 Task: Find connections with filter location Osijek with filter topic #managementwith filter profile language French with filter current company Persistent Systems with filter school Ryan International School, Noida with filter industry Wholesale Petroleum and Petroleum Products with filter service category Healthcare Consulting with filter keywords title Executive
Action: Mouse moved to (582, 81)
Screenshot: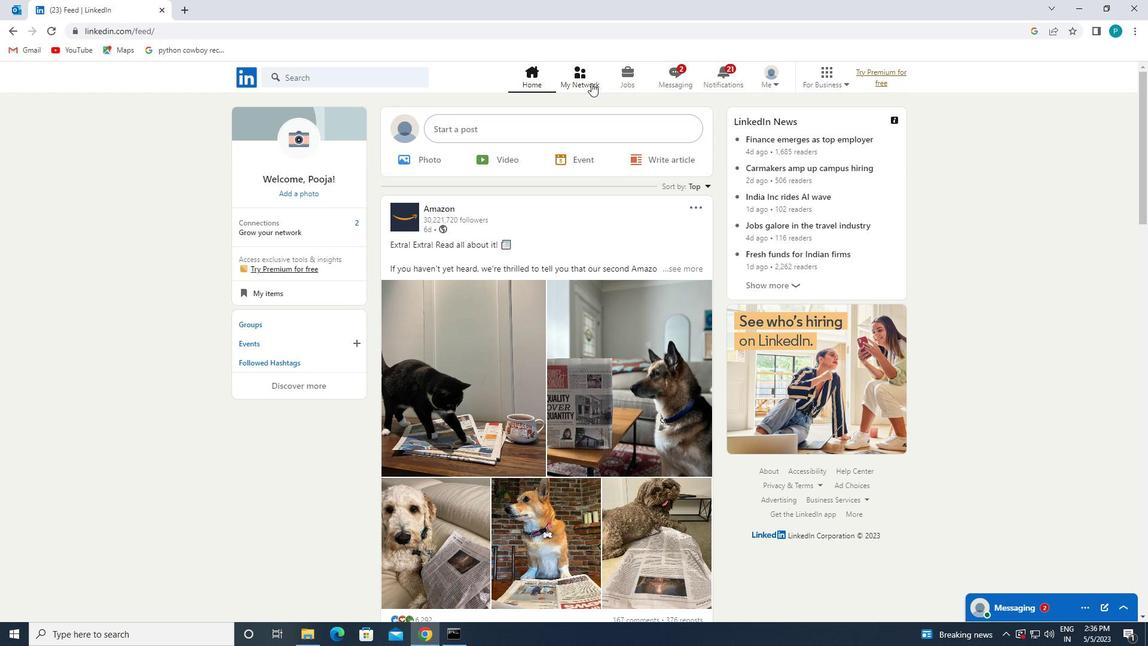 
Action: Mouse pressed left at (582, 81)
Screenshot: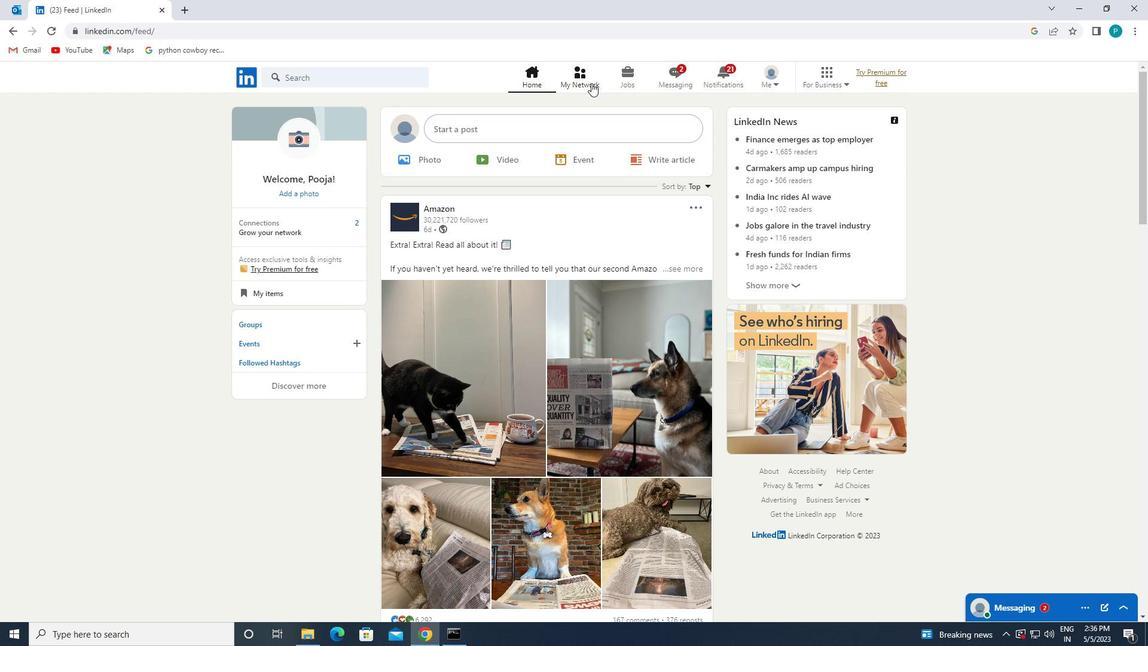 
Action: Mouse moved to (285, 149)
Screenshot: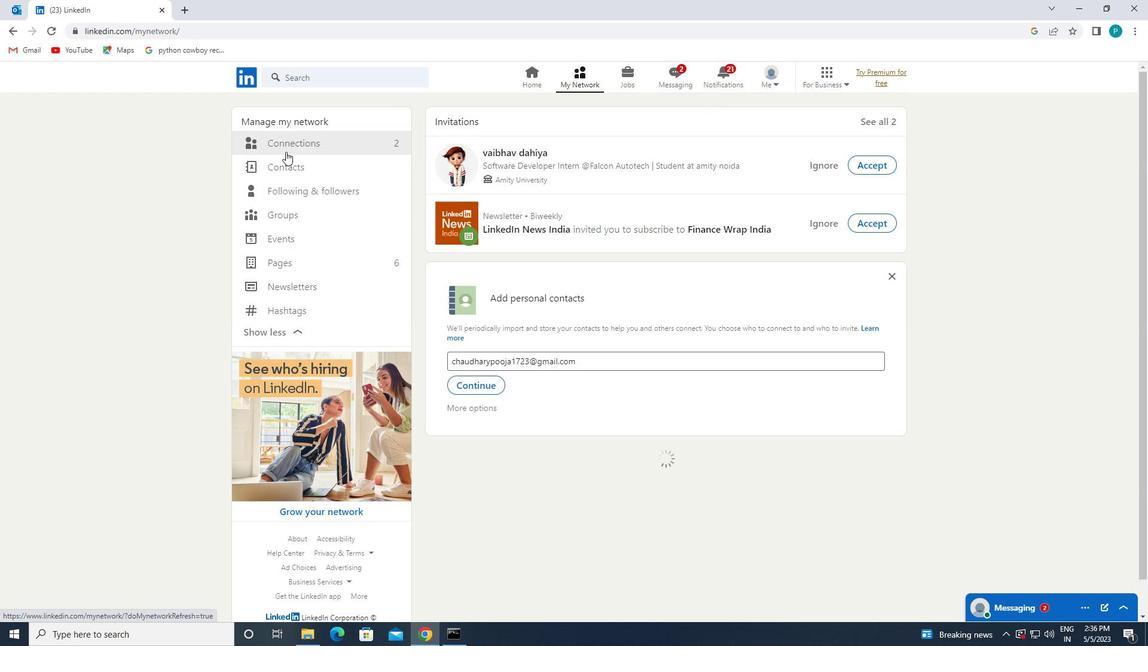 
Action: Mouse pressed left at (285, 149)
Screenshot: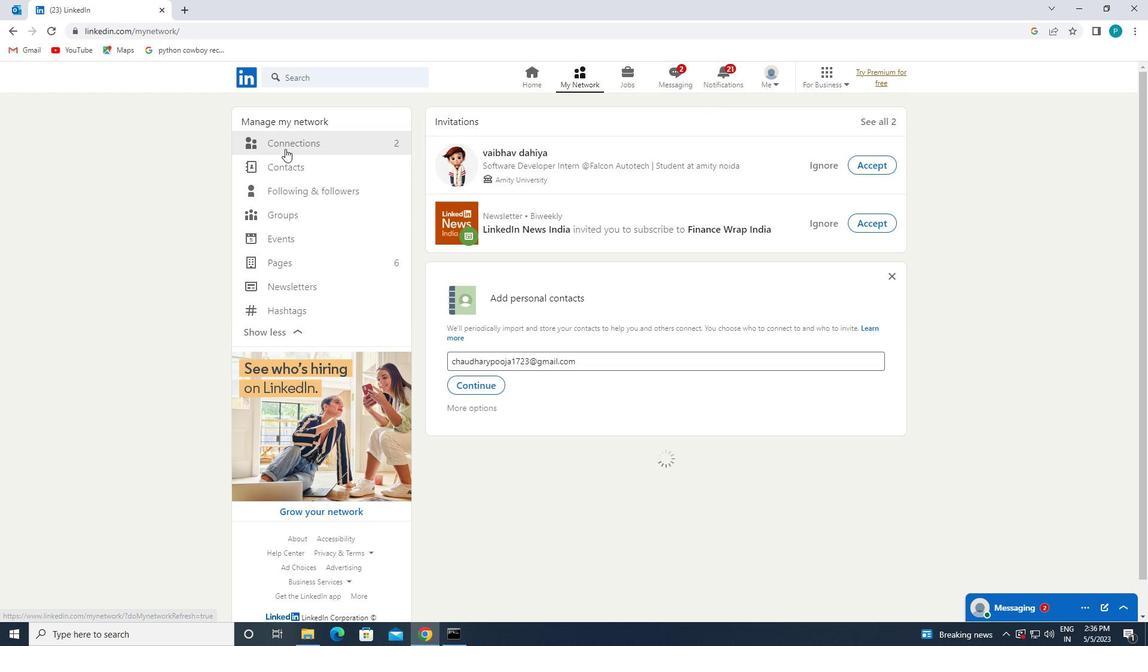 
Action: Mouse moved to (647, 146)
Screenshot: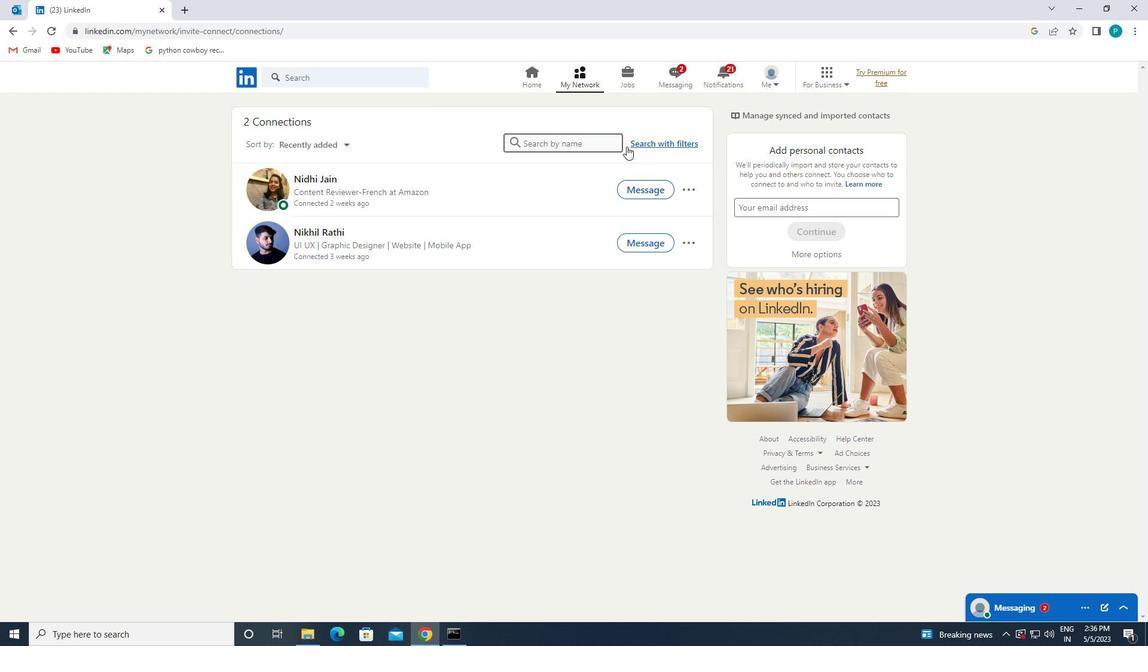 
Action: Mouse pressed left at (647, 146)
Screenshot: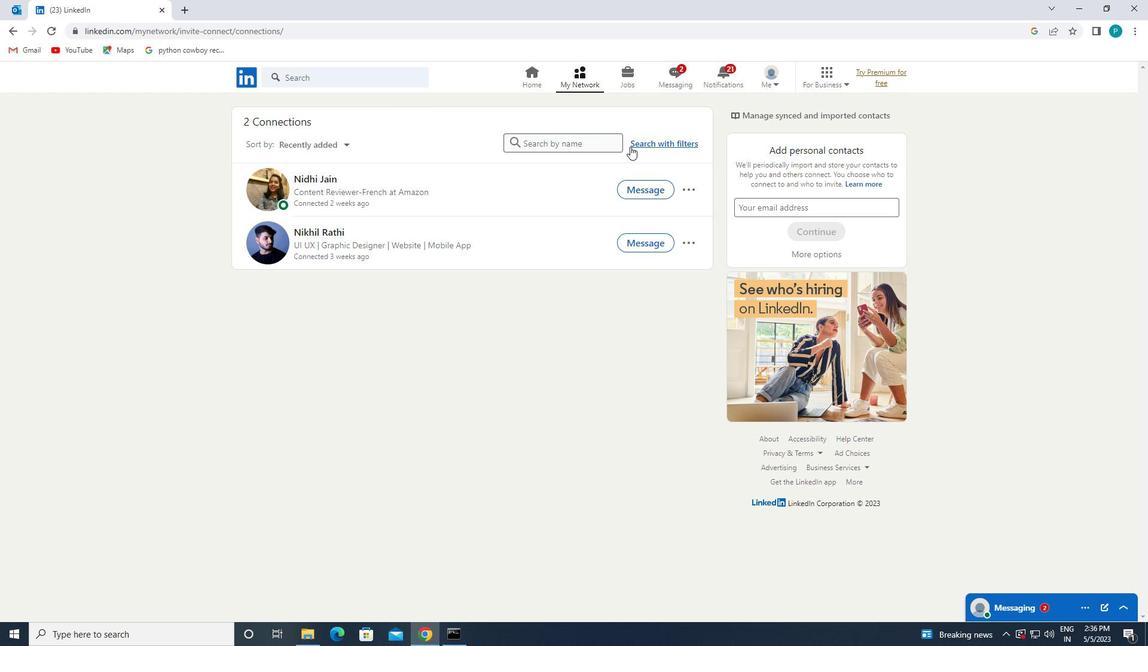 
Action: Mouse moved to (611, 117)
Screenshot: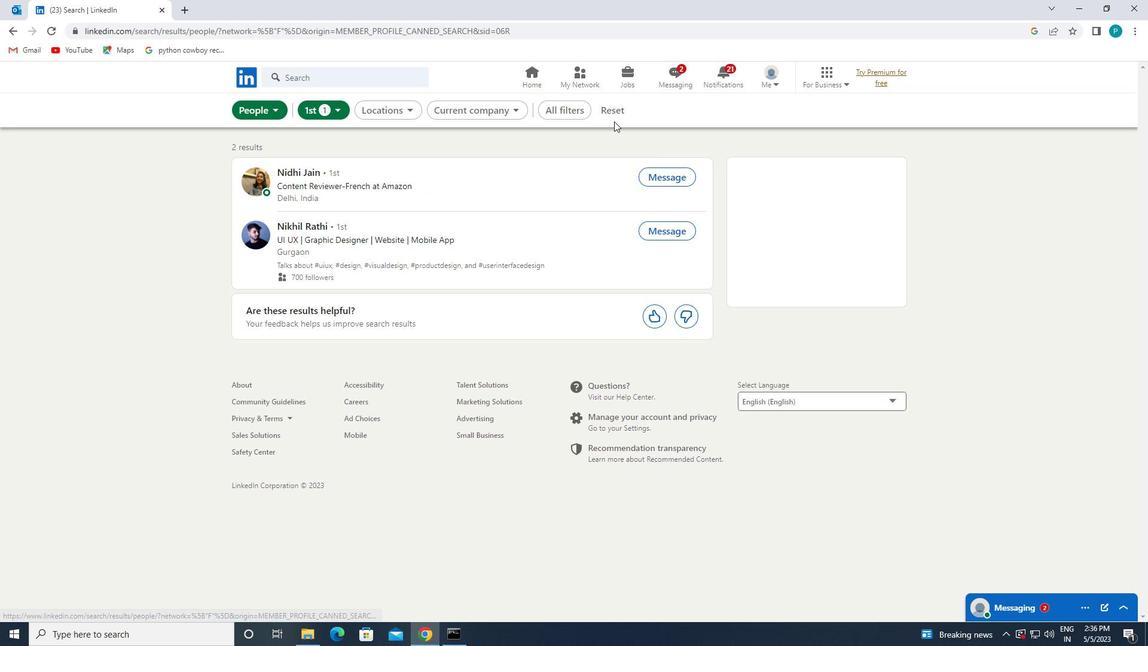 
Action: Mouse pressed left at (611, 117)
Screenshot: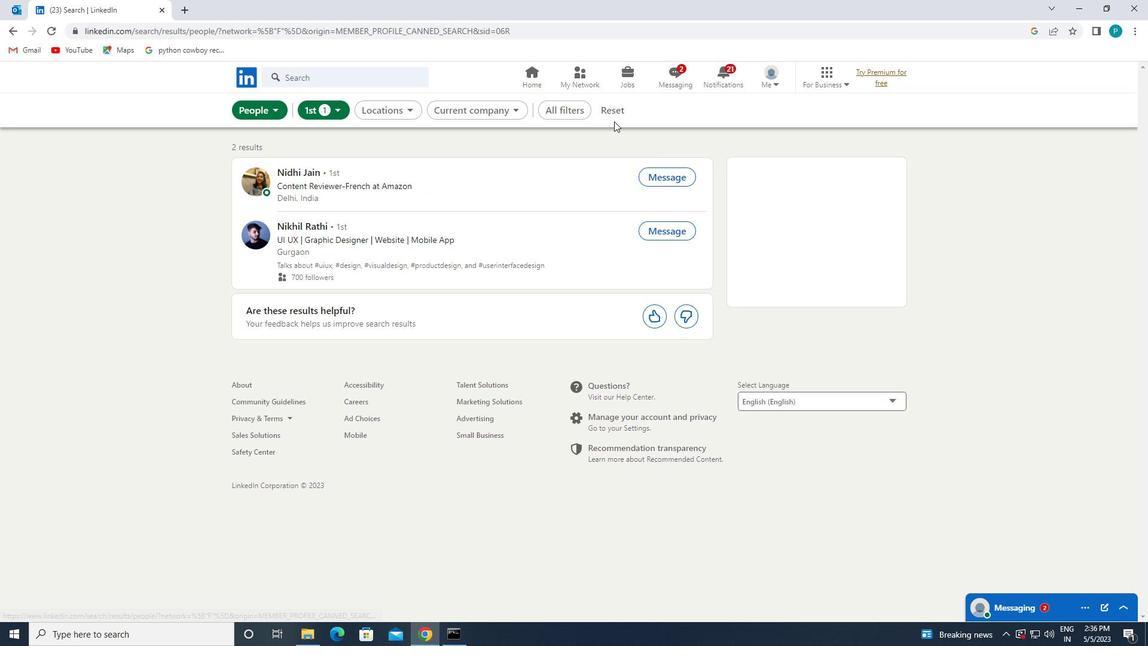 
Action: Mouse moved to (598, 113)
Screenshot: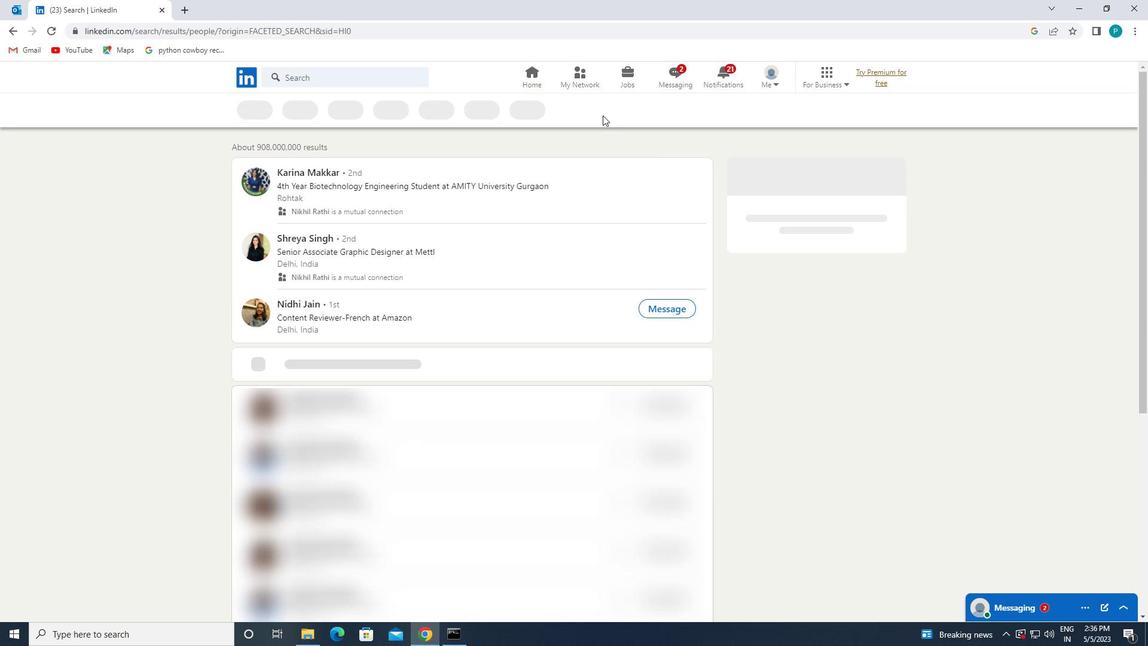 
Action: Mouse pressed left at (598, 113)
Screenshot: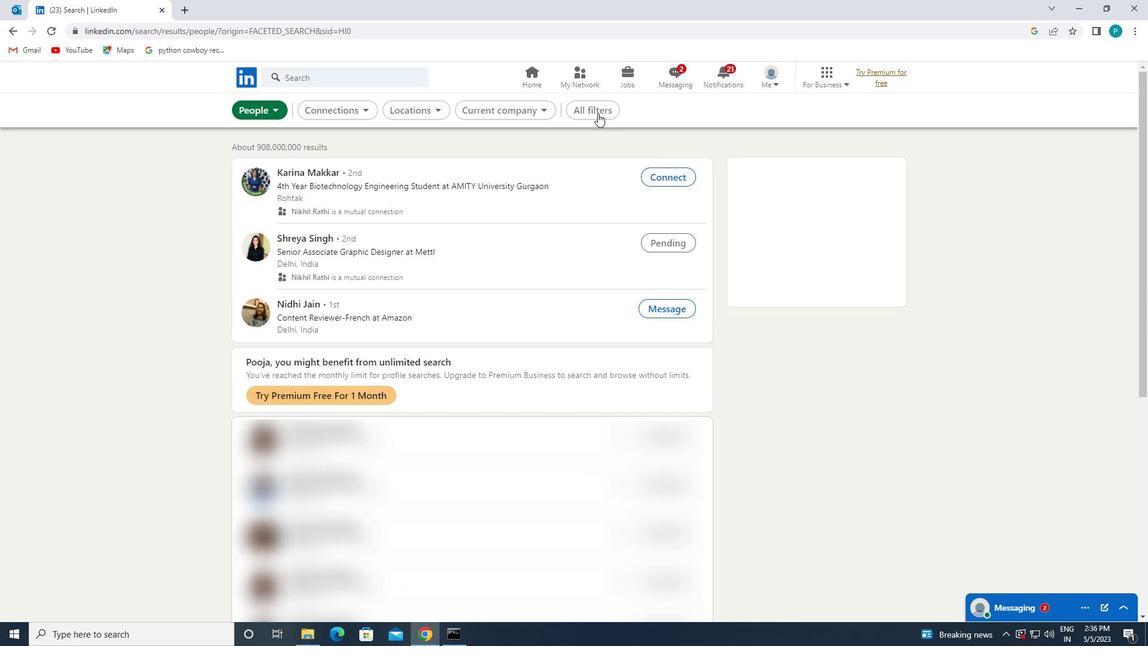 
Action: Mouse moved to (1137, 341)
Screenshot: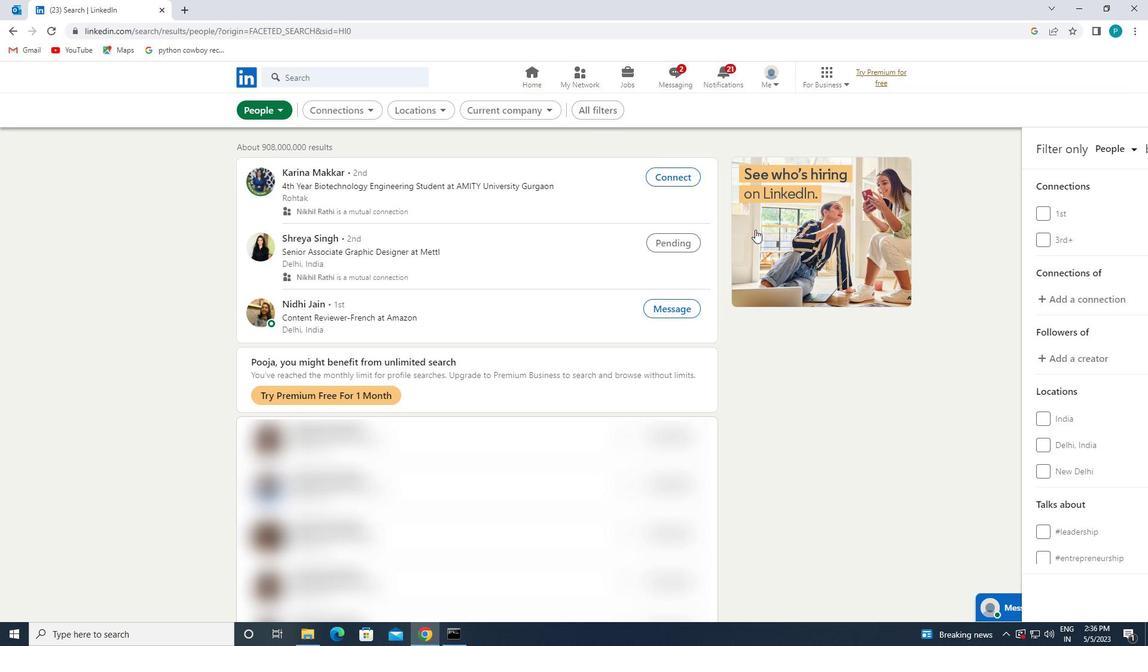 
Action: Mouse scrolled (1137, 340) with delta (0, 0)
Screenshot: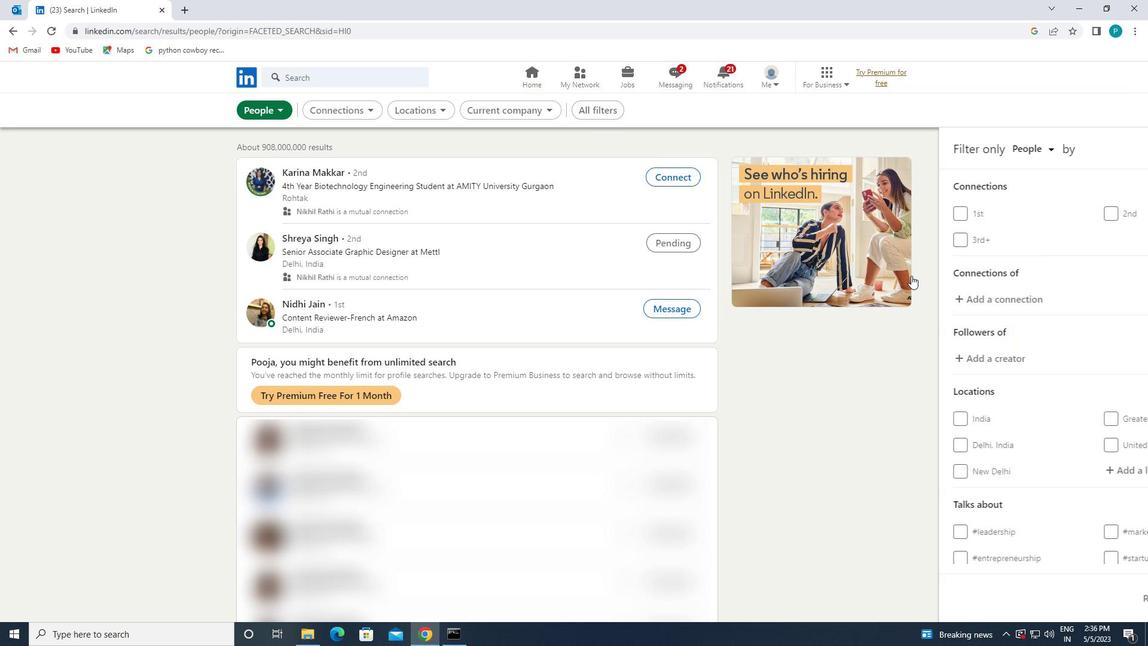 
Action: Mouse moved to (1053, 419)
Screenshot: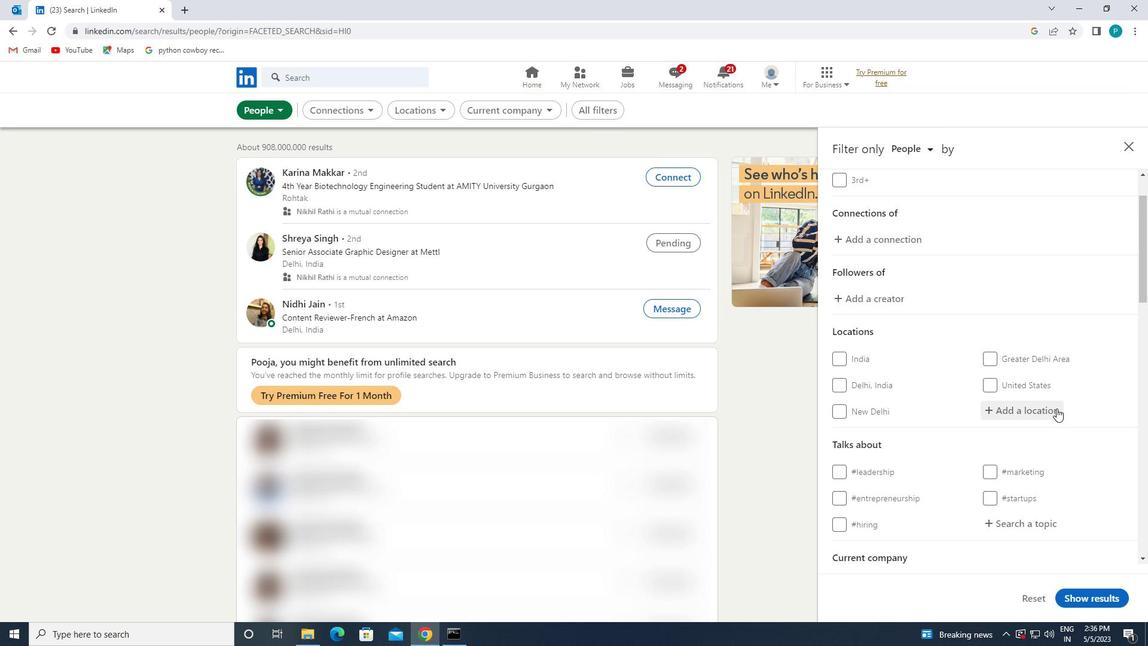 
Action: Mouse pressed left at (1053, 419)
Screenshot: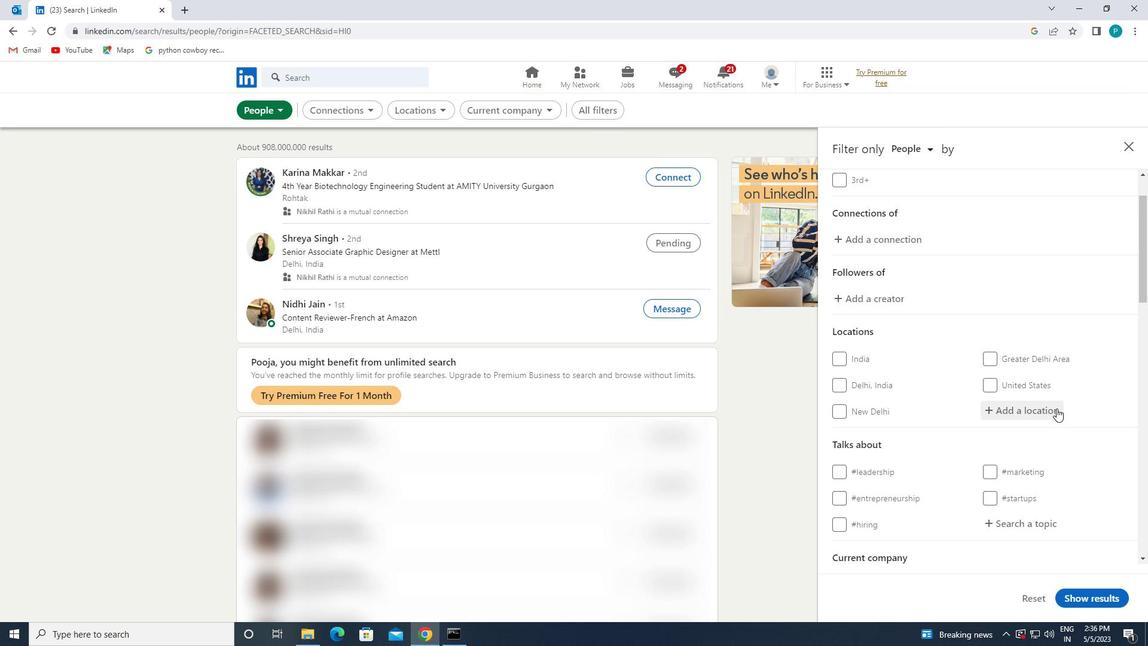 
Action: Key pressed <Key.caps_lock>o<Key.caps_lock>sijek
Screenshot: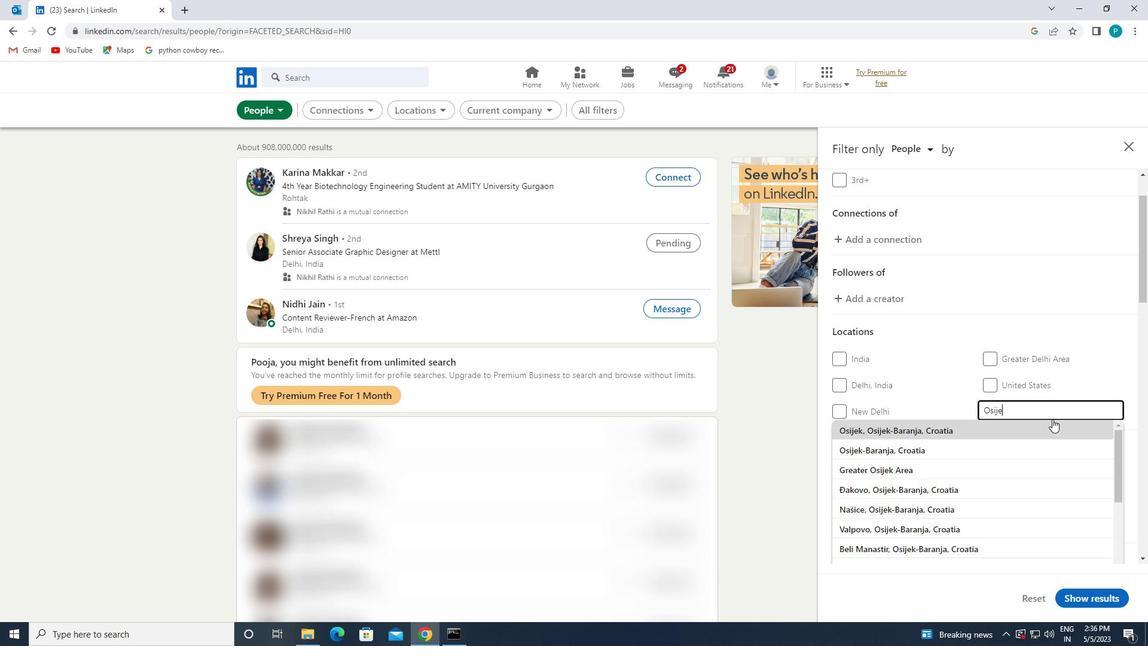 
Action: Mouse moved to (1050, 425)
Screenshot: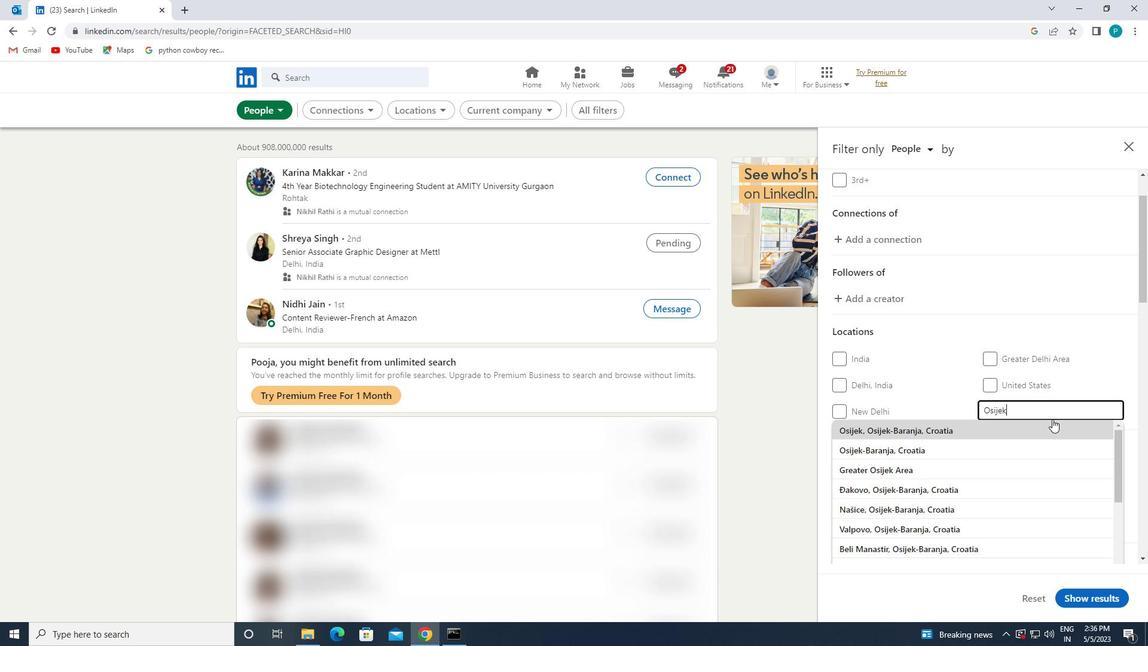 
Action: Mouse pressed left at (1050, 425)
Screenshot: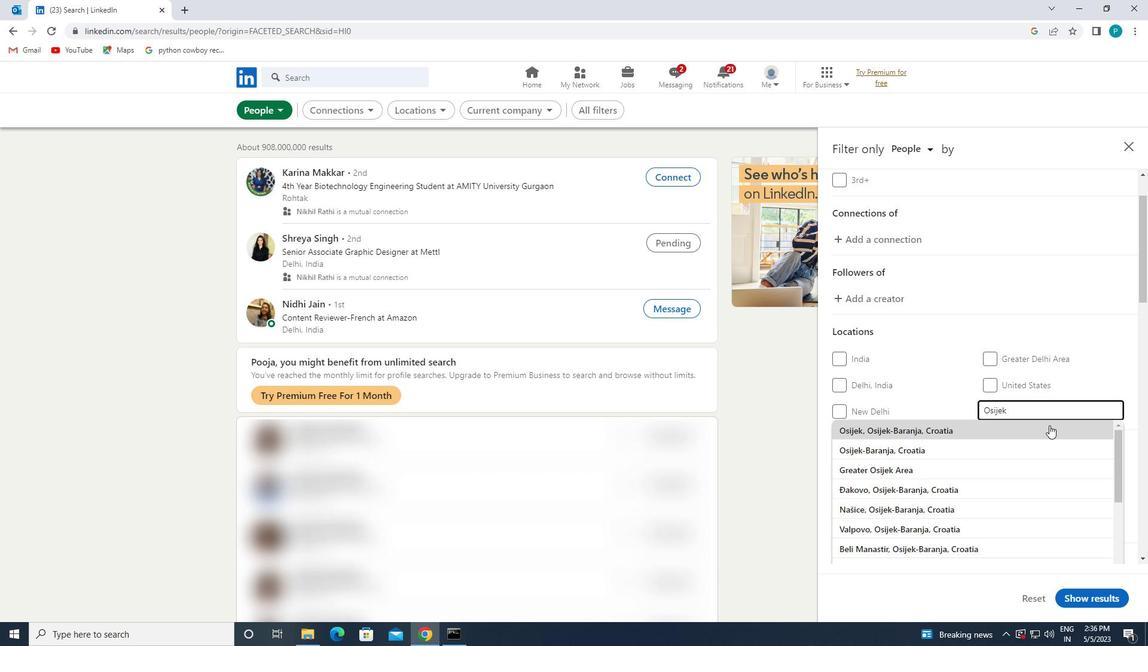 
Action: Mouse scrolled (1050, 424) with delta (0, 0)
Screenshot: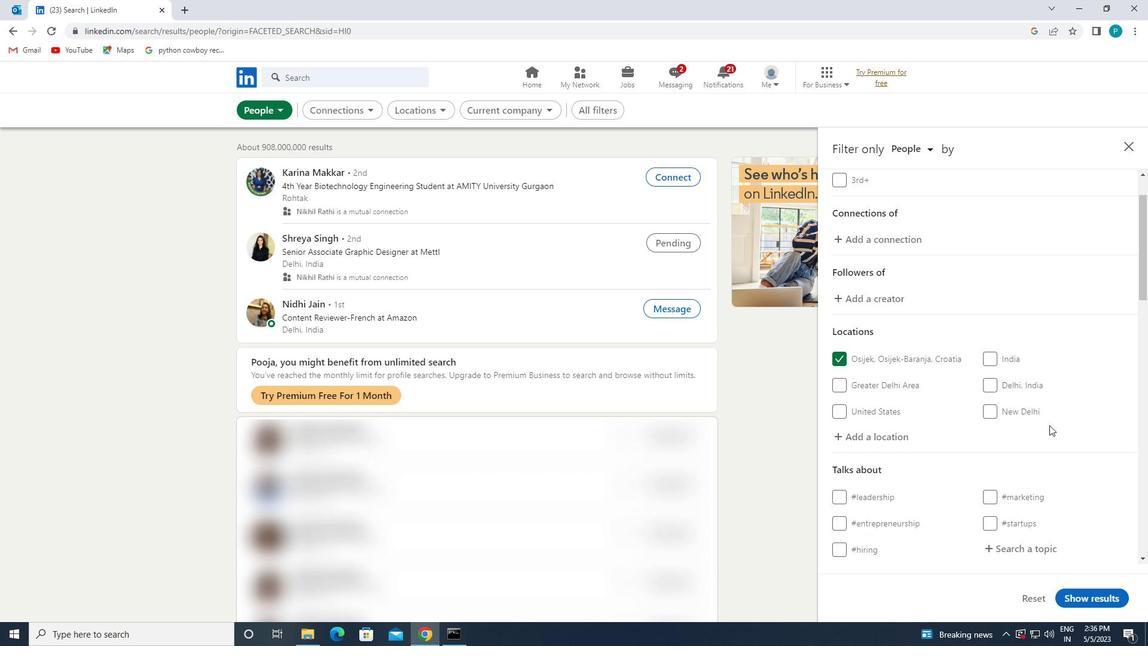 
Action: Mouse scrolled (1050, 424) with delta (0, 0)
Screenshot: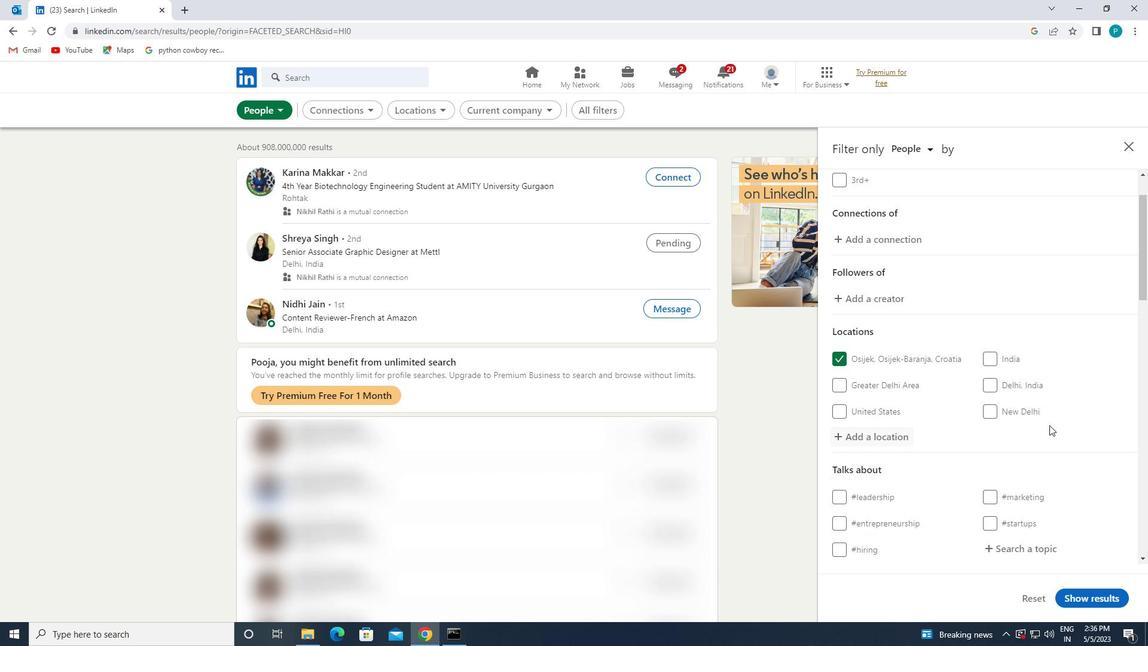 
Action: Mouse scrolled (1050, 424) with delta (0, 0)
Screenshot: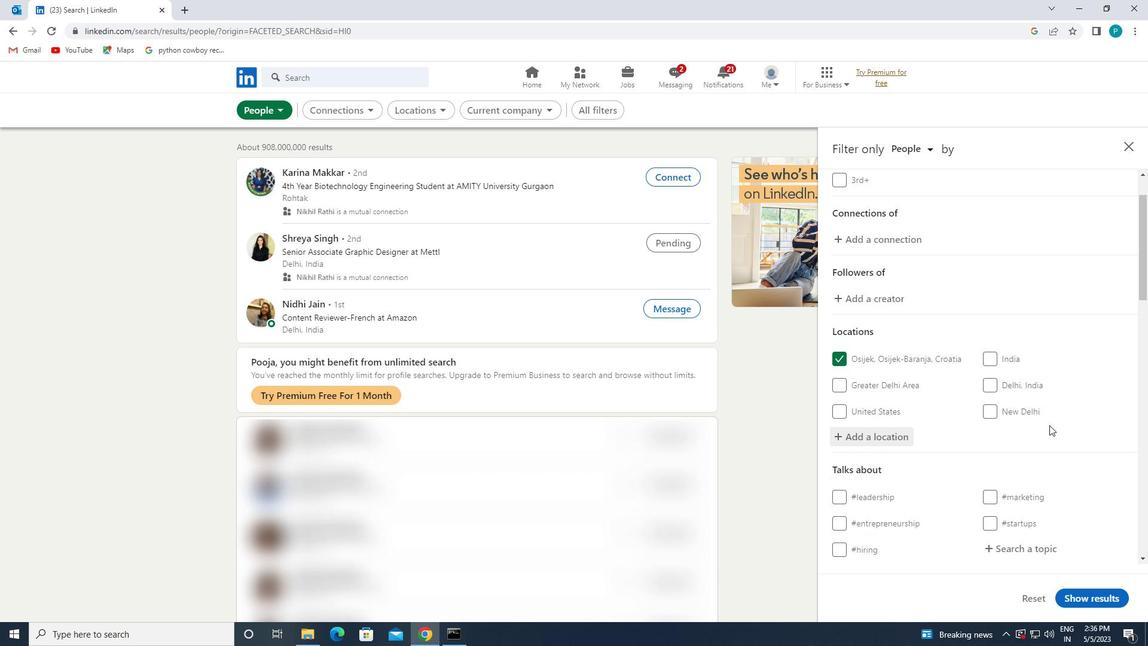 
Action: Mouse moved to (1001, 380)
Screenshot: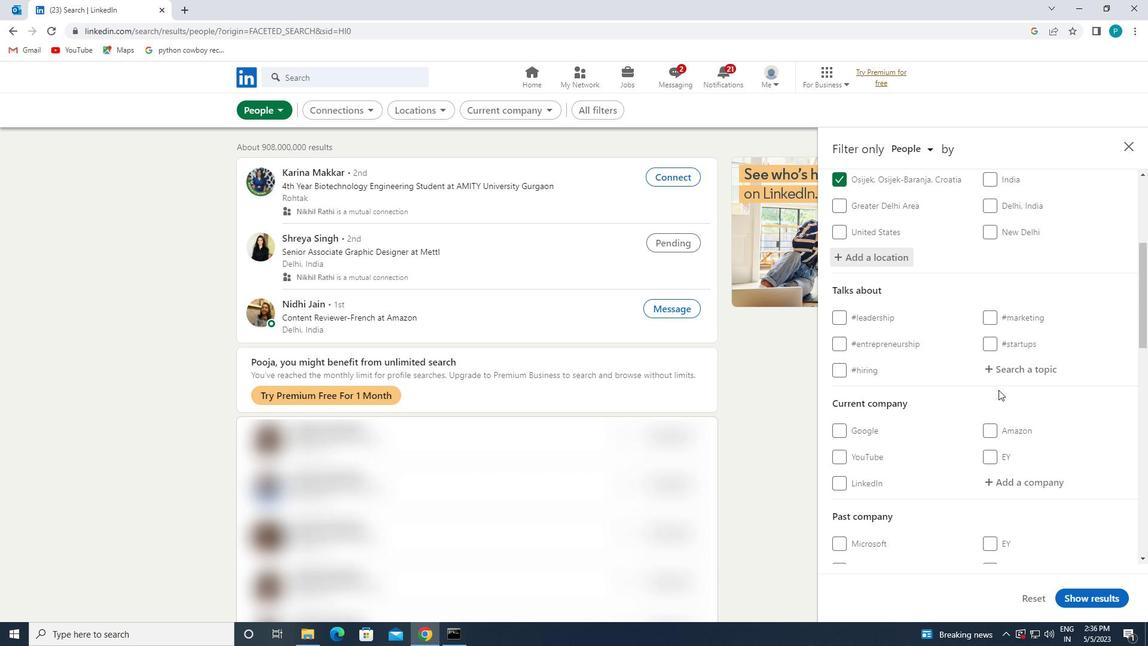 
Action: Mouse pressed left at (1001, 380)
Screenshot: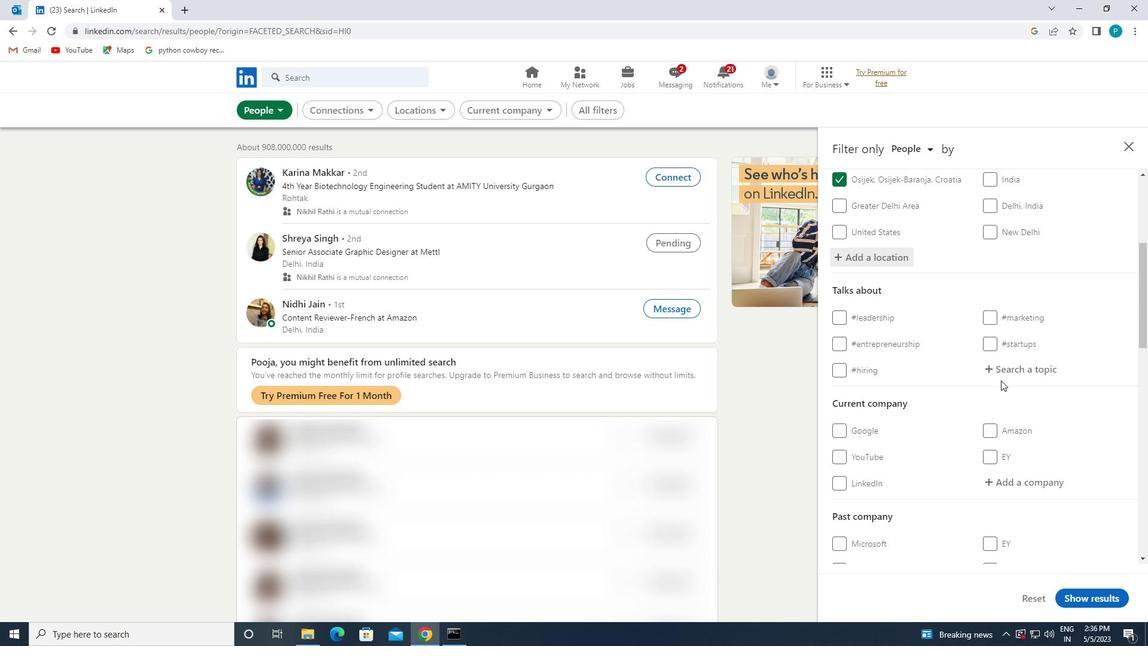 
Action: Mouse moved to (1001, 378)
Screenshot: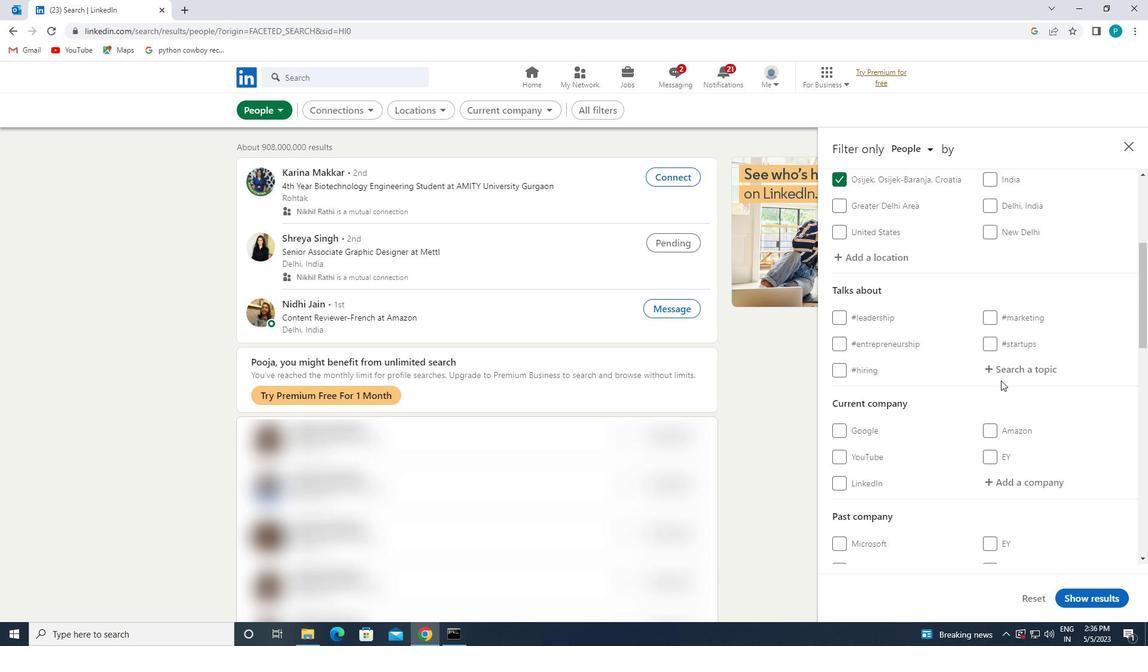 
Action: Mouse pressed left at (1001, 378)
Screenshot: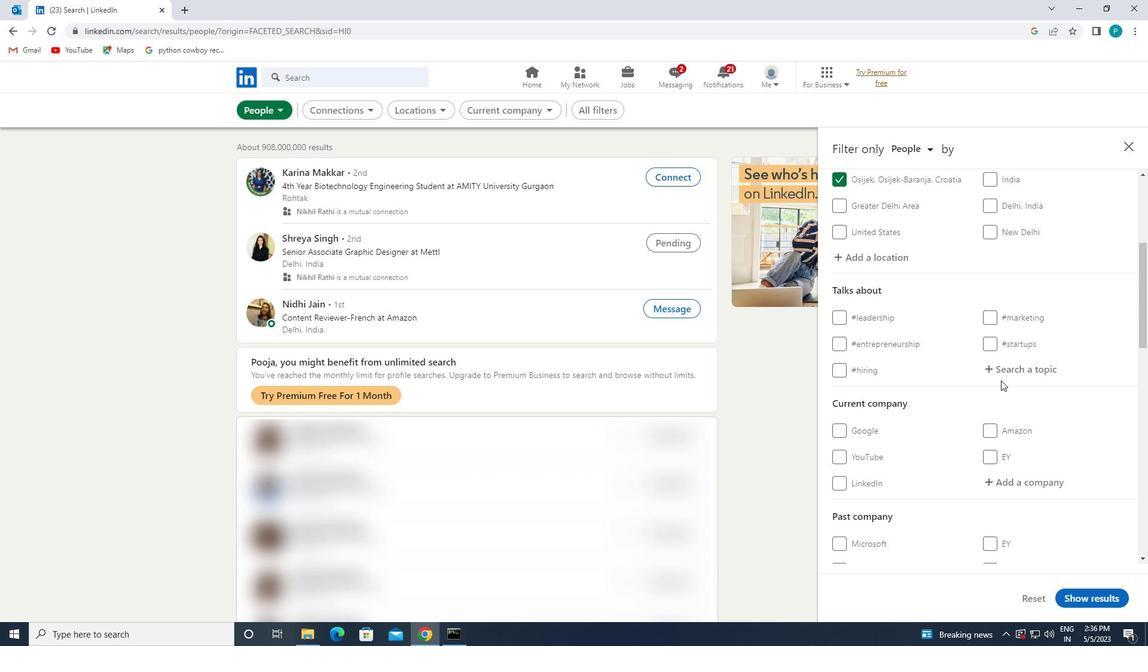 
Action: Mouse moved to (1013, 385)
Screenshot: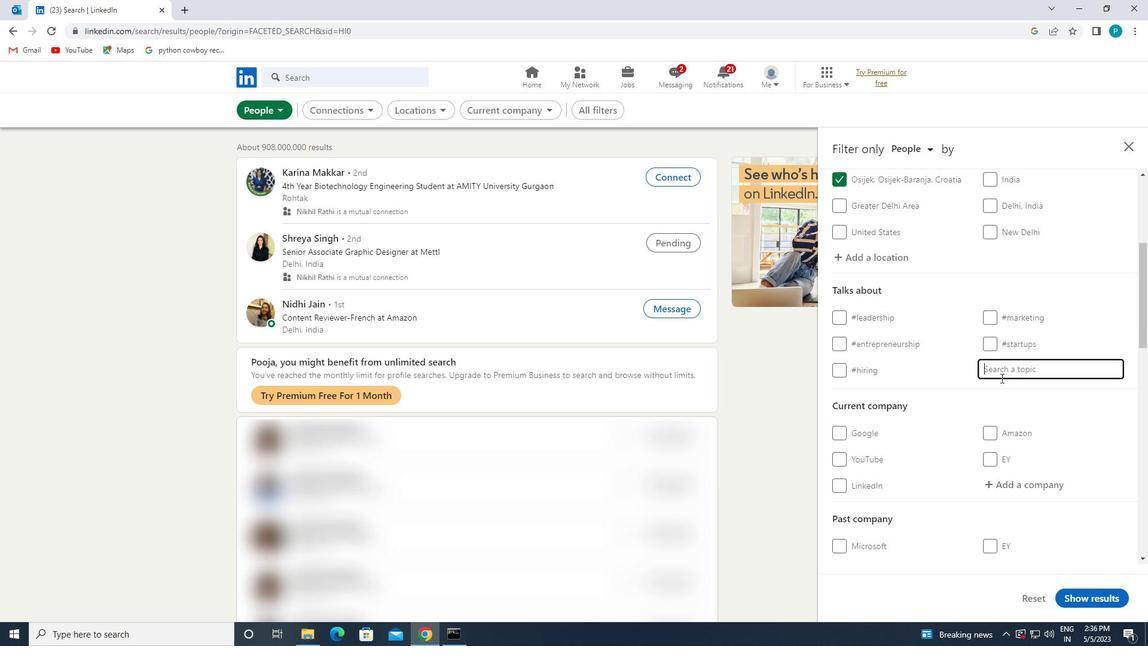
Action: Key pressed <Key.shift>#MANAGEMENT
Screenshot: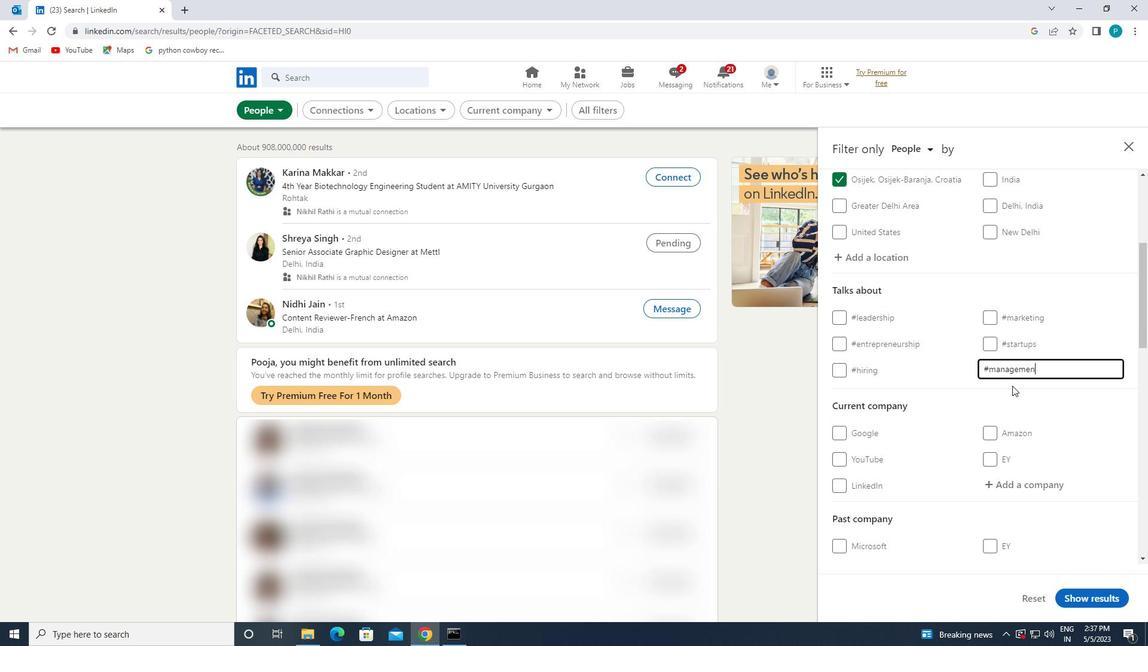 
Action: Mouse moved to (983, 406)
Screenshot: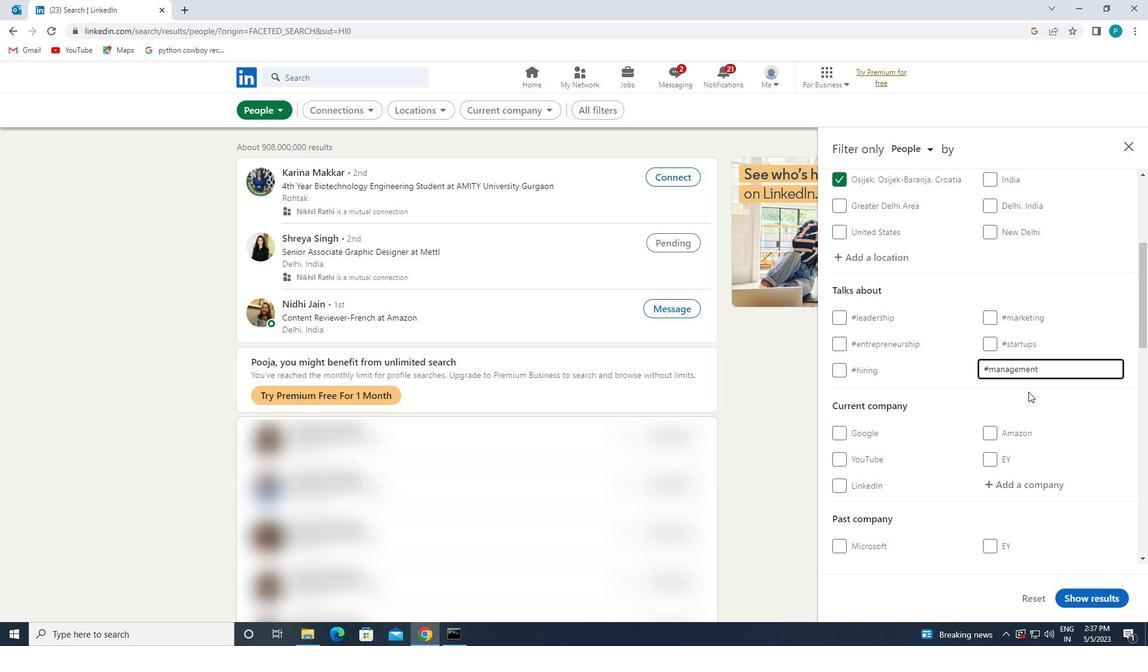 
Action: Mouse scrolled (983, 406) with delta (0, 0)
Screenshot: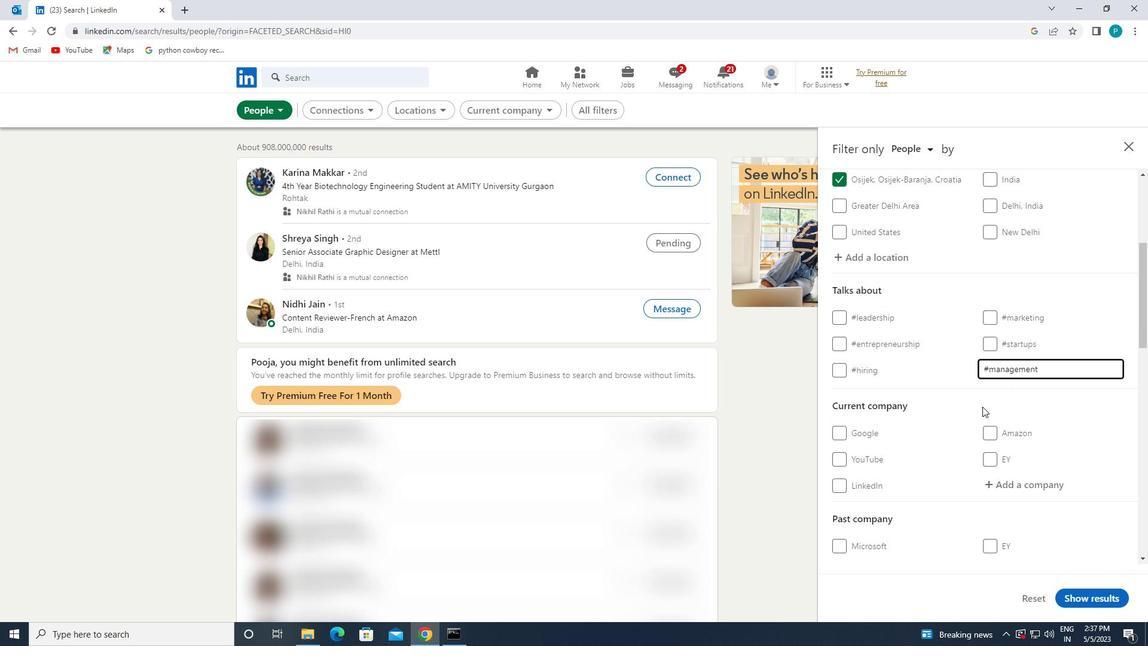 
Action: Mouse scrolled (983, 406) with delta (0, 0)
Screenshot: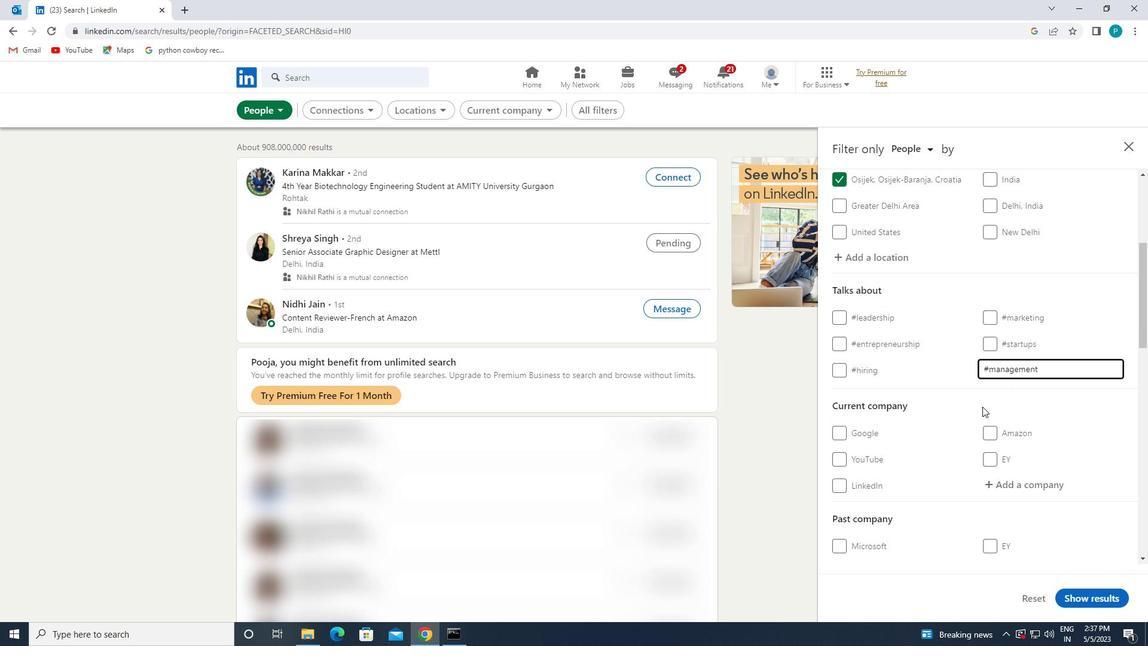 
Action: Mouse scrolled (983, 406) with delta (0, 0)
Screenshot: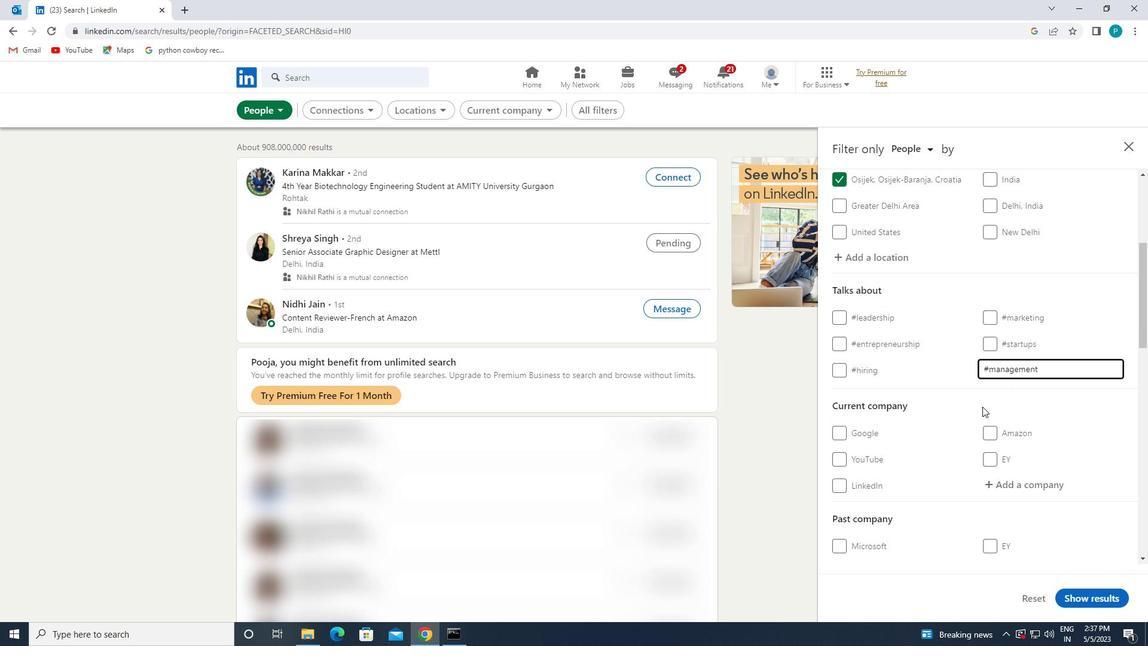 
Action: Mouse moved to (882, 408)
Screenshot: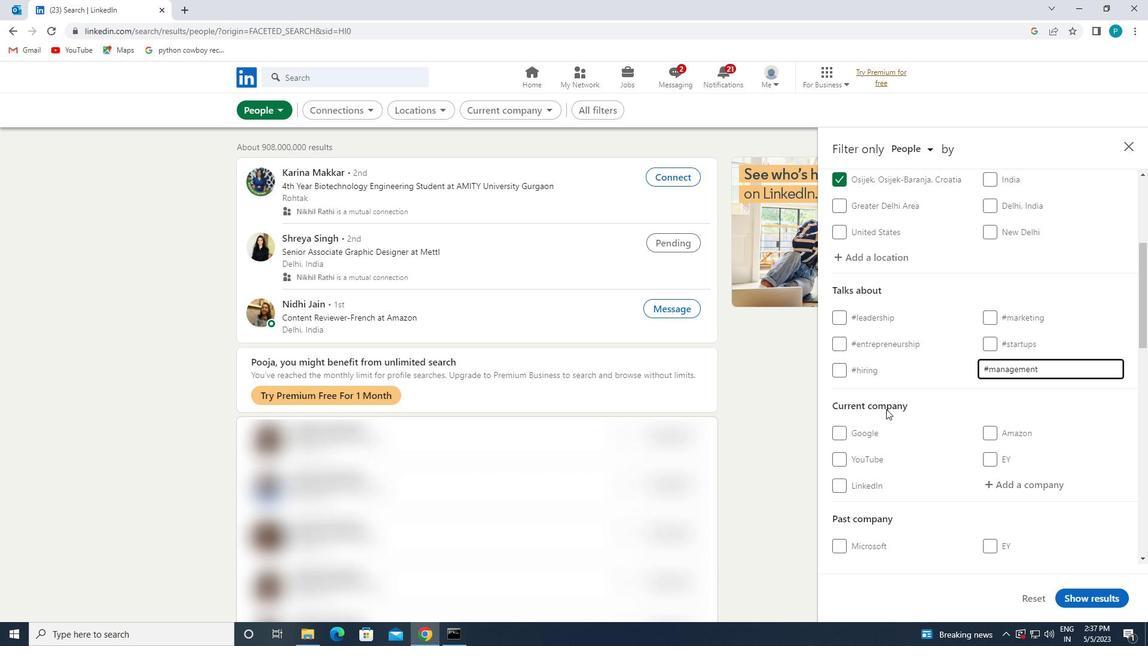 
Action: Mouse scrolled (882, 407) with delta (0, 0)
Screenshot: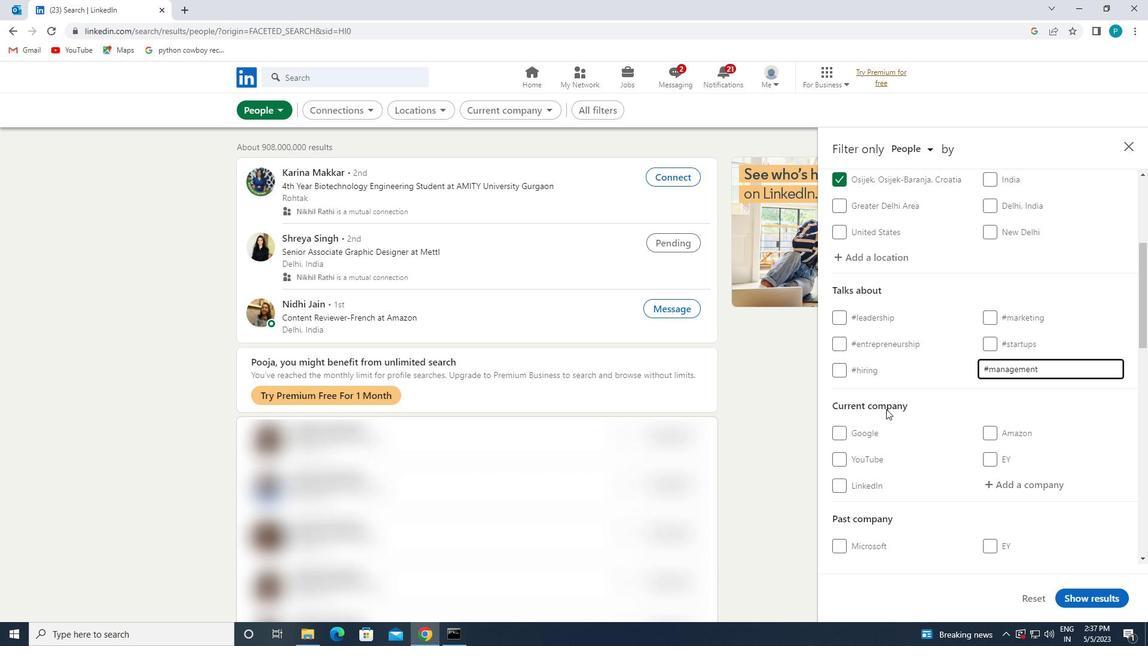 
Action: Mouse moved to (882, 407)
Screenshot: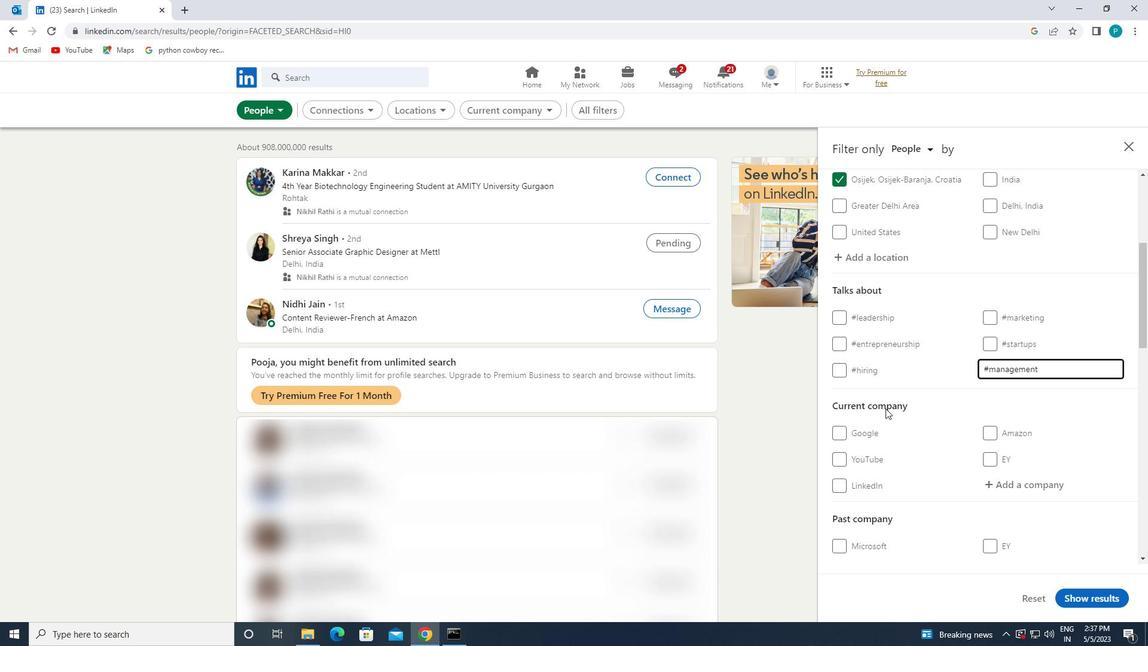 
Action: Mouse scrolled (882, 406) with delta (0, 0)
Screenshot: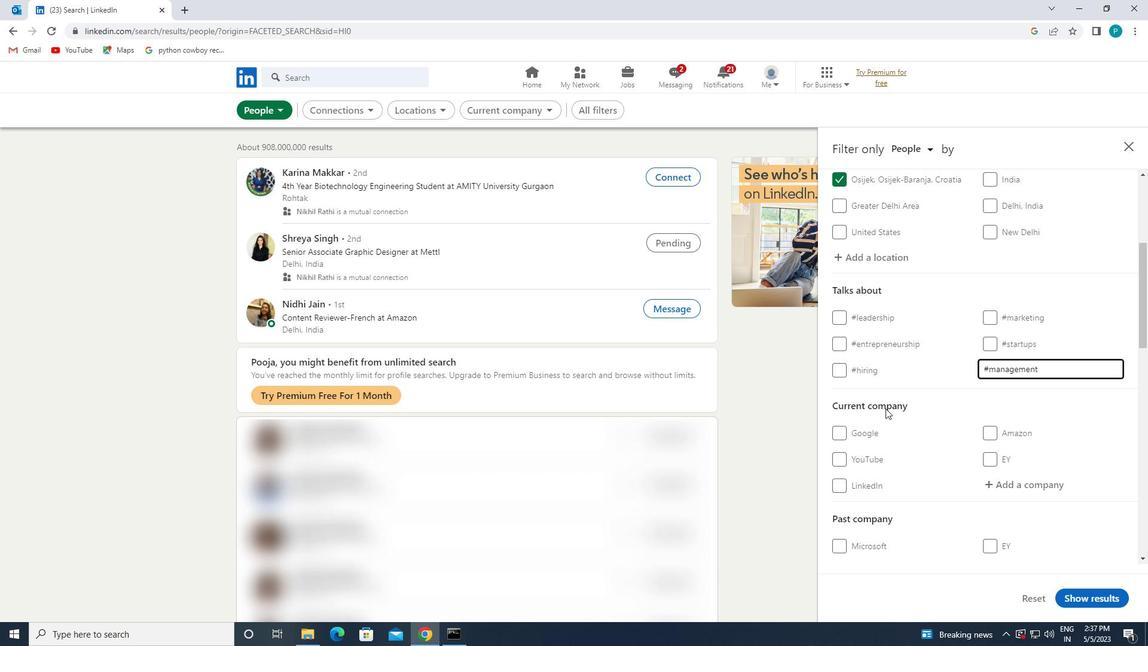 
Action: Mouse scrolled (882, 406) with delta (0, 0)
Screenshot: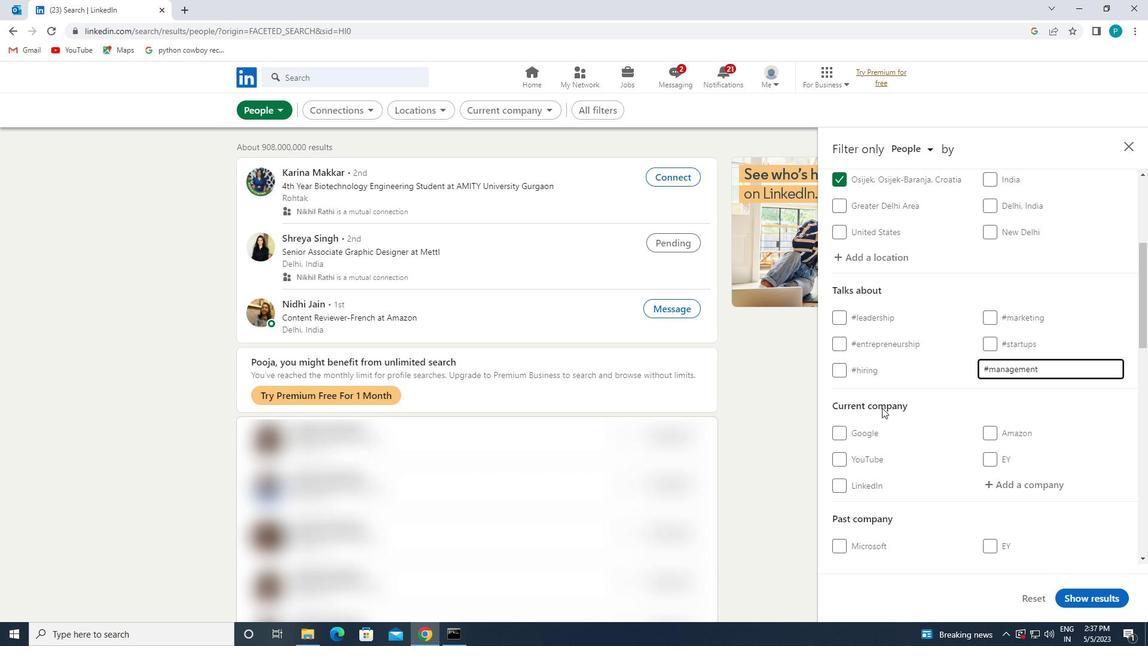 
Action: Mouse moved to (905, 436)
Screenshot: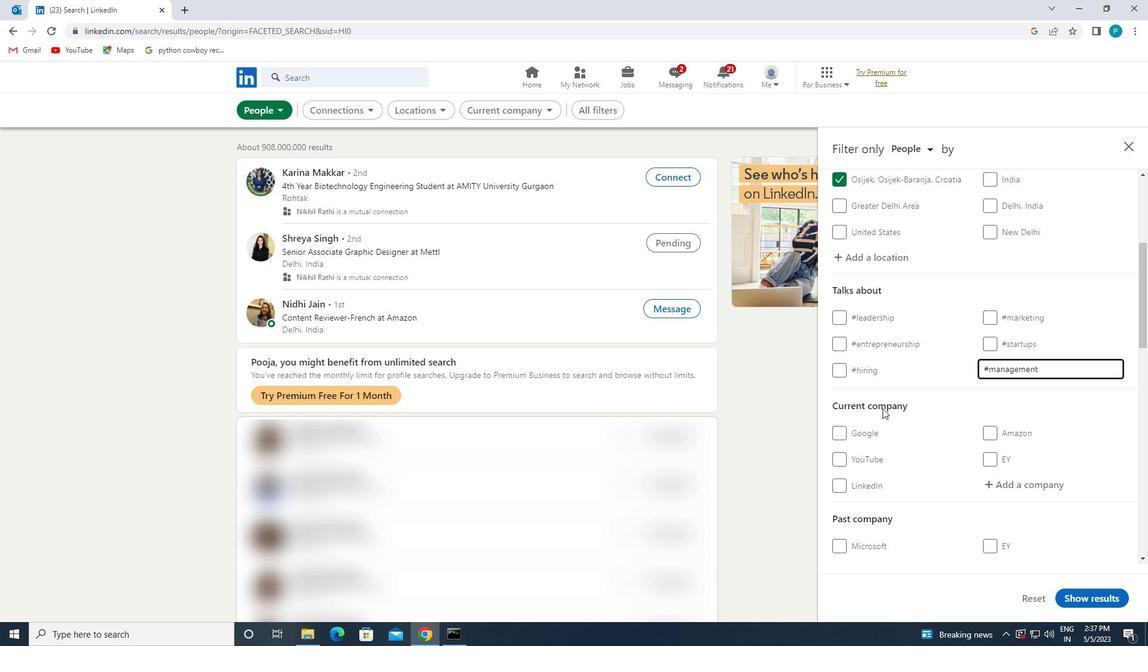 
Action: Mouse scrolled (905, 437) with delta (0, 0)
Screenshot: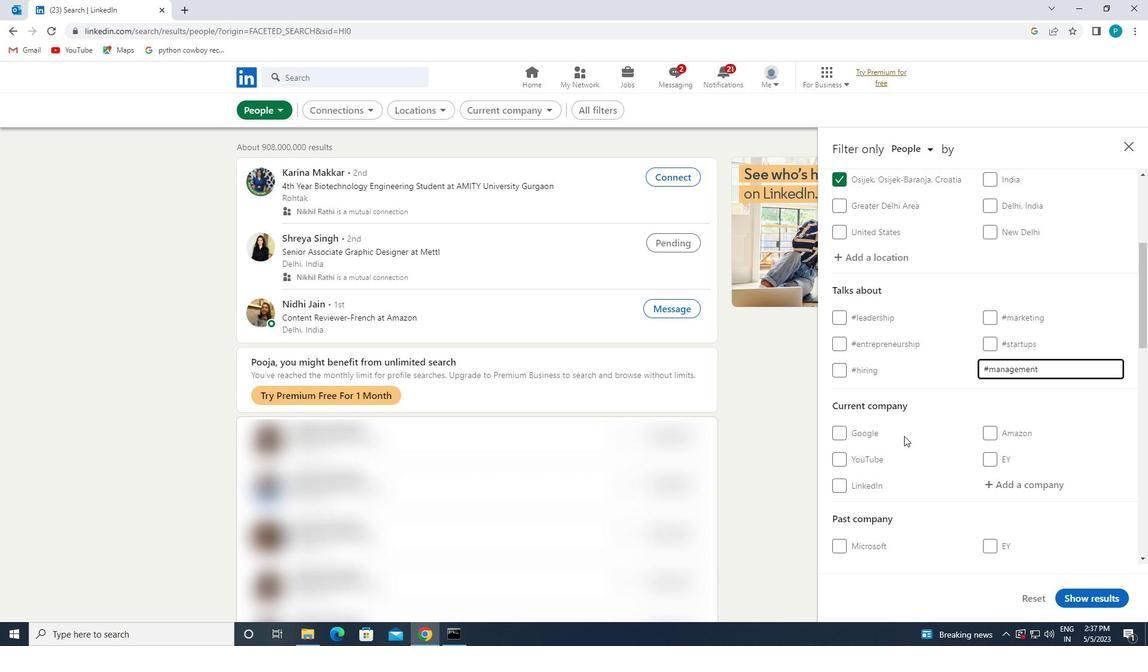 
Action: Mouse moved to (904, 433)
Screenshot: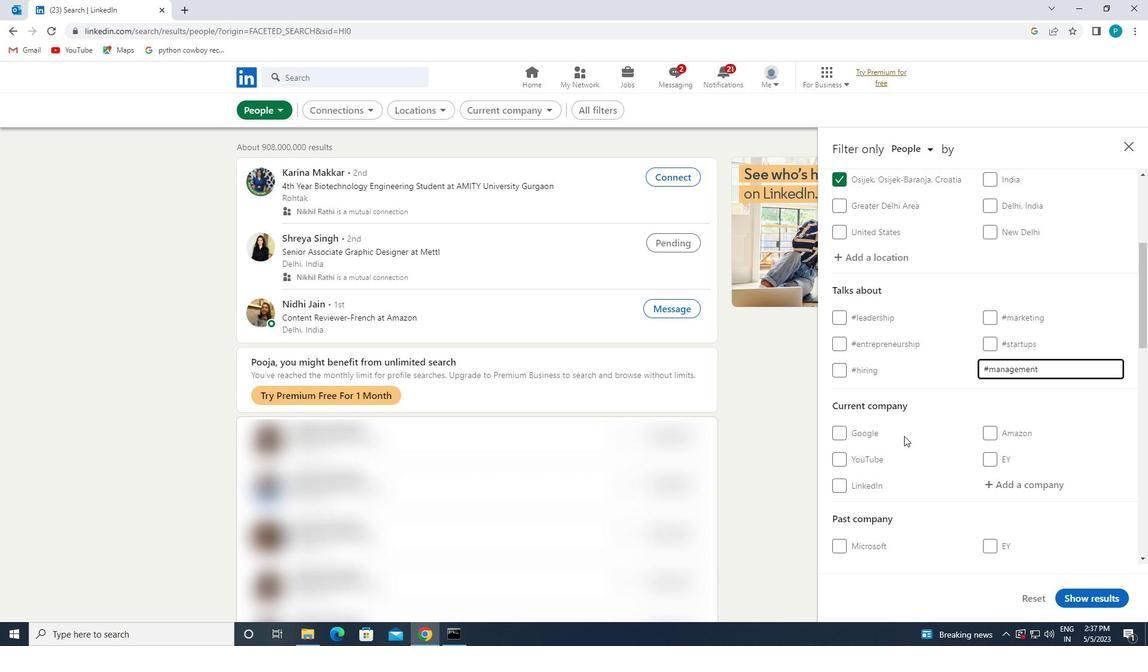 
Action: Mouse scrolled (904, 434) with delta (0, 0)
Screenshot: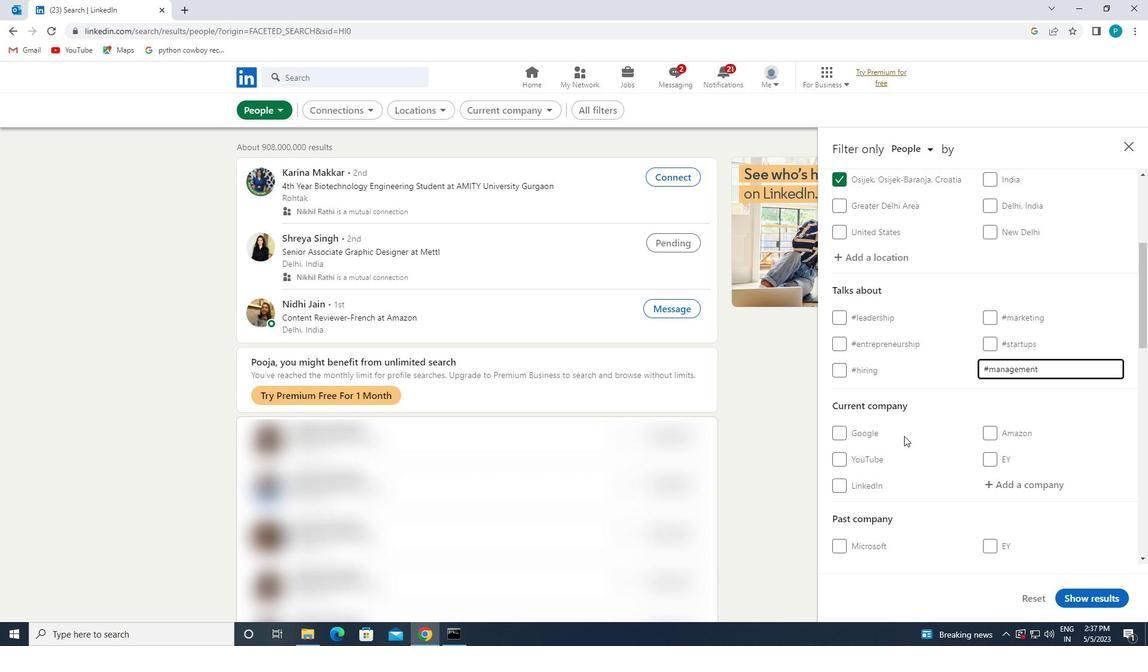 
Action: Mouse moved to (903, 432)
Screenshot: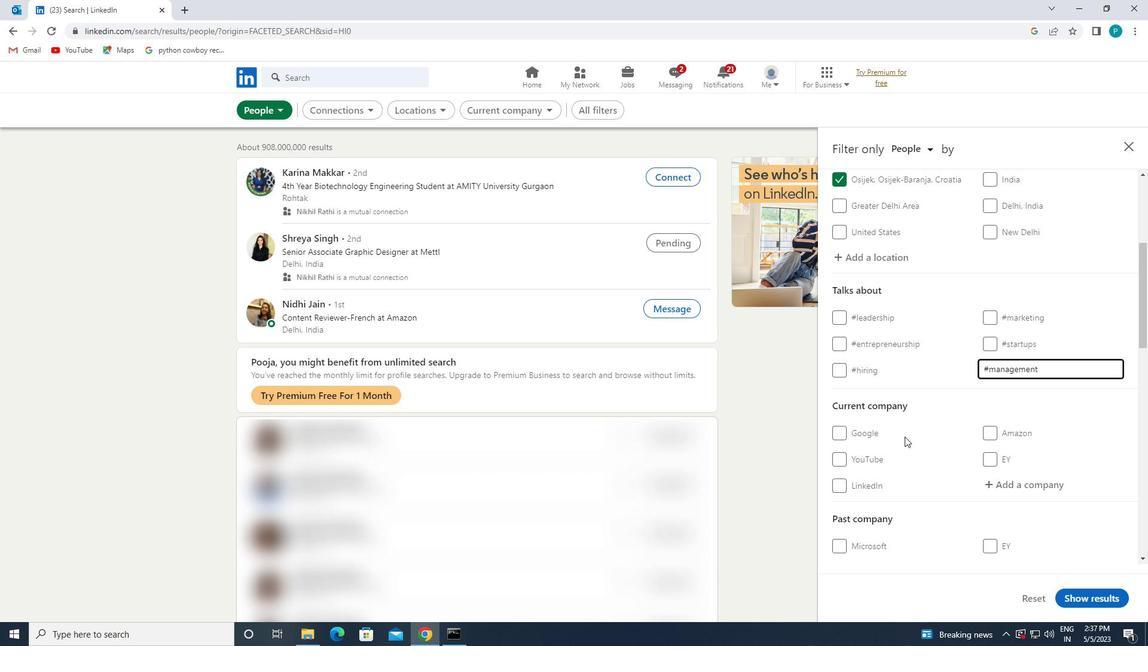 
Action: Mouse scrolled (903, 432) with delta (0, 0)
Screenshot: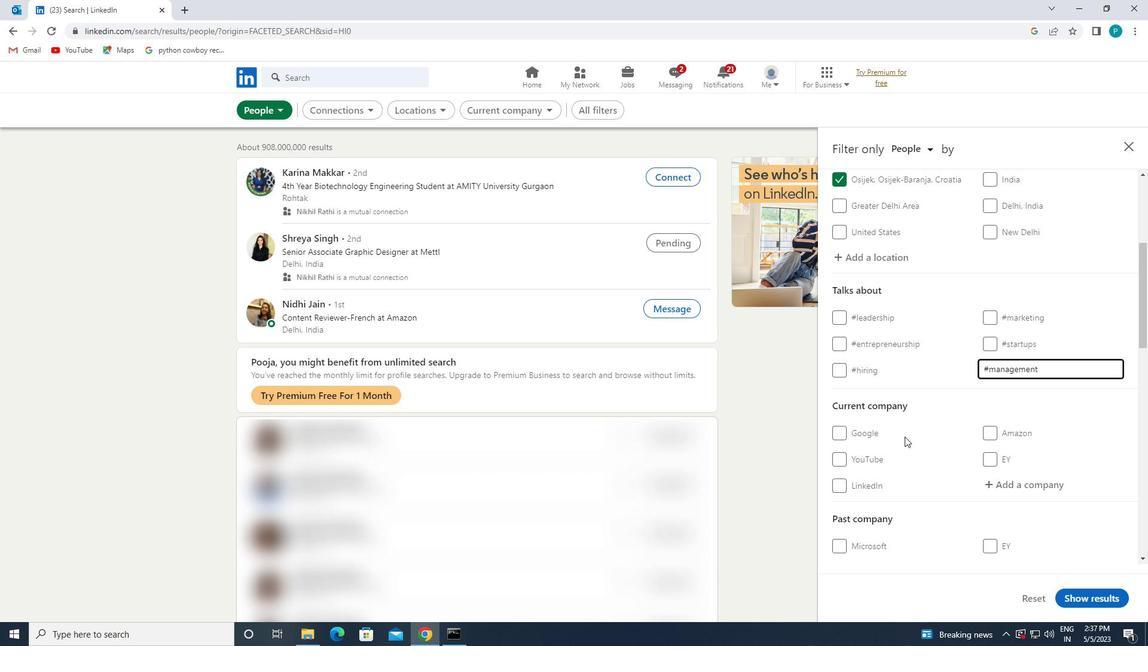 
Action: Mouse moved to (901, 427)
Screenshot: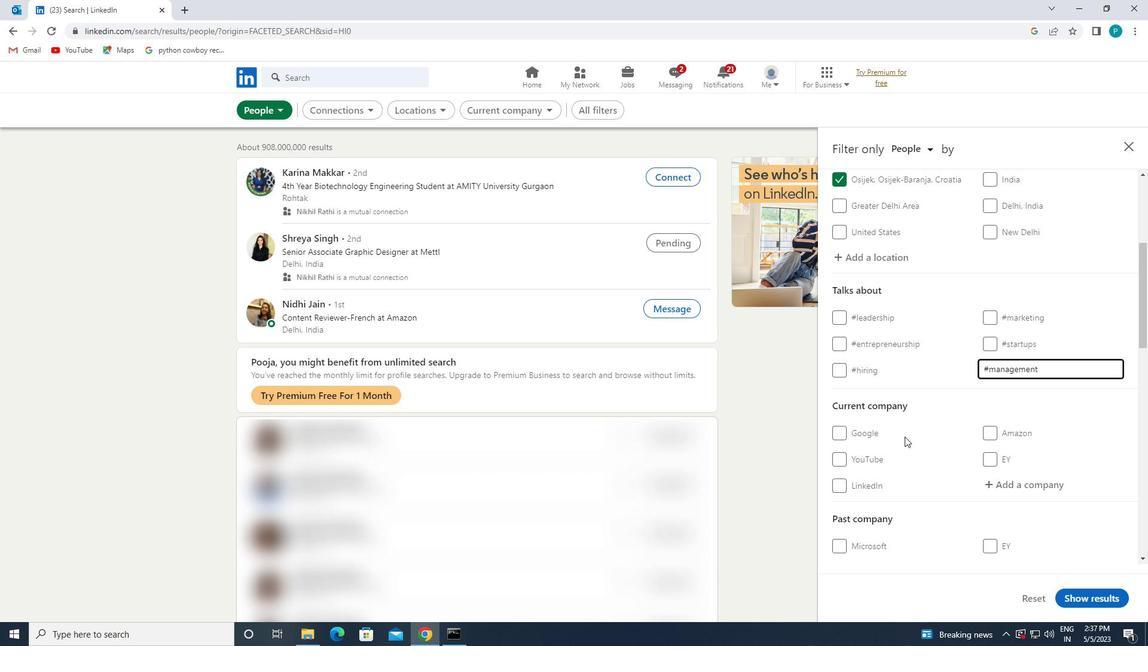 
Action: Mouse scrolled (901, 428) with delta (0, 0)
Screenshot: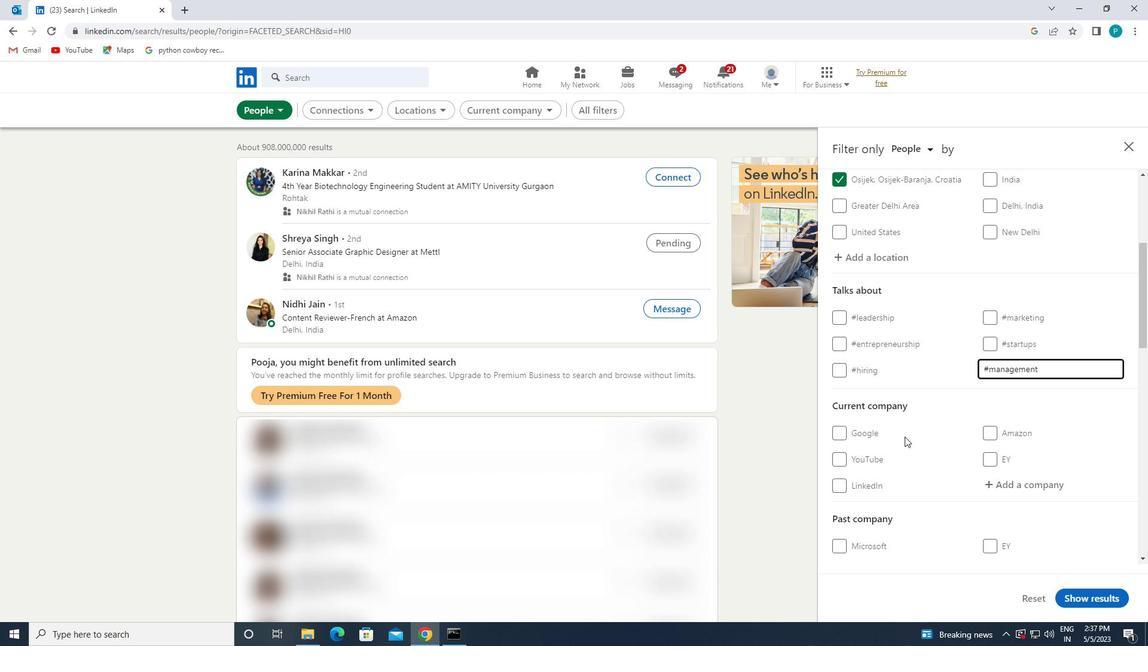 
Action: Mouse moved to (900, 405)
Screenshot: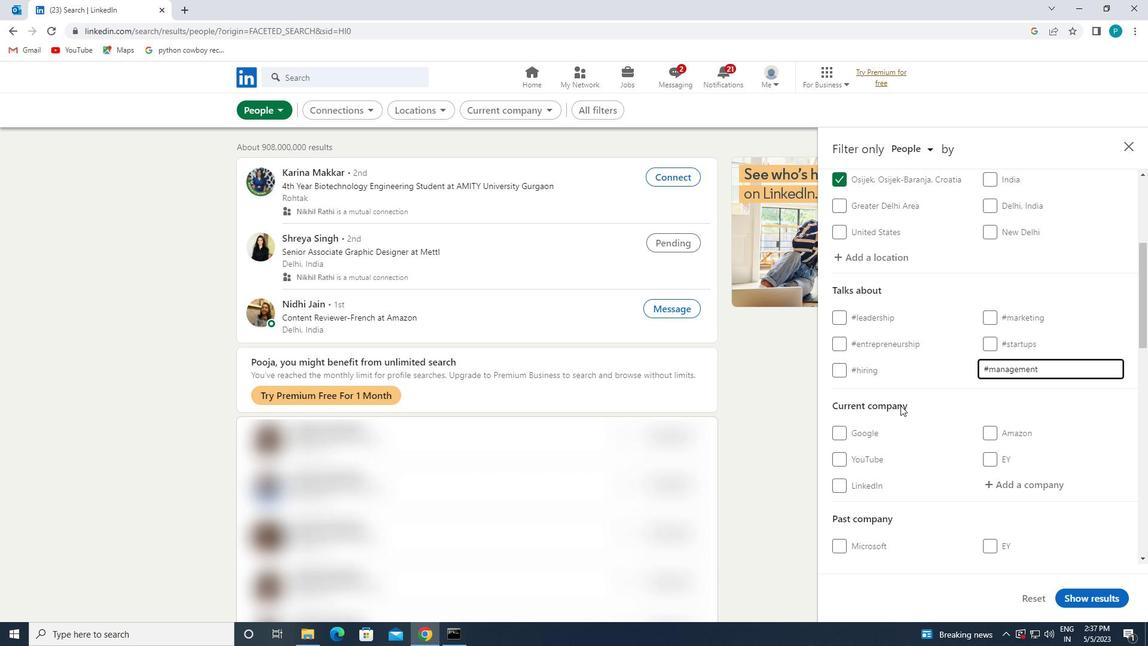 
Action: Mouse scrolled (900, 404) with delta (0, 0)
Screenshot: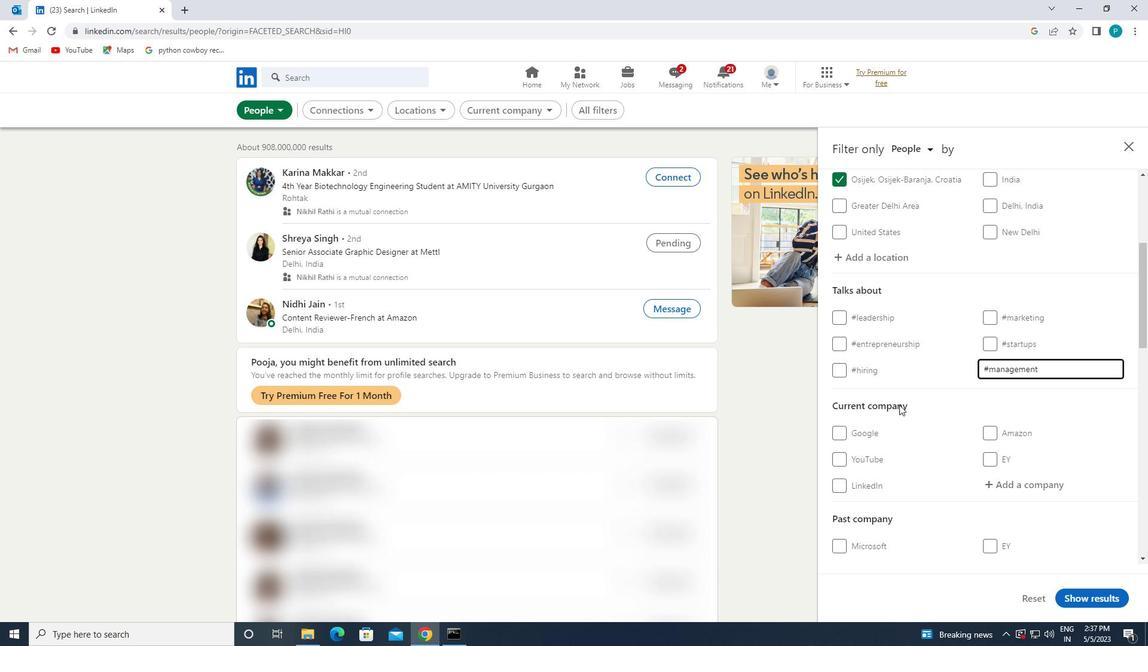 
Action: Mouse scrolled (900, 404) with delta (0, 0)
Screenshot: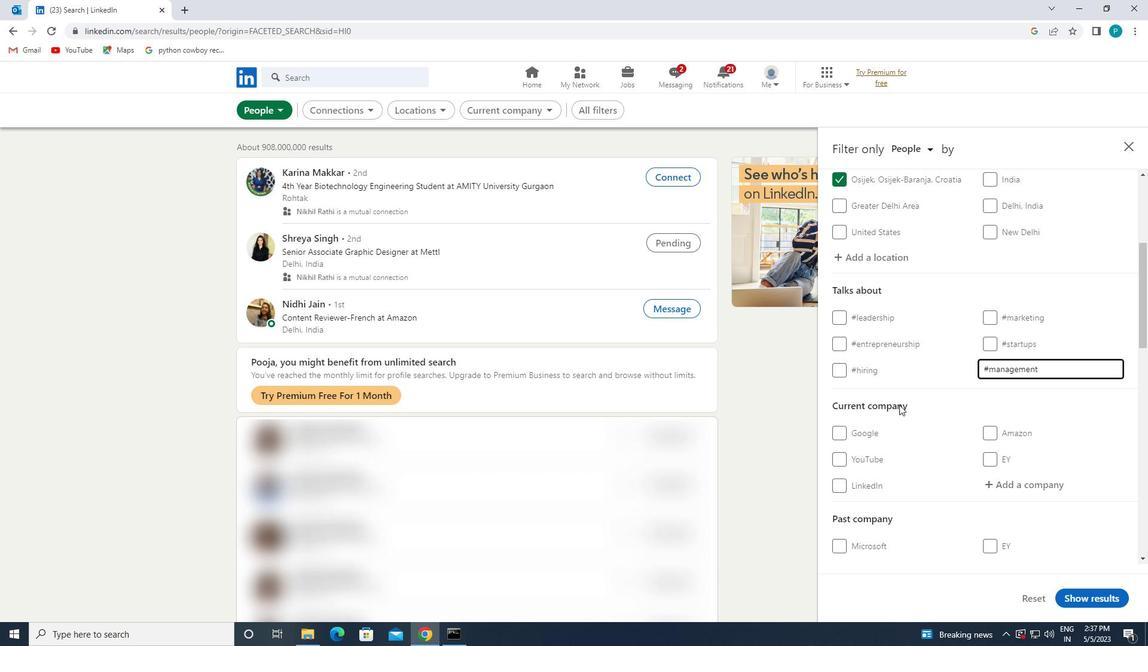 
Action: Mouse scrolled (900, 404) with delta (0, 0)
Screenshot: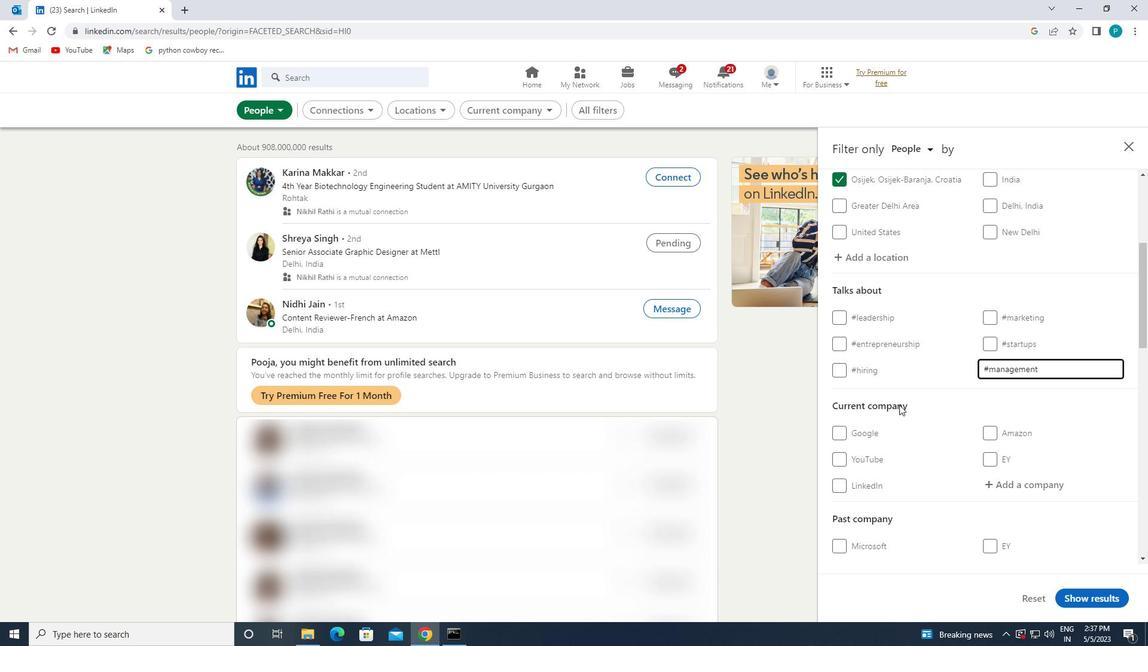 
Action: Mouse scrolled (900, 404) with delta (0, 0)
Screenshot: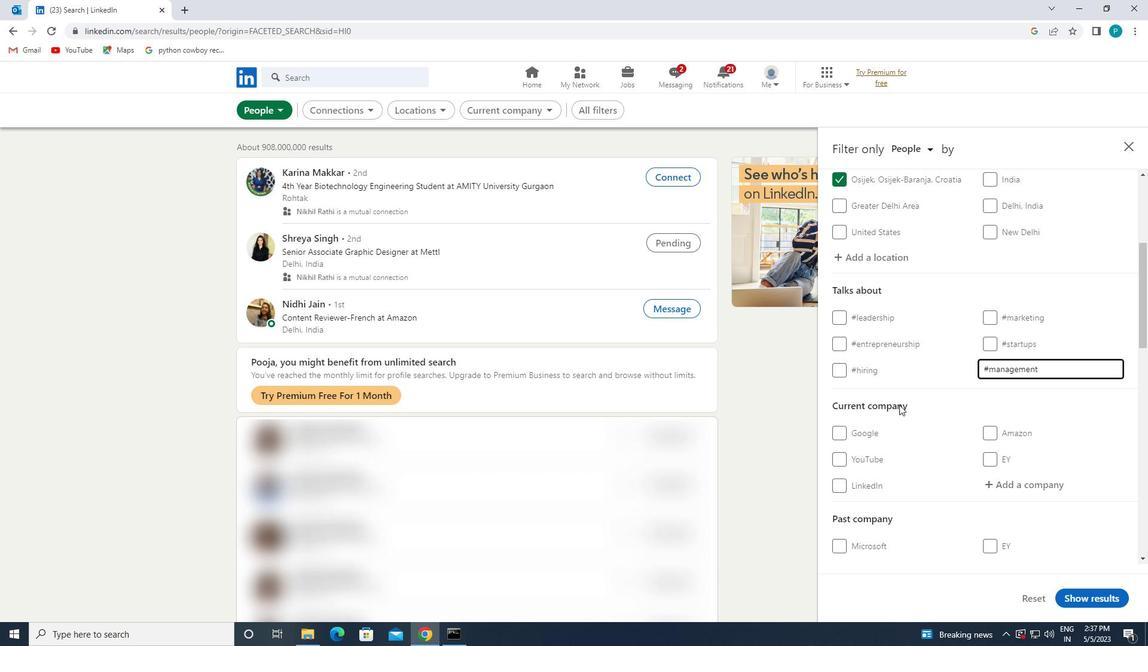 
Action: Mouse scrolled (900, 404) with delta (0, 0)
Screenshot: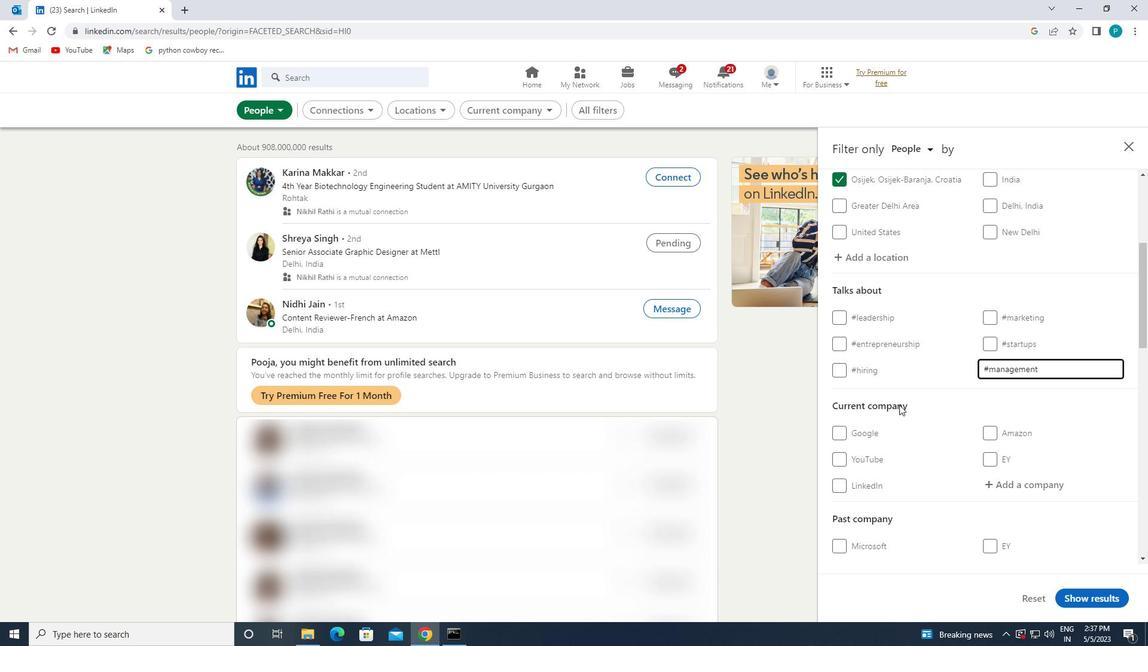 
Action: Mouse moved to (907, 420)
Screenshot: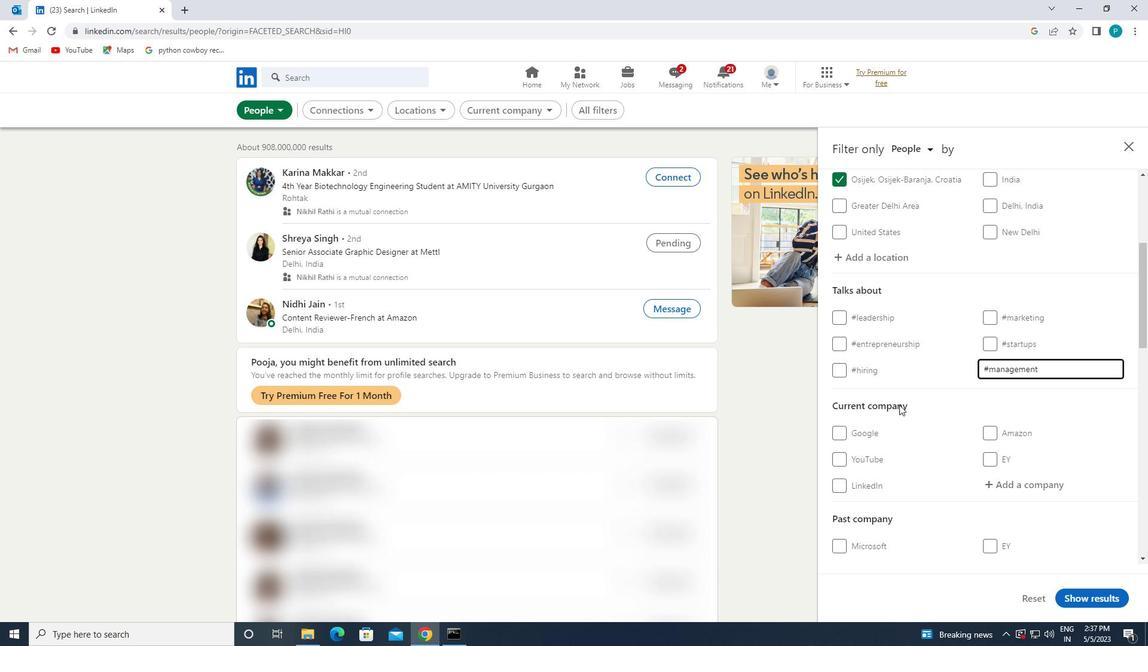 
Action: Mouse scrolled (907, 419) with delta (0, 0)
Screenshot: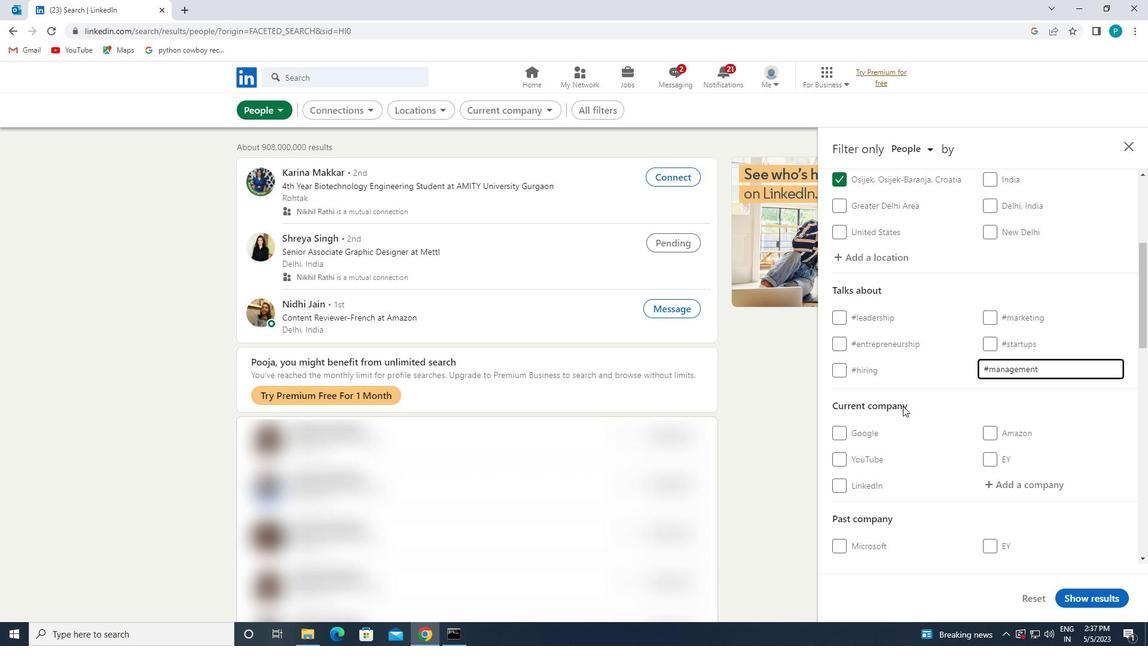 
Action: Mouse scrolled (907, 419) with delta (0, 0)
Screenshot: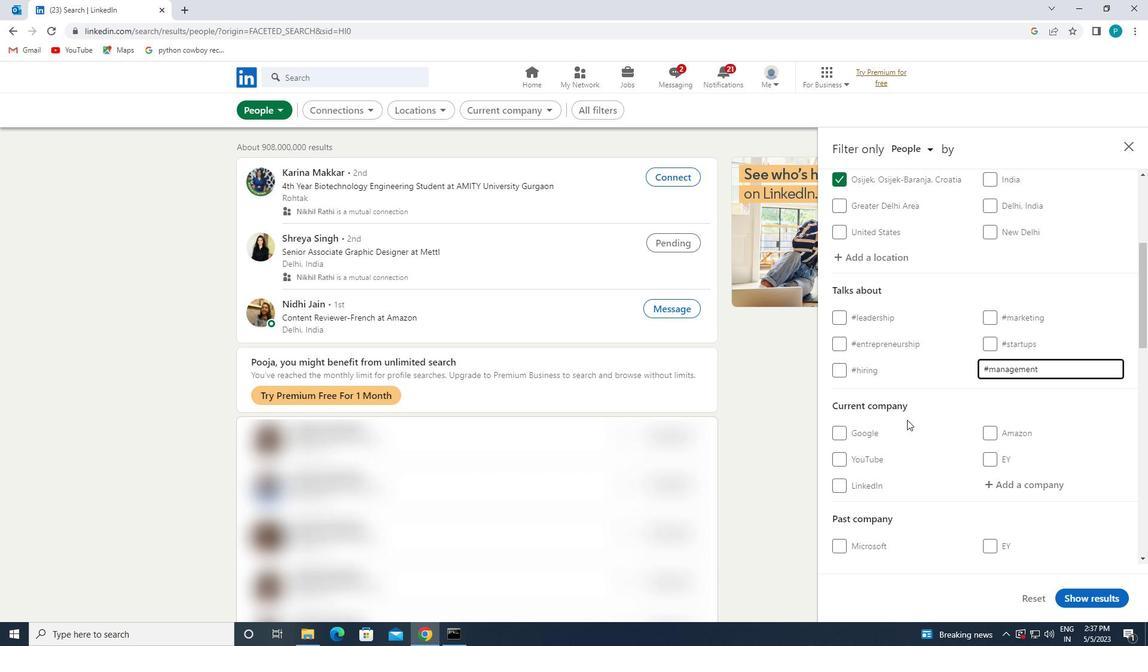 
Action: Mouse scrolled (907, 419) with delta (0, 0)
Screenshot: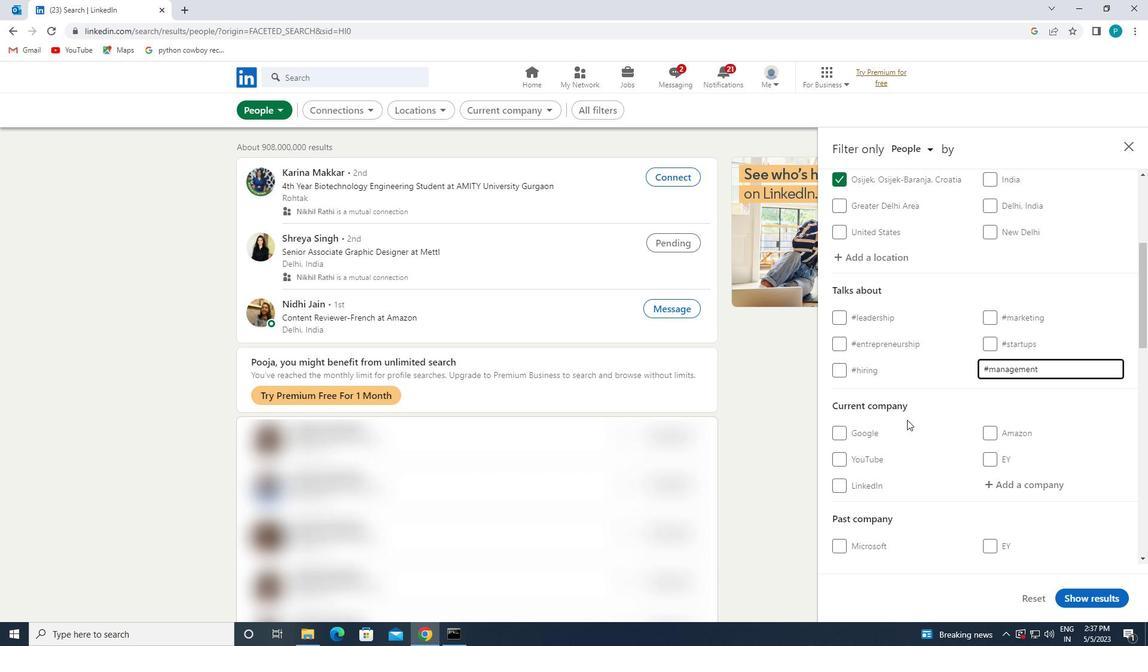 
Action: Mouse pressed left at (907, 420)
Screenshot: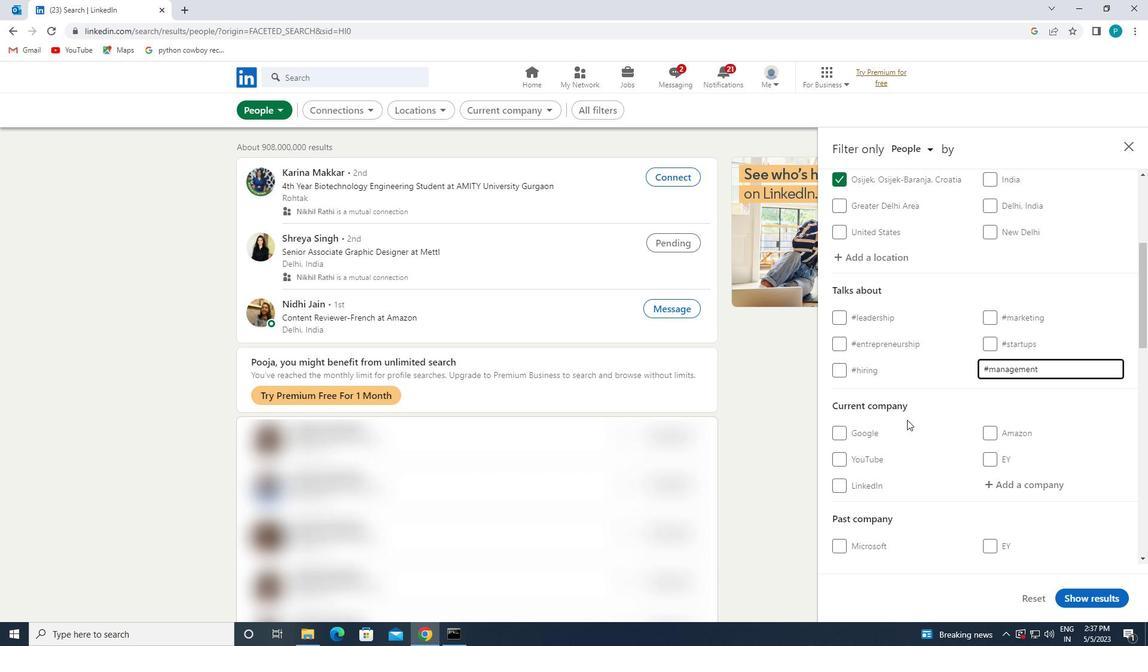 
Action: Mouse scrolled (907, 419) with delta (0, 0)
Screenshot: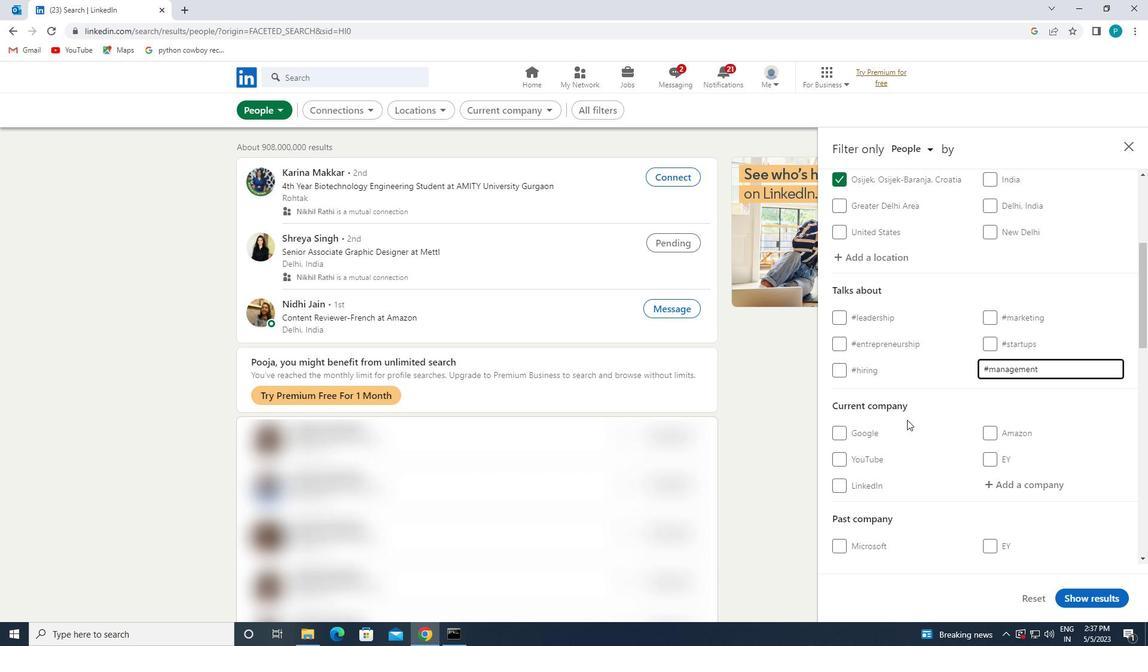 
Action: Mouse scrolled (907, 419) with delta (0, 0)
Screenshot: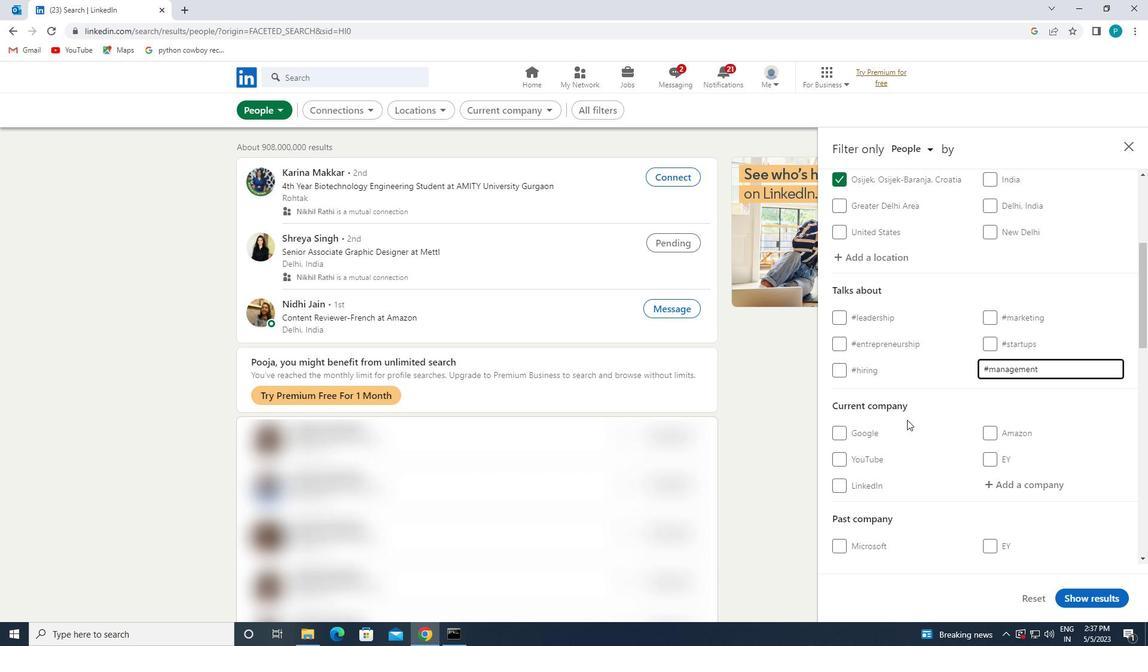 
Action: Mouse scrolled (907, 419) with delta (0, 0)
Screenshot: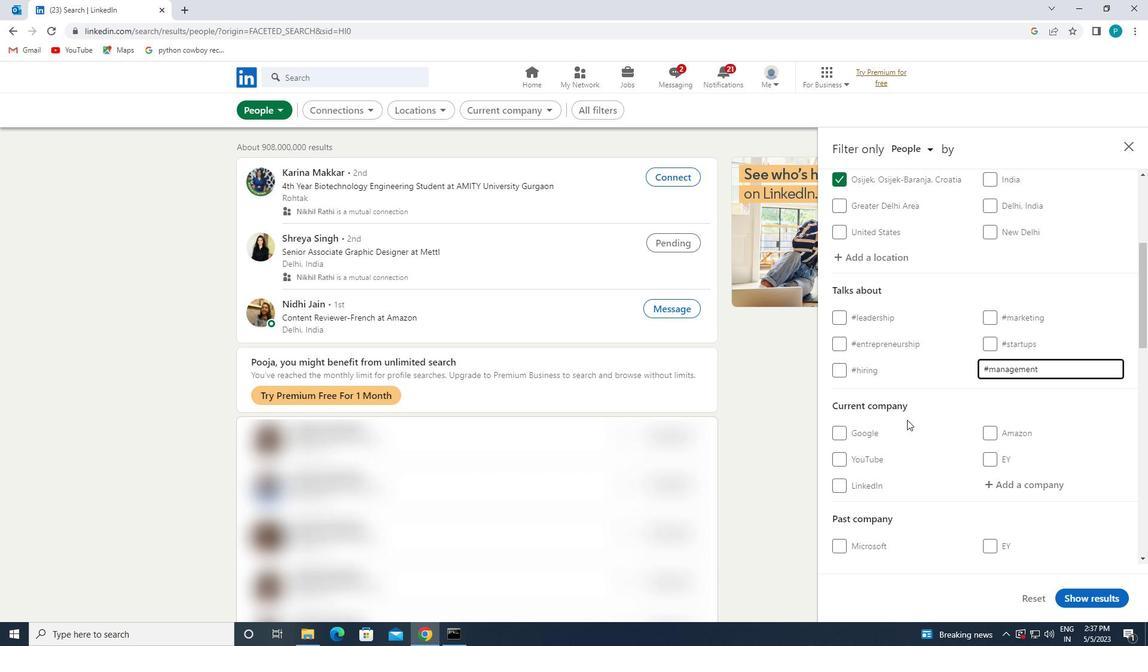 
Action: Mouse moved to (907, 420)
Screenshot: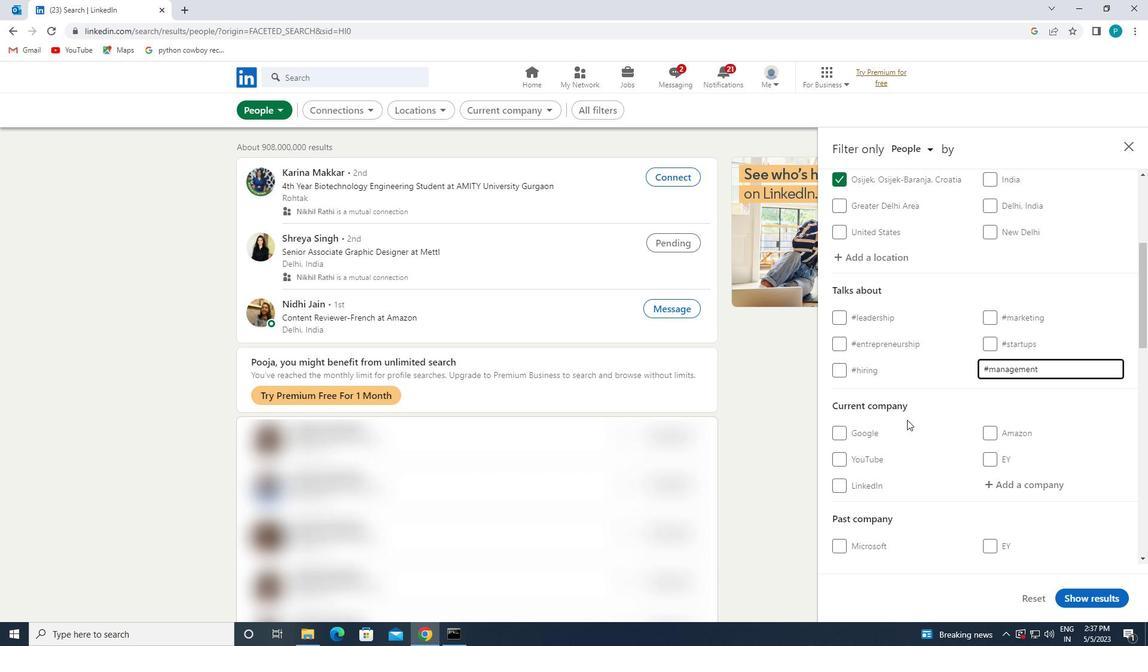 
Action: Mouse scrolled (907, 420) with delta (0, 0)
Screenshot: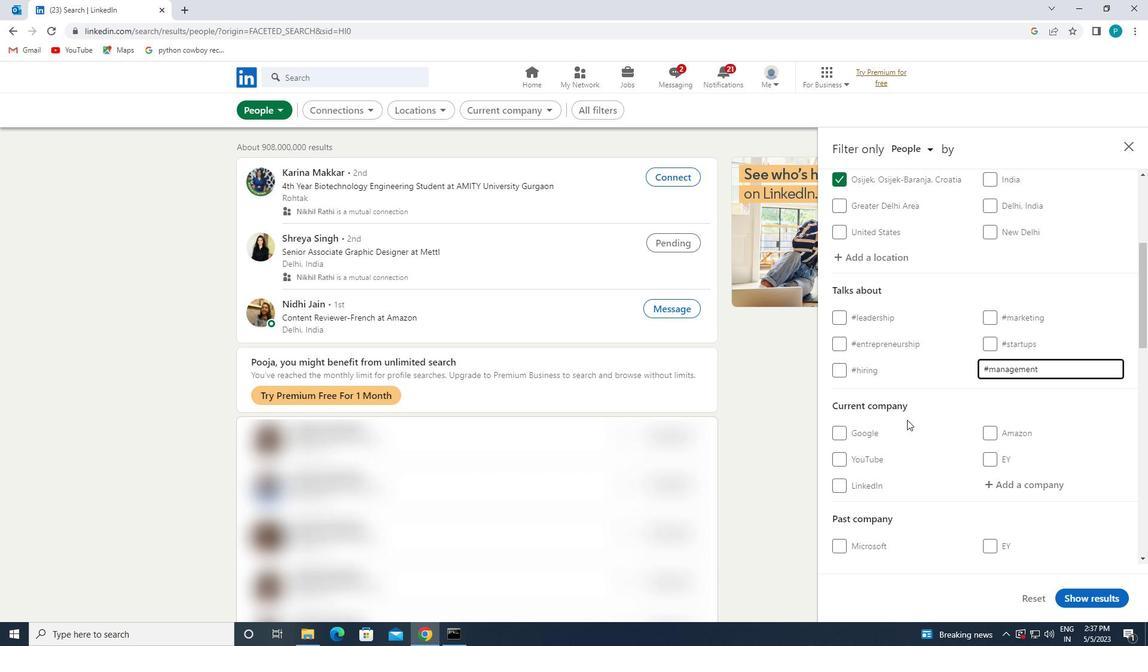
Action: Mouse moved to (909, 430)
Screenshot: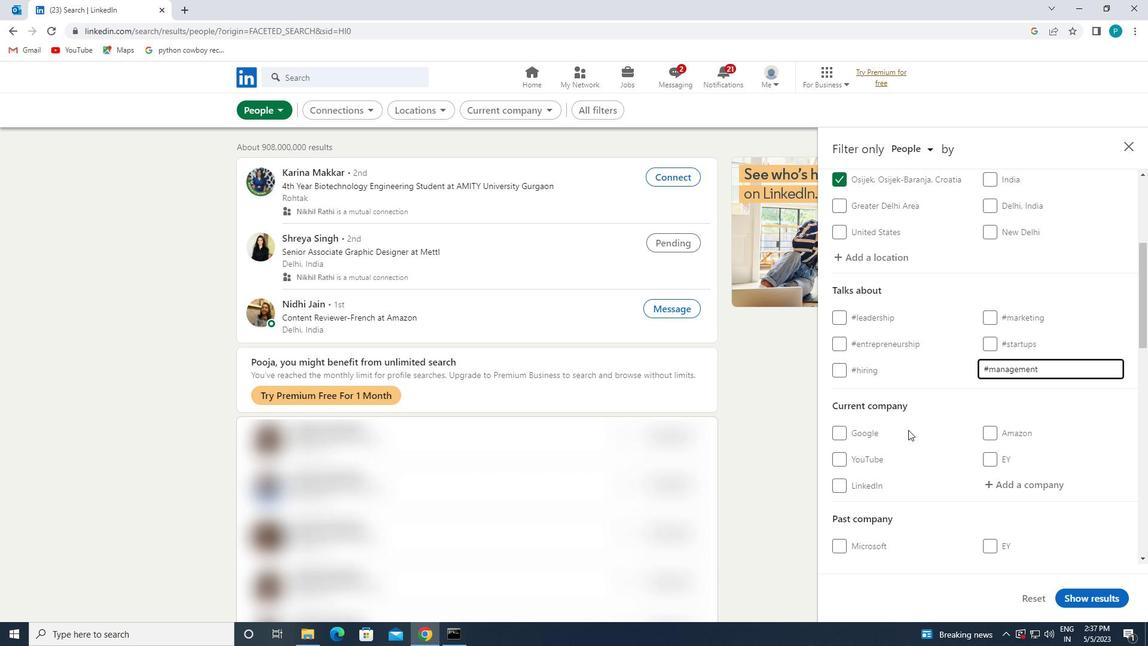 
Action: Mouse scrolled (909, 429) with delta (0, 0)
Screenshot: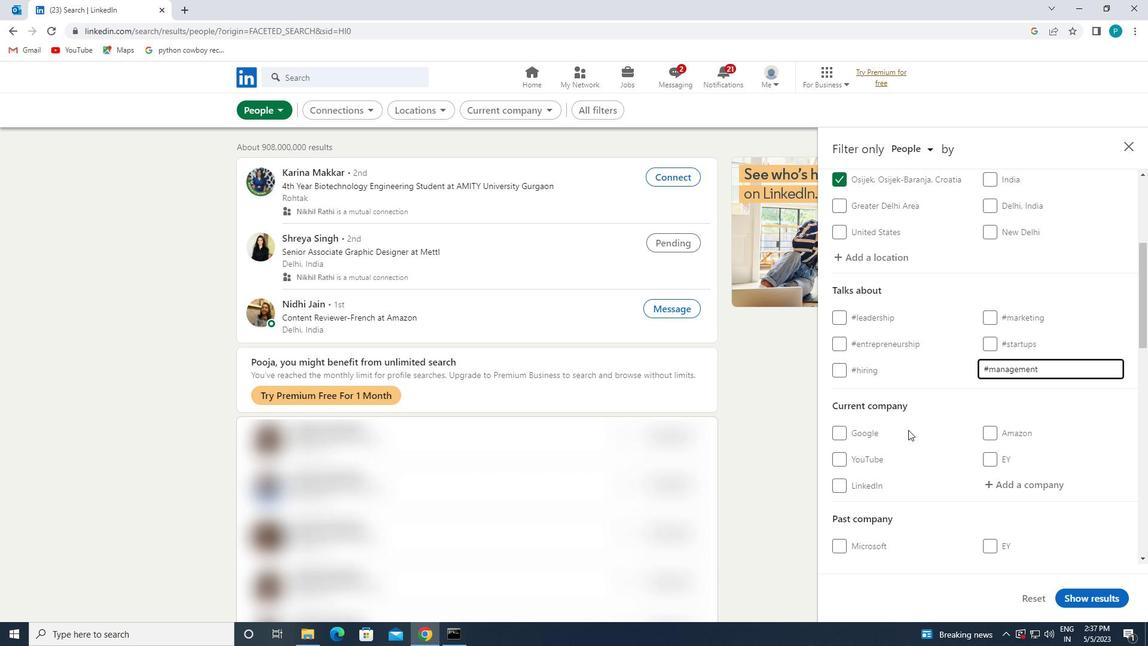 
Action: Mouse scrolled (909, 429) with delta (0, 0)
Screenshot: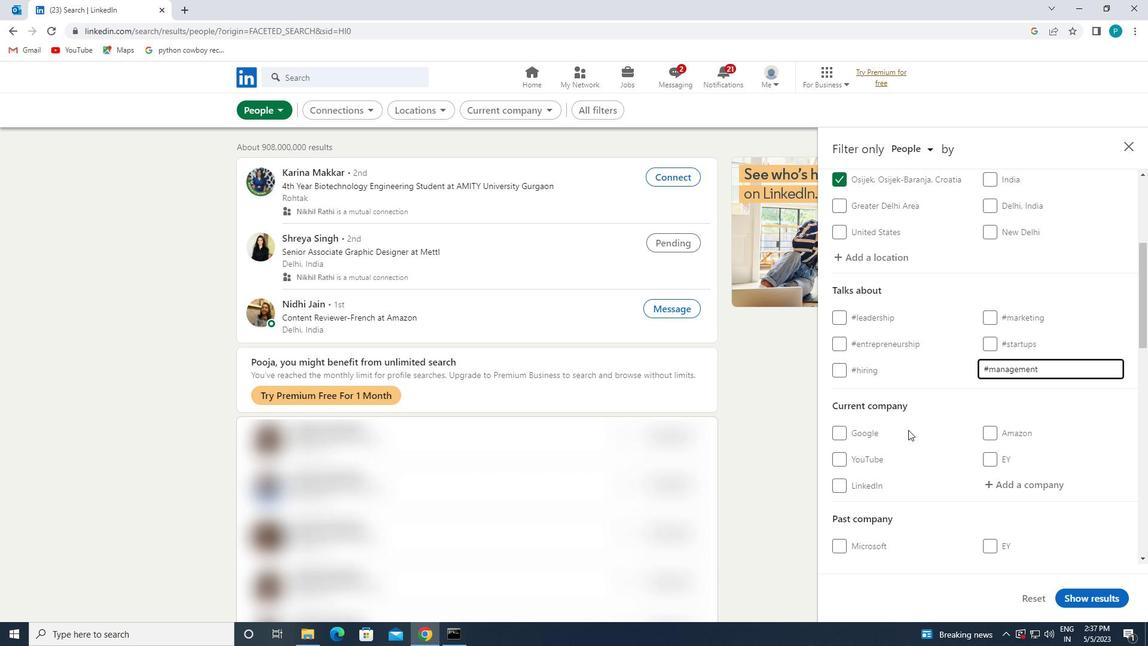 
Action: Mouse moved to (910, 430)
Screenshot: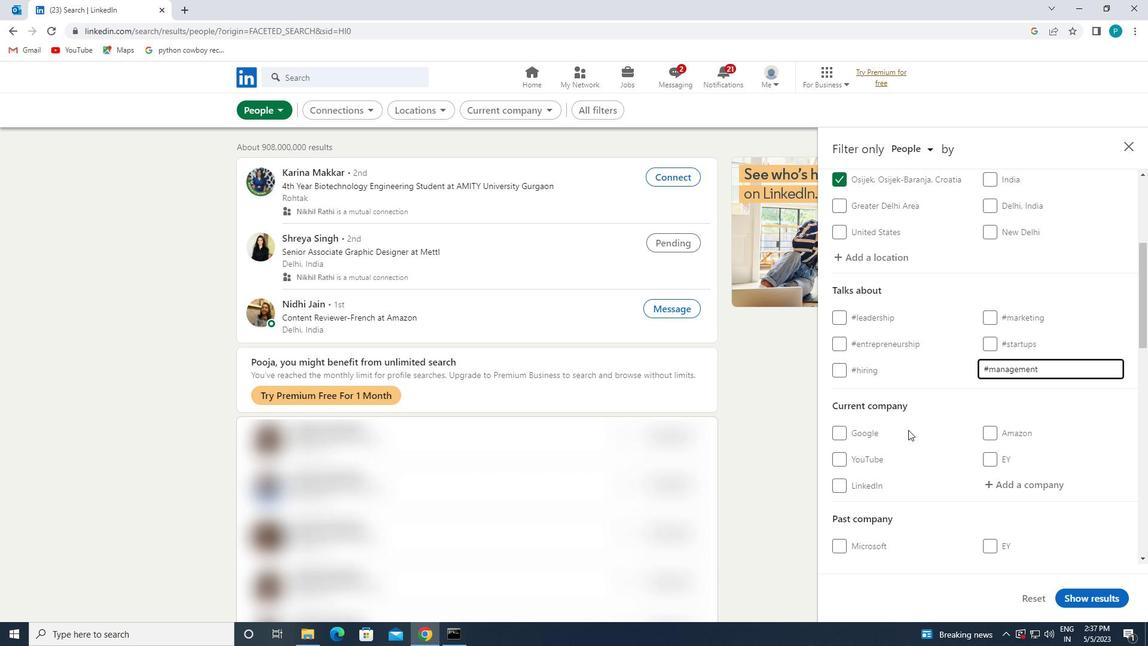 
Action: Mouse scrolled (910, 429) with delta (0, 0)
Screenshot: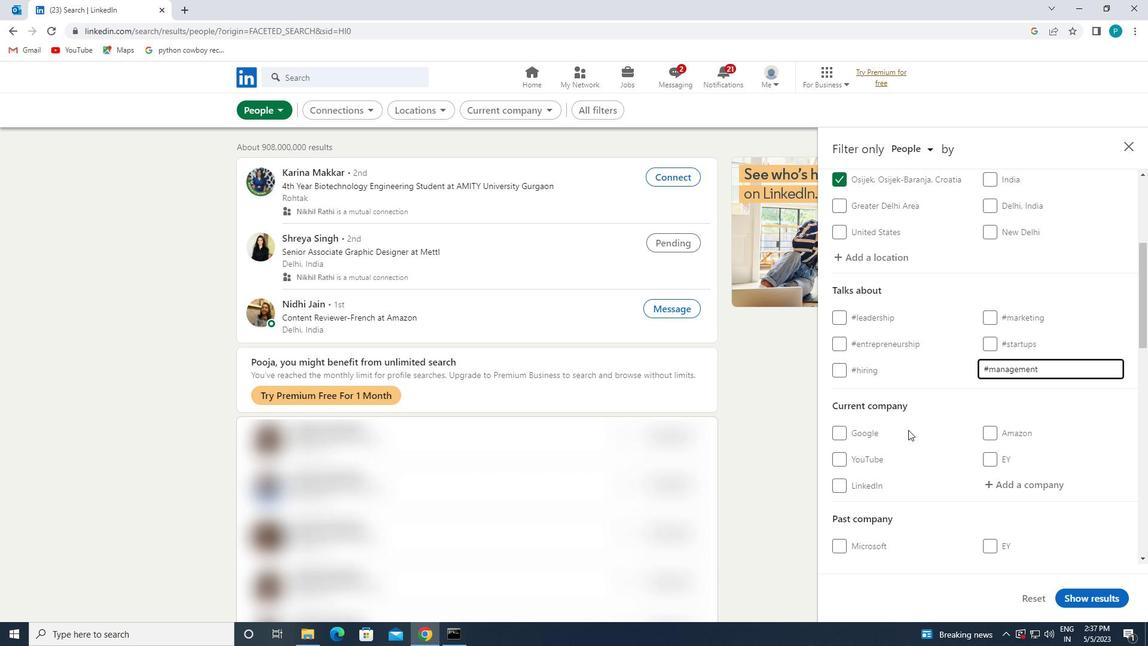 
Action: Mouse moved to (911, 430)
Screenshot: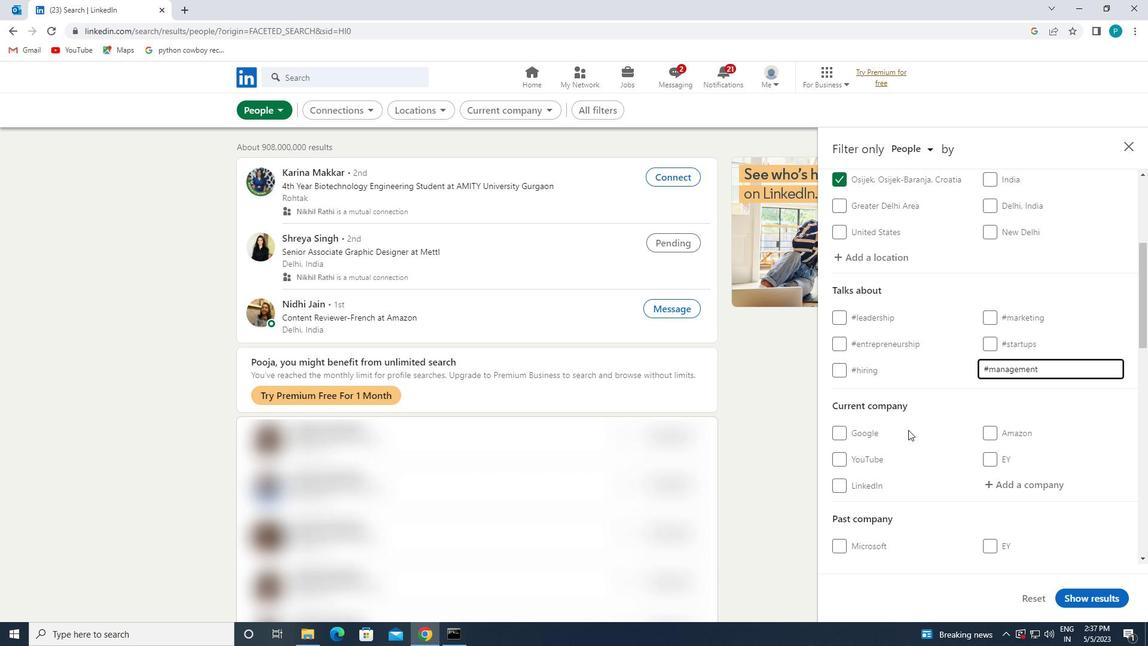 
Action: Mouse scrolled (911, 429) with delta (0, 0)
Screenshot: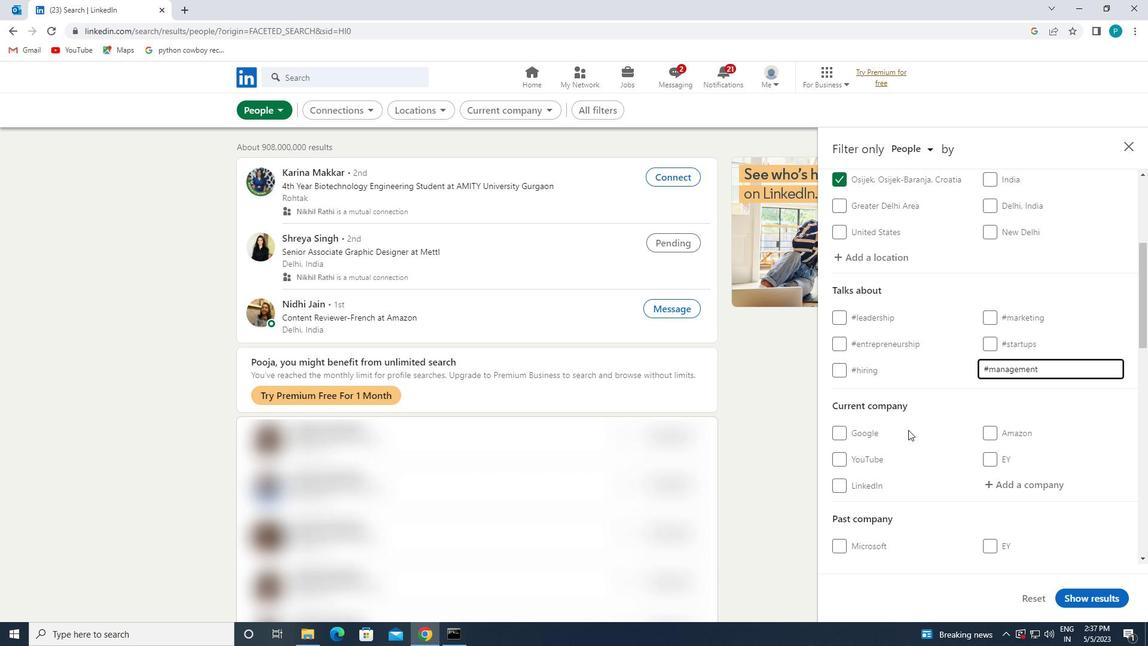 
Action: Mouse moved to (982, 463)
Screenshot: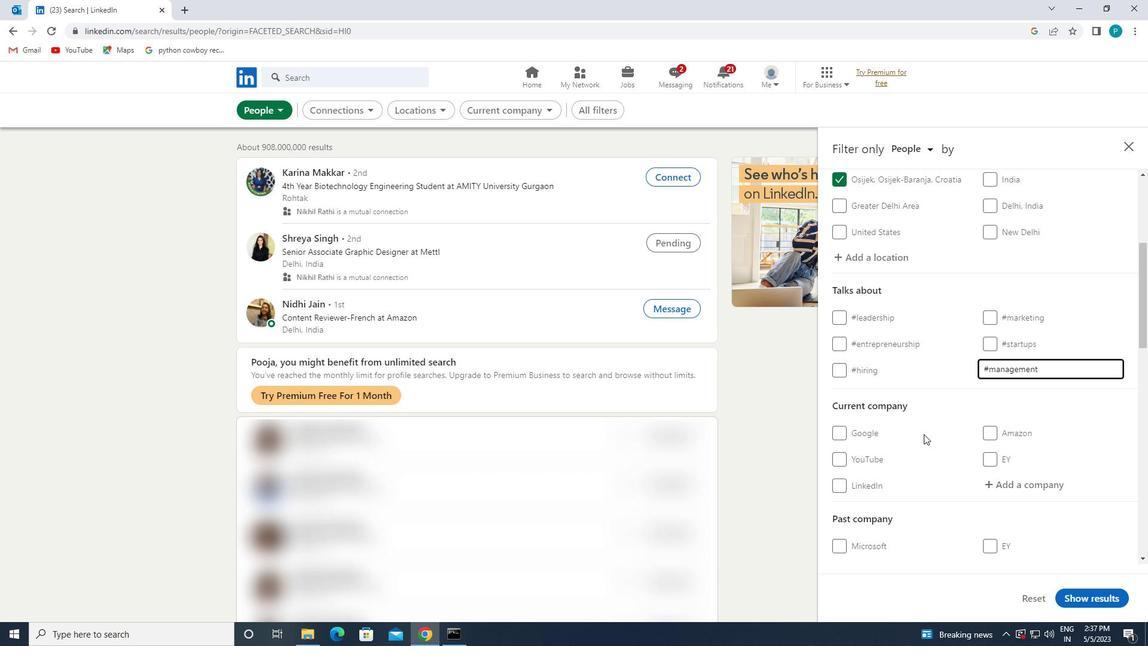 
Action: Mouse scrolled (982, 464) with delta (0, 0)
Screenshot: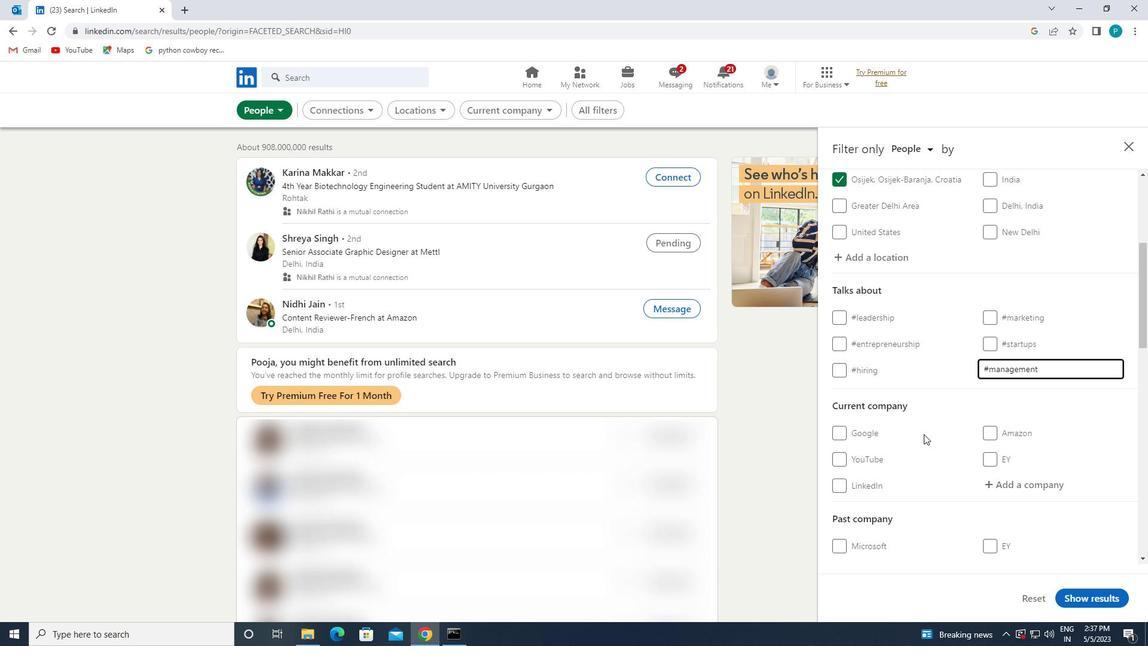 
Action: Mouse moved to (984, 464)
Screenshot: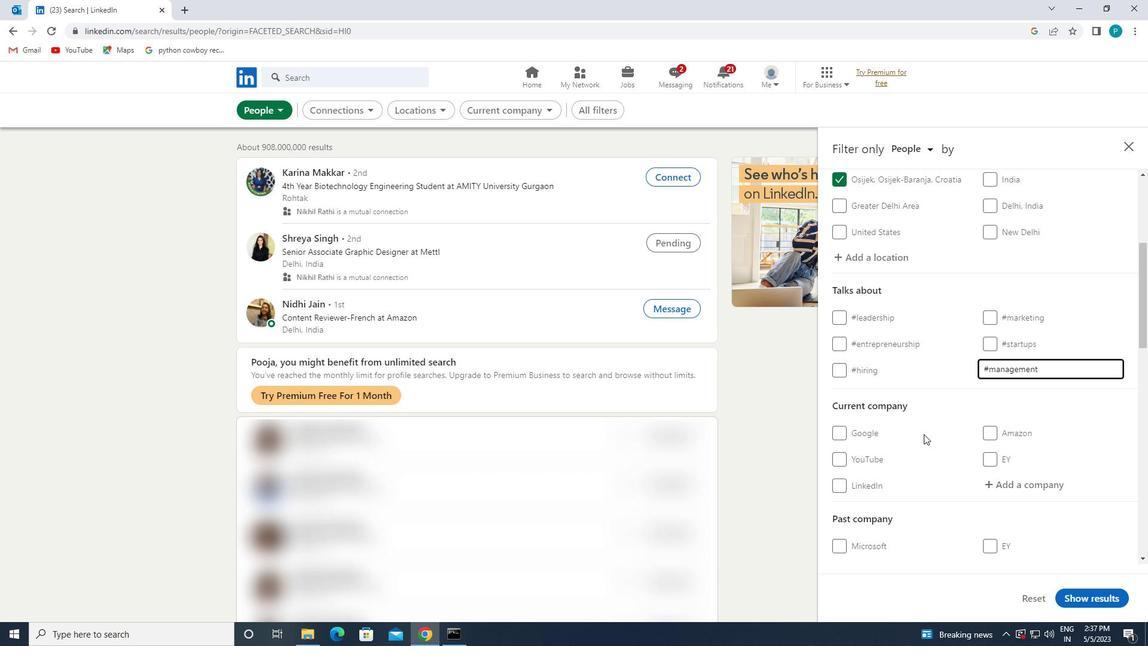 
Action: Mouse scrolled (984, 464) with delta (0, 0)
Screenshot: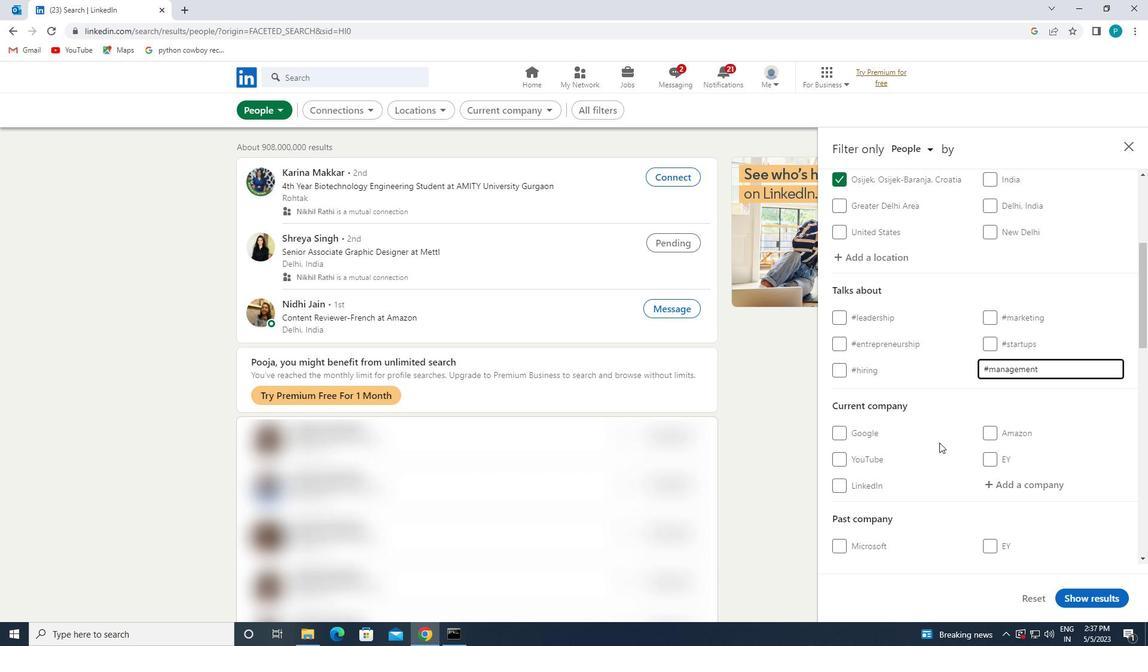 
Action: Mouse scrolled (984, 464) with delta (0, 0)
Screenshot: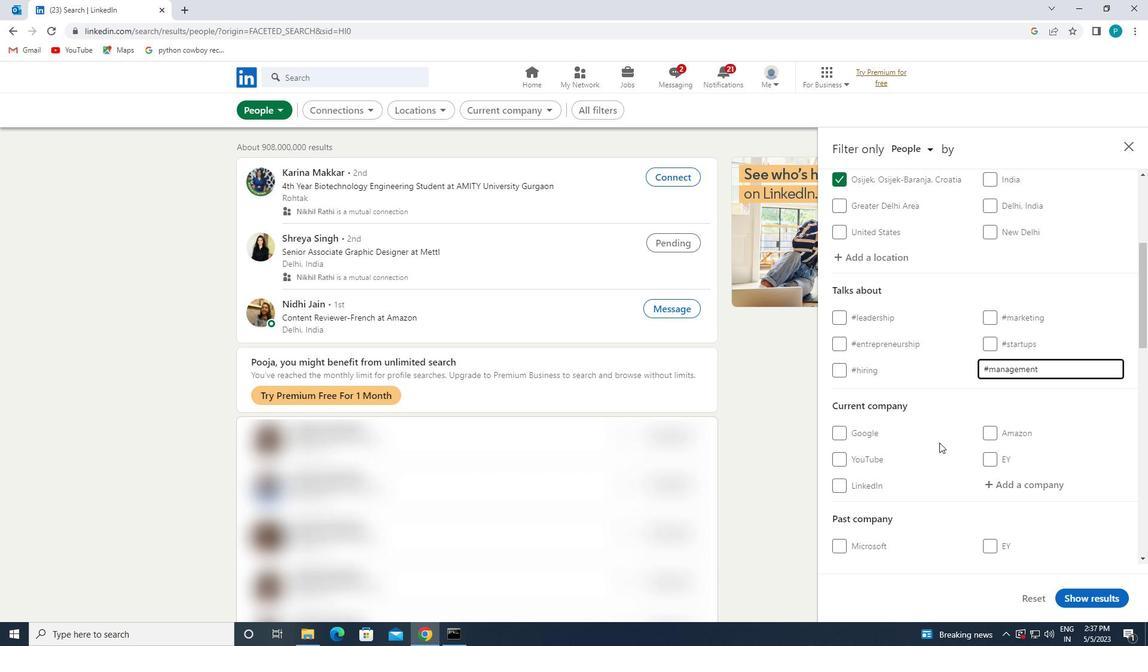 
Action: Mouse scrolled (984, 464) with delta (0, 0)
Screenshot: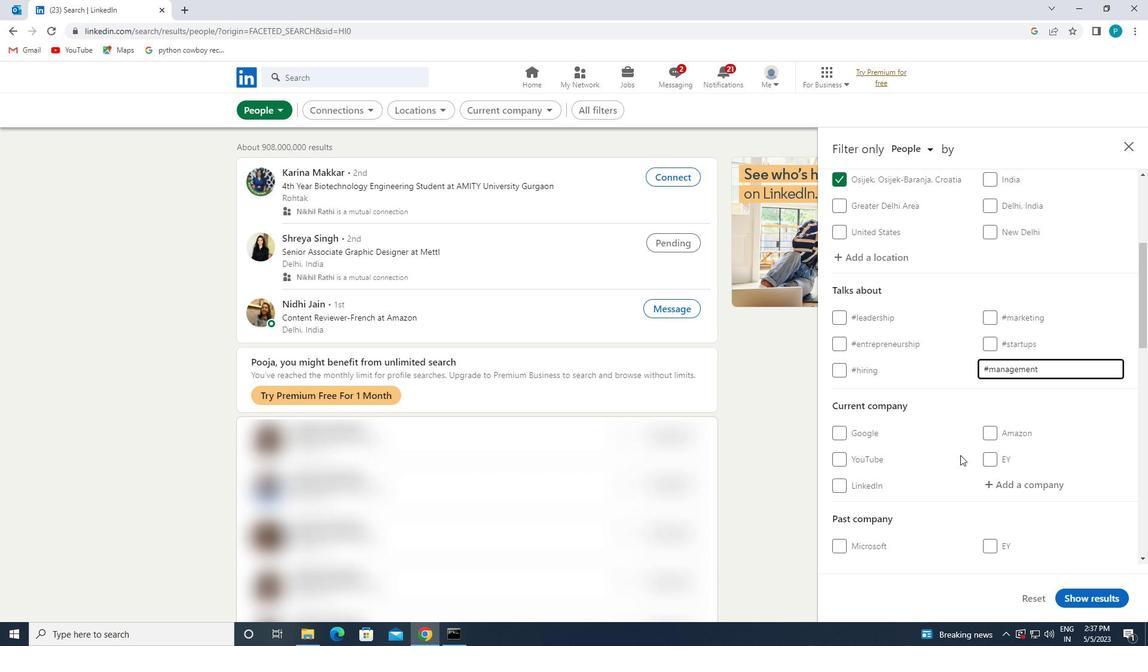 
Action: Mouse moved to (973, 439)
Screenshot: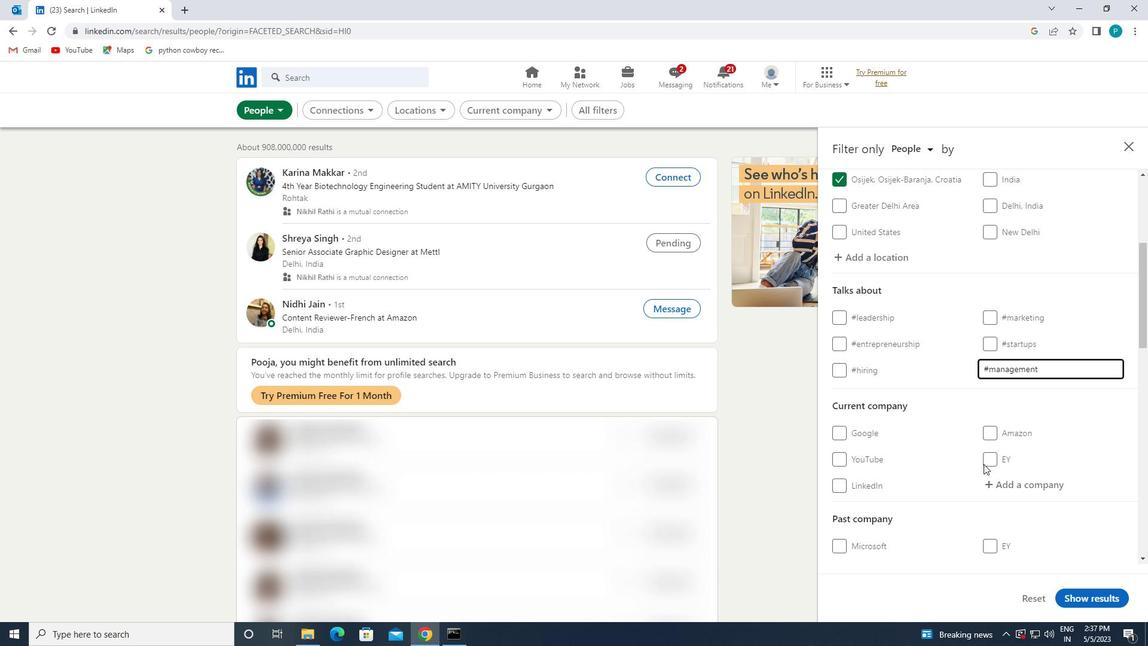 
Action: Mouse scrolled (973, 438) with delta (0, 0)
Screenshot: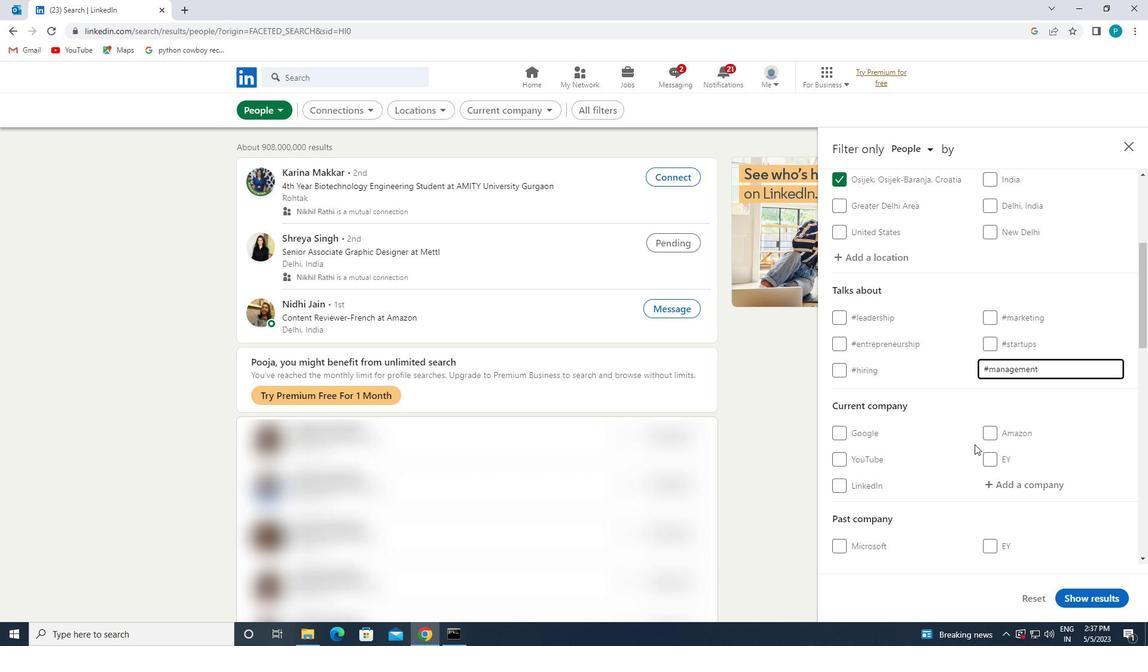 
Action: Mouse scrolled (973, 438) with delta (0, 0)
Screenshot: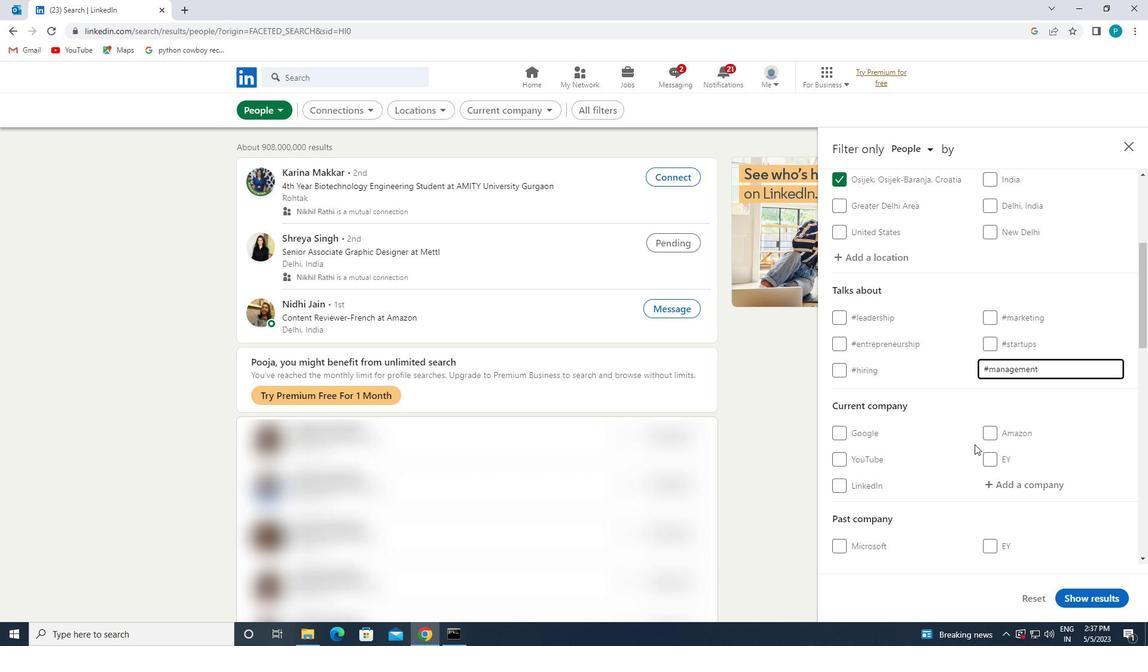 
Action: Mouse scrolled (973, 438) with delta (0, 0)
Screenshot: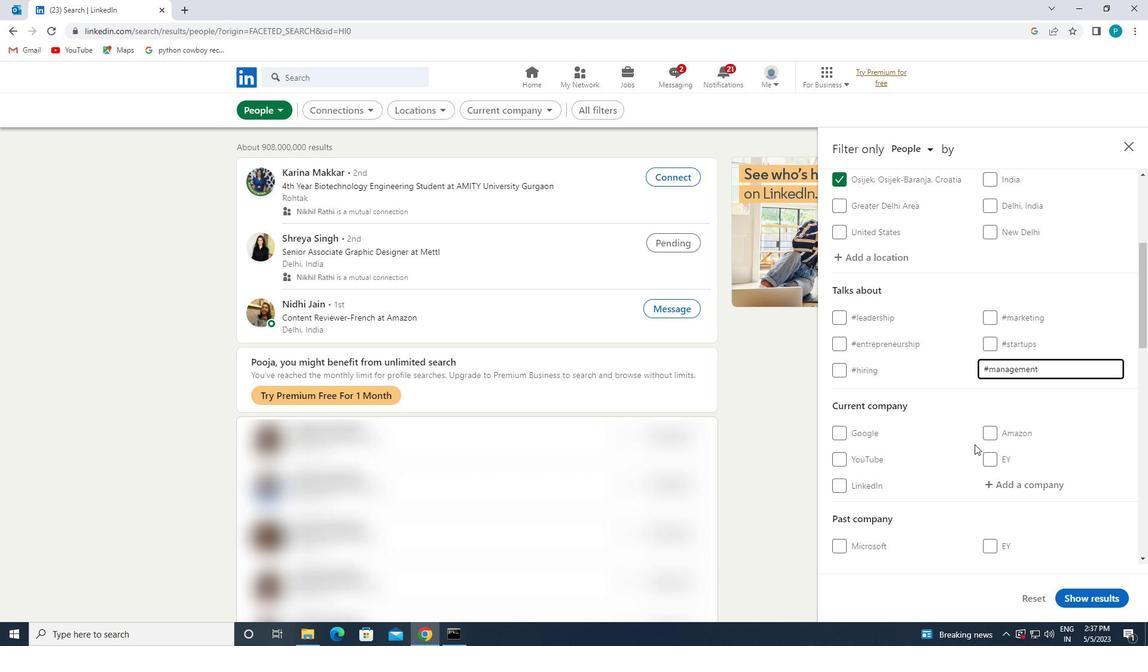 
Action: Mouse scrolled (973, 438) with delta (0, 0)
Screenshot: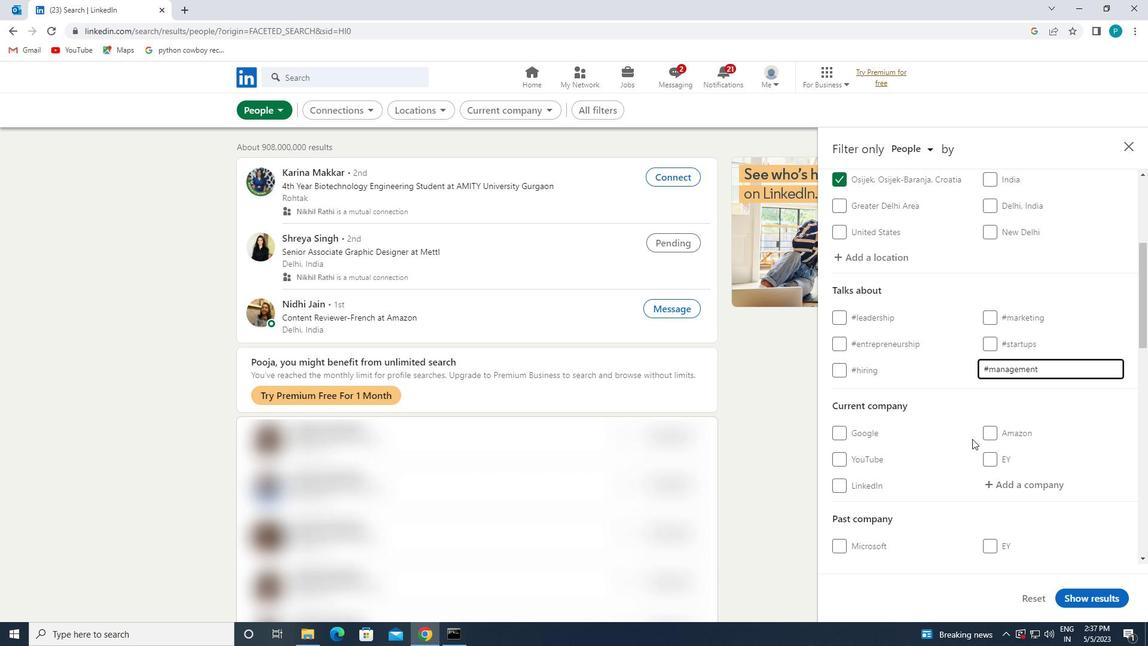 
Action: Mouse scrolled (973, 439) with delta (0, 0)
Screenshot: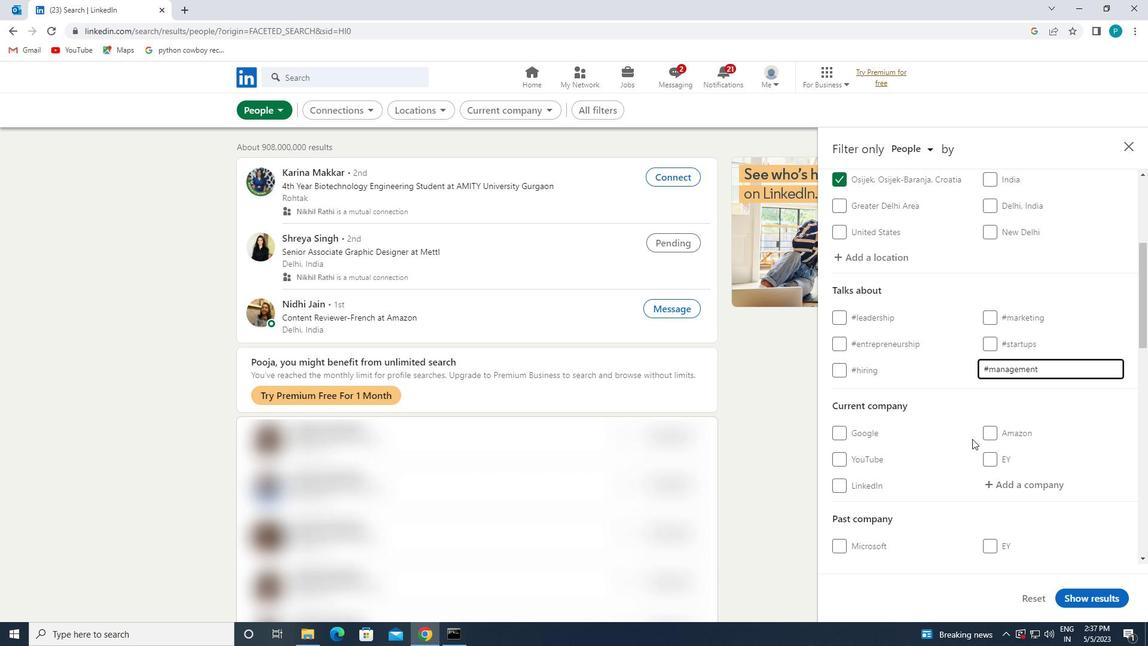
Action: Mouse scrolled (973, 439) with delta (0, 0)
Screenshot: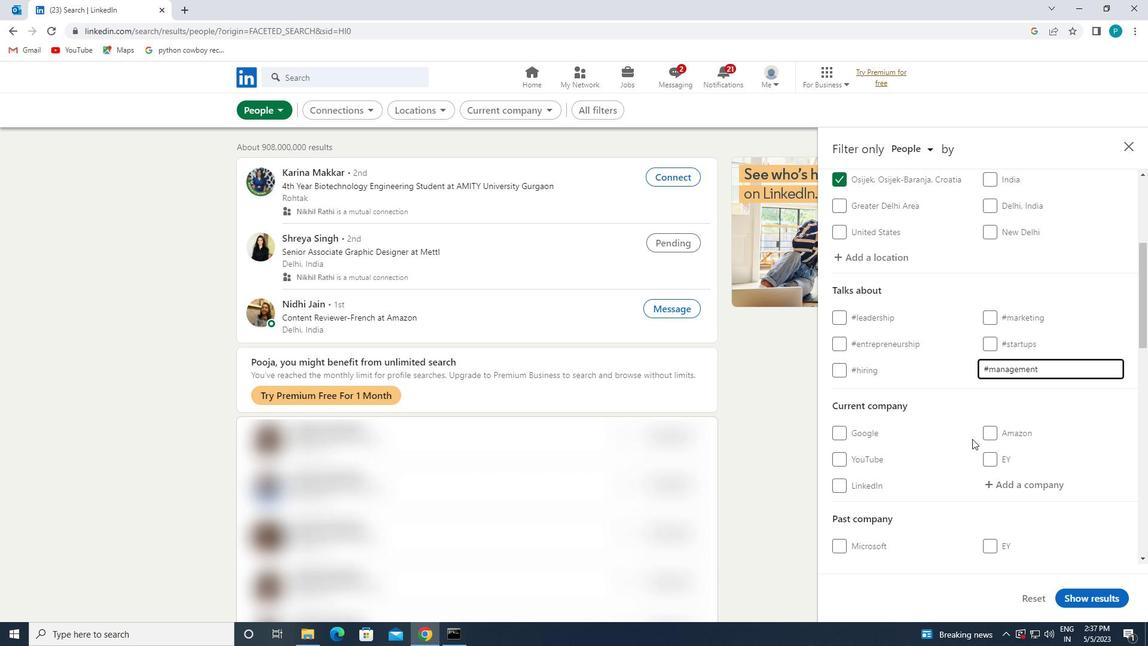 
Action: Mouse scrolled (973, 439) with delta (0, 0)
Screenshot: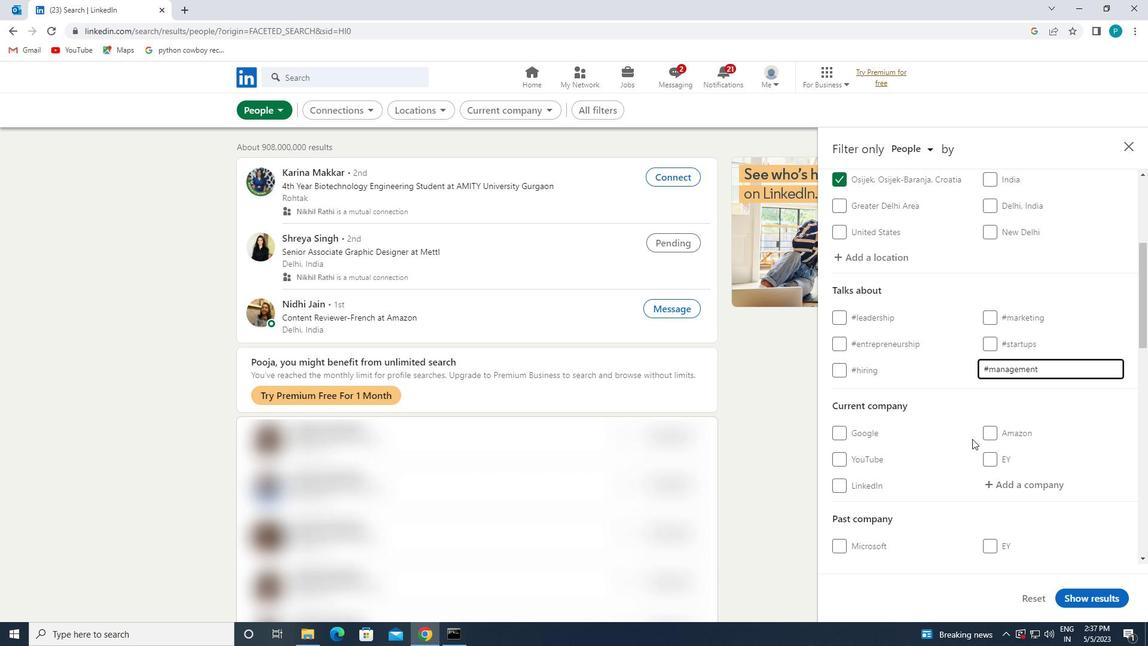 
Action: Mouse scrolled (973, 439) with delta (0, 0)
Screenshot: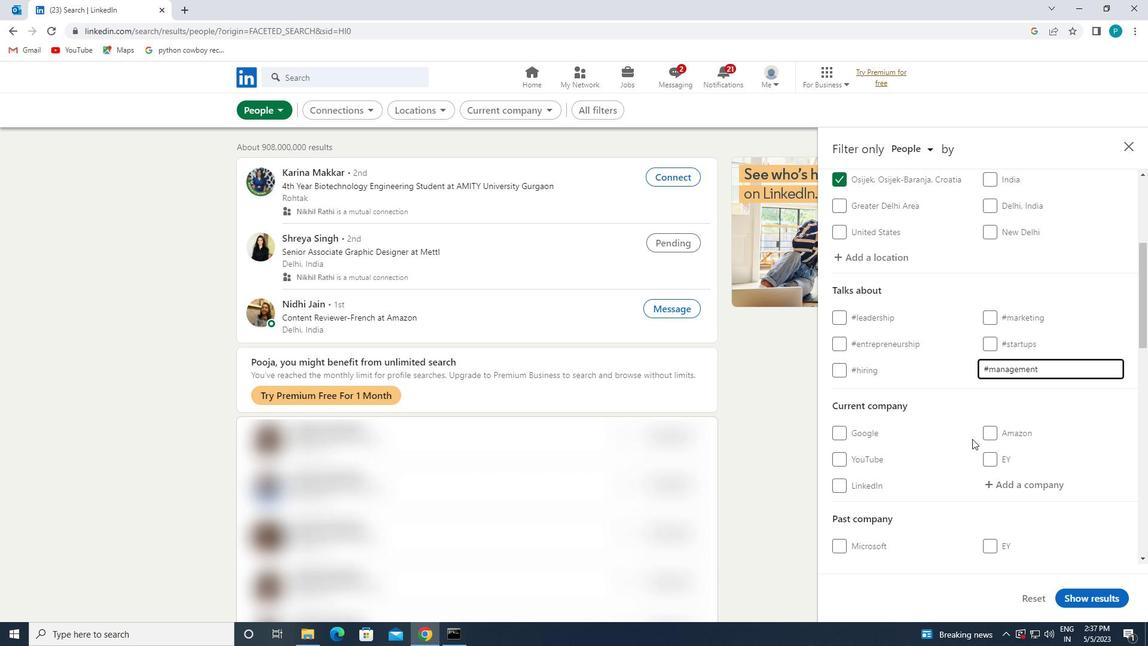 
Action: Mouse scrolled (973, 438) with delta (0, 0)
Screenshot: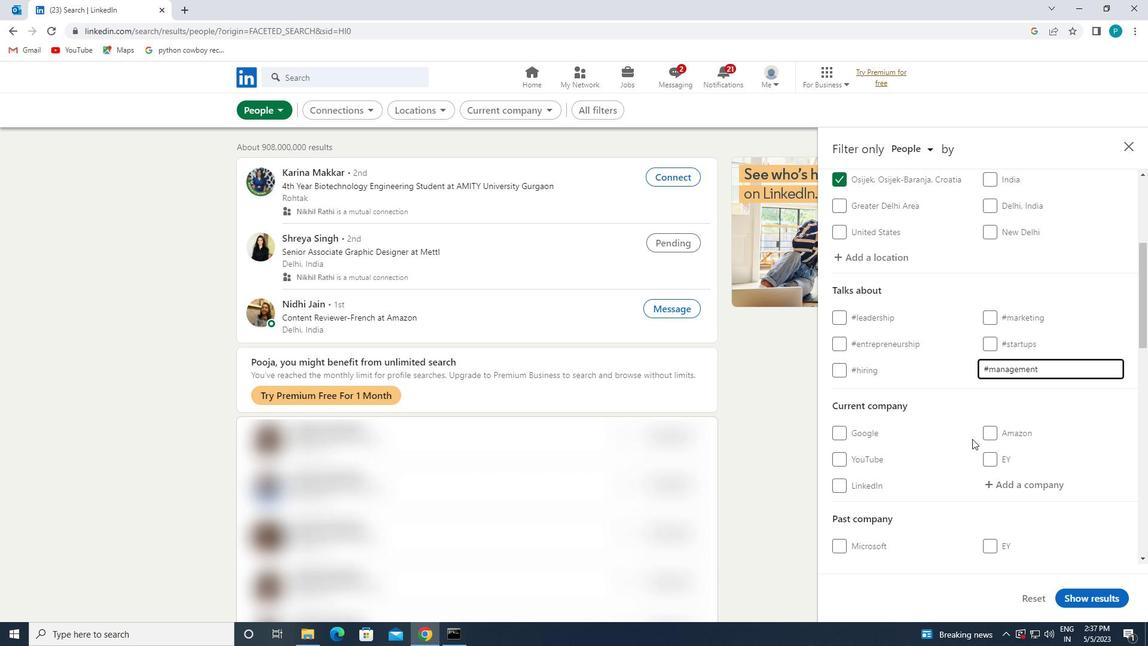 
Action: Mouse scrolled (973, 438) with delta (0, 0)
Screenshot: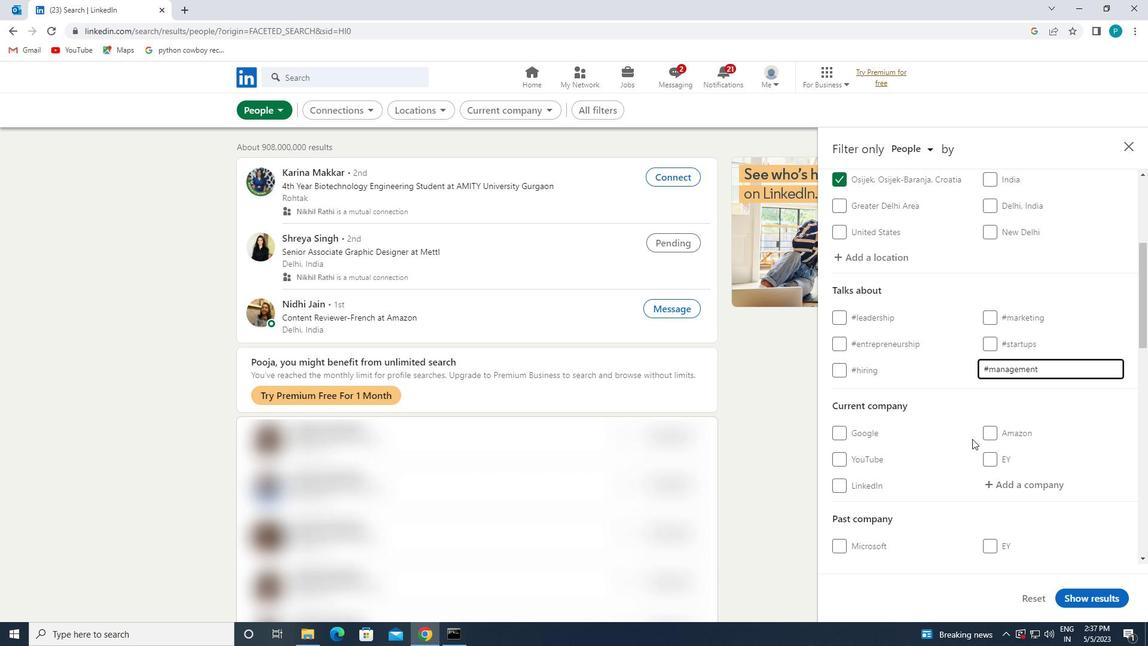 
Action: Mouse scrolled (973, 438) with delta (0, 0)
Screenshot: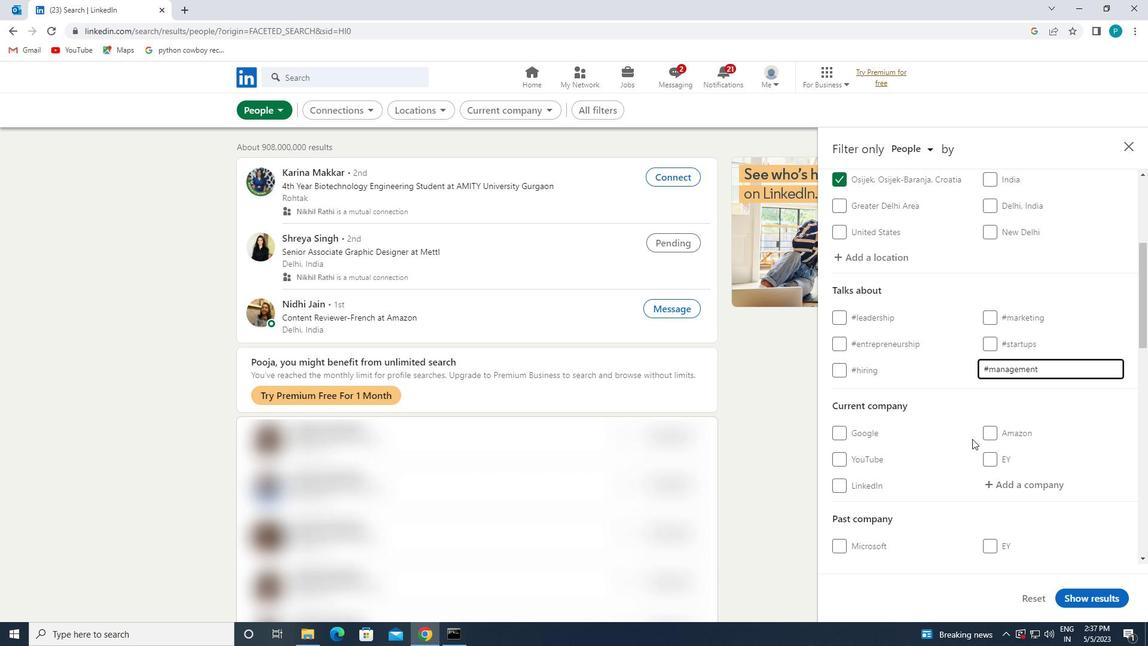 
Action: Mouse scrolled (973, 438) with delta (0, 0)
Screenshot: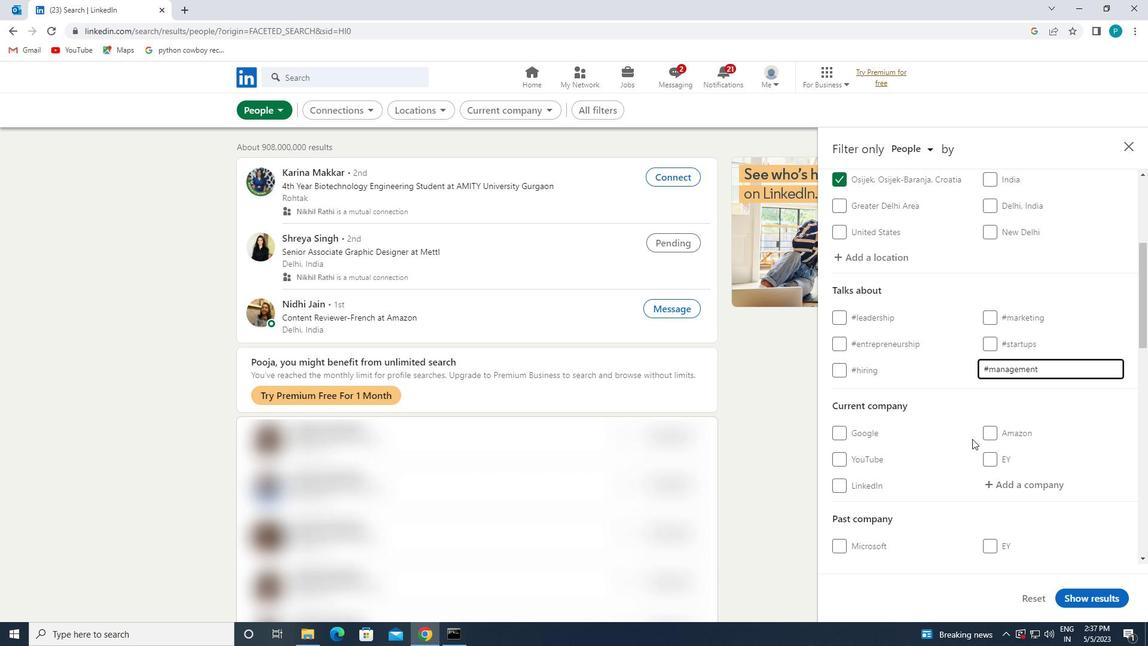 
Action: Mouse scrolled (973, 438) with delta (0, 0)
Screenshot: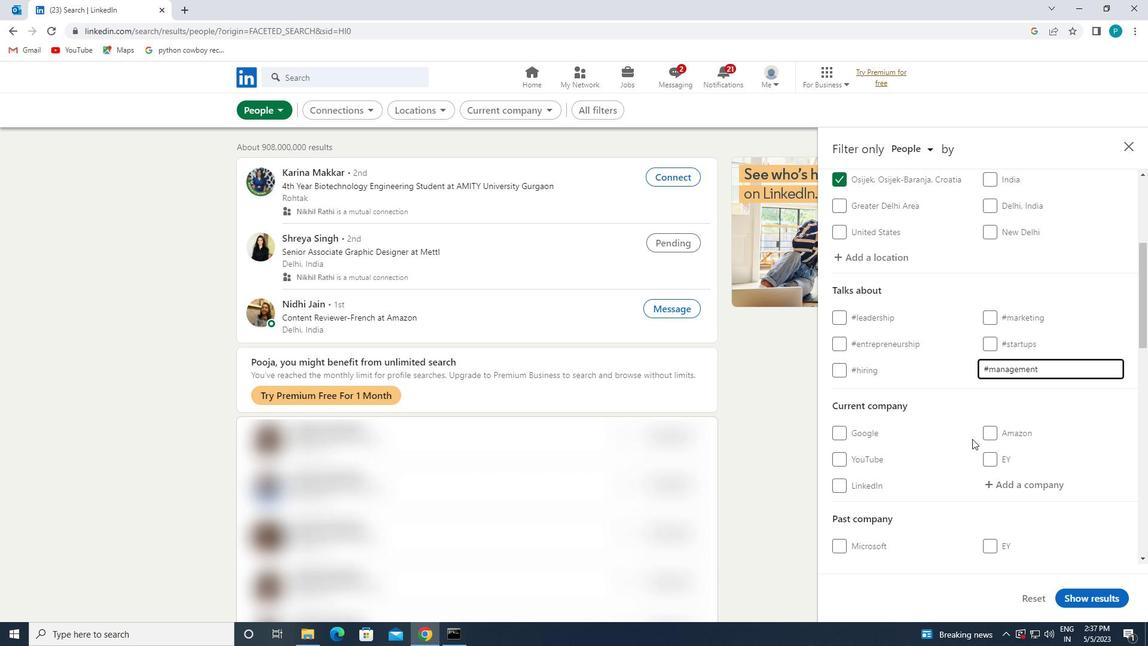 
Action: Mouse scrolled (973, 438) with delta (0, 0)
Screenshot: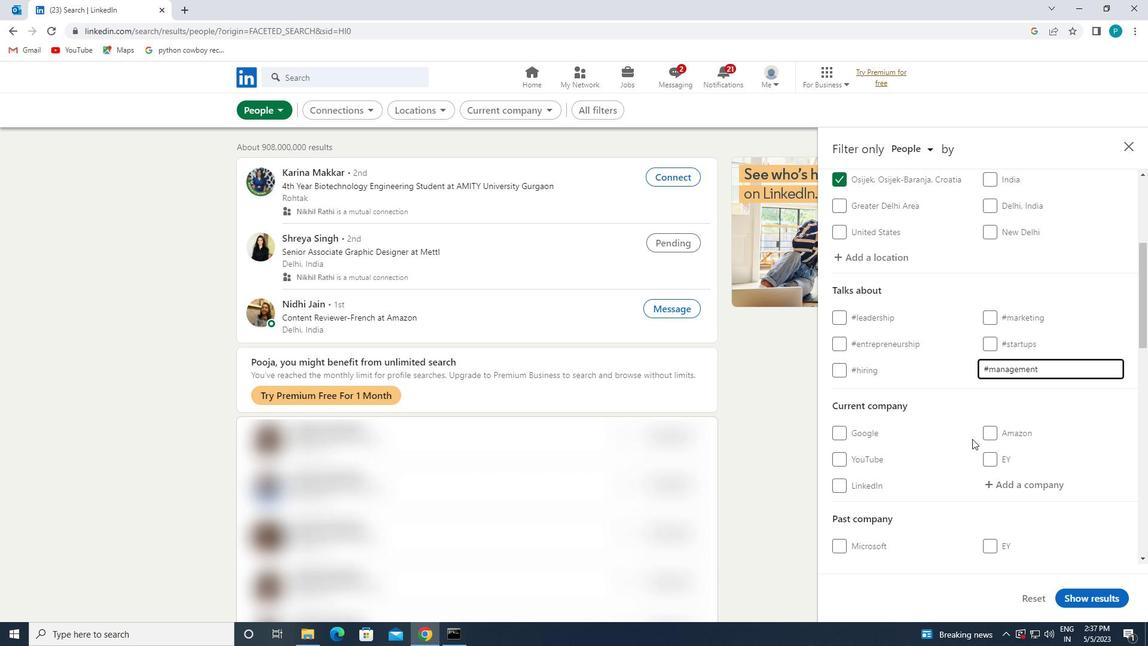 
Action: Mouse scrolled (973, 438) with delta (0, 0)
Screenshot: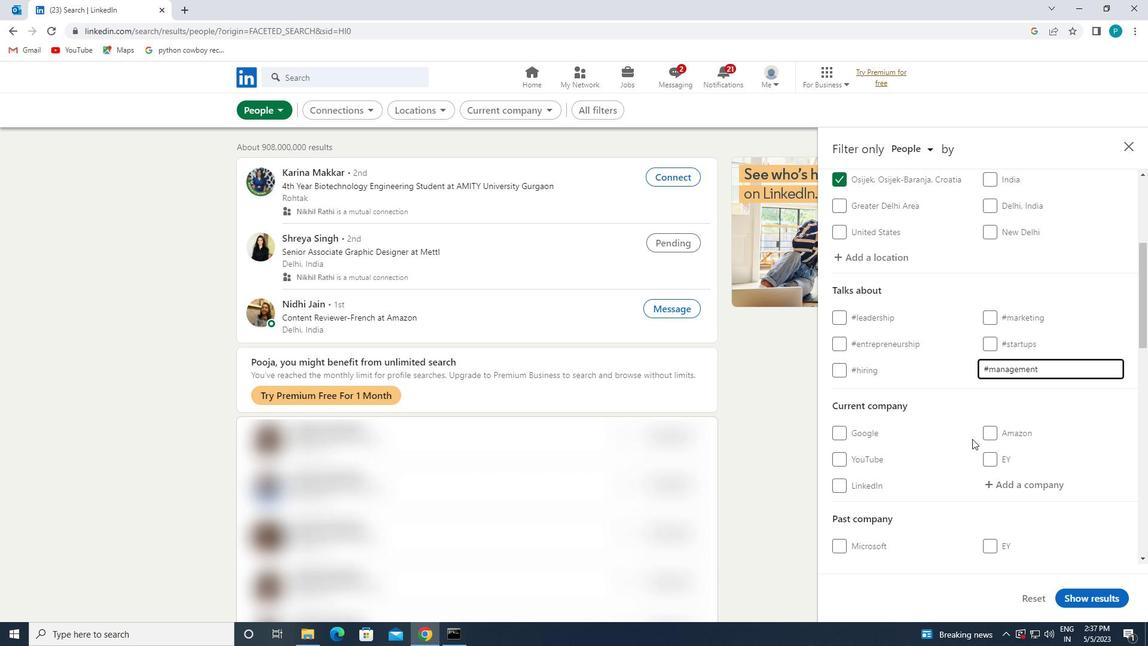 
Action: Mouse moved to (949, 401)
Screenshot: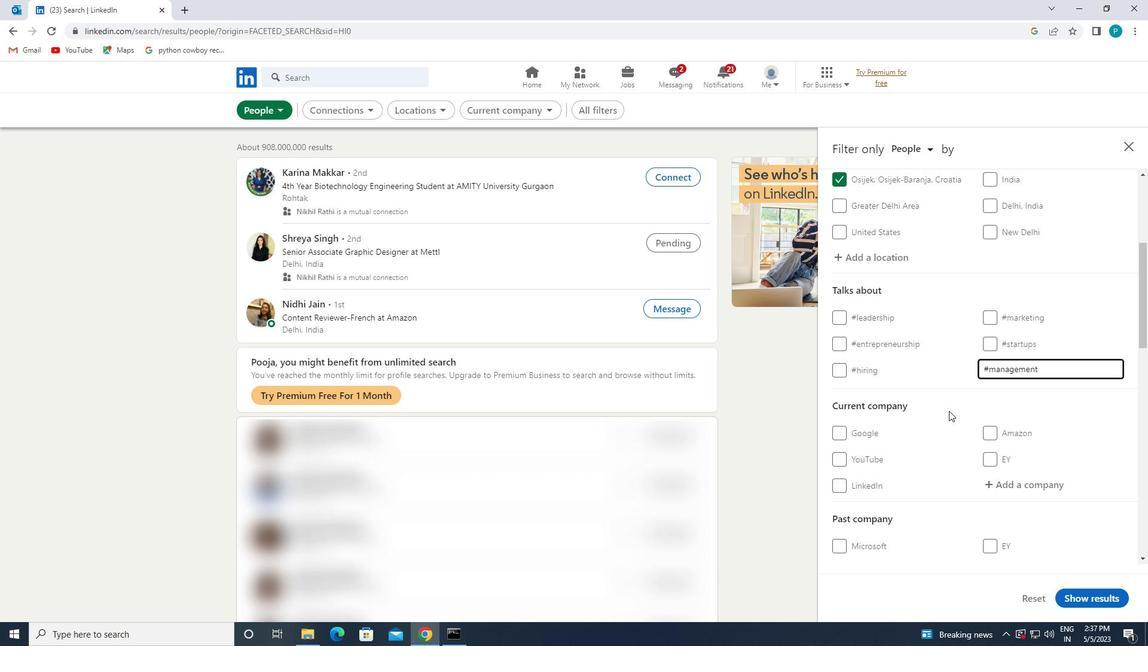 
Action: Mouse scrolled (949, 400) with delta (0, 0)
Screenshot: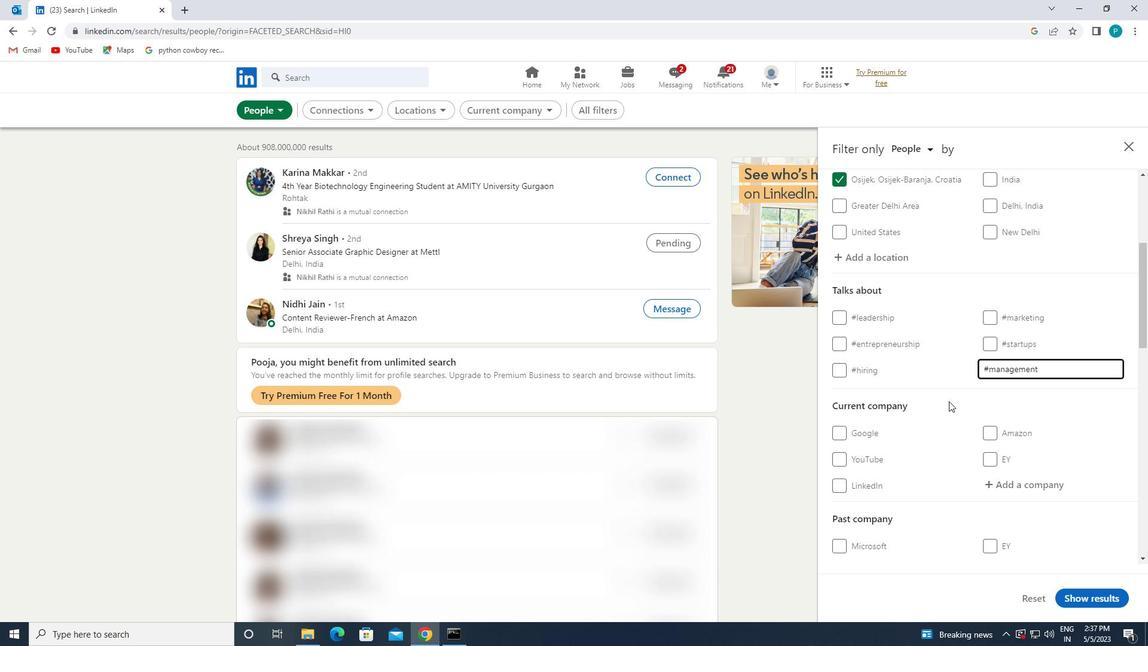 
Action: Mouse scrolled (949, 400) with delta (0, 0)
Screenshot: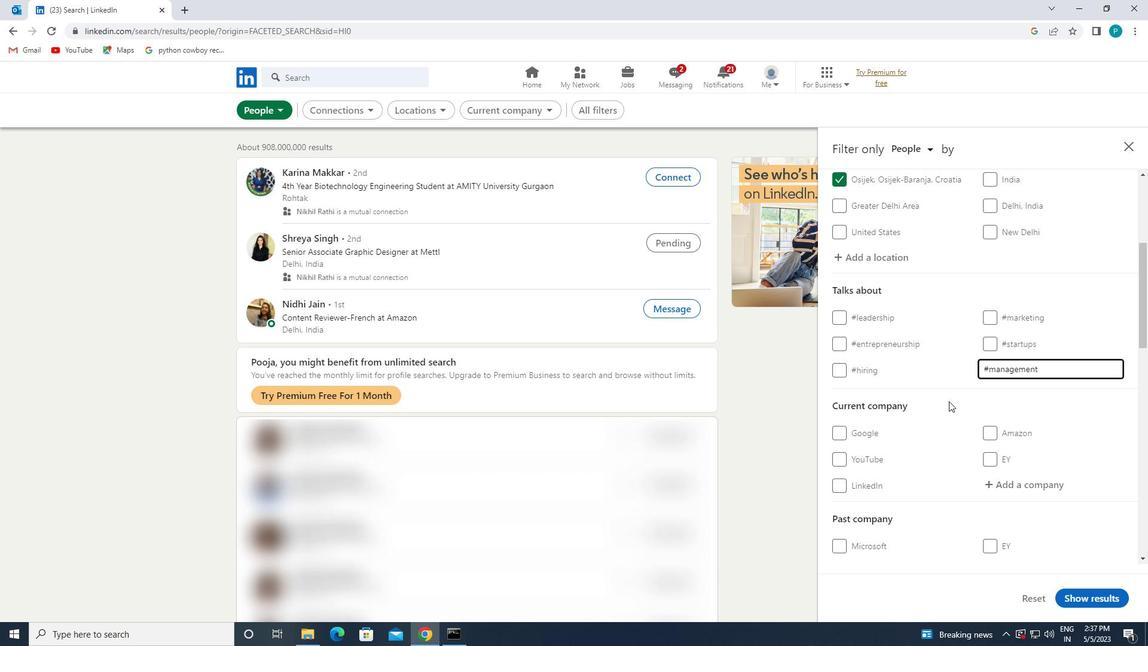 
Action: Mouse scrolled (949, 400) with delta (0, 0)
Screenshot: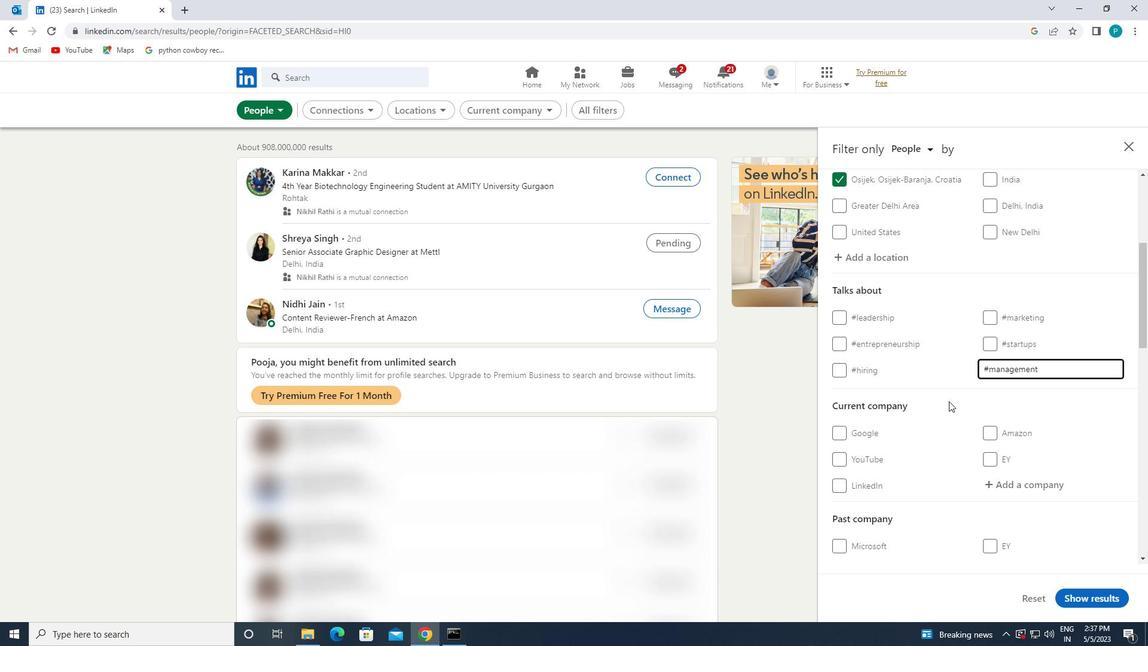 
Action: Mouse scrolled (949, 400) with delta (0, 0)
Screenshot: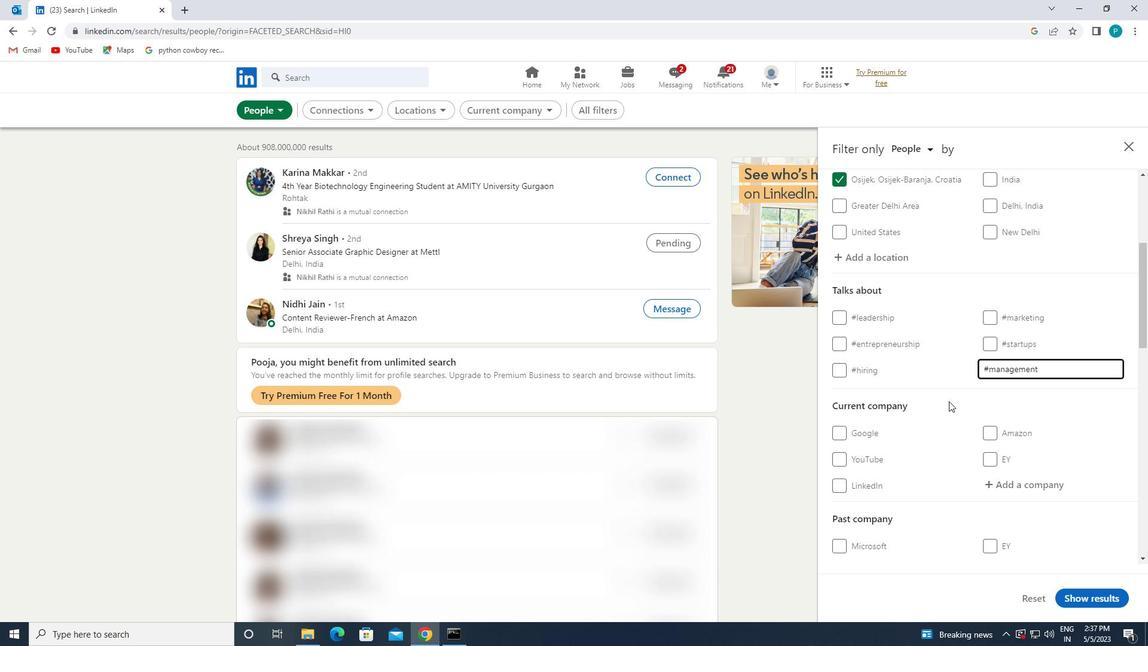 
Action: Mouse scrolled (949, 400) with delta (0, 0)
Screenshot: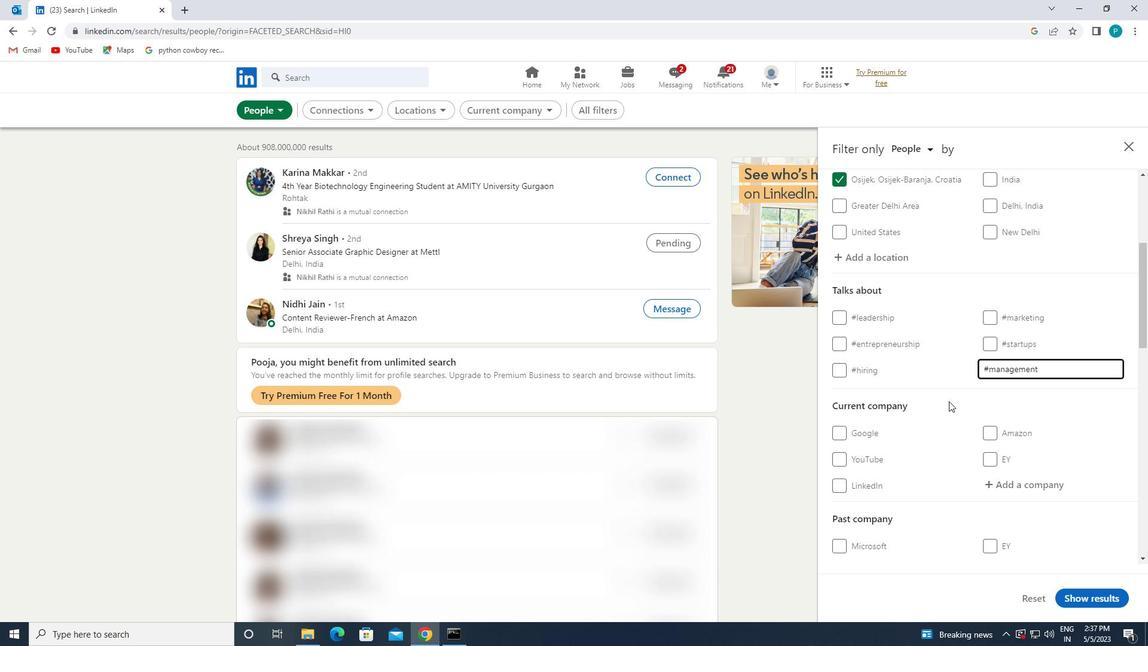 
Action: Mouse scrolled (949, 400) with delta (0, 0)
Screenshot: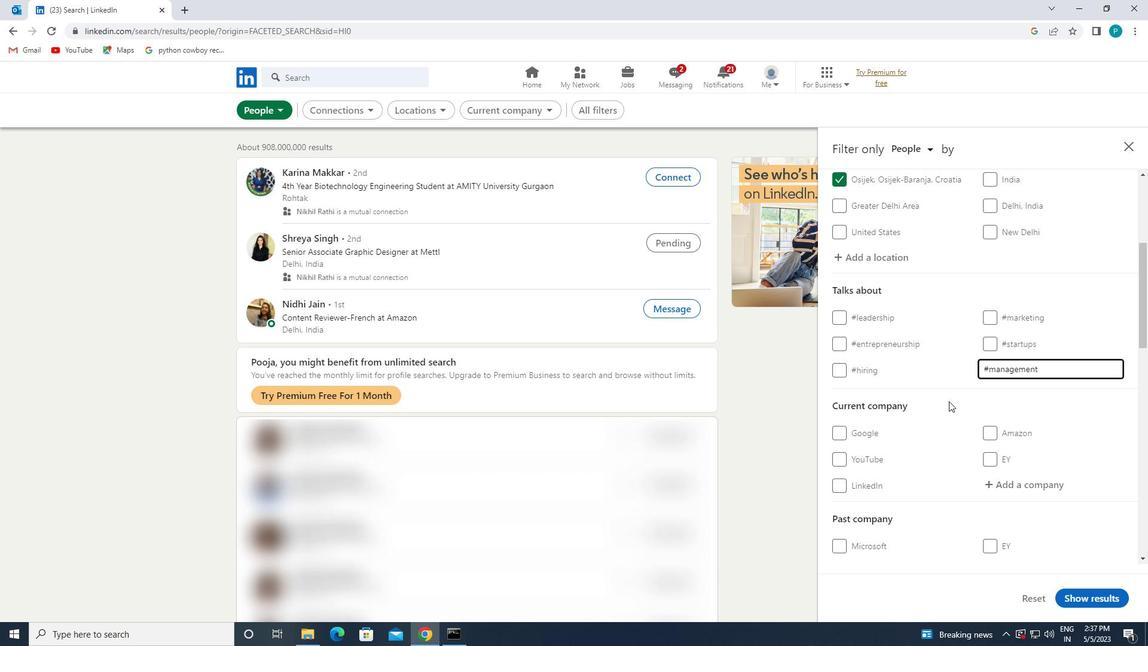 
Action: Mouse scrolled (949, 400) with delta (0, 0)
Screenshot: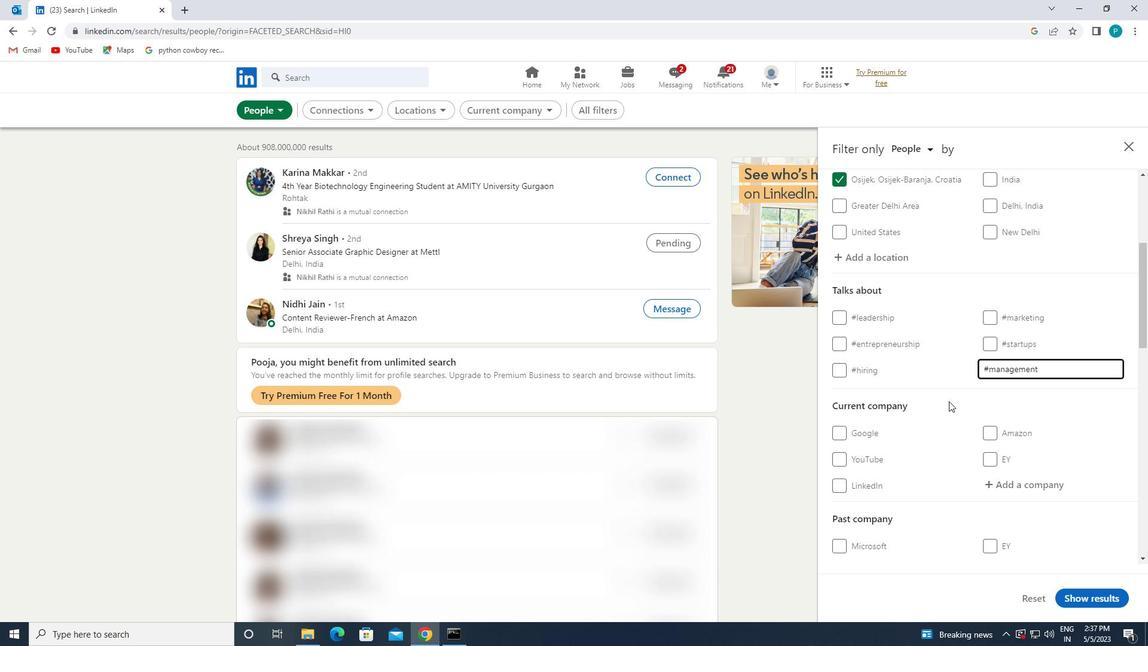 
Action: Mouse scrolled (949, 400) with delta (0, 0)
Screenshot: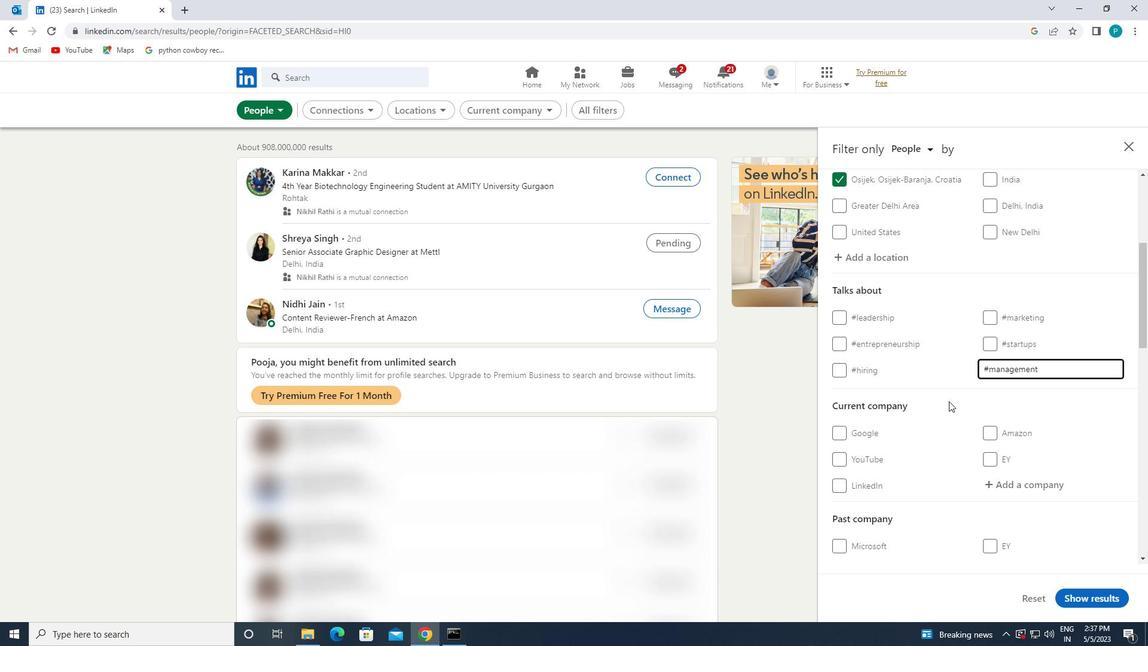 
Action: Mouse scrolled (949, 400) with delta (0, 0)
Screenshot: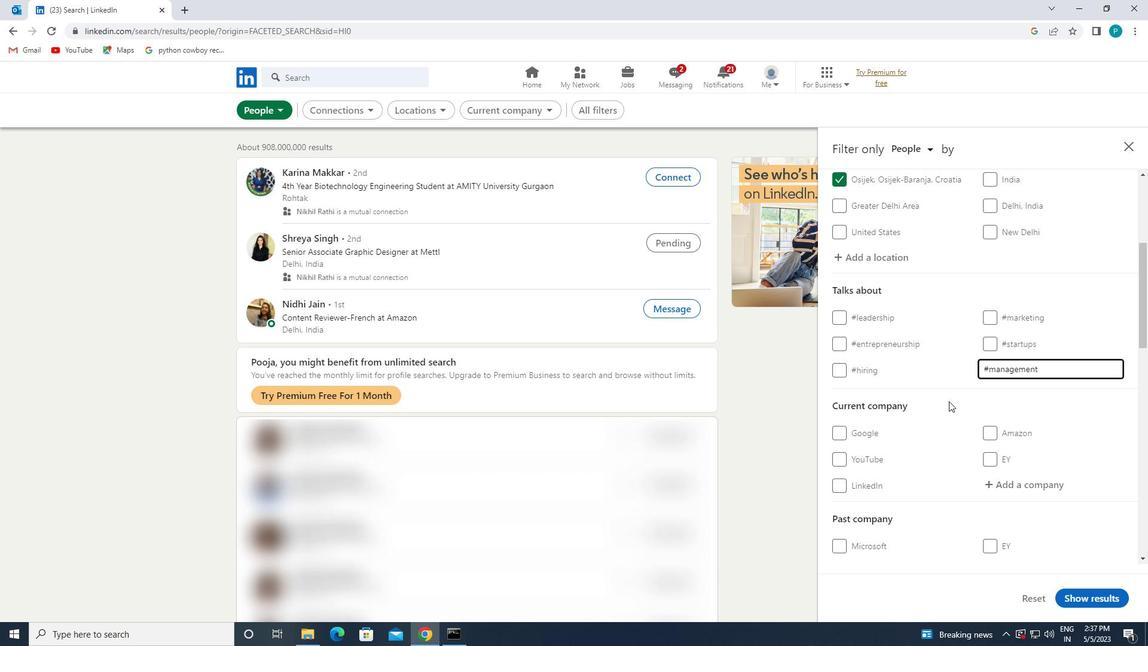 
Action: Mouse scrolled (949, 400) with delta (0, 0)
Screenshot: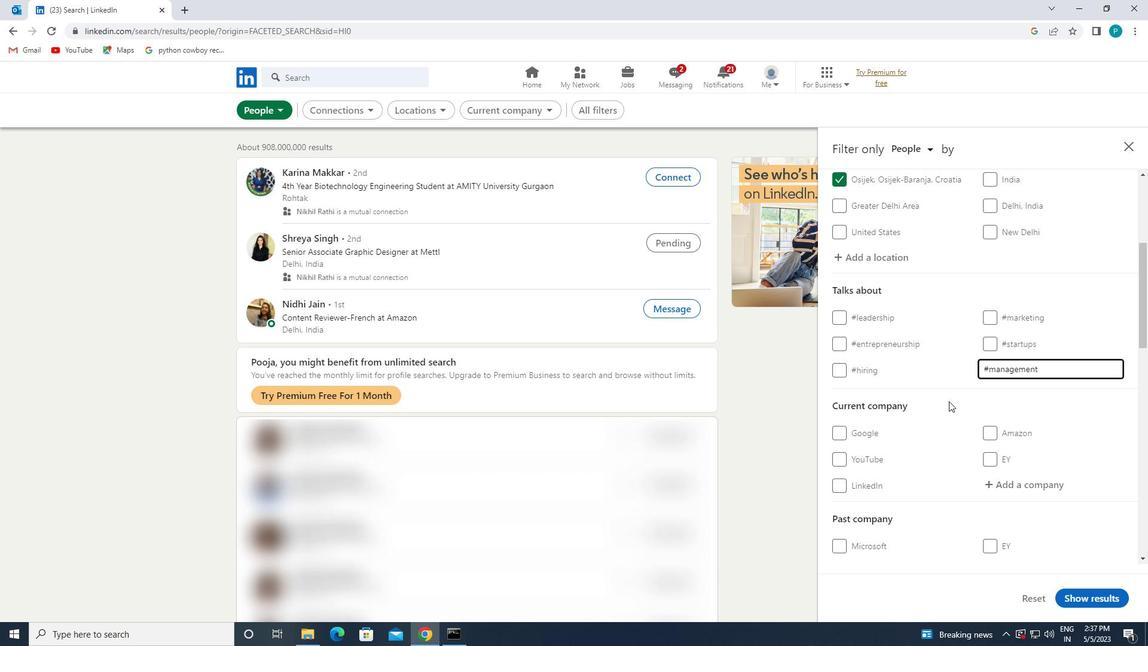 
Action: Mouse moved to (949, 401)
Screenshot: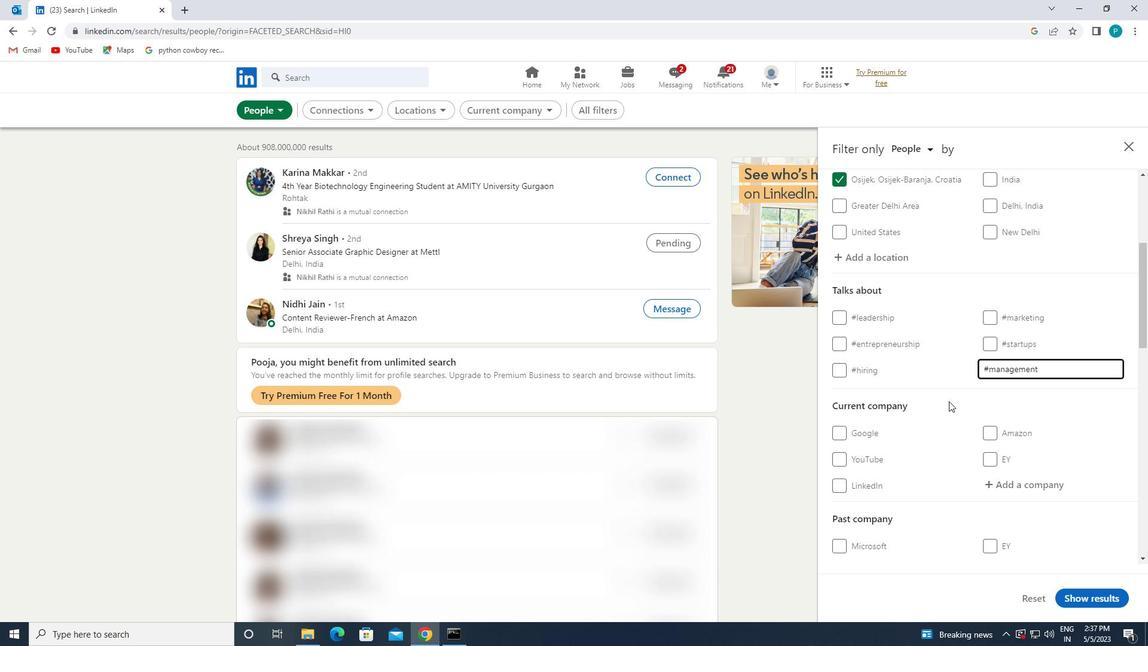 
Action: Mouse scrolled (949, 400) with delta (0, 0)
Screenshot: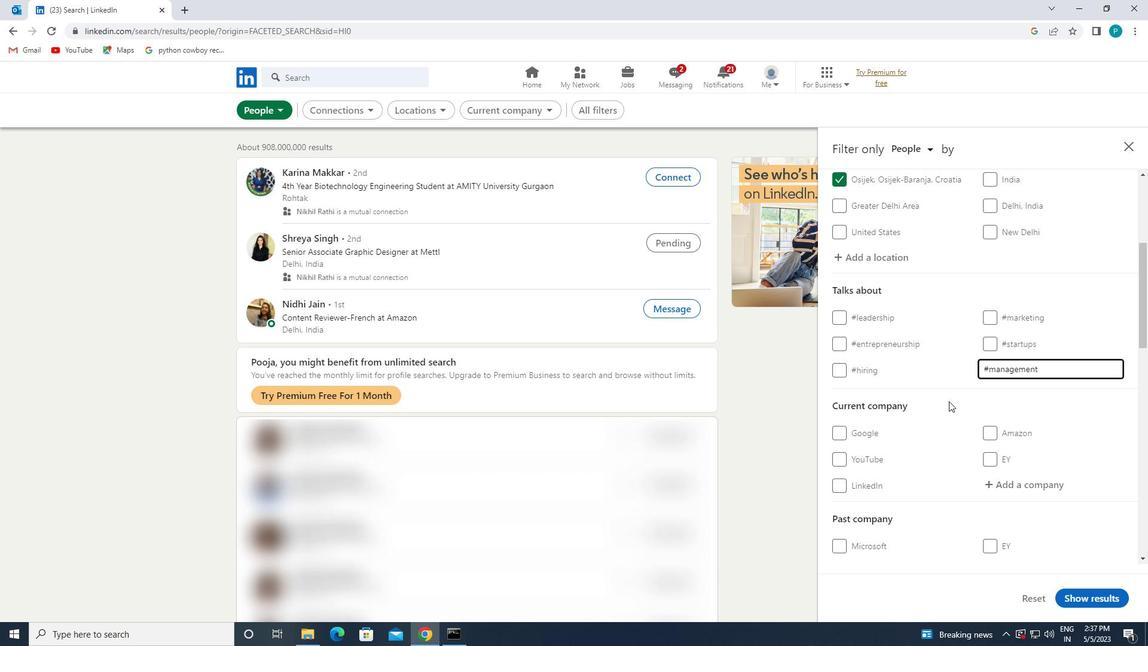 
Action: Mouse moved to (950, 403)
Screenshot: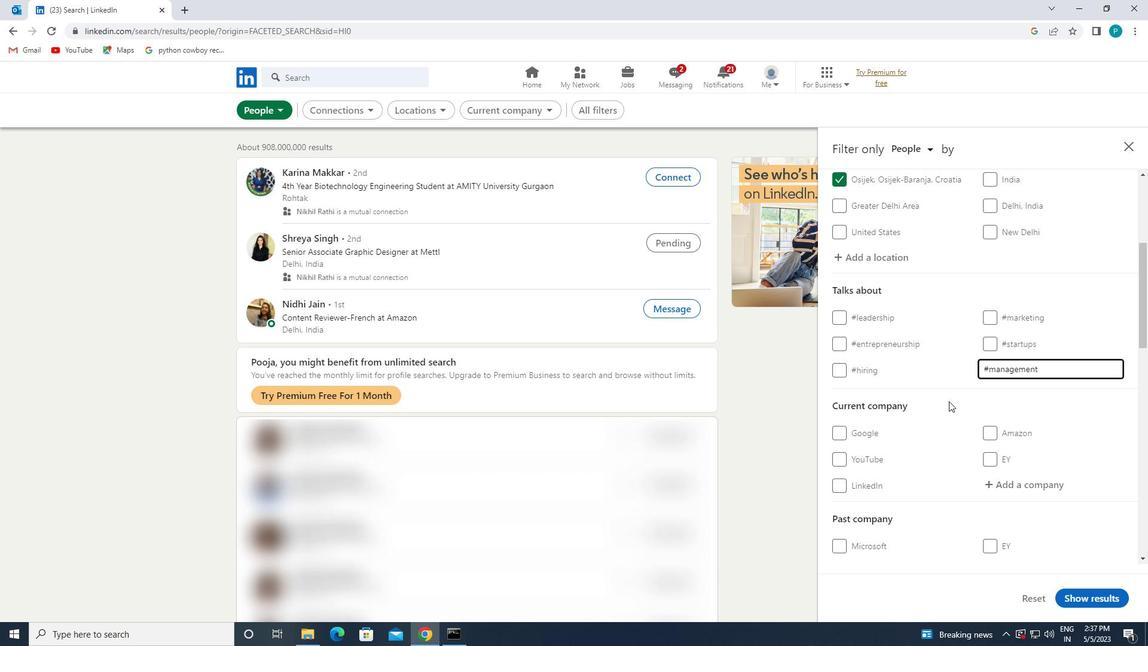 
Action: Mouse scrolled (950, 402) with delta (0, 0)
Screenshot: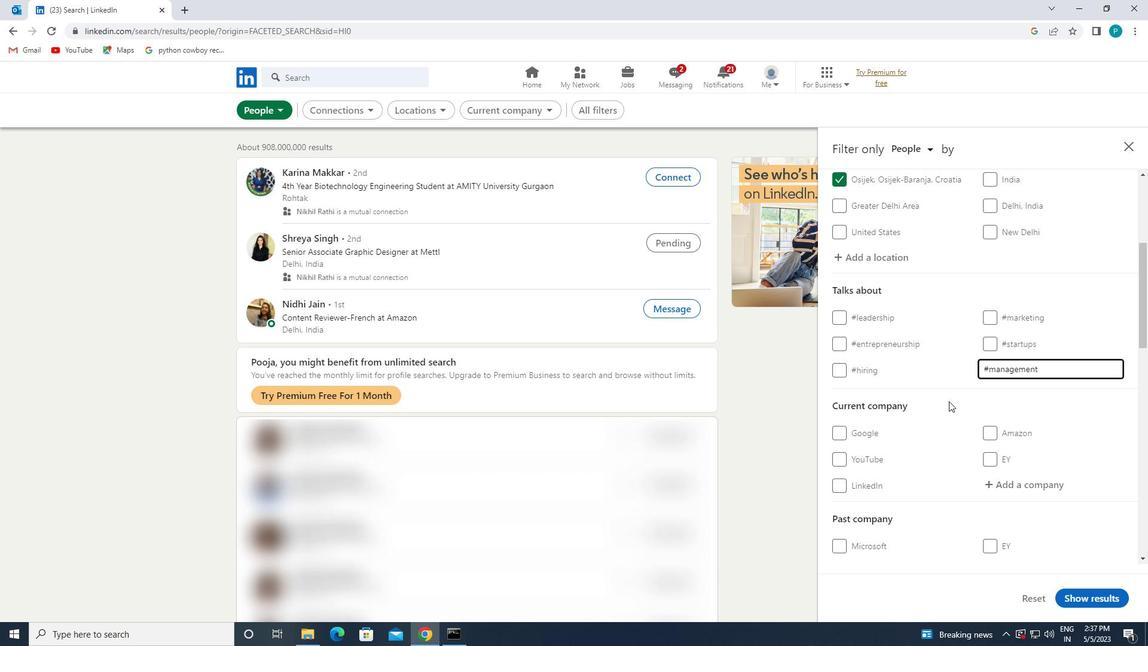 
Action: Mouse moved to (950, 404)
Screenshot: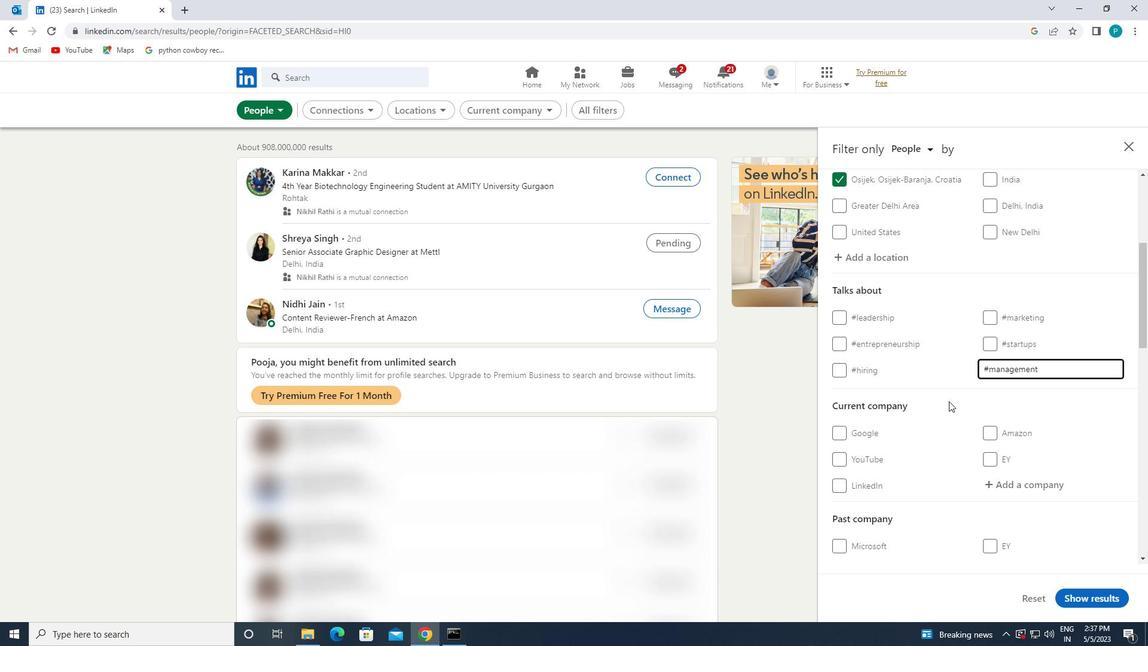 
Action: Mouse scrolled (950, 403) with delta (0, 0)
Screenshot: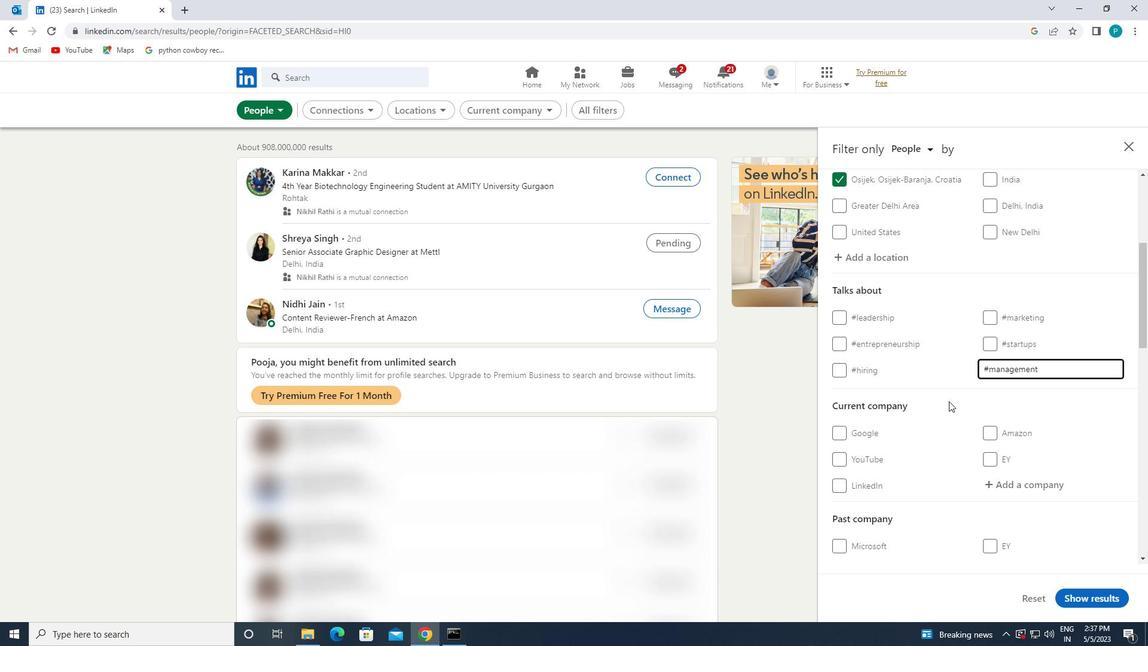 
Action: Mouse moved to (985, 471)
Screenshot: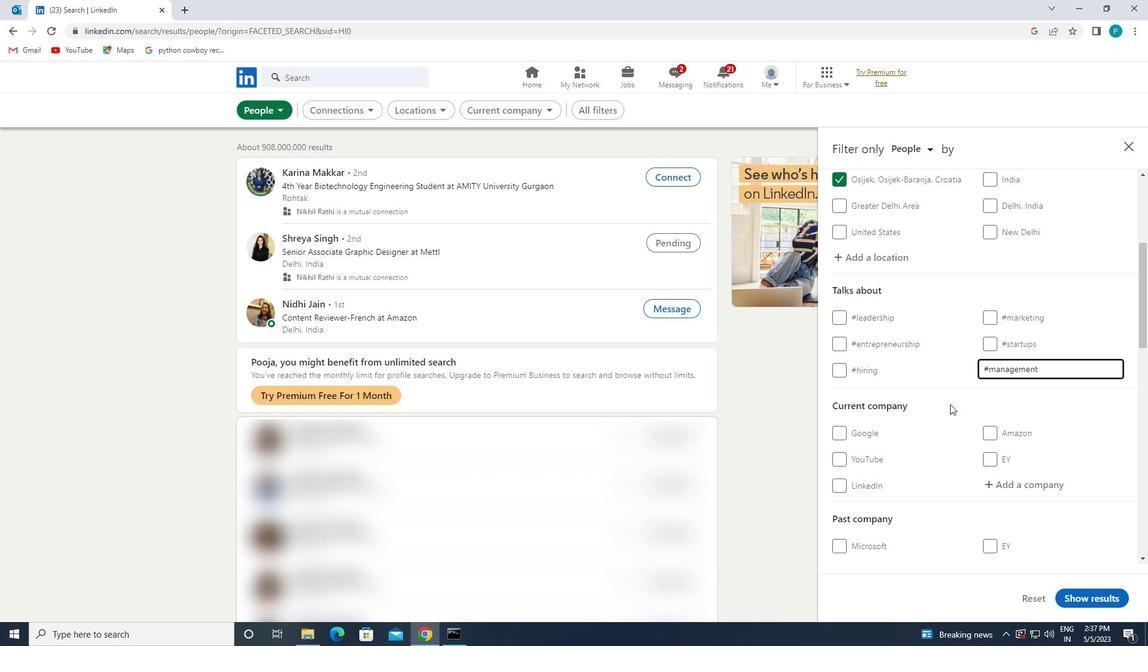 
Action: Mouse scrolled (985, 470) with delta (0, 0)
Screenshot: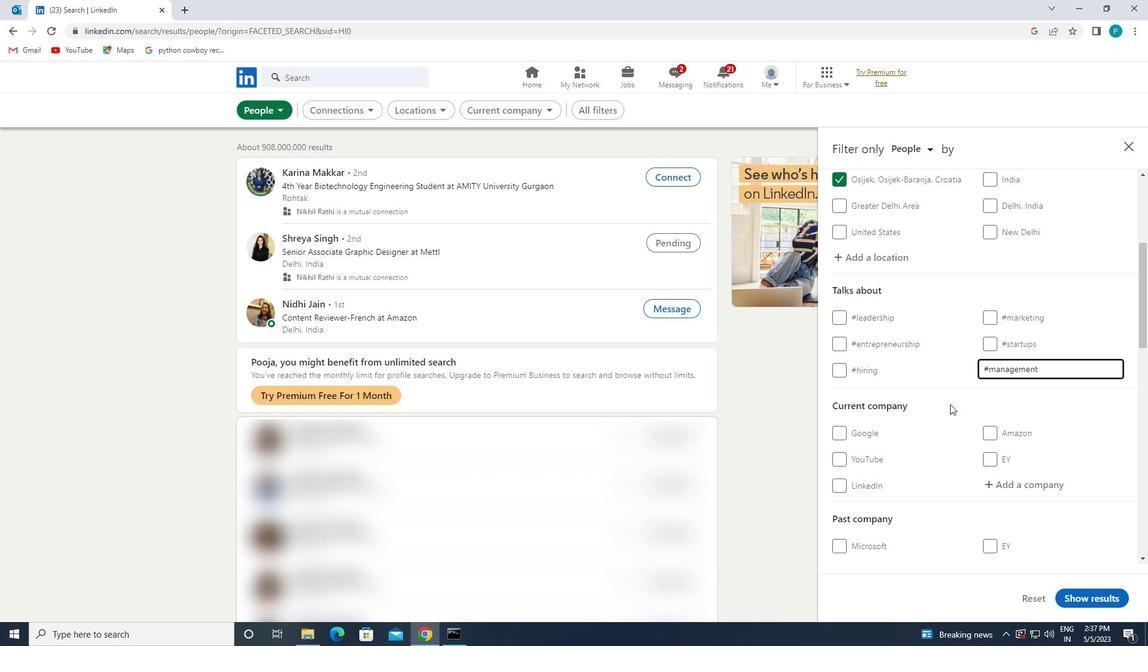 
Action: Mouse moved to (988, 469)
Screenshot: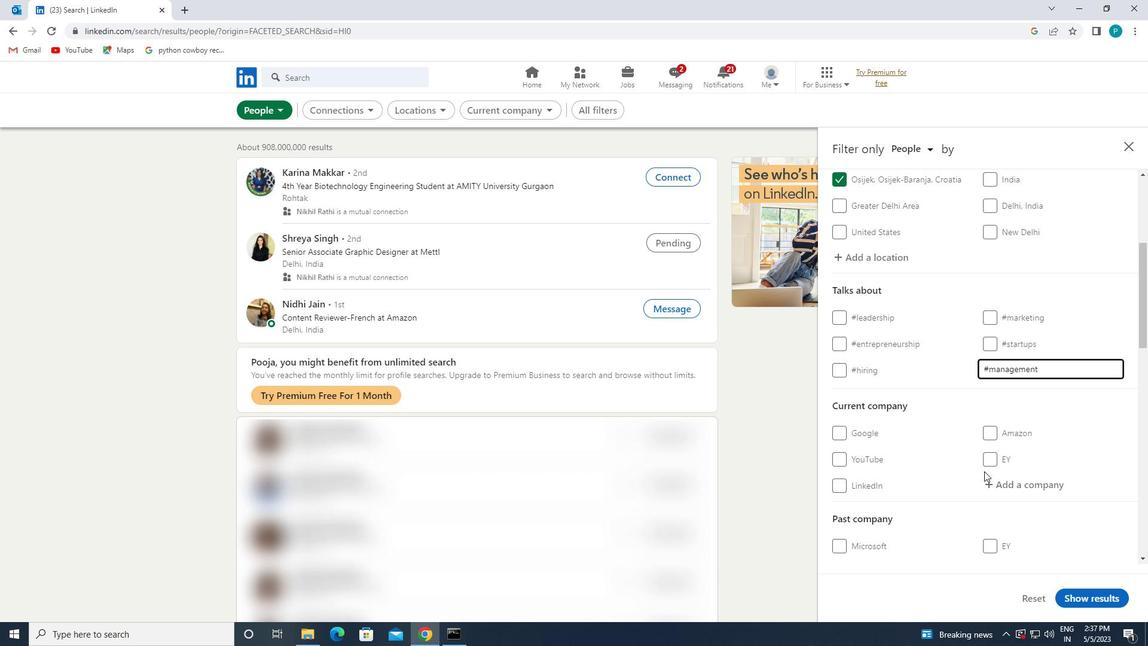 
Action: Mouse scrolled (988, 470) with delta (0, 0)
Screenshot: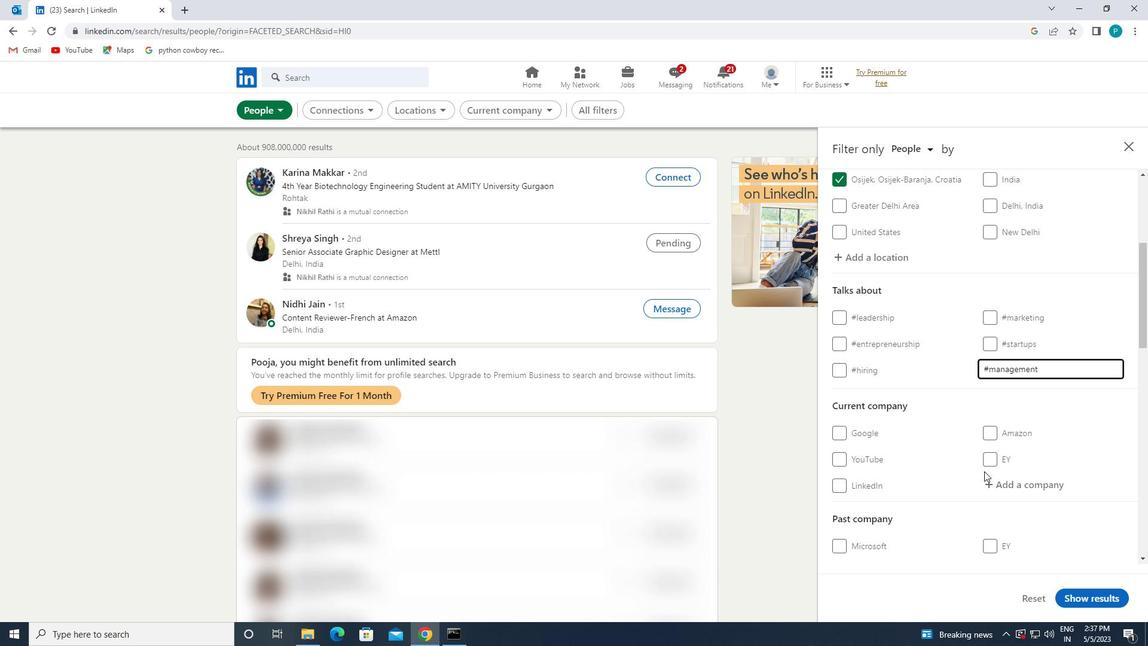 
Action: Mouse moved to (980, 427)
Screenshot: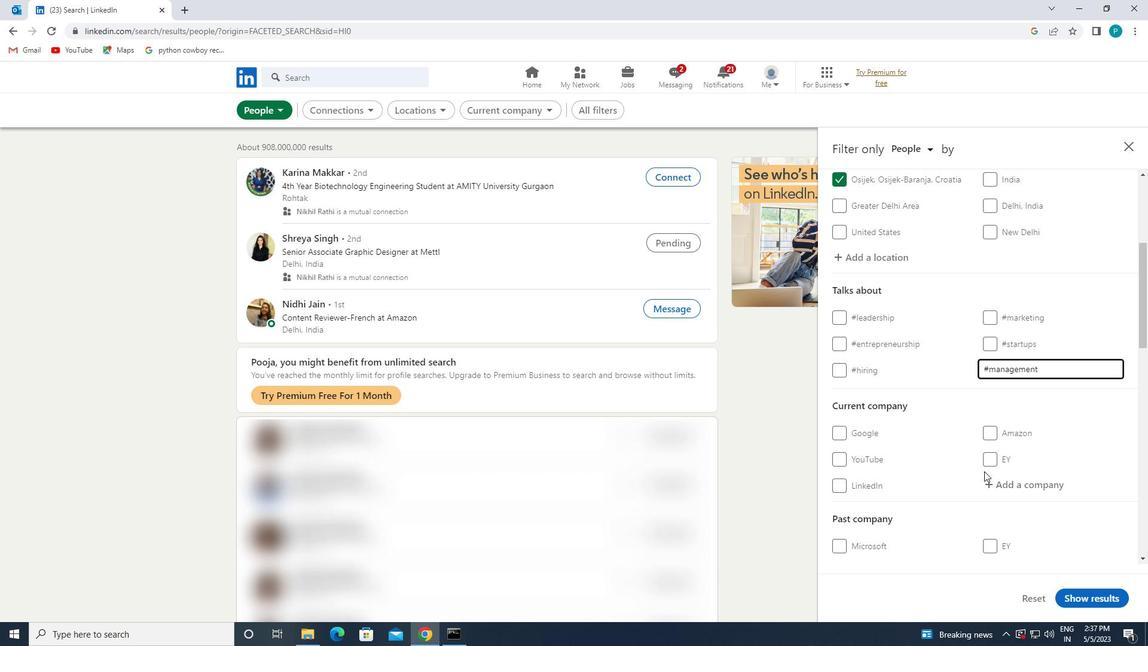 
Action: Mouse scrolled (980, 427) with delta (0, 0)
Screenshot: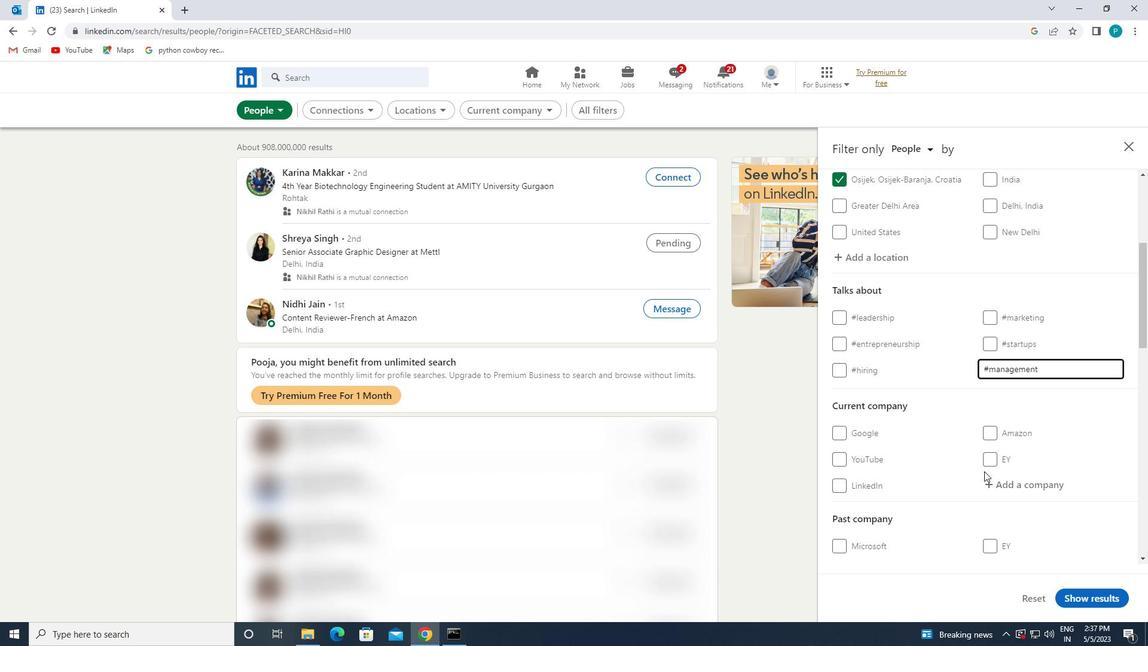 
Action: Mouse moved to (975, 381)
Screenshot: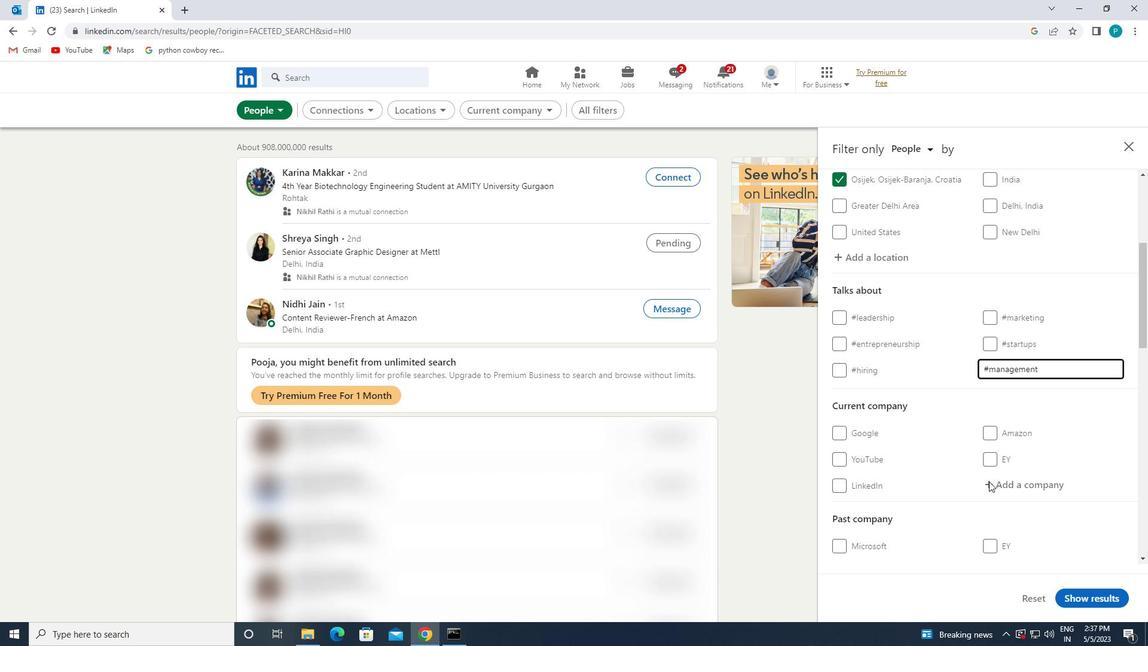 
Action: Mouse scrolled (975, 382) with delta (0, 0)
Screenshot: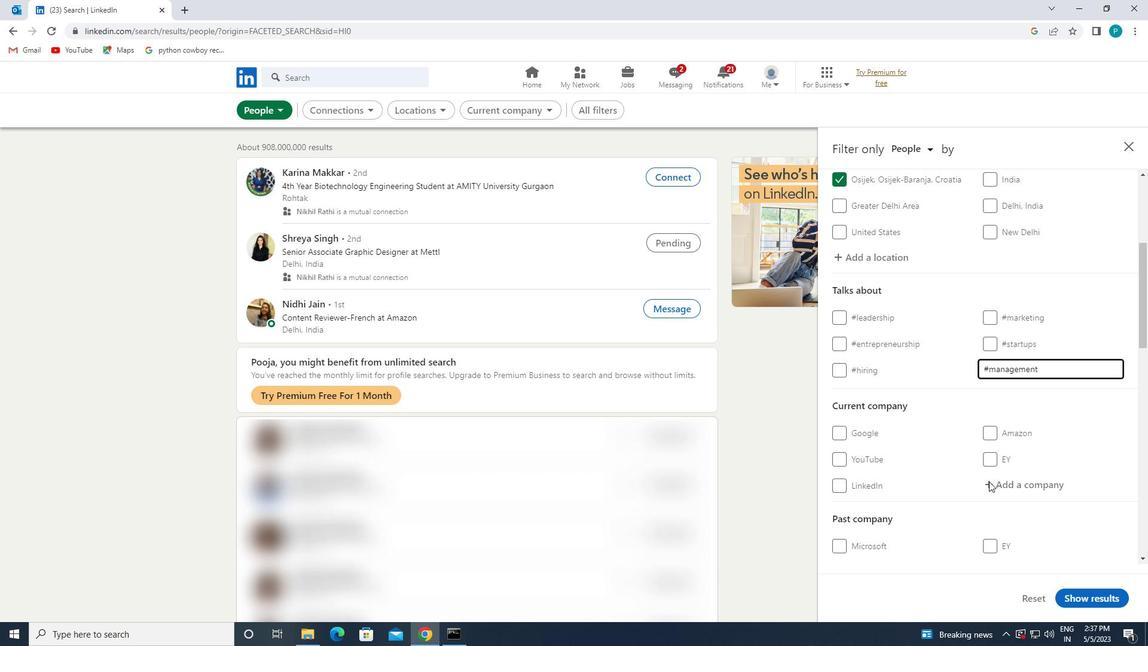 
Action: Mouse moved to (990, 335)
Screenshot: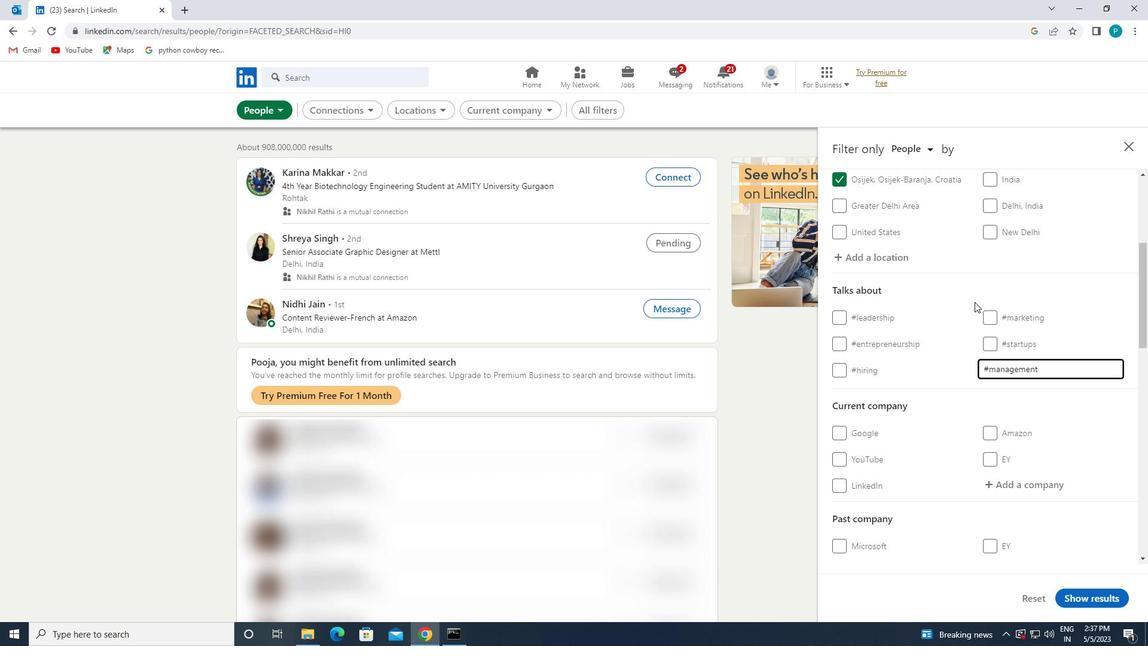 
Action: Mouse scrolled (990, 334) with delta (0, 0)
Screenshot: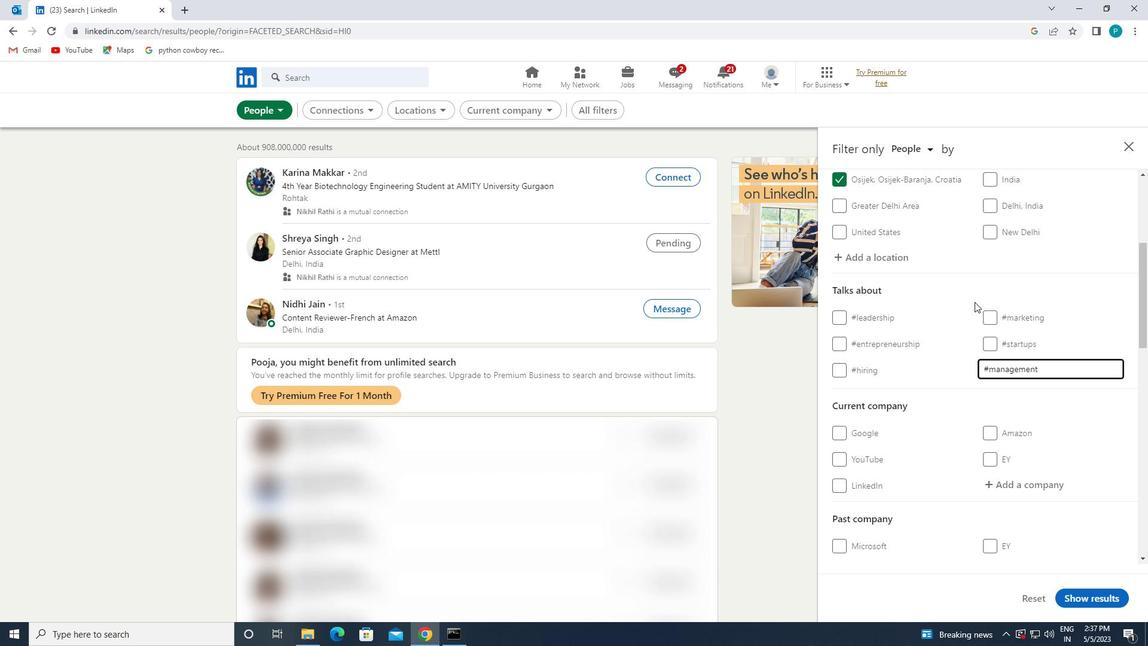 
Action: Mouse moved to (996, 351)
Screenshot: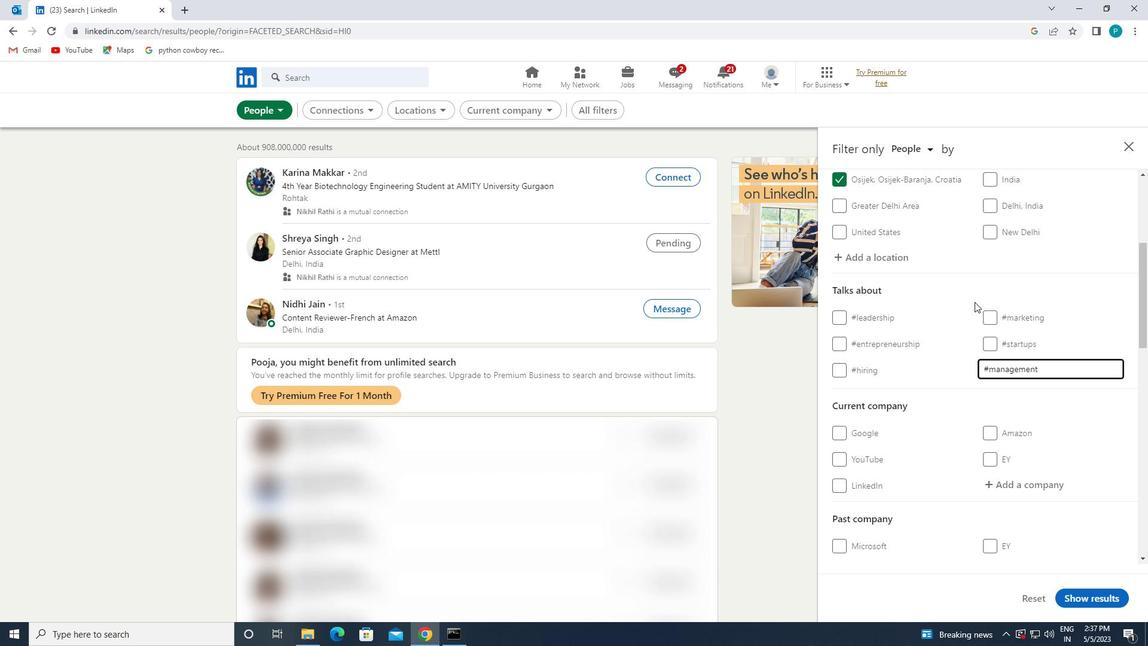 
Action: Mouse scrolled (996, 351) with delta (0, 0)
Screenshot: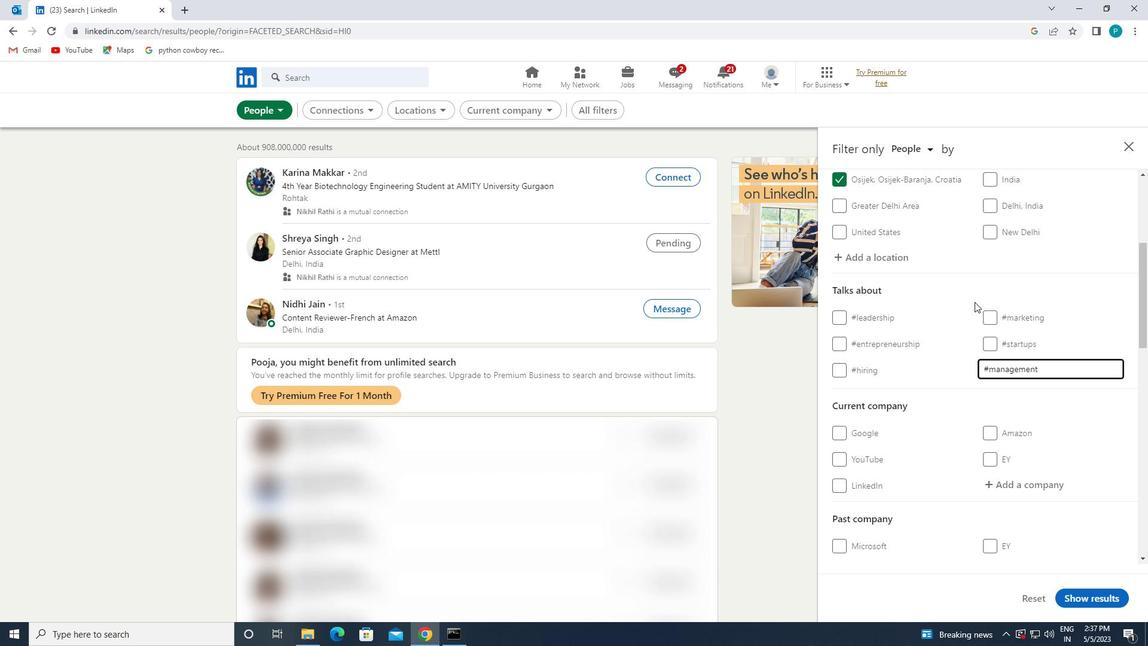 
Action: Mouse moved to (997, 355)
Screenshot: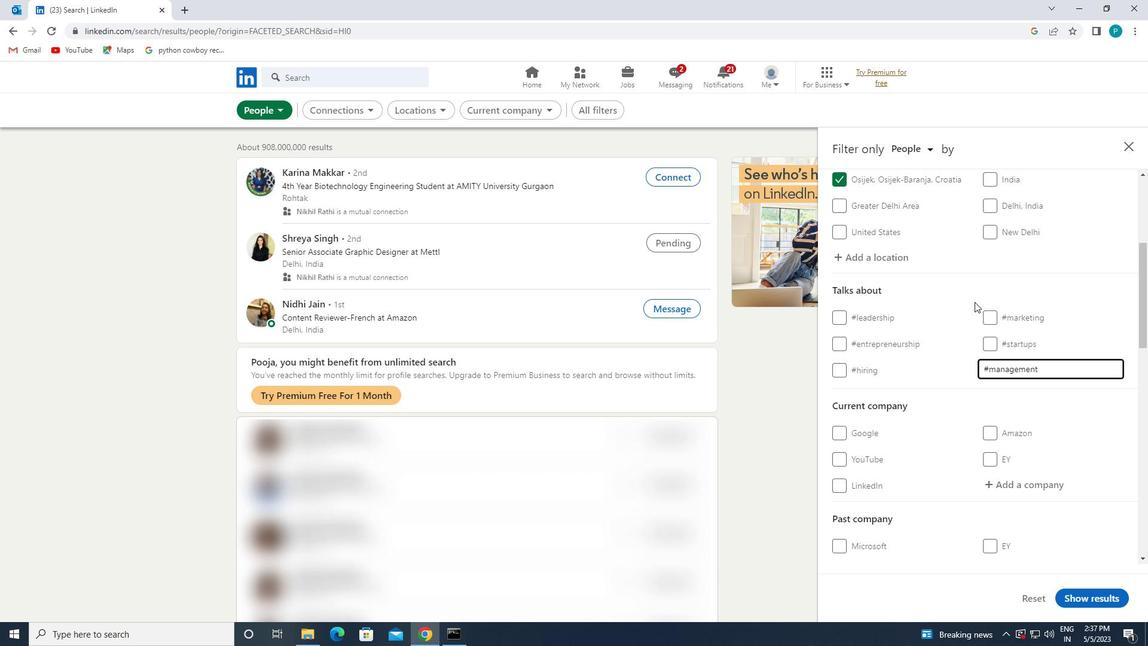 
Action: Mouse scrolled (997, 354) with delta (0, 0)
Screenshot: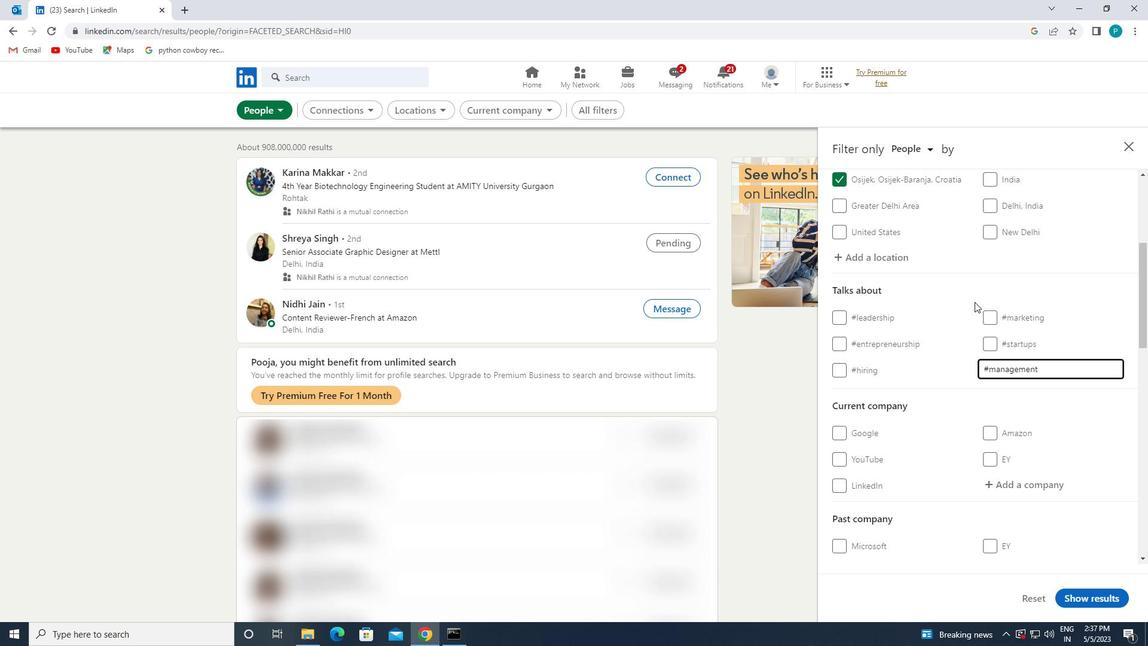 
Action: Mouse moved to (998, 361)
Screenshot: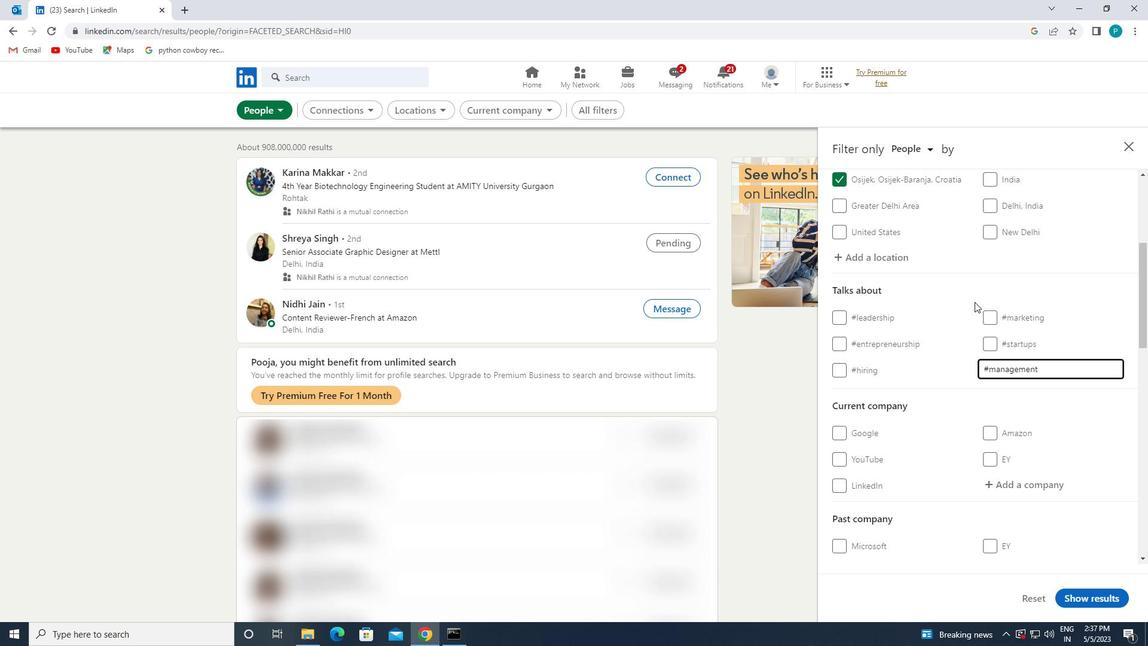 
Action: Mouse scrolled (998, 360) with delta (0, 0)
Screenshot: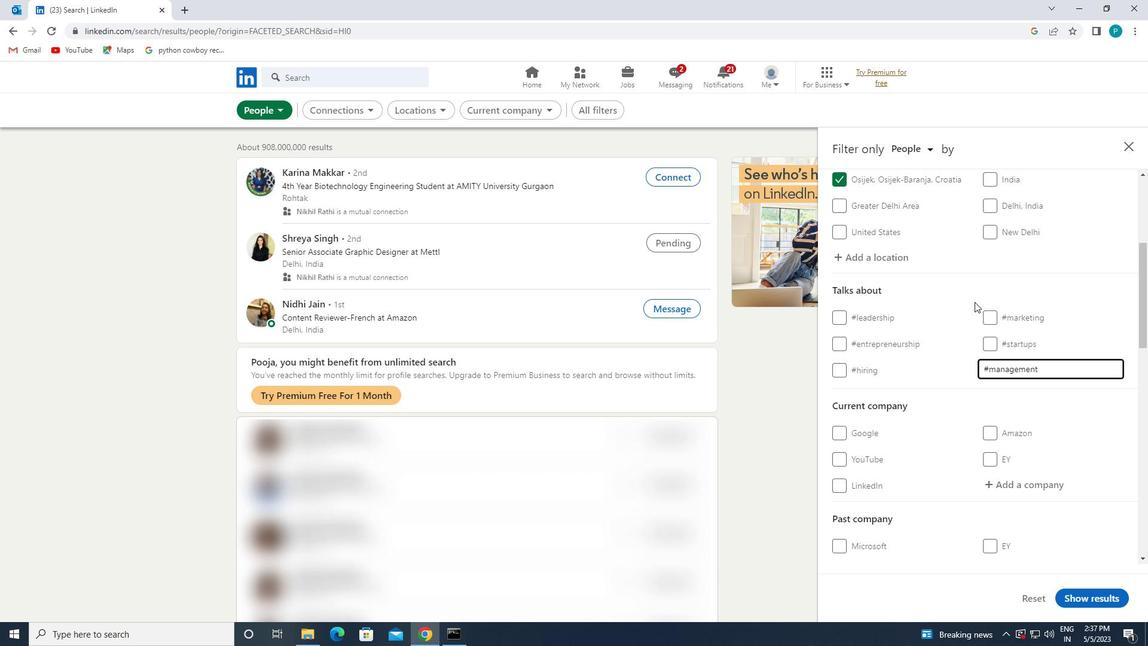 
Action: Mouse moved to (1001, 368)
Screenshot: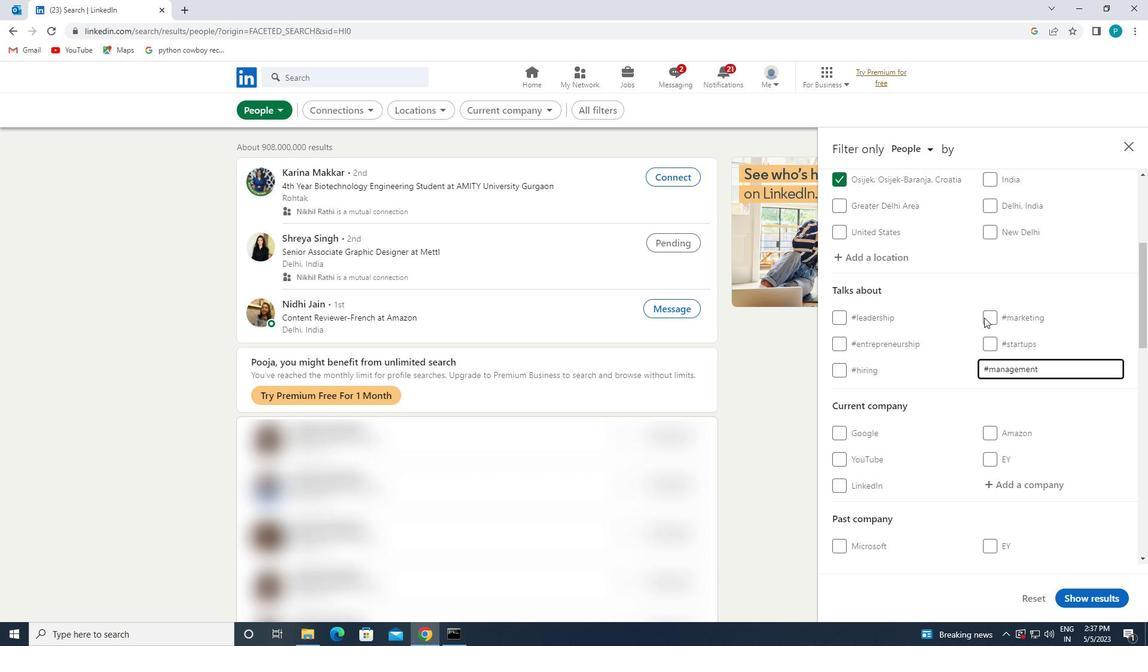 
Action: Mouse scrolled (1001, 367) with delta (0, 0)
Screenshot: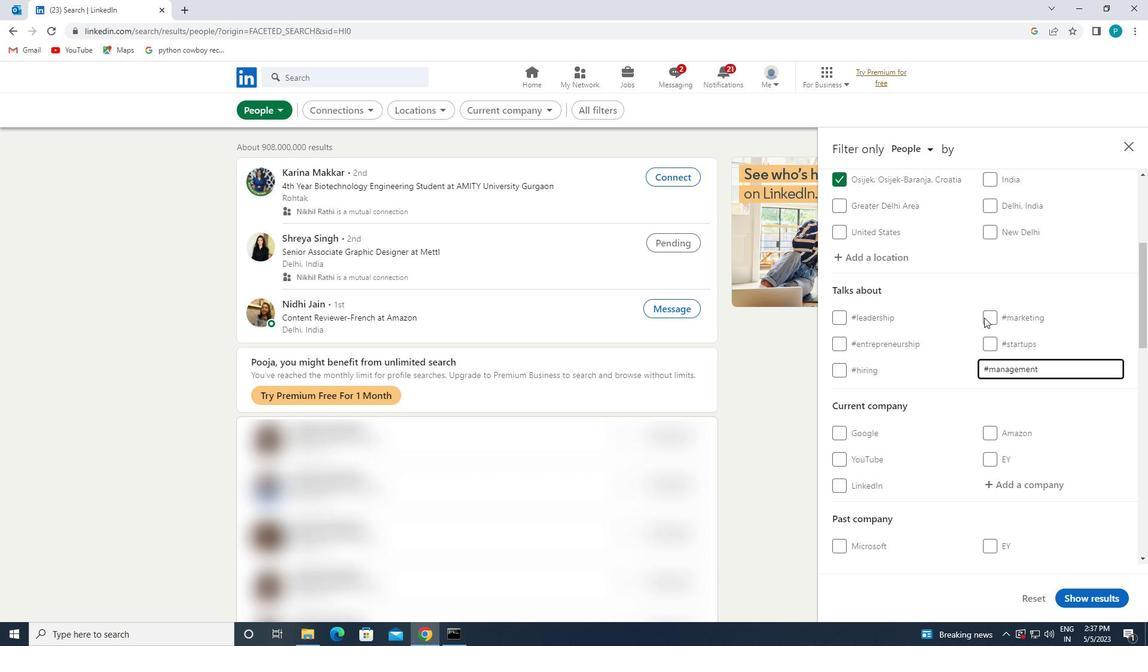
Action: Mouse moved to (1002, 371)
Screenshot: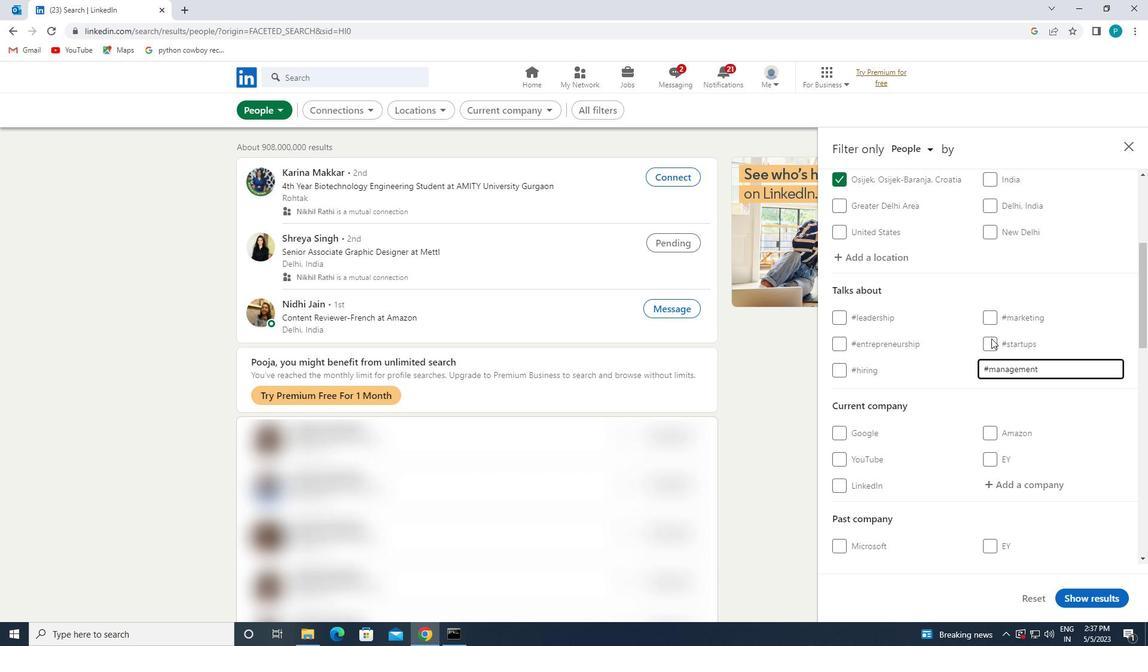
Action: Mouse scrolled (1002, 372) with delta (0, 0)
Screenshot: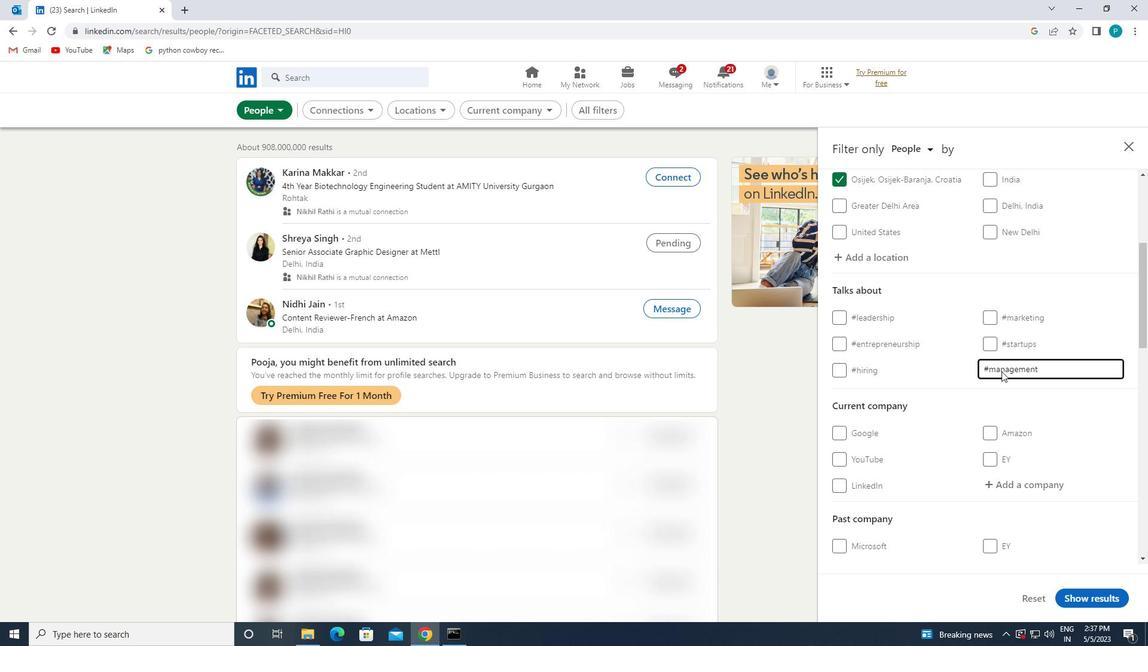 
Action: Mouse scrolled (1002, 371) with delta (0, 0)
Screenshot: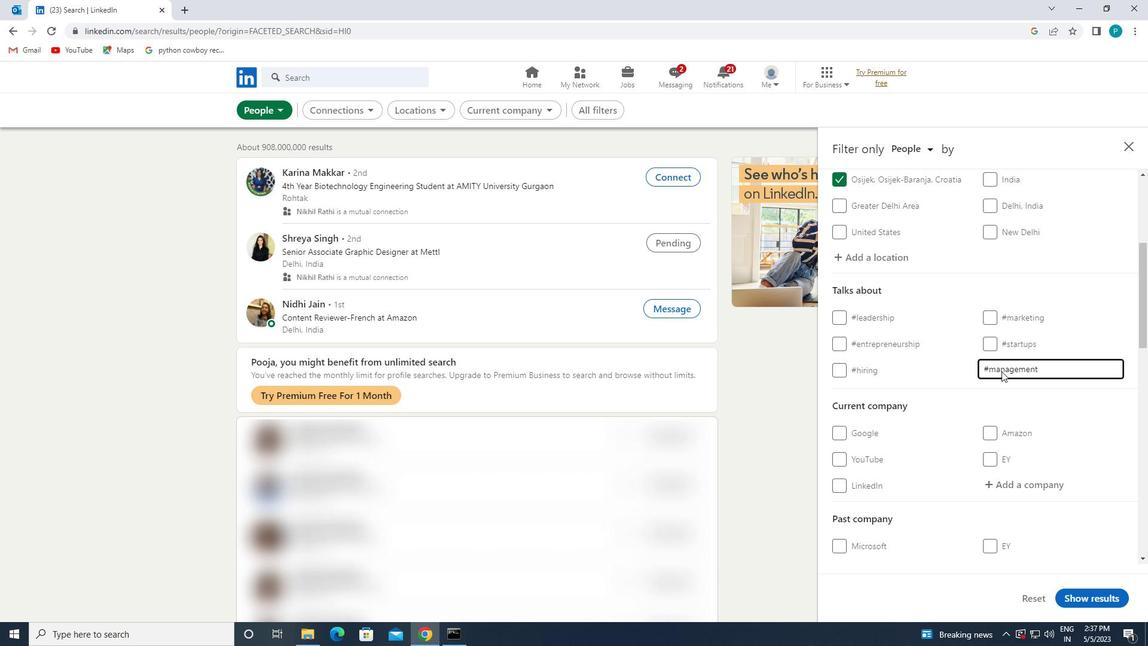 
Action: Mouse scrolled (1002, 371) with delta (0, 0)
Screenshot: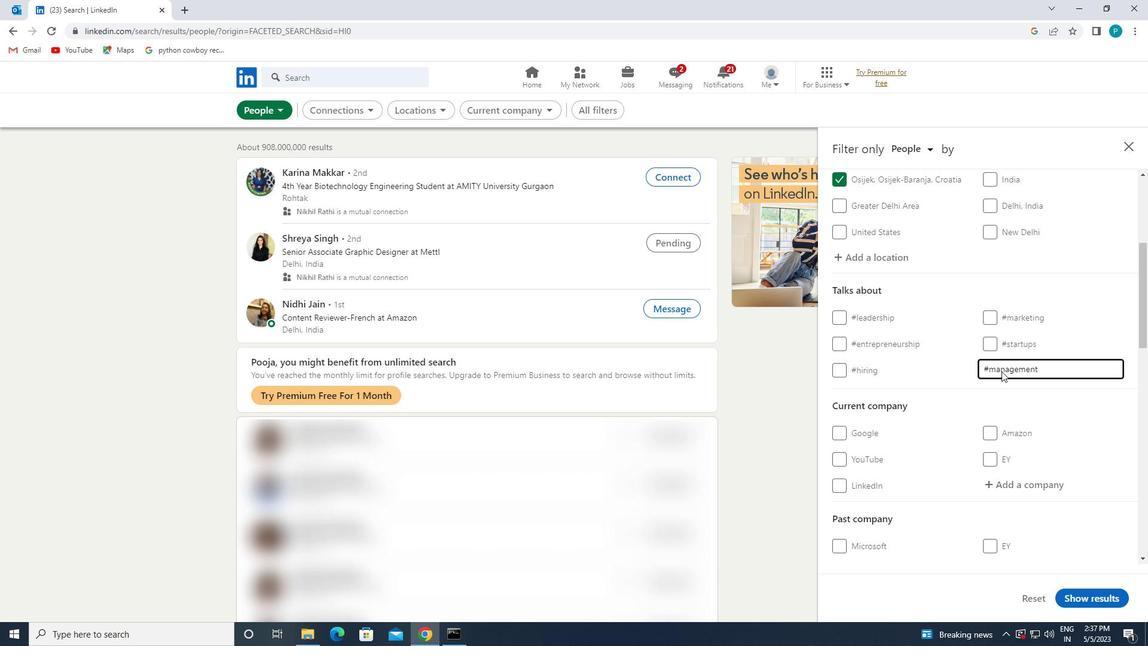 
Action: Mouse scrolled (1002, 371) with delta (0, 0)
Screenshot: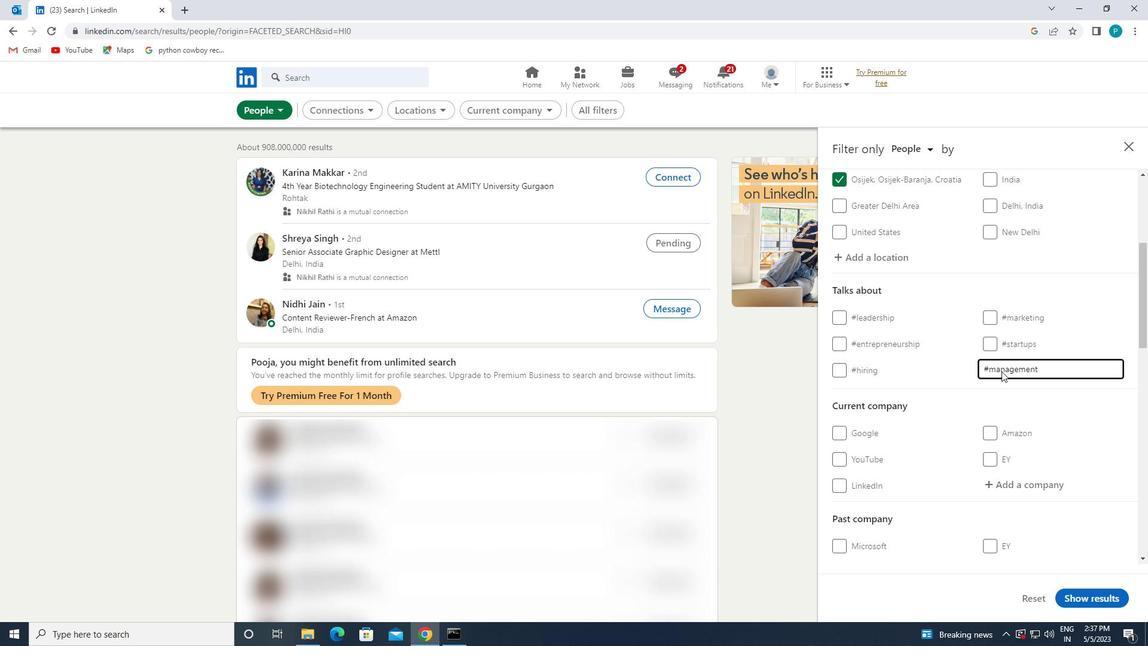 
Action: Mouse scrolled (1002, 371) with delta (0, 0)
Screenshot: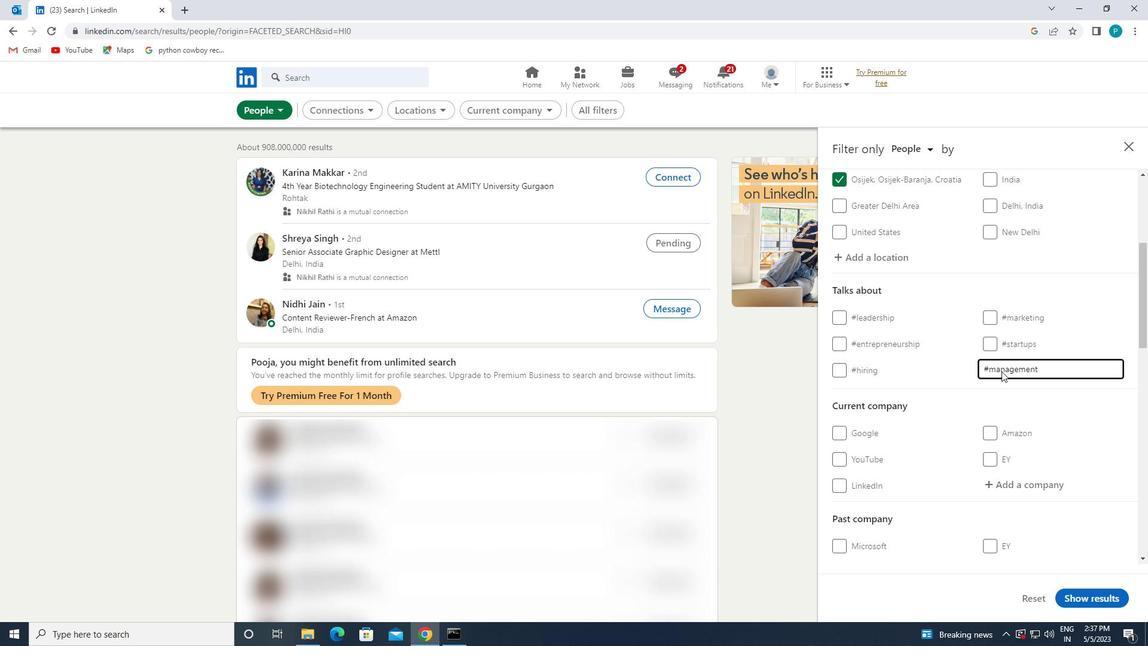 
Action: Mouse scrolled (1002, 371) with delta (0, 0)
Screenshot: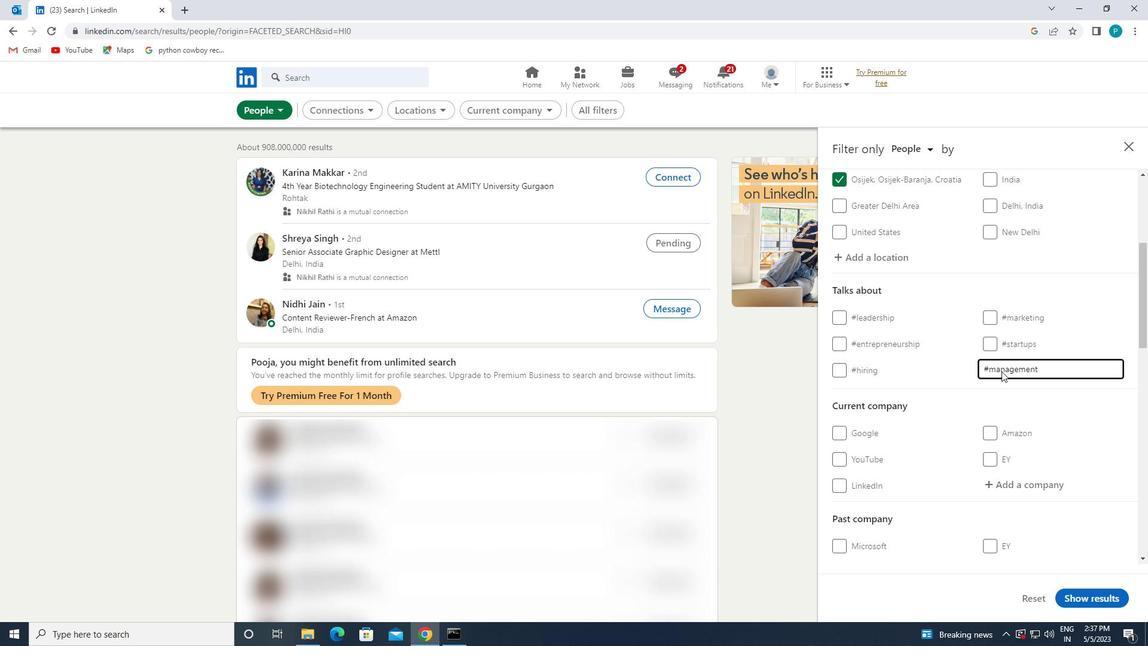 
Action: Mouse scrolled (1002, 371) with delta (0, 0)
Screenshot: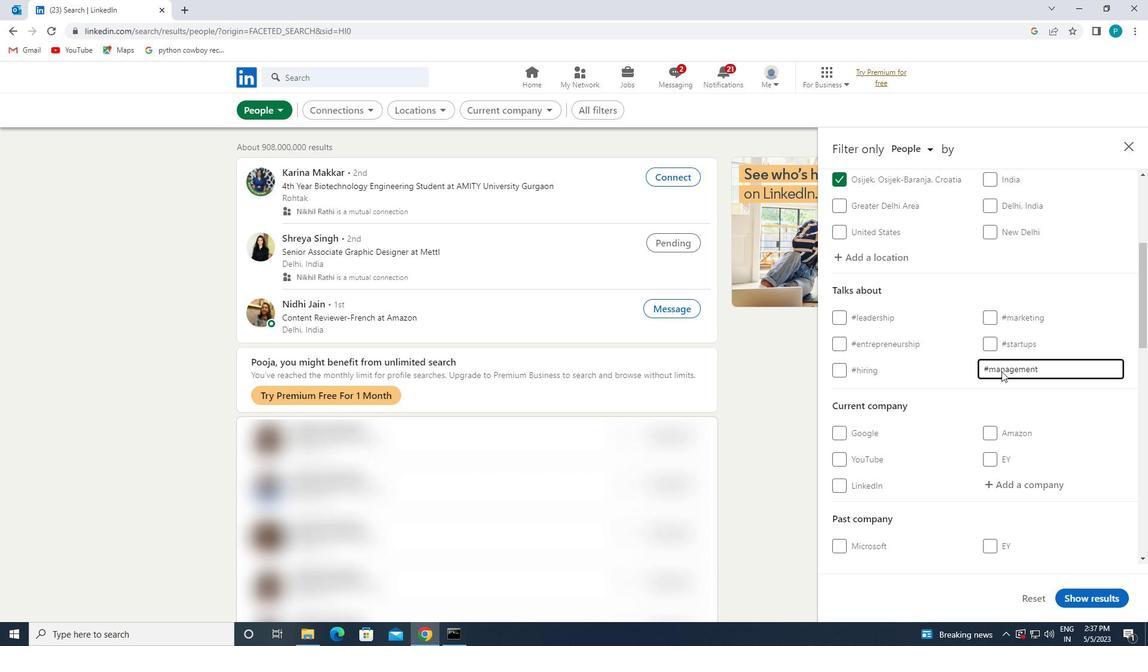 
Action: Mouse scrolled (1002, 372) with delta (0, 0)
Screenshot: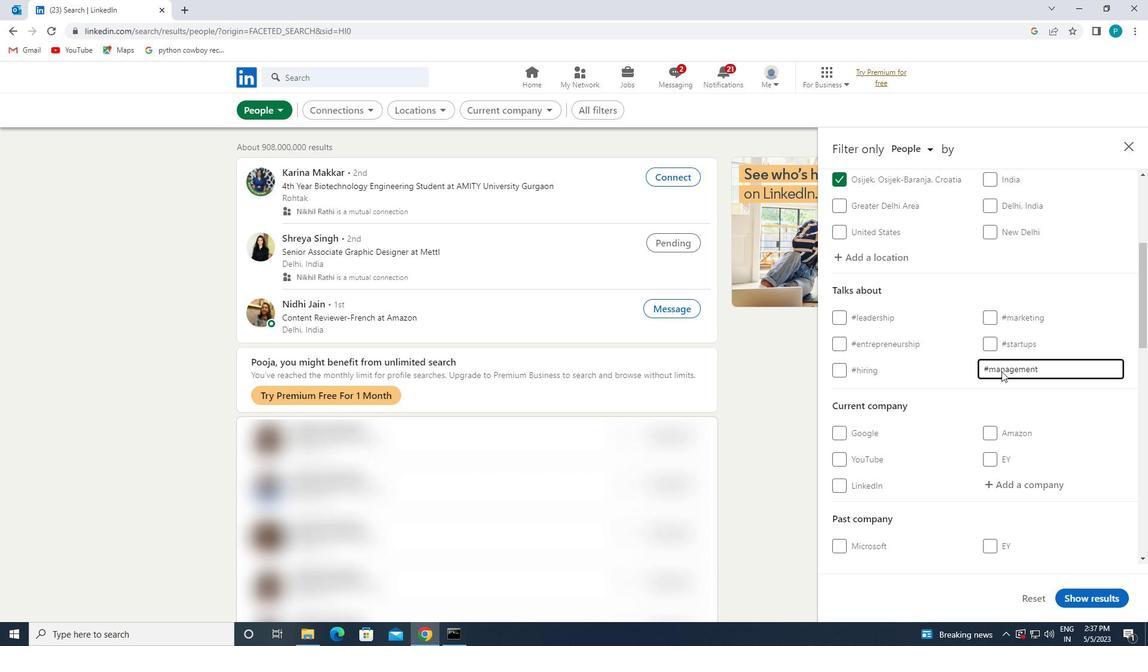 
Action: Mouse pressed left at (1002, 371)
Screenshot: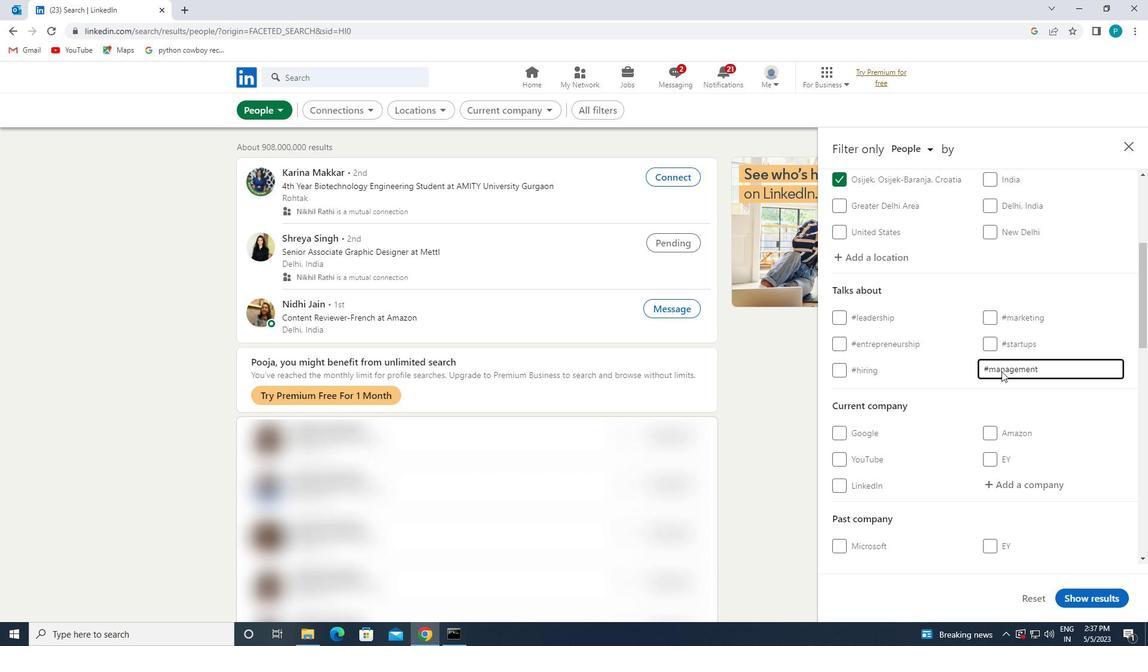 
Action: Mouse scrolled (1002, 371) with delta (0, 0)
Screenshot: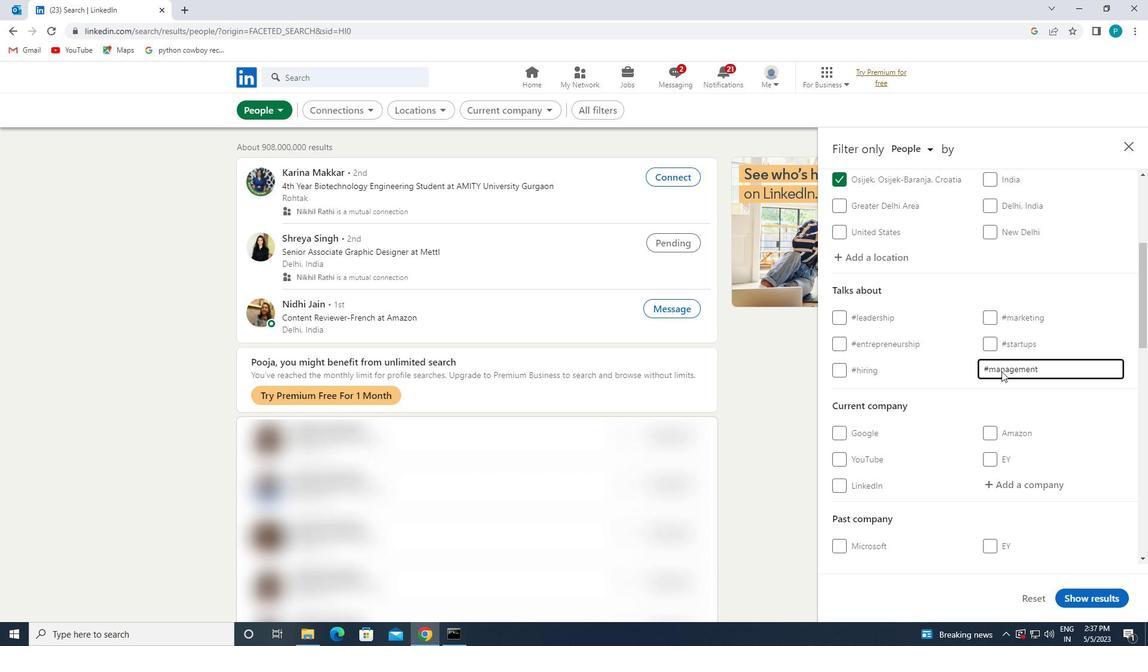 
Action: Mouse scrolled (1002, 371) with delta (0, 0)
Screenshot: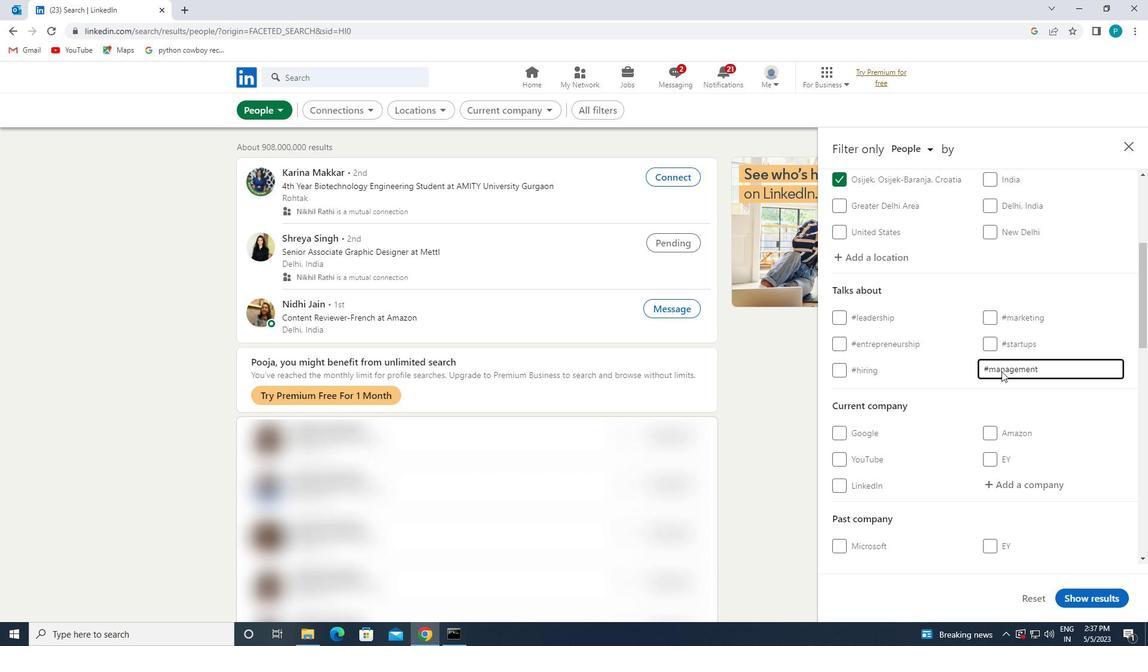 
Action: Mouse scrolled (1002, 371) with delta (0, 0)
Screenshot: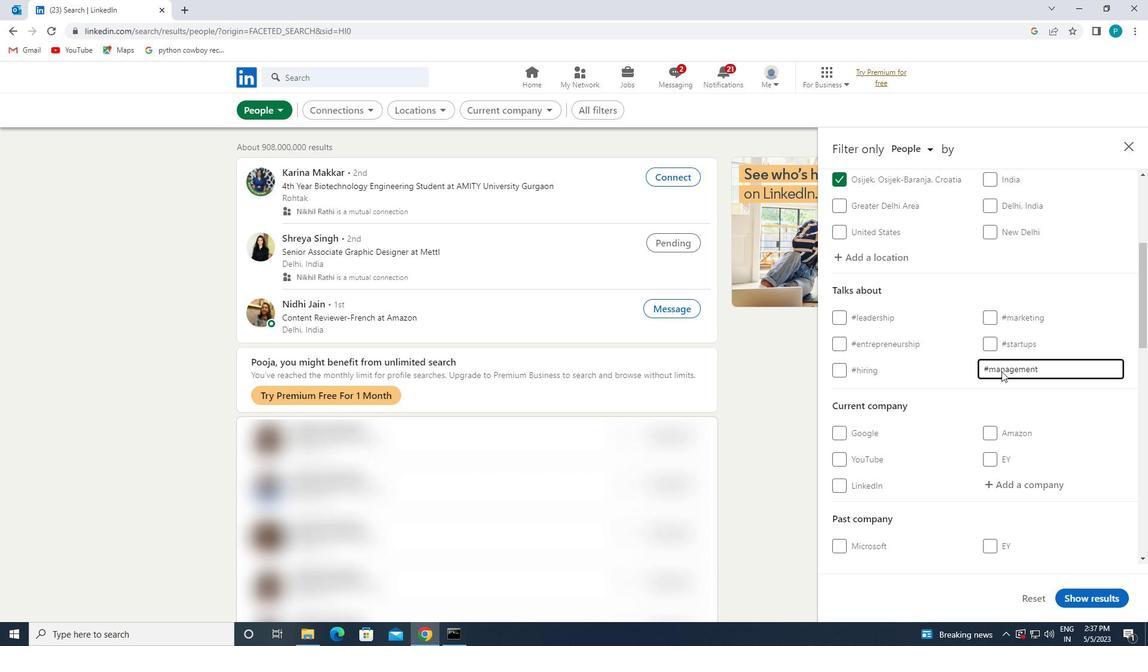 
Action: Mouse scrolled (1002, 371) with delta (0, 0)
Screenshot: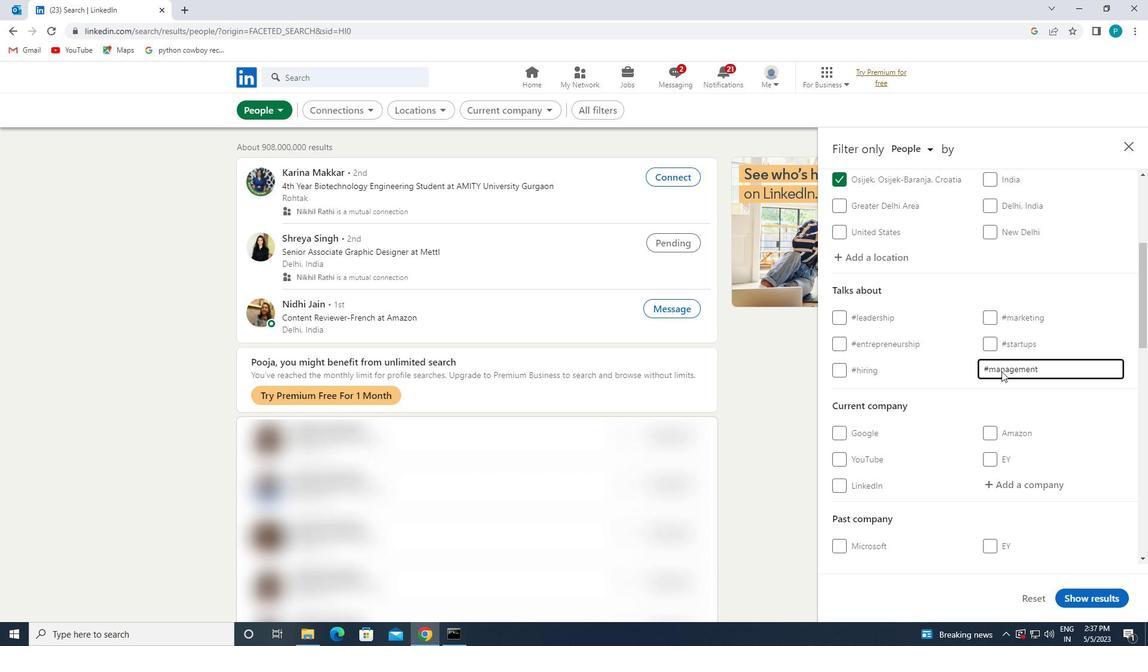 
Action: Mouse scrolled (1002, 371) with delta (0, 0)
Screenshot: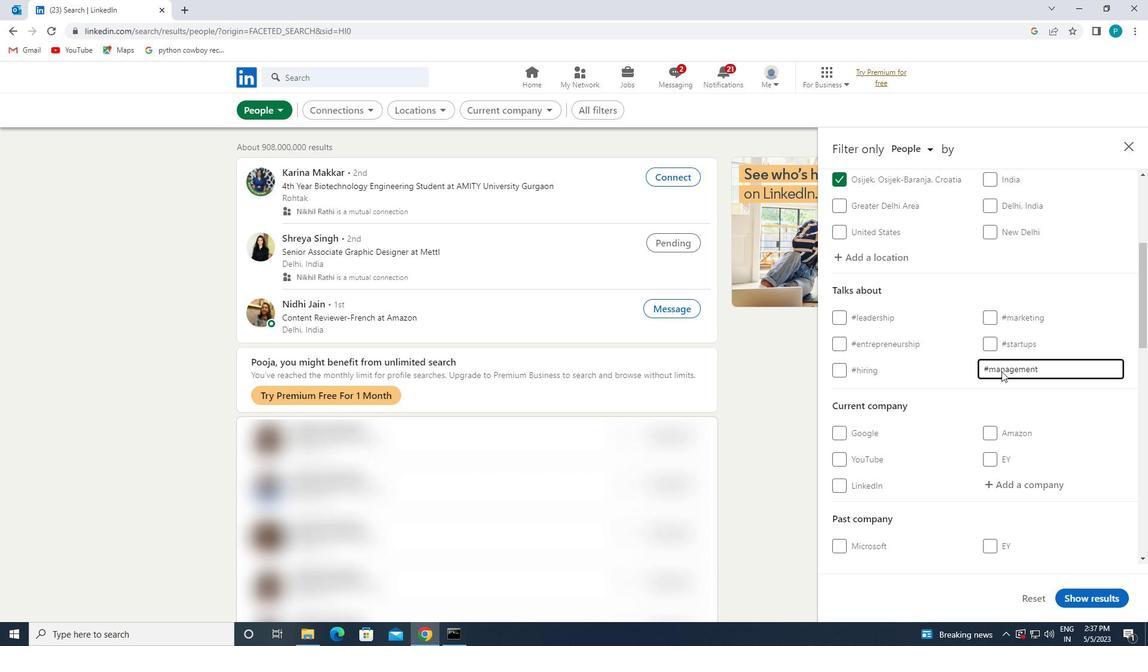 
Action: Mouse scrolled (1002, 371) with delta (0, 0)
Screenshot: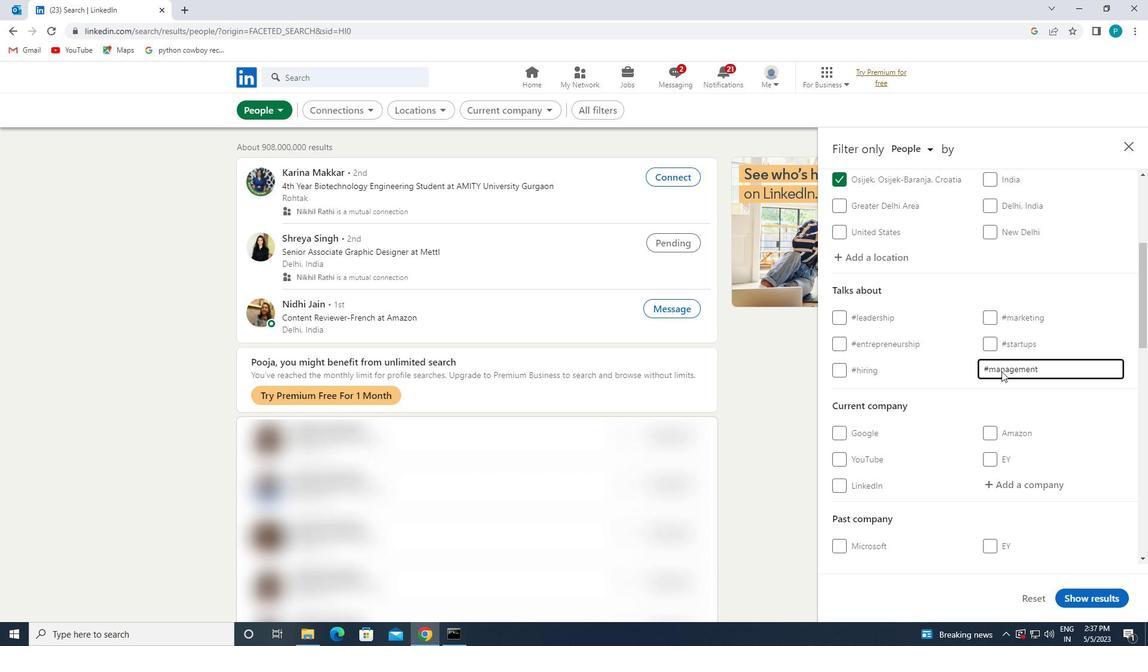 
Action: Mouse scrolled (1002, 371) with delta (0, 0)
Screenshot: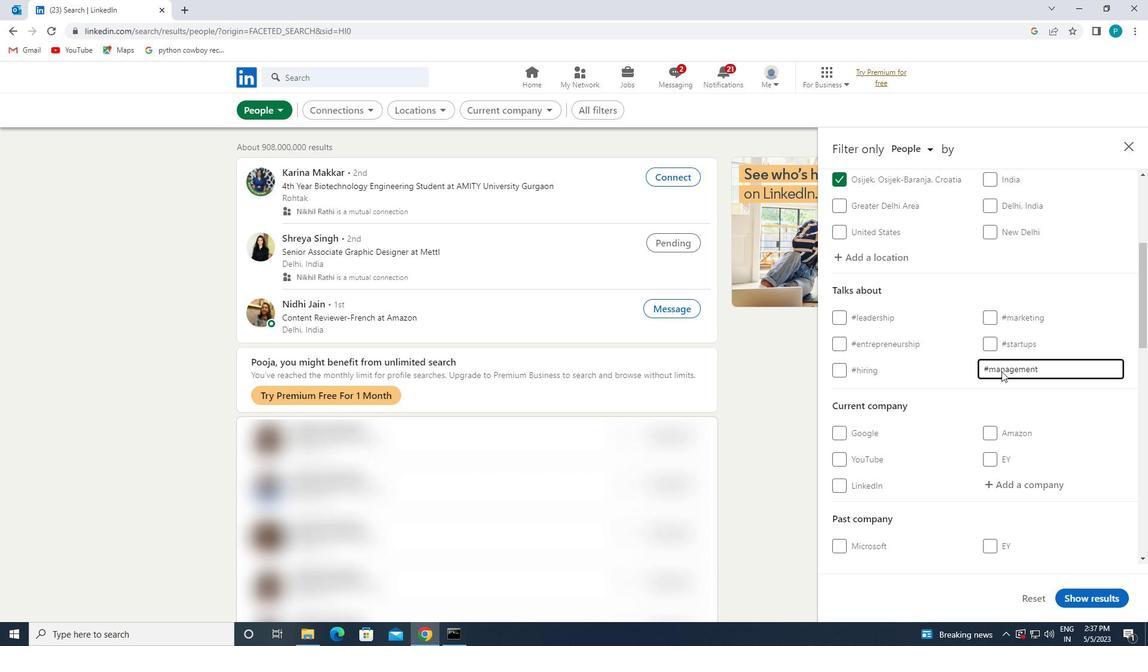 
Action: Mouse scrolled (1002, 371) with delta (0, 0)
Screenshot: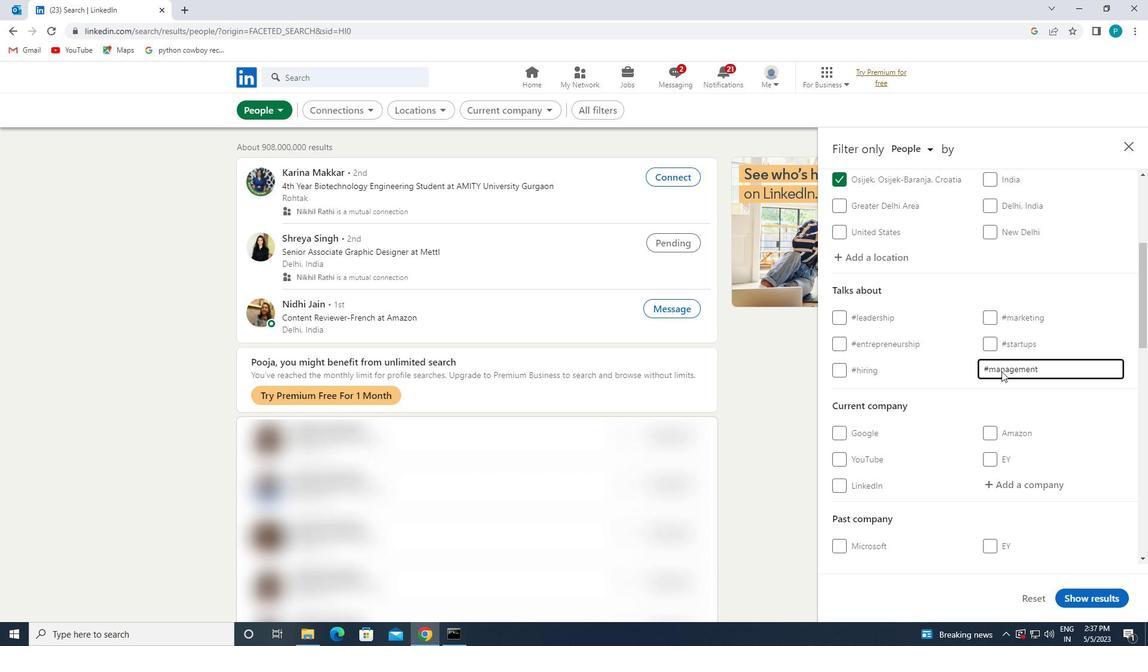 
Action: Mouse scrolled (1002, 371) with delta (0, 0)
Screenshot: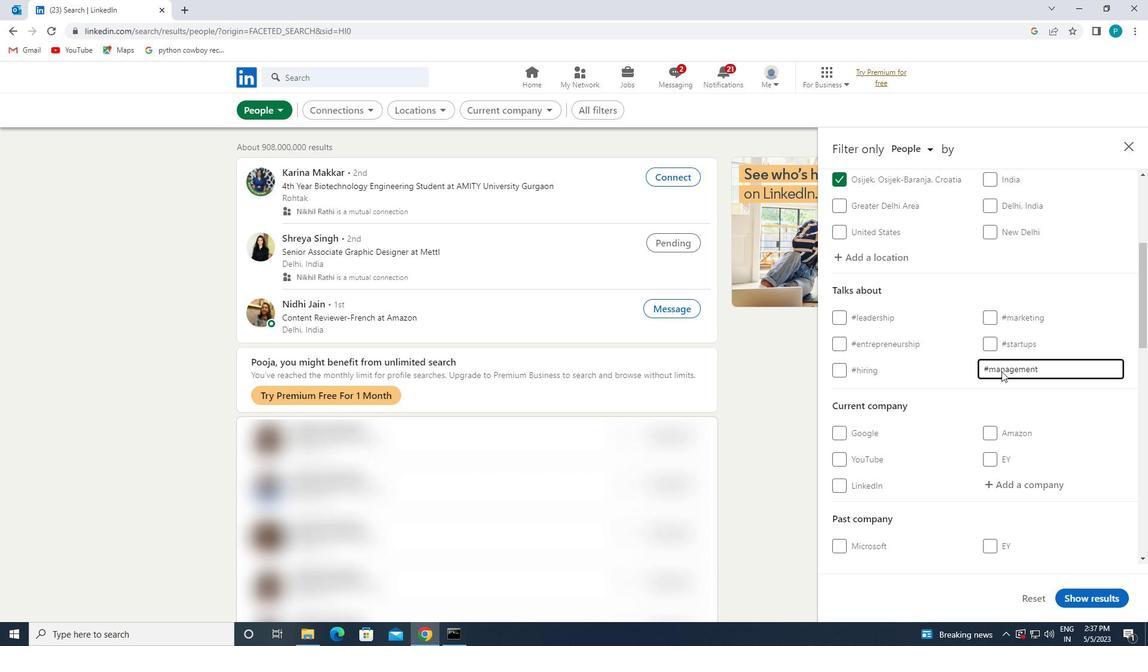 
Action: Mouse moved to (1047, 457)
Screenshot: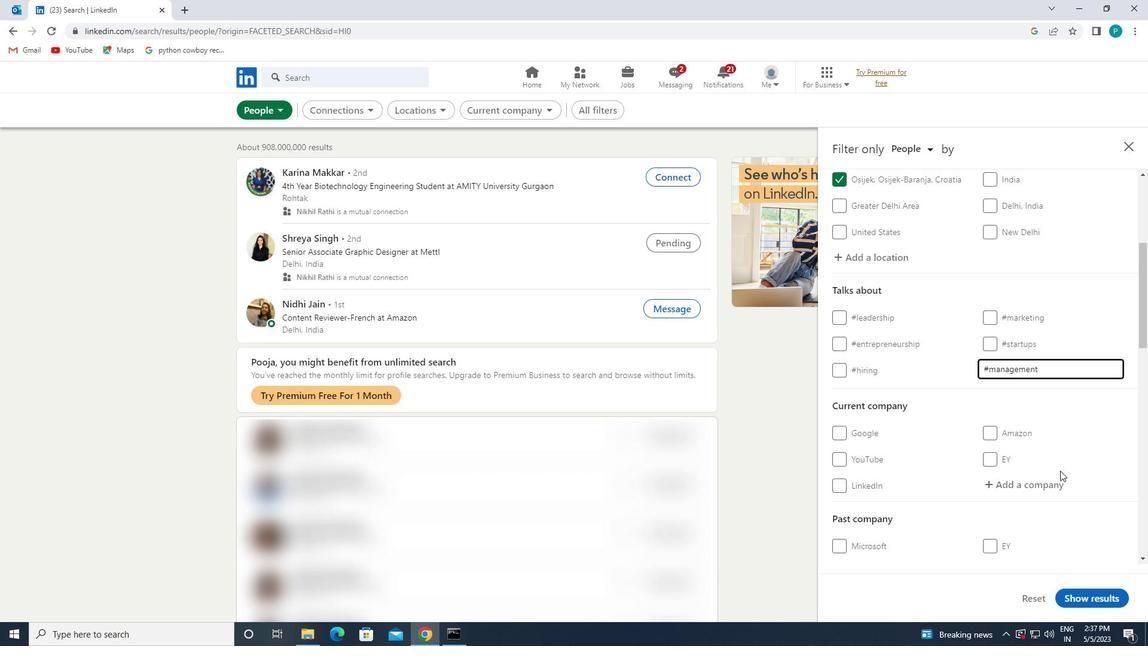 
Action: Mouse scrolled (1047, 456) with delta (0, 0)
Screenshot: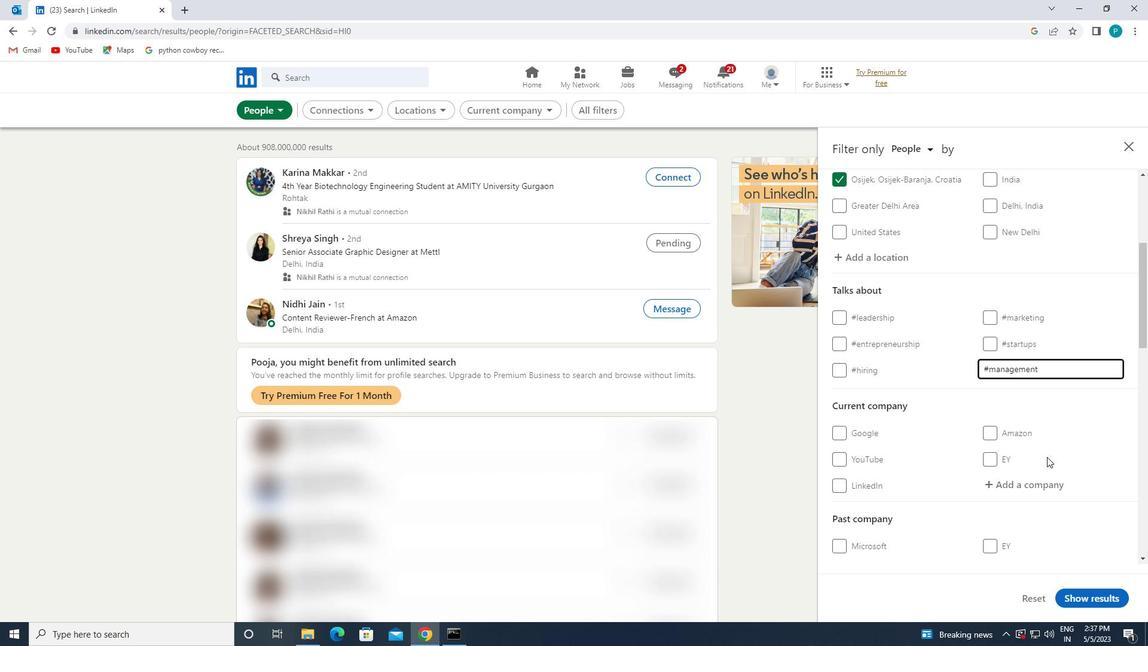 
Action: Mouse scrolled (1047, 456) with delta (0, 0)
Screenshot: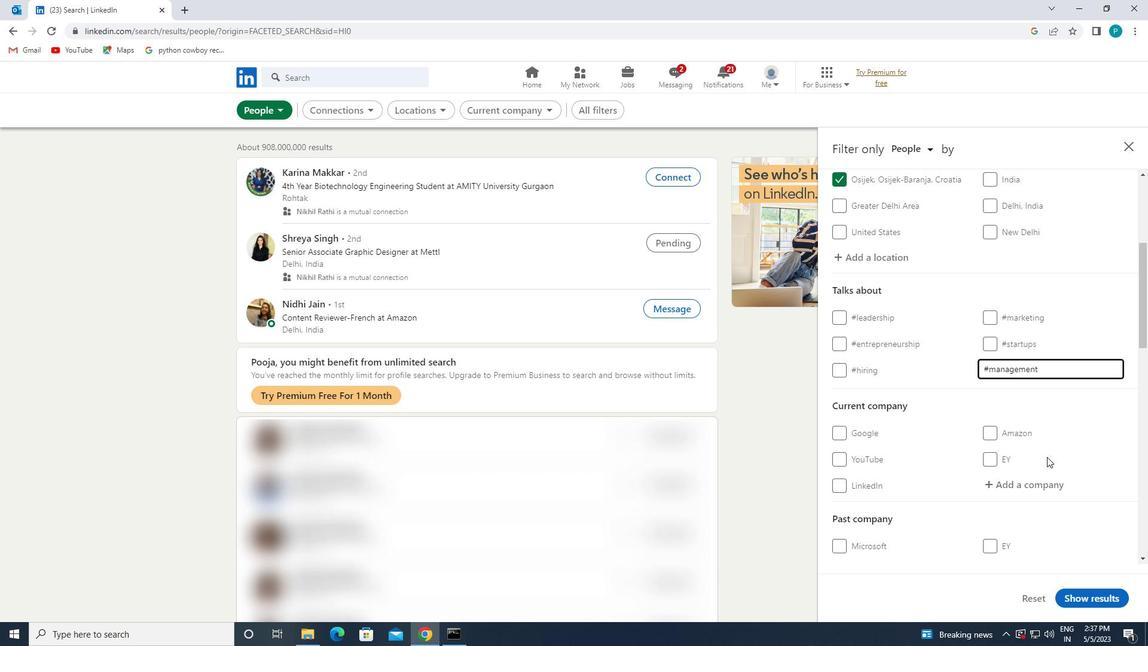 
Action: Mouse scrolled (1047, 456) with delta (0, 0)
Screenshot: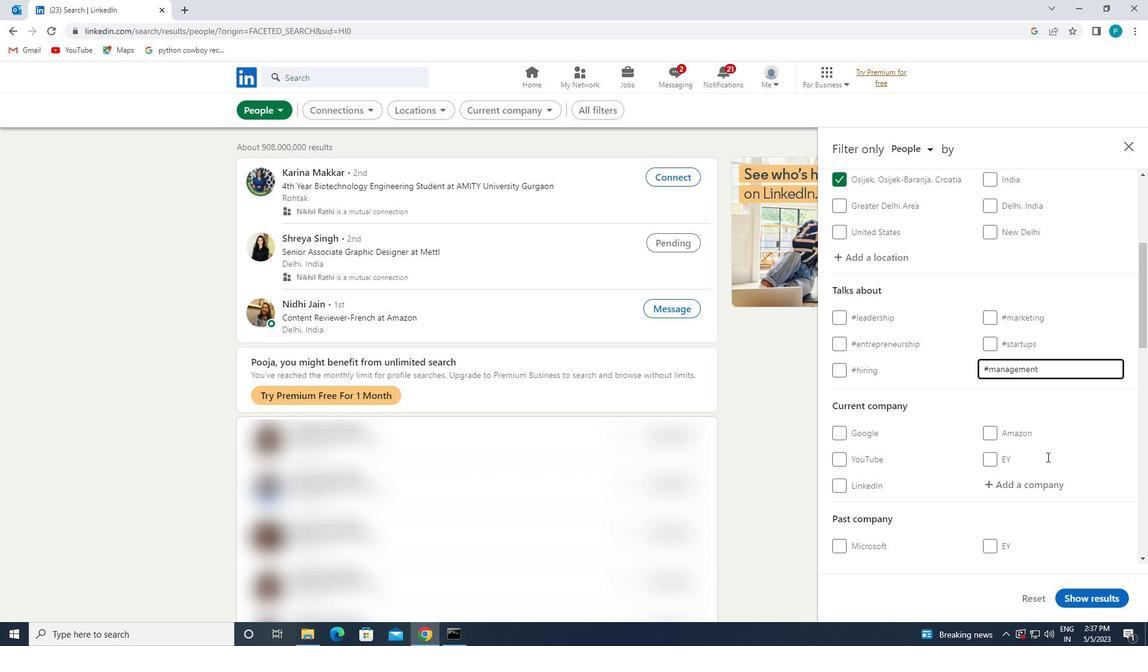 
Action: Mouse scrolled (1047, 456) with delta (0, 0)
Screenshot: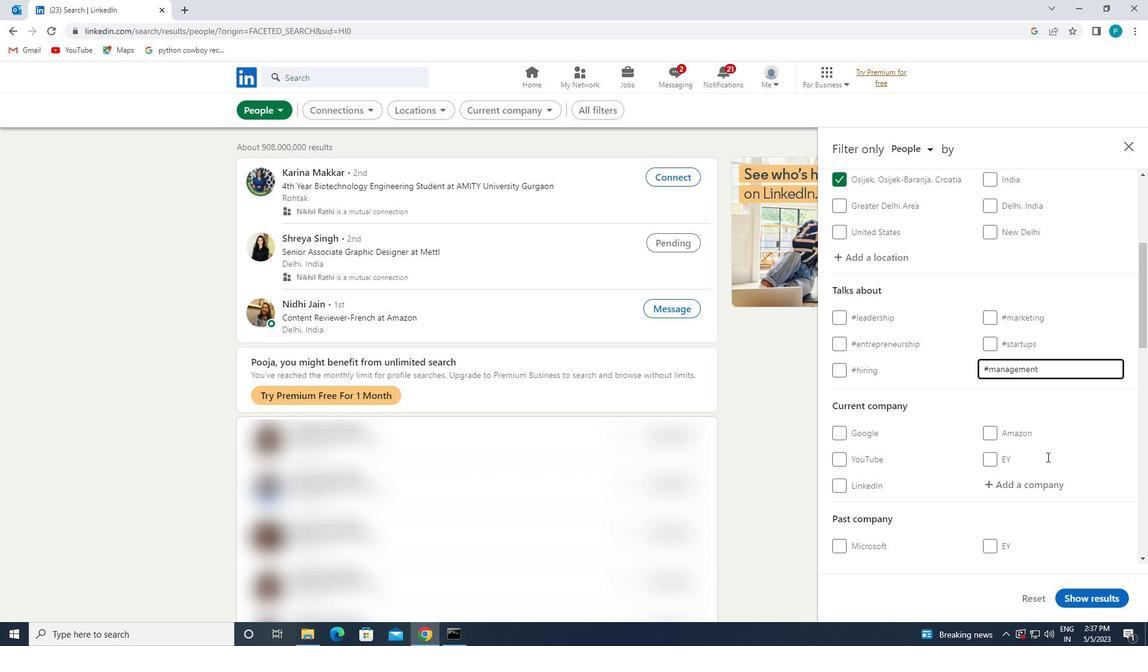 
Action: Mouse scrolled (1047, 456) with delta (0, 0)
Screenshot: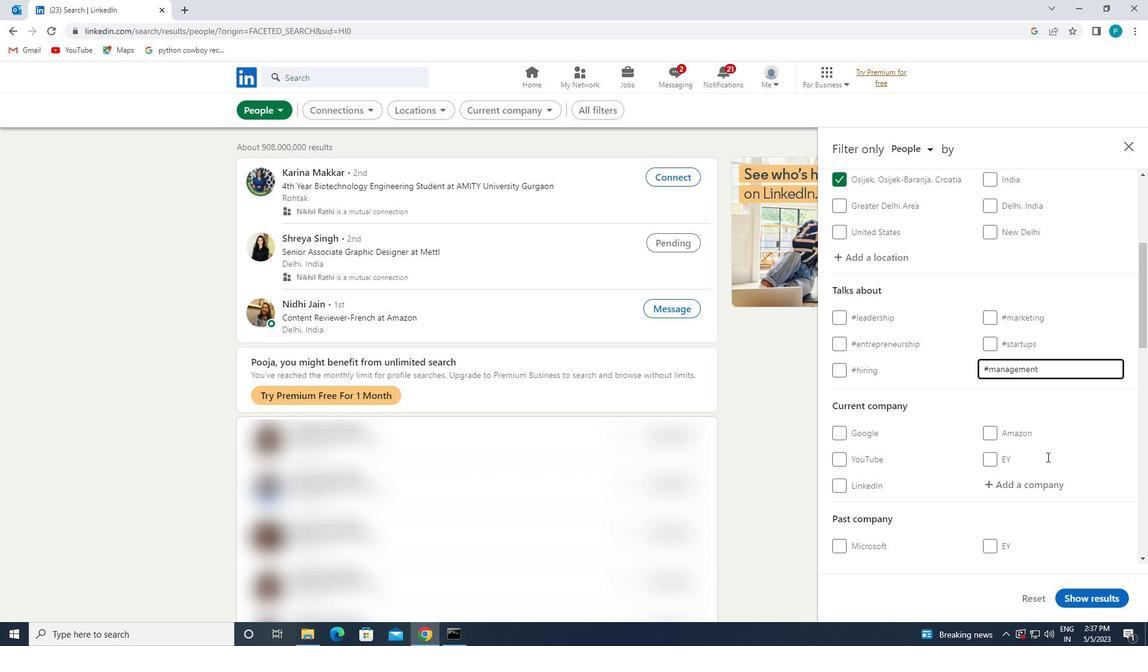 
Action: Mouse scrolled (1047, 456) with delta (0, 0)
Screenshot: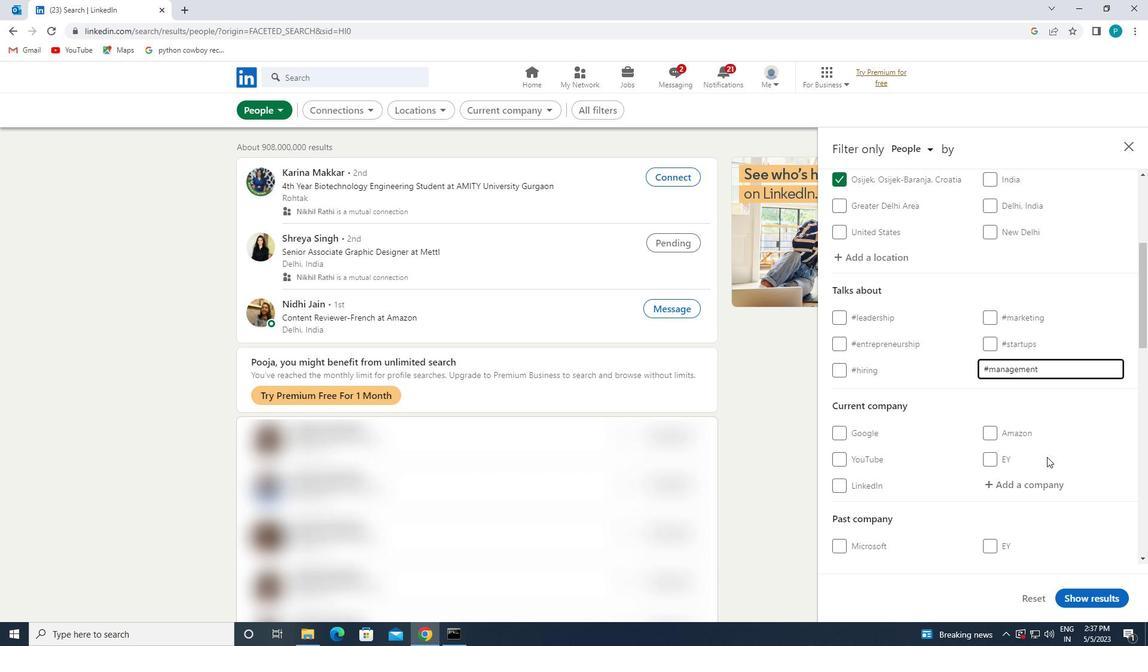 
Action: Mouse moved to (1047, 456)
Screenshot: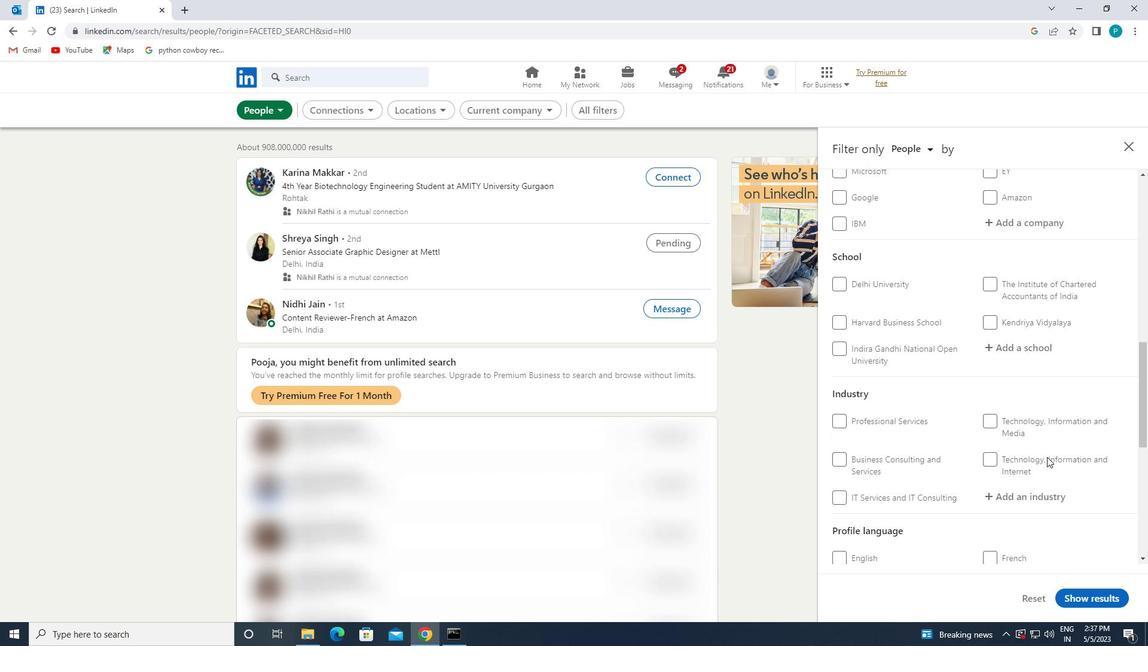 
Action: Mouse scrolled (1047, 457) with delta (0, 0)
Screenshot: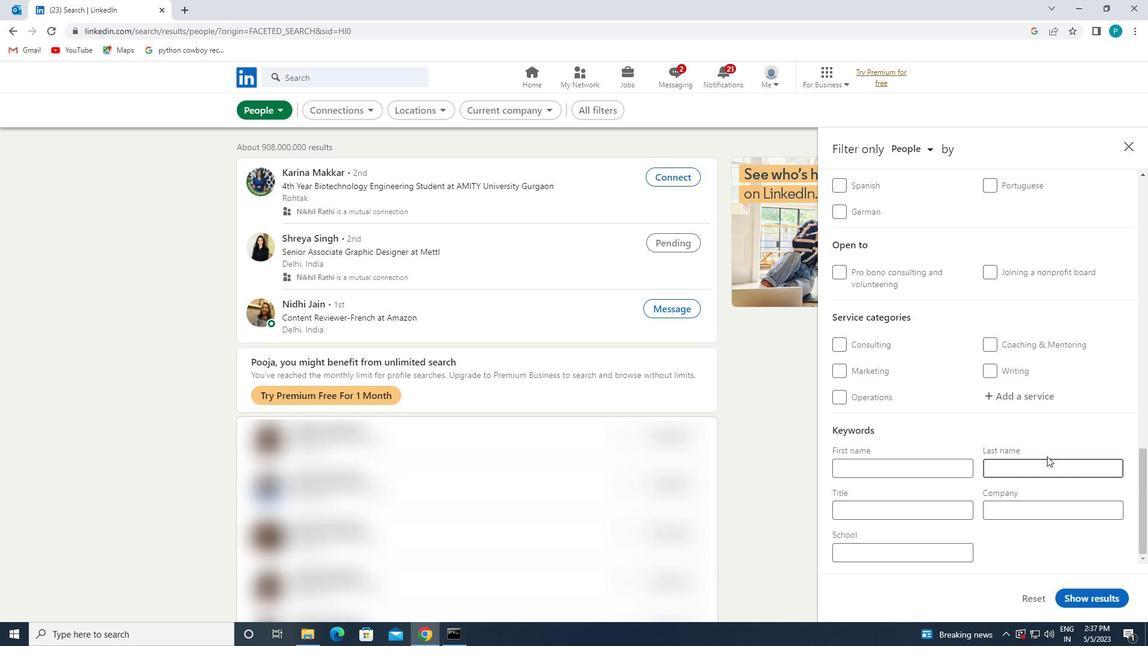
Action: Mouse scrolled (1047, 457) with delta (0, 0)
Screenshot: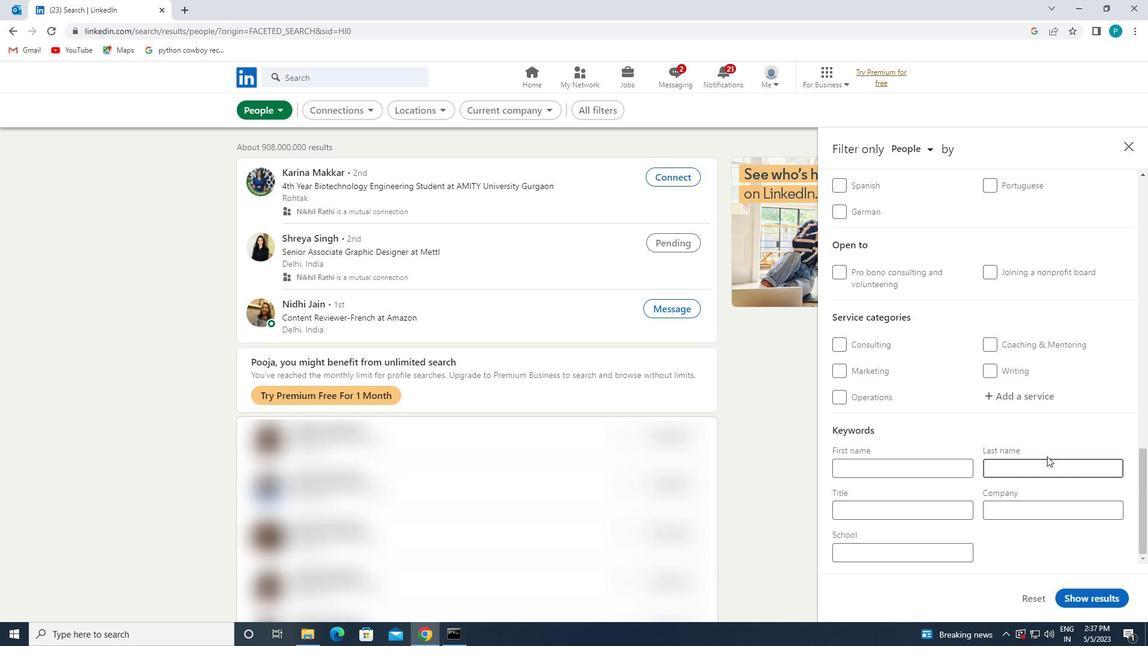 
Action: Mouse scrolled (1047, 457) with delta (0, 0)
Screenshot: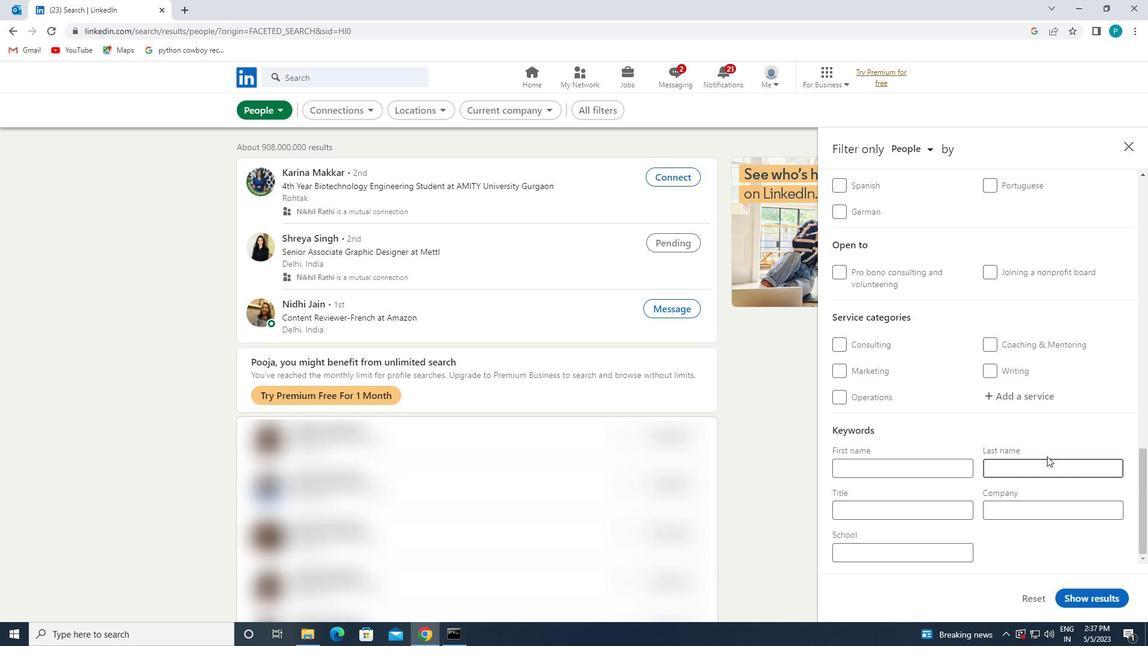 
Action: Mouse scrolled (1047, 457) with delta (0, 0)
Screenshot: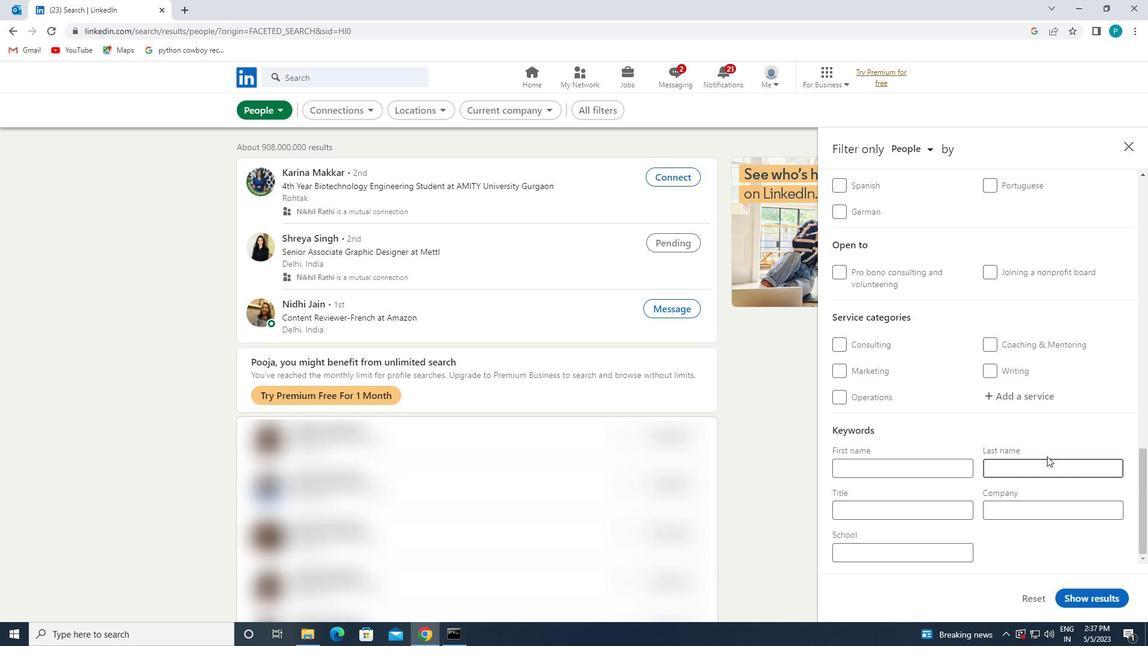 
Action: Mouse scrolled (1047, 457) with delta (0, 0)
Screenshot: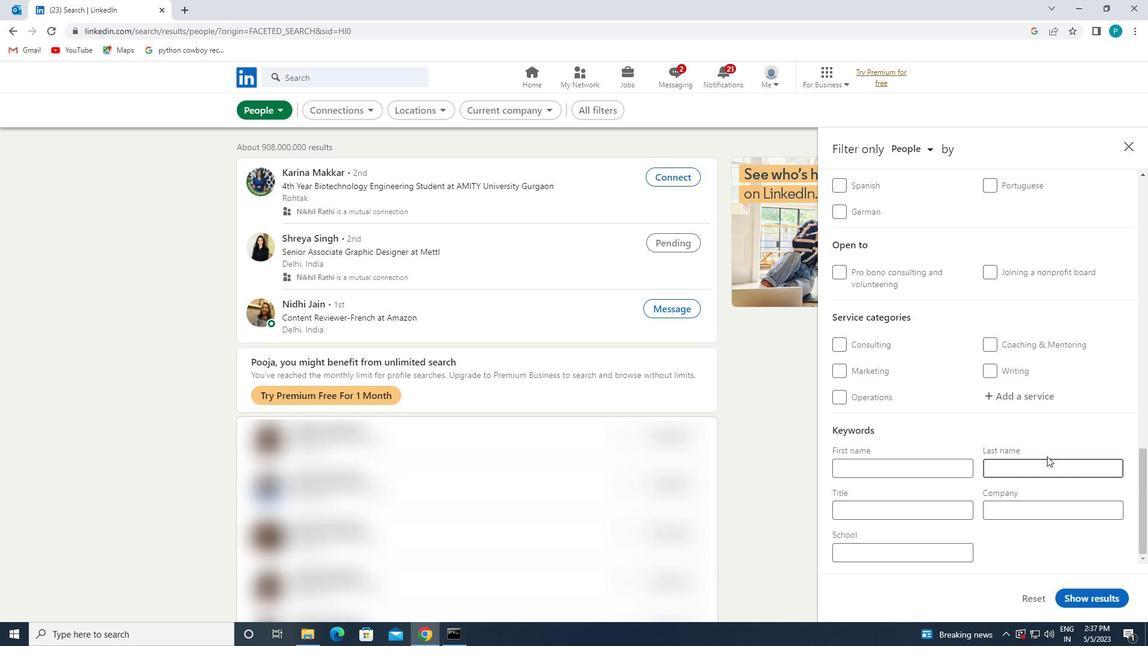 
Action: Mouse moved to (1042, 448)
Screenshot: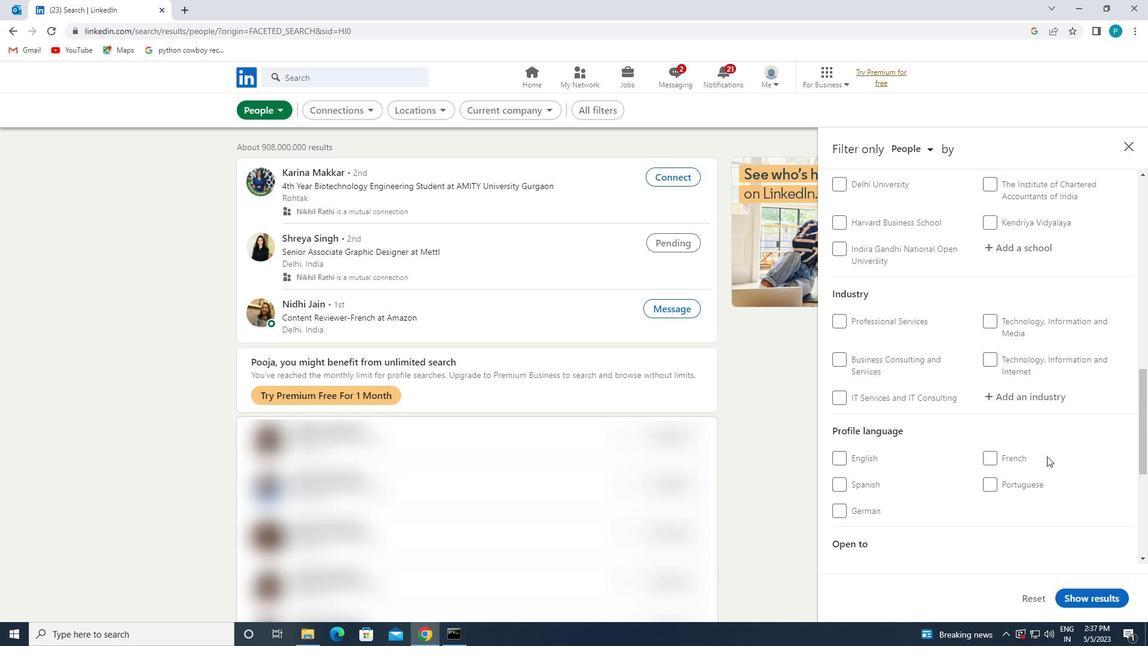 
Action: Mouse scrolled (1042, 449) with delta (0, 0)
Screenshot: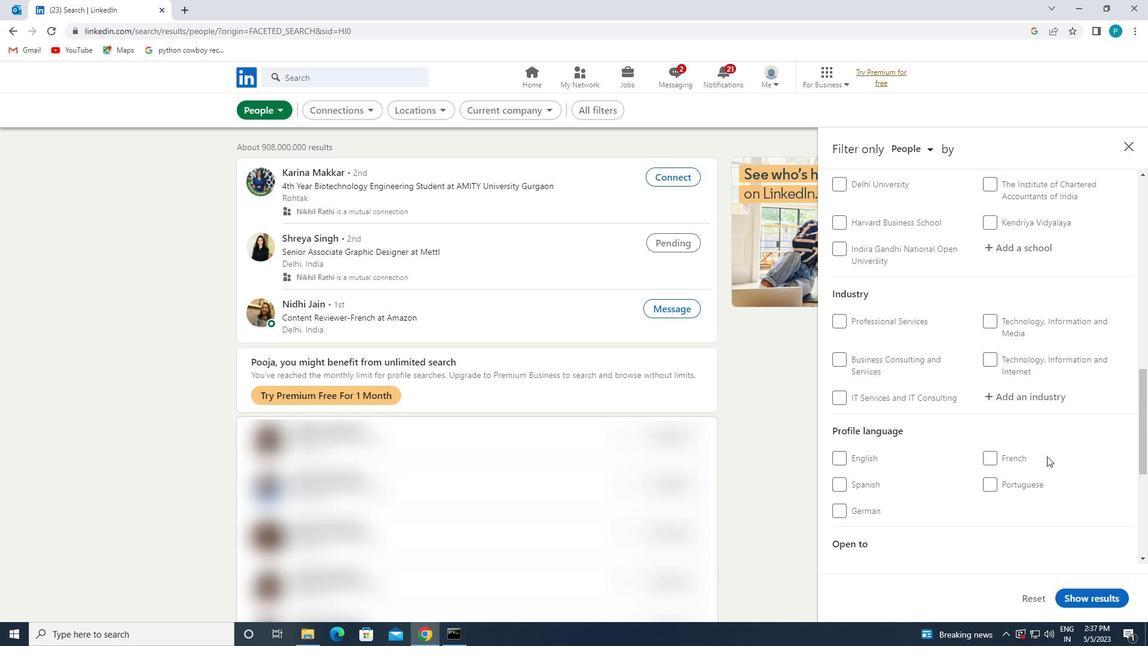 
Action: Mouse moved to (1037, 440)
Screenshot: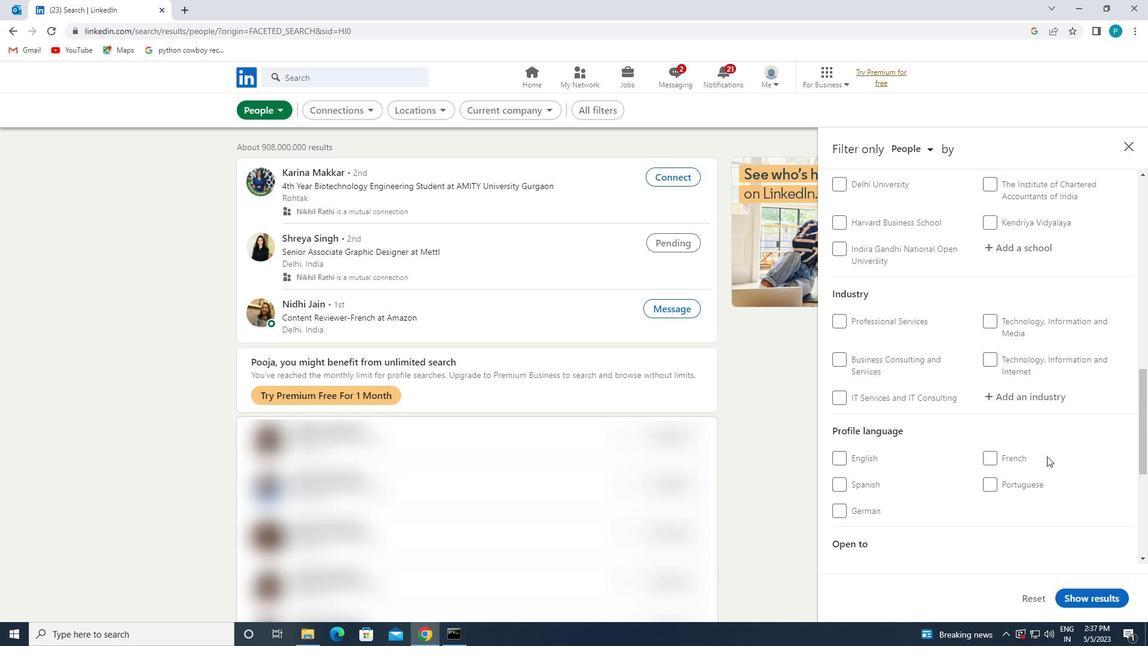 
Action: Mouse scrolled (1037, 441) with delta (0, 0)
Screenshot: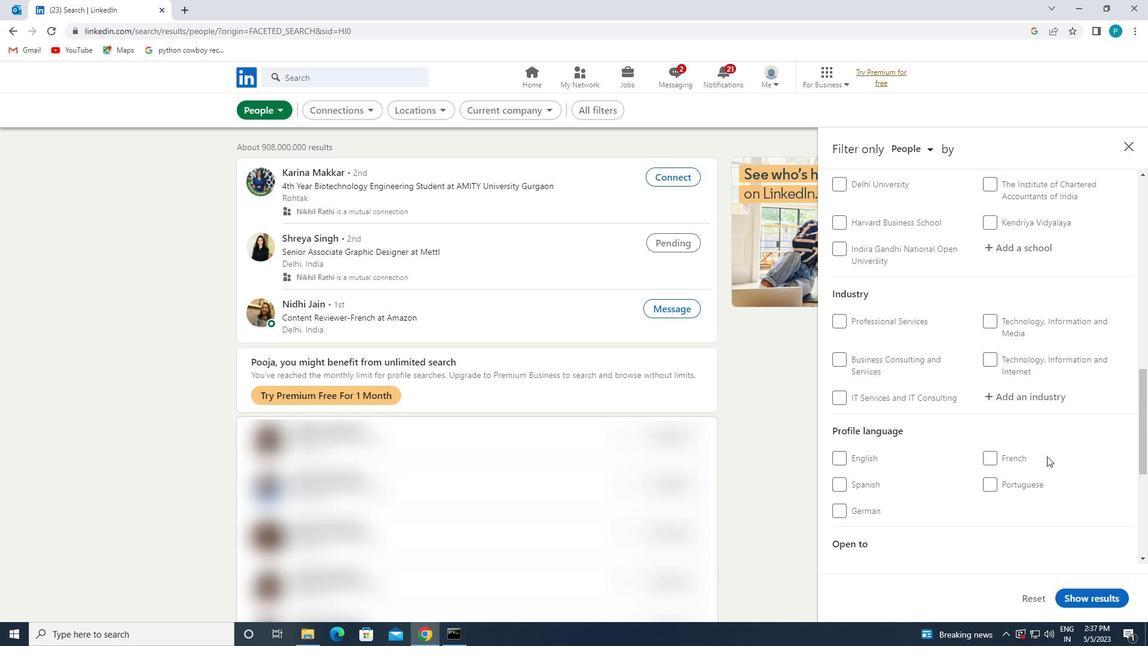 
Action: Mouse scrolled (1037, 441) with delta (0, 0)
Screenshot: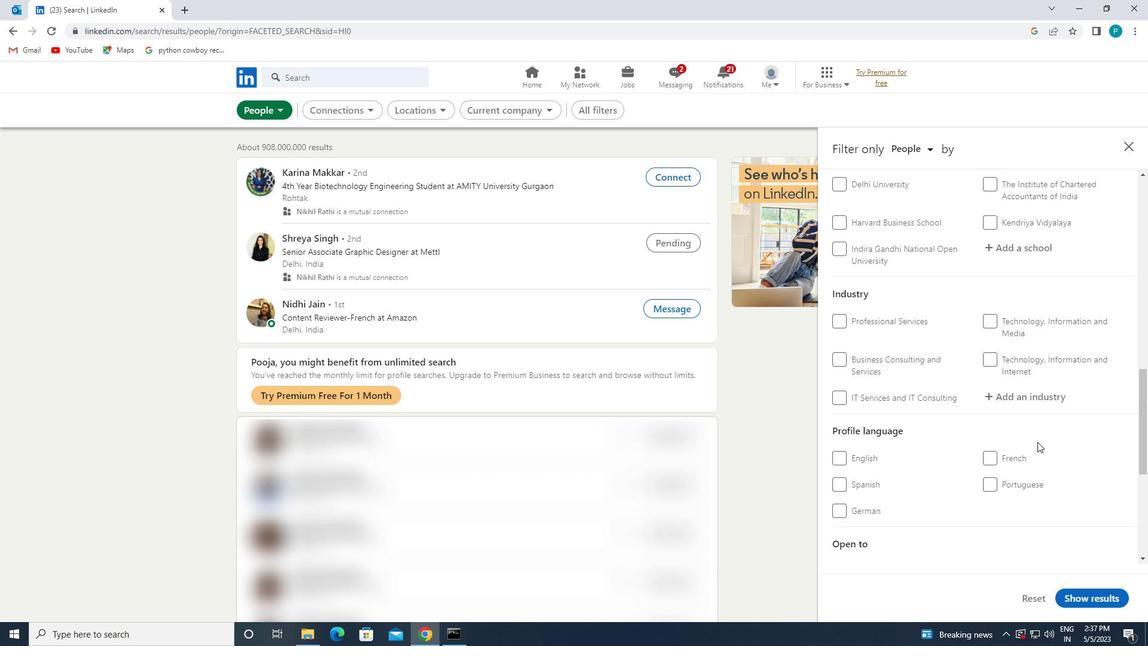 
Action: Mouse moved to (1034, 433)
Screenshot: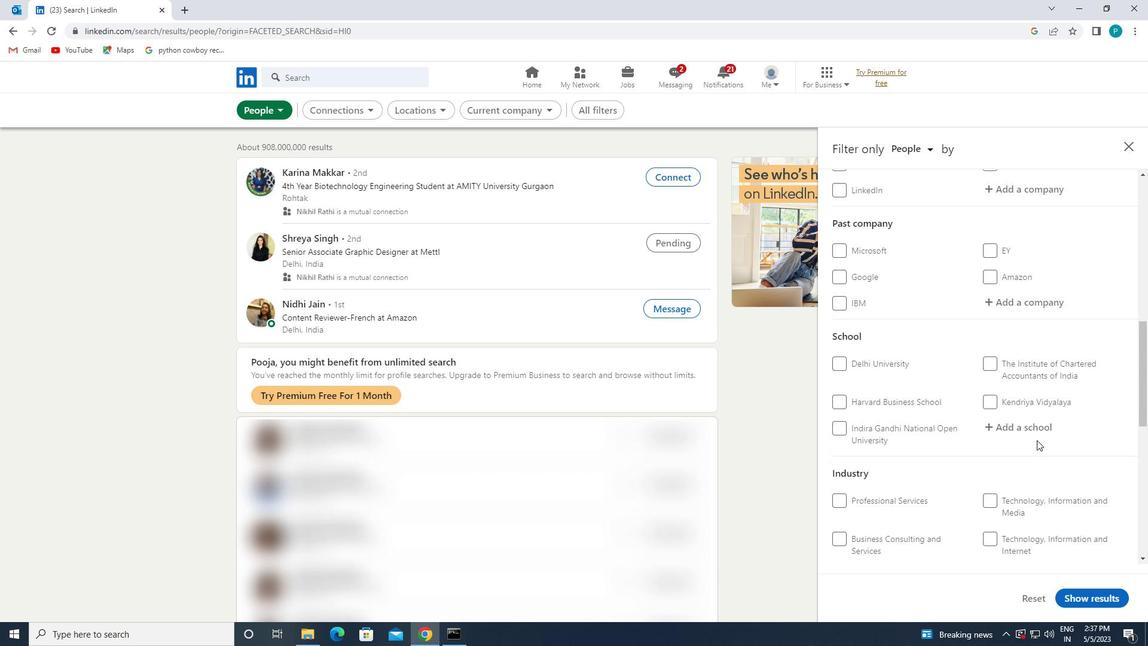 
Action: Mouse scrolled (1034, 434) with delta (0, 0)
Screenshot: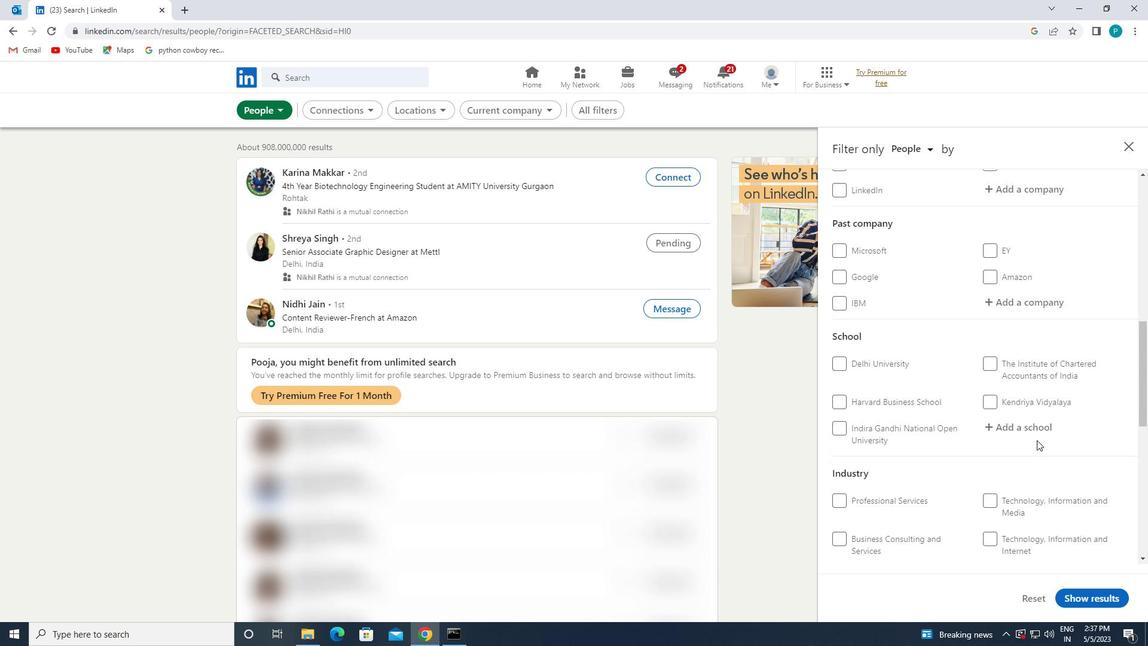 
Action: Mouse scrolled (1034, 434) with delta (0, 0)
Screenshot: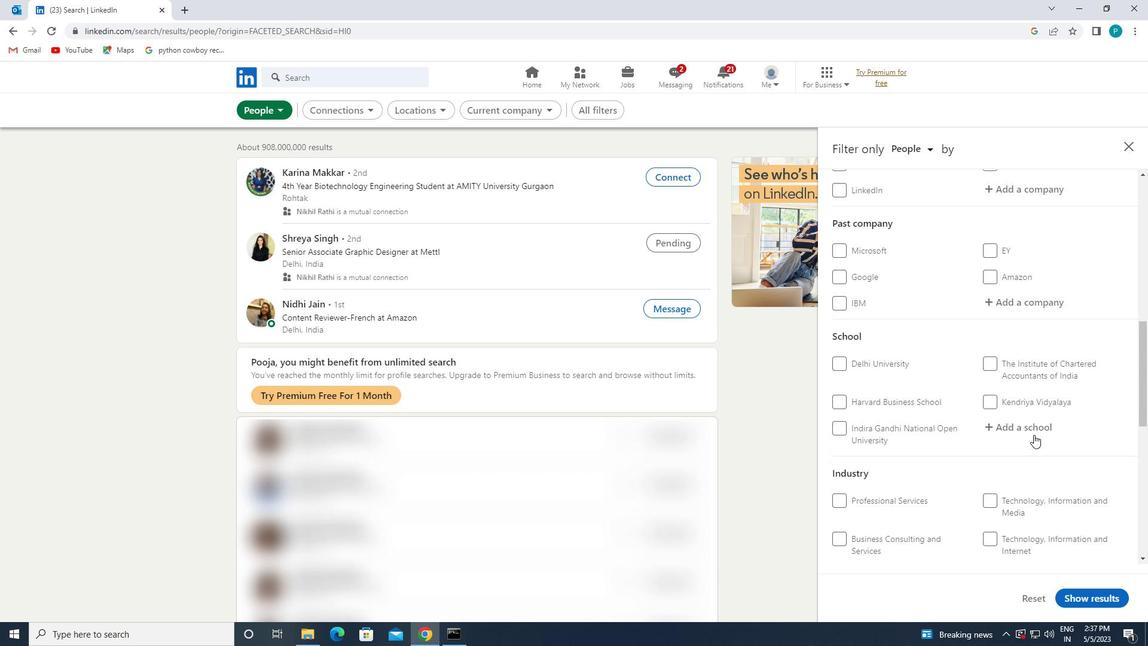 
Action: Mouse scrolled (1034, 434) with delta (0, 0)
Screenshot: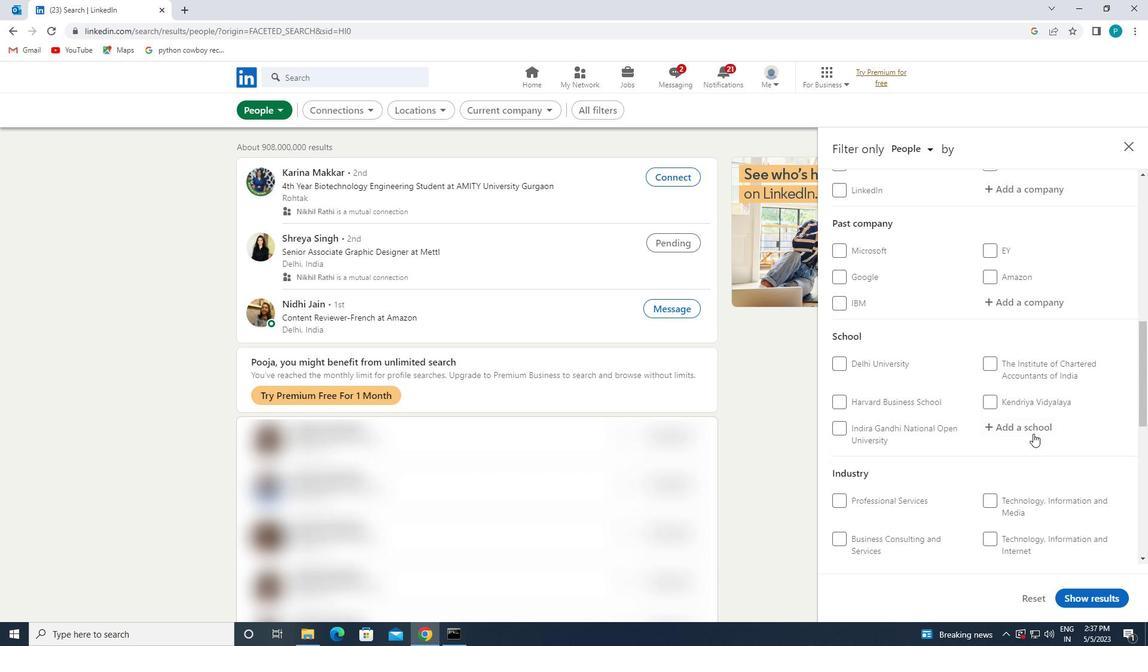 
Action: Mouse scrolled (1034, 434) with delta (0, 0)
Screenshot: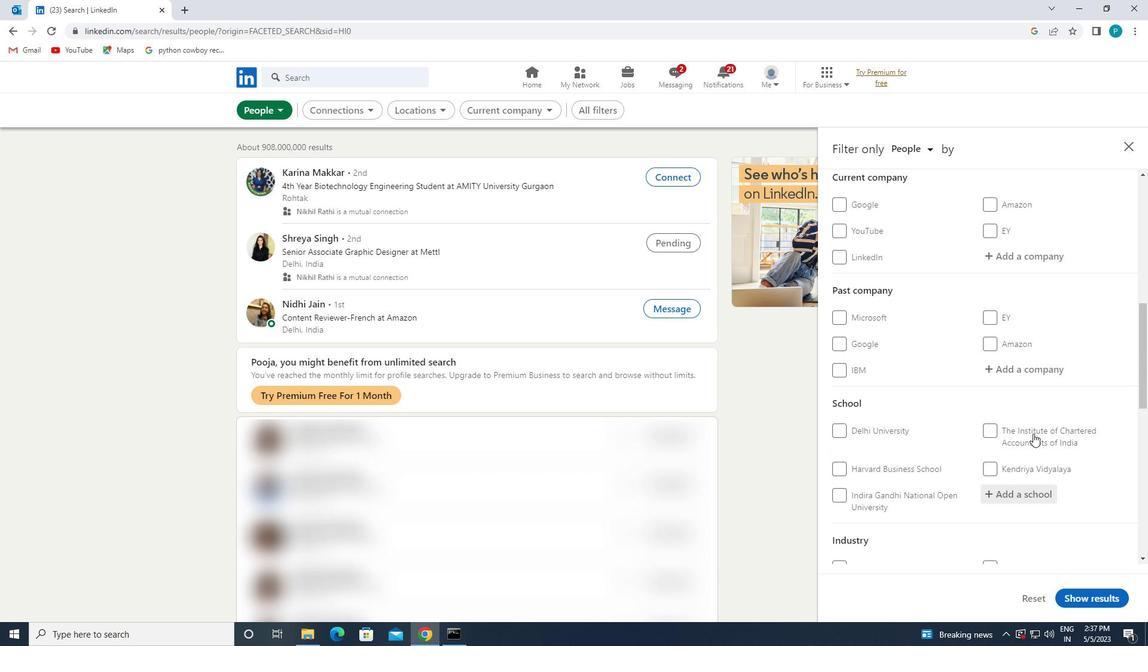 
Action: Mouse scrolled (1034, 433) with delta (0, 0)
Screenshot: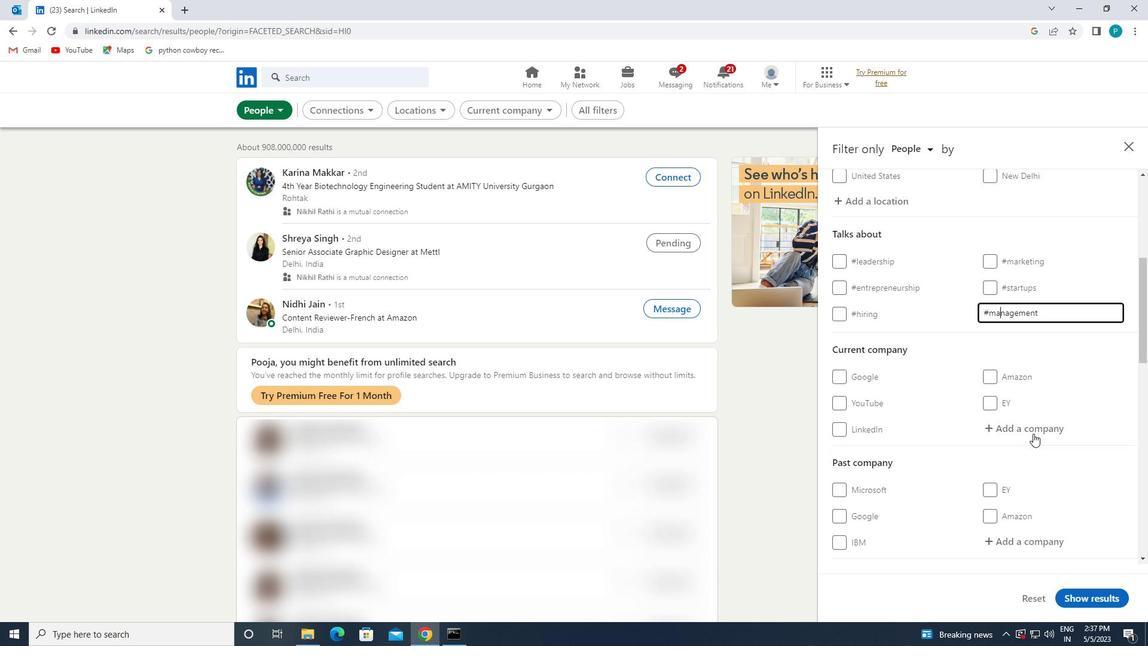
Action: Mouse scrolled (1034, 433) with delta (0, 0)
Screenshot: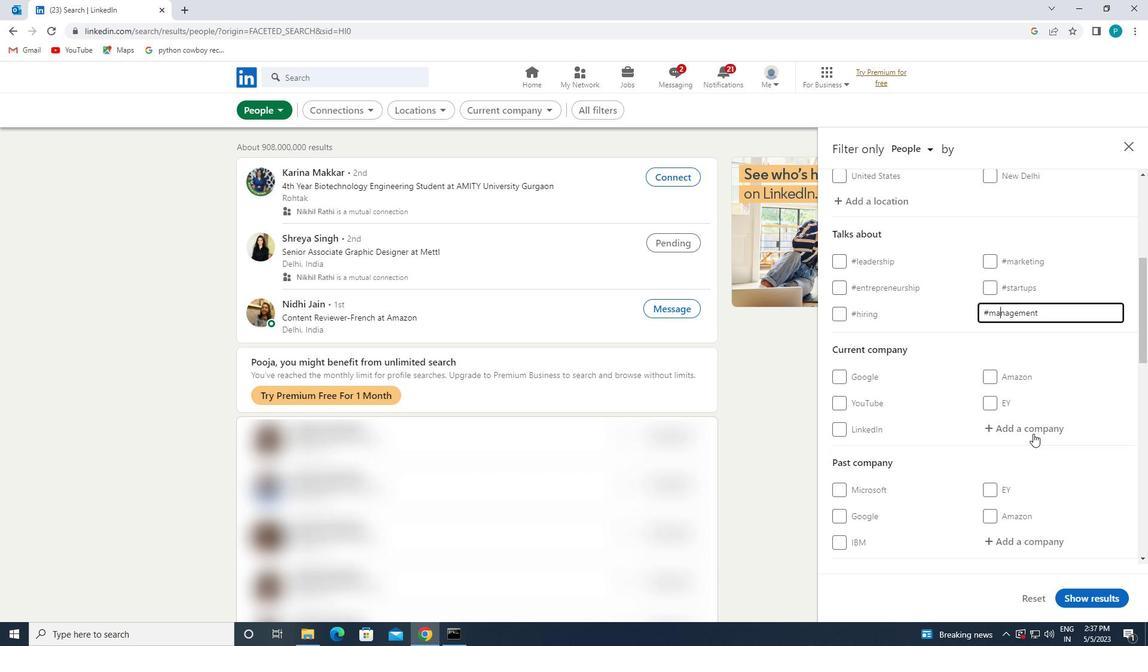 
Action: Mouse scrolled (1034, 433) with delta (0, 0)
Screenshot: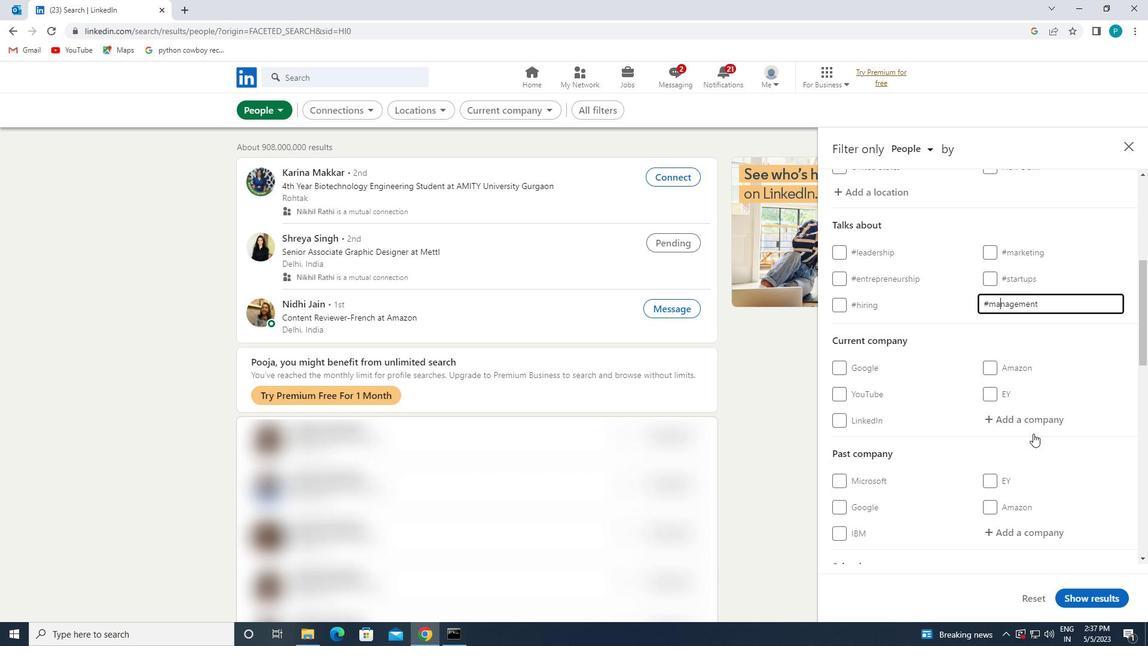 
Action: Mouse moved to (910, 443)
Screenshot: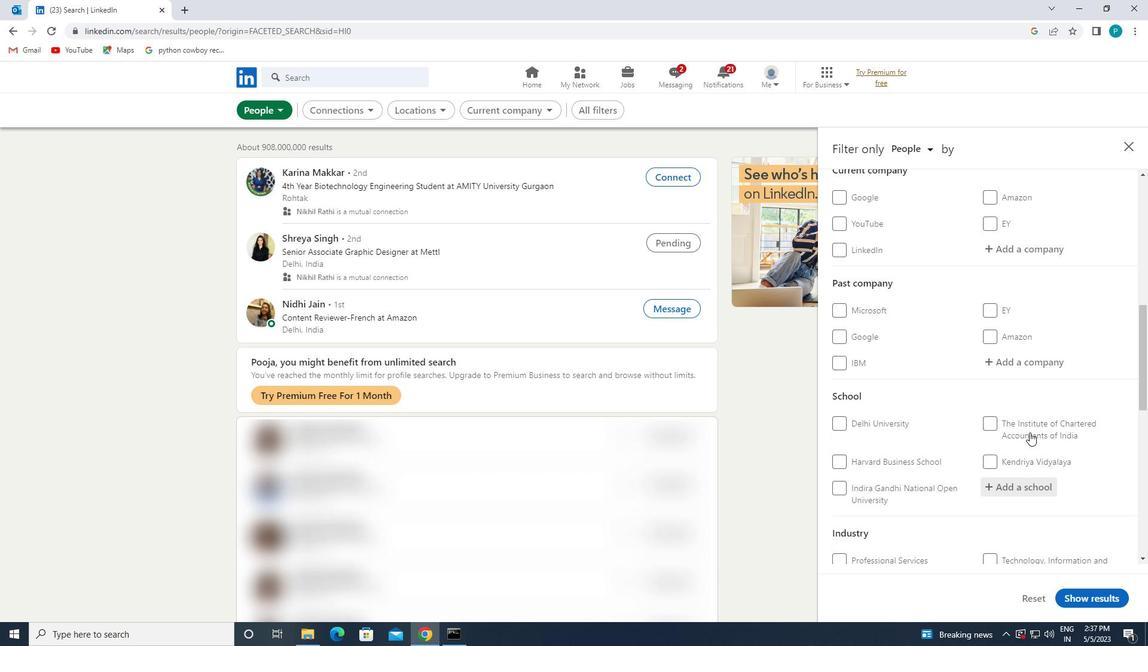 
Action: Mouse scrolled (910, 442) with delta (0, 0)
Screenshot: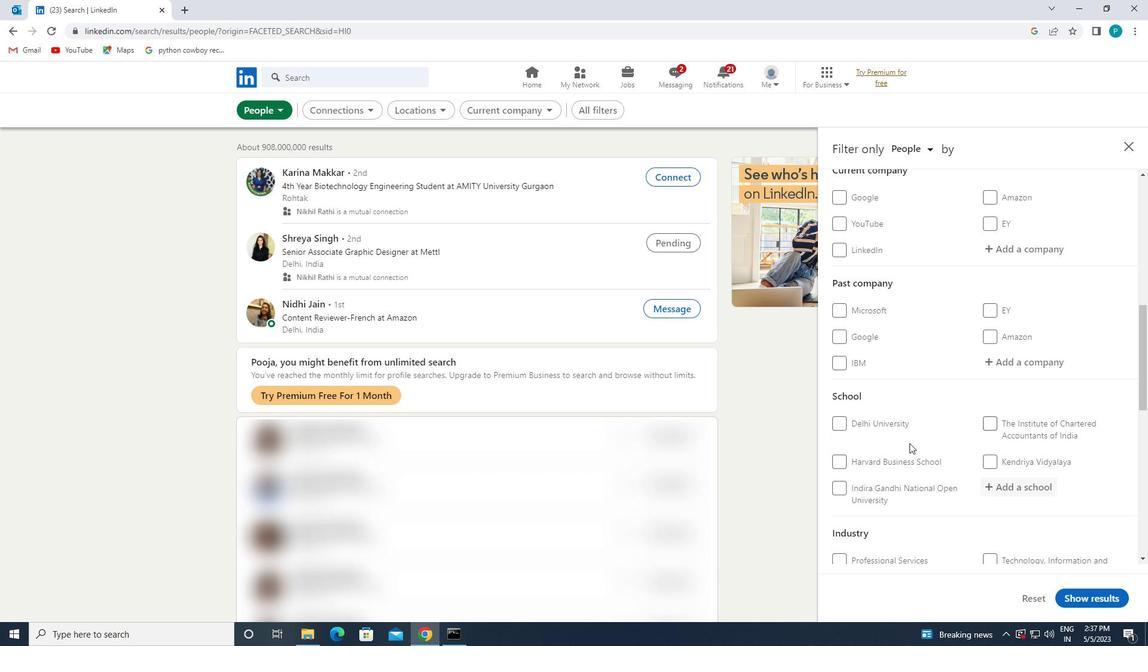 
Action: Mouse scrolled (910, 442) with delta (0, 0)
Screenshot: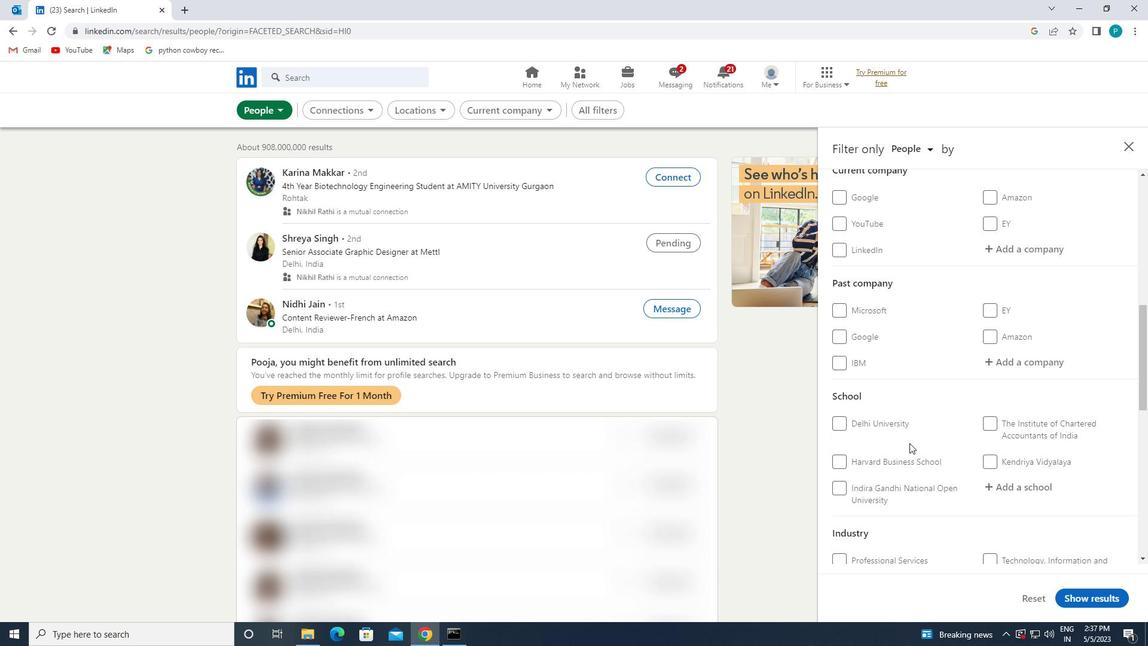 
Action: Mouse scrolled (910, 442) with delta (0, 0)
Screenshot: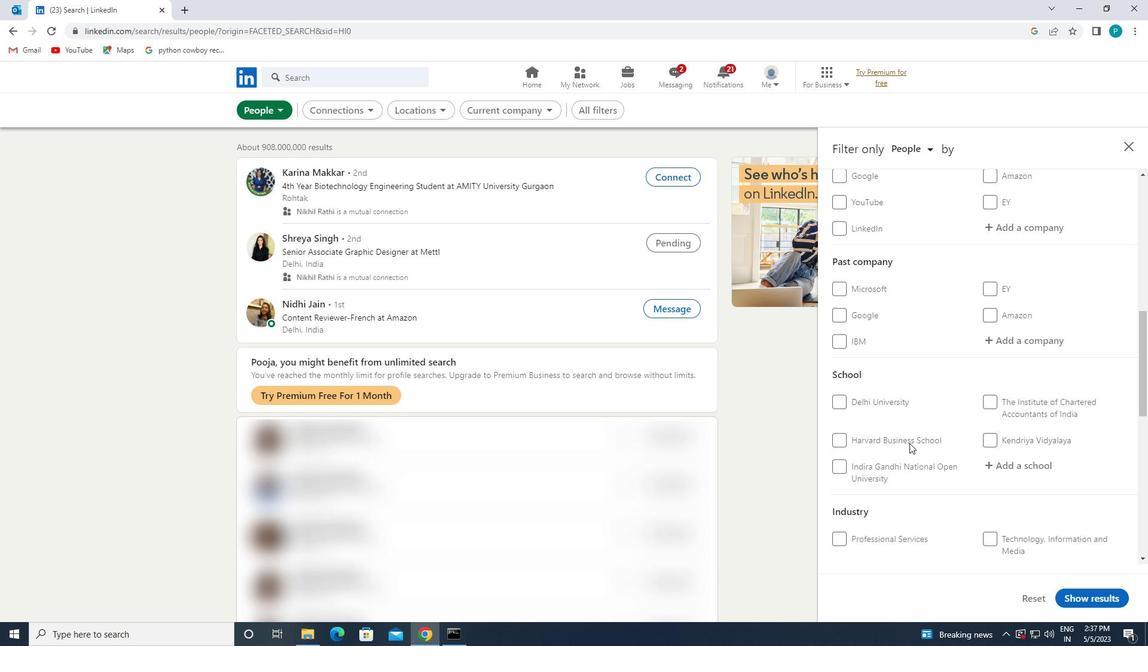 
Action: Mouse moved to (880, 466)
Screenshot: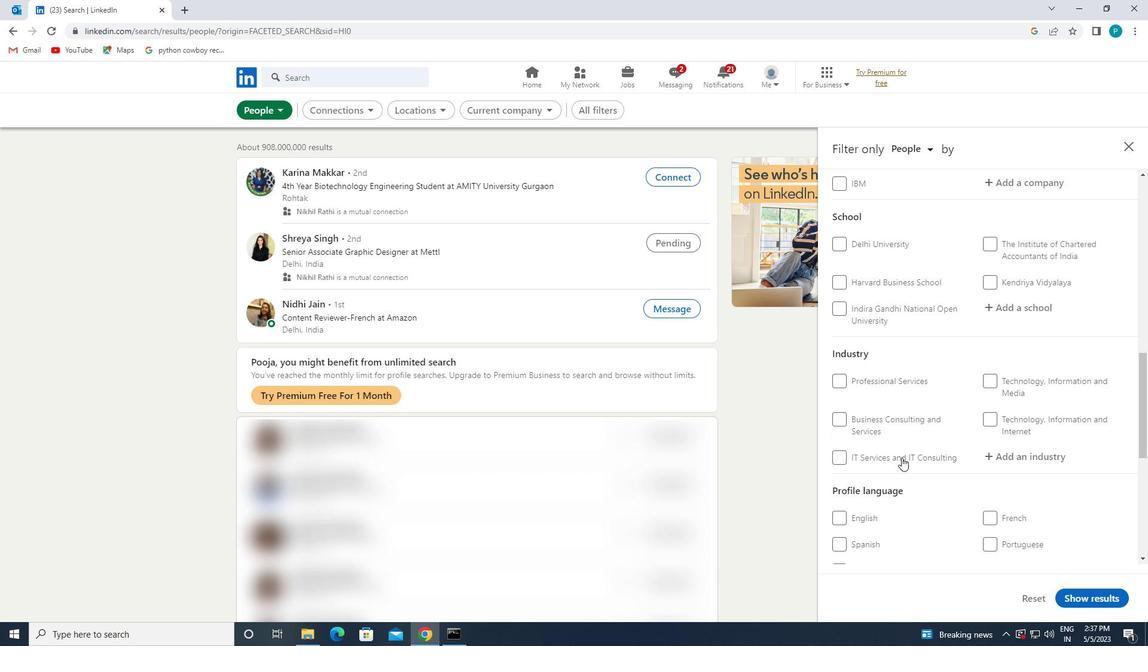 
Action: Mouse scrolled (880, 466) with delta (0, 0)
Screenshot: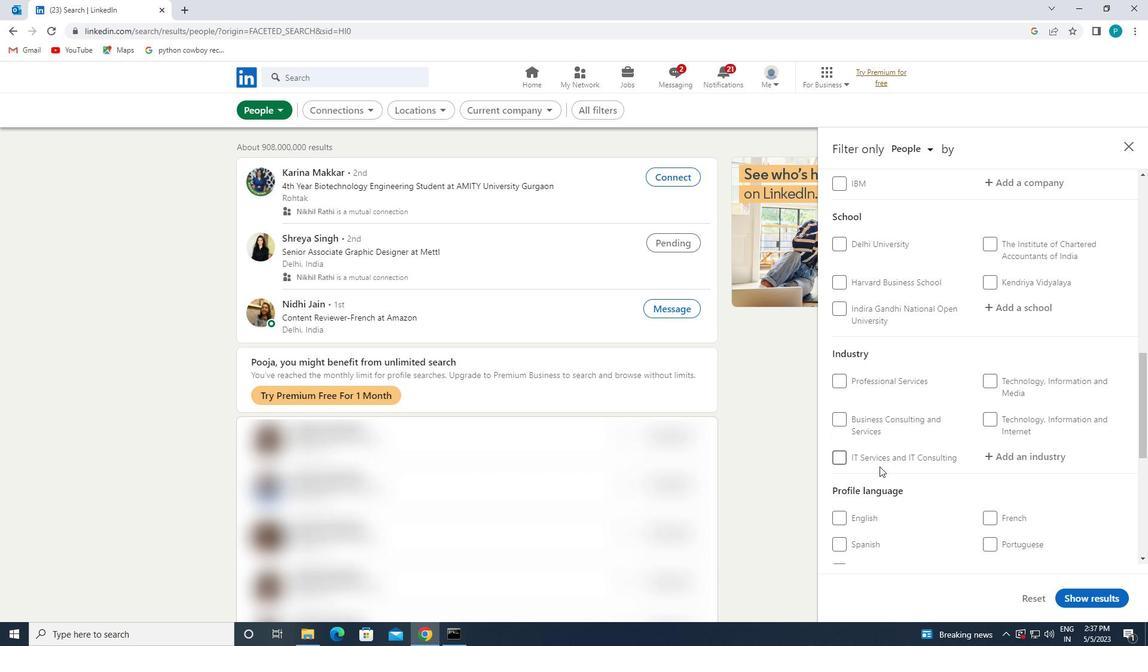 
Action: Mouse moved to (993, 460)
Screenshot: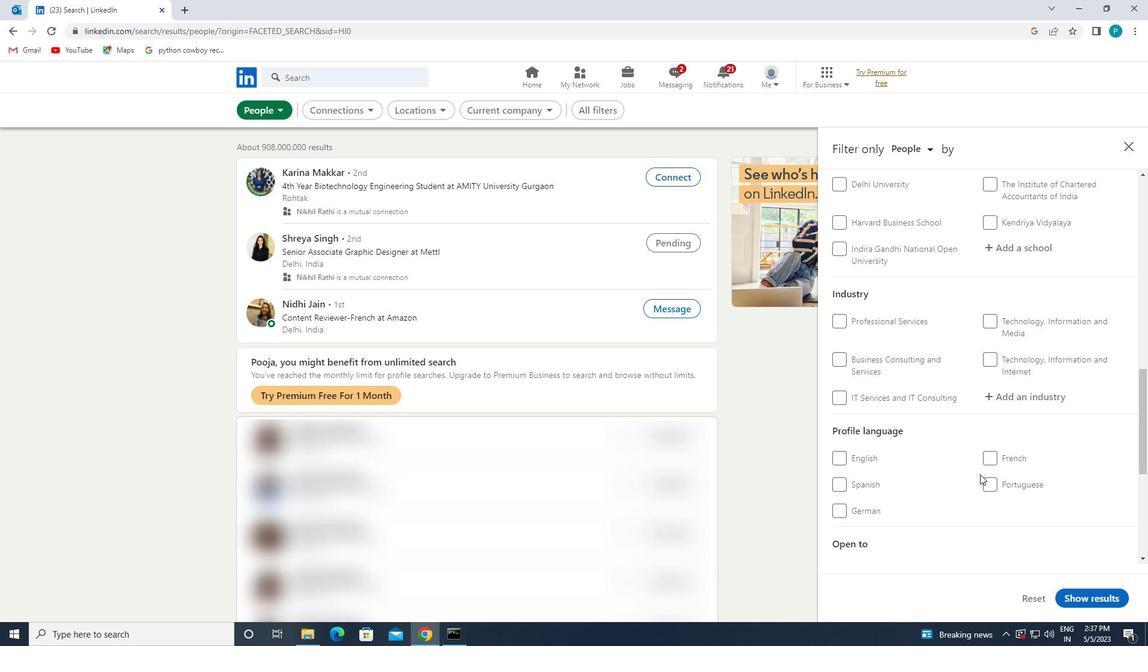 
Action: Mouse pressed left at (993, 460)
Screenshot: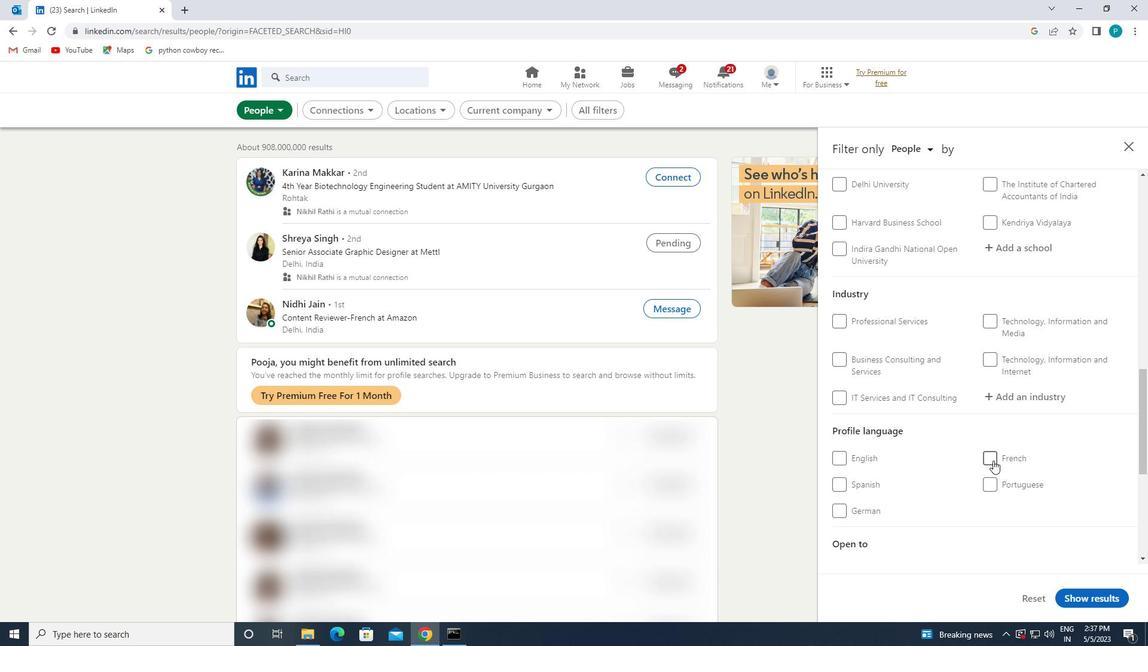 
Action: Mouse scrolled (993, 461) with delta (0, 0)
Screenshot: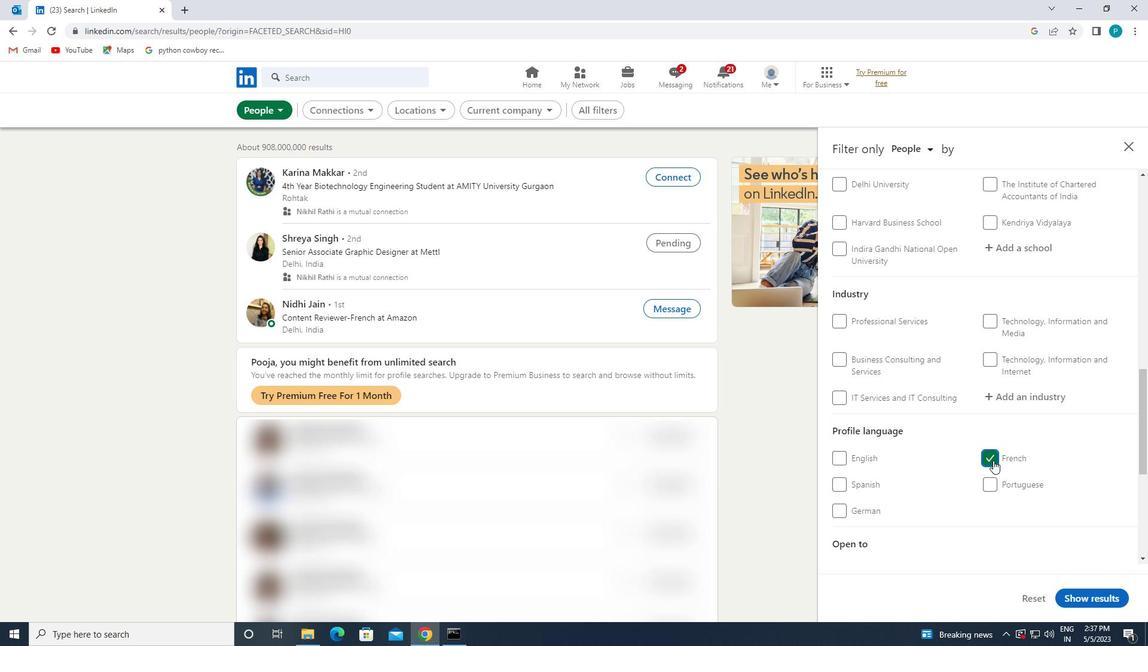 
Action: Mouse scrolled (993, 461) with delta (0, 0)
Screenshot: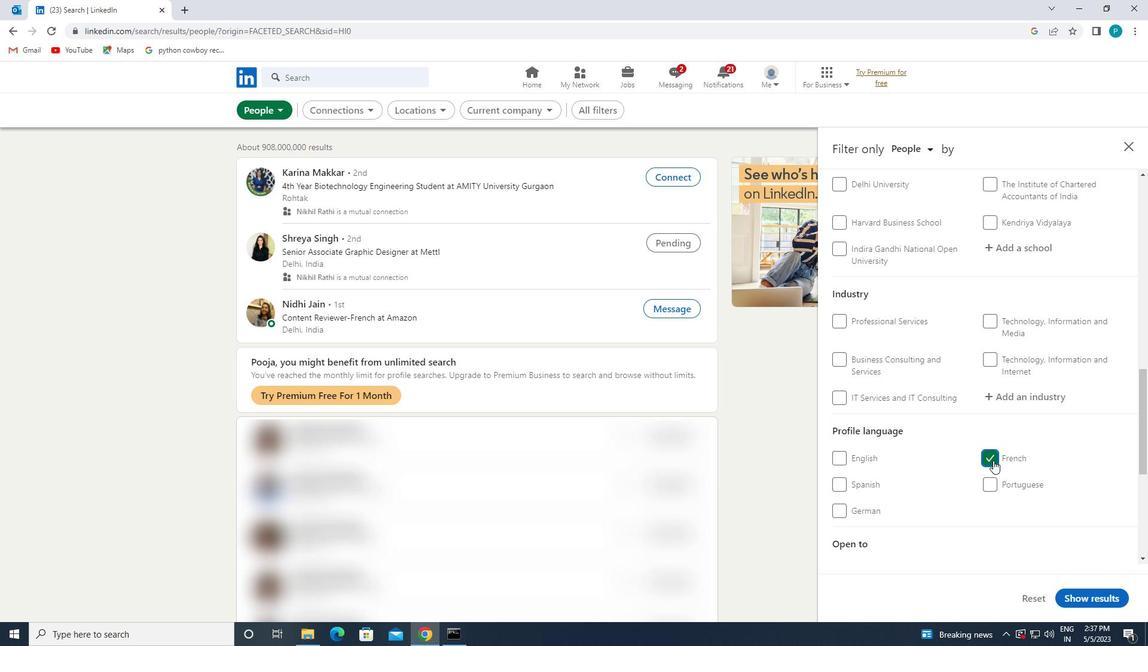 
Action: Mouse scrolled (993, 461) with delta (0, 0)
Screenshot: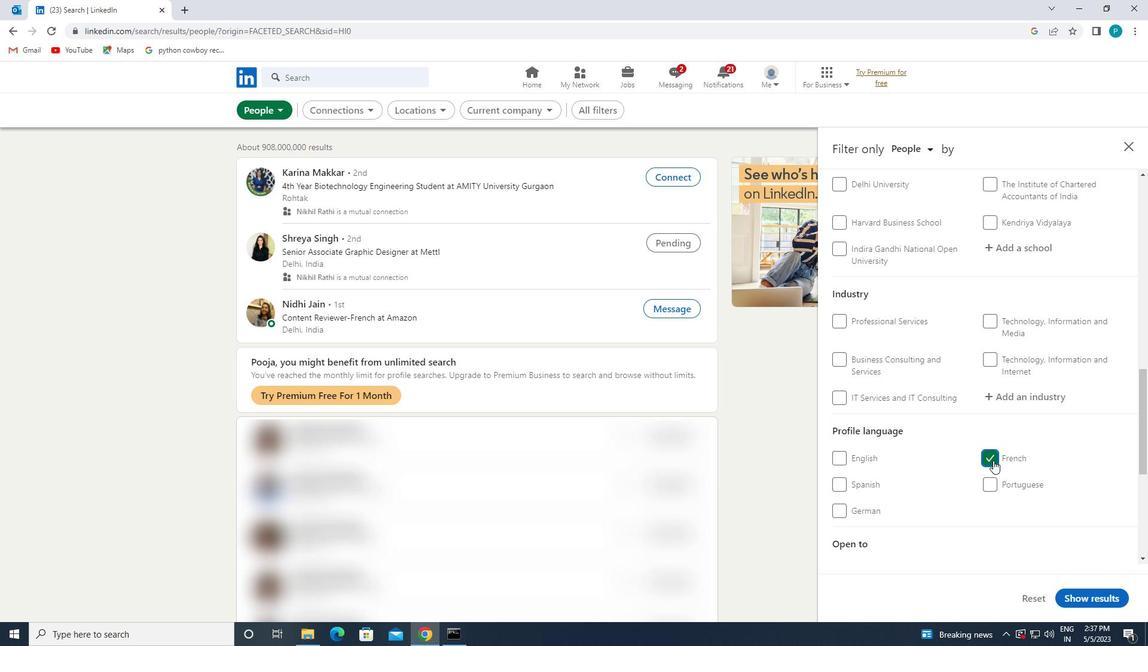
Action: Mouse scrolled (993, 461) with delta (0, 0)
Screenshot: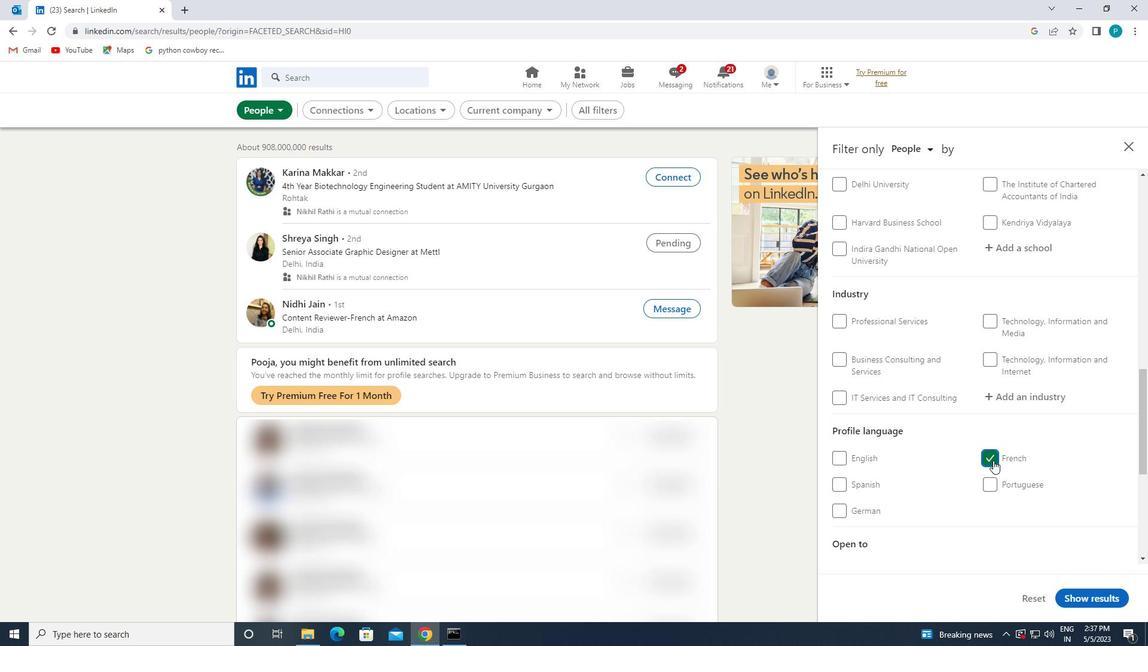 
Action: Mouse moved to (1001, 445)
Screenshot: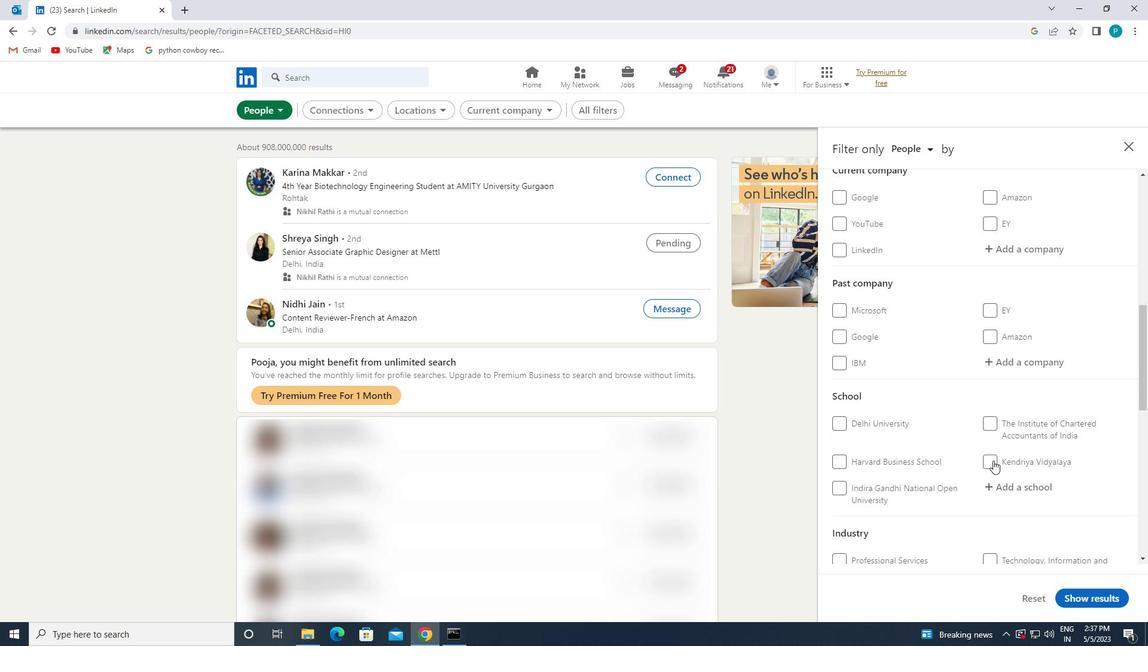 
Action: Mouse scrolled (1001, 446) with delta (0, 0)
Screenshot: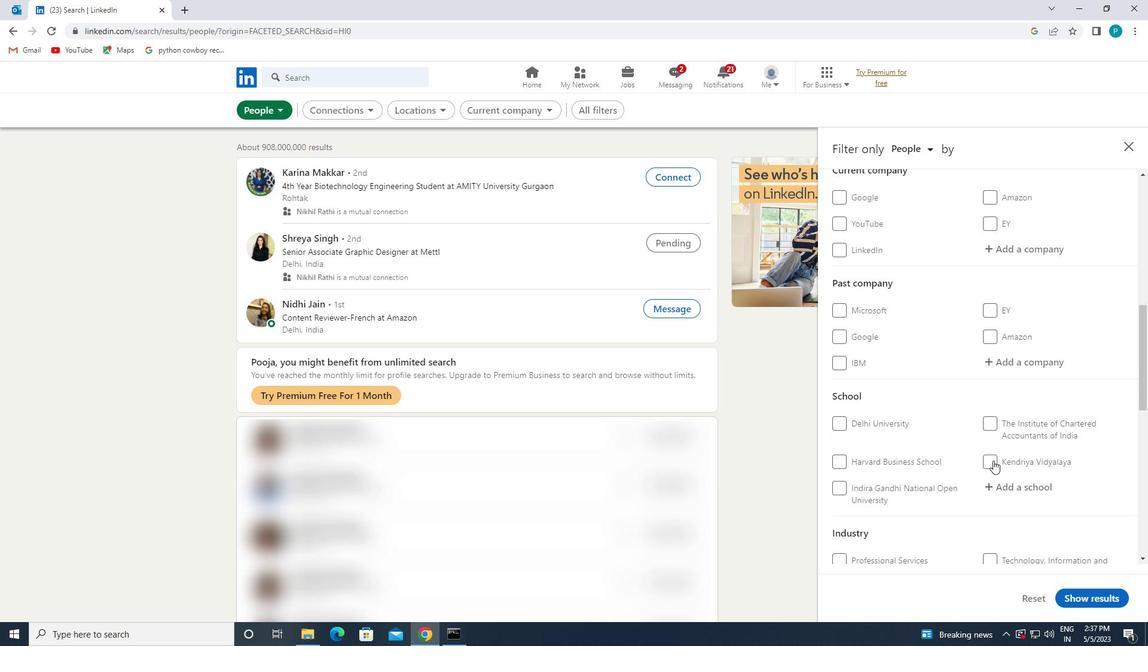 
Action: Mouse moved to (1001, 444)
Screenshot: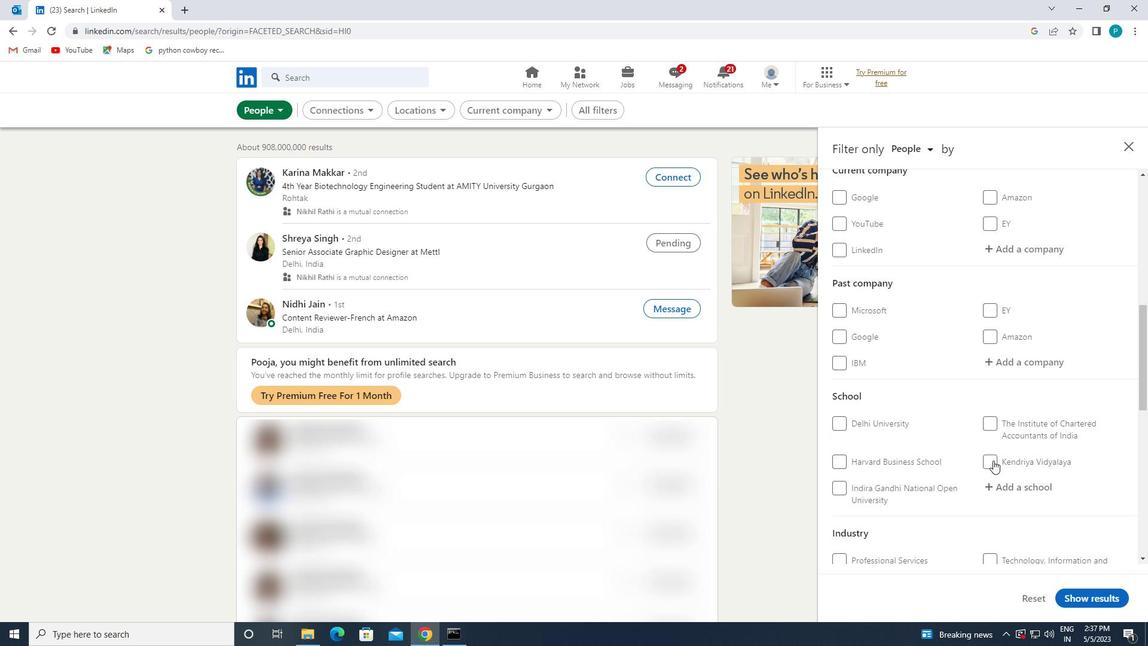 
Action: Mouse scrolled (1001, 444) with delta (0, 0)
Screenshot: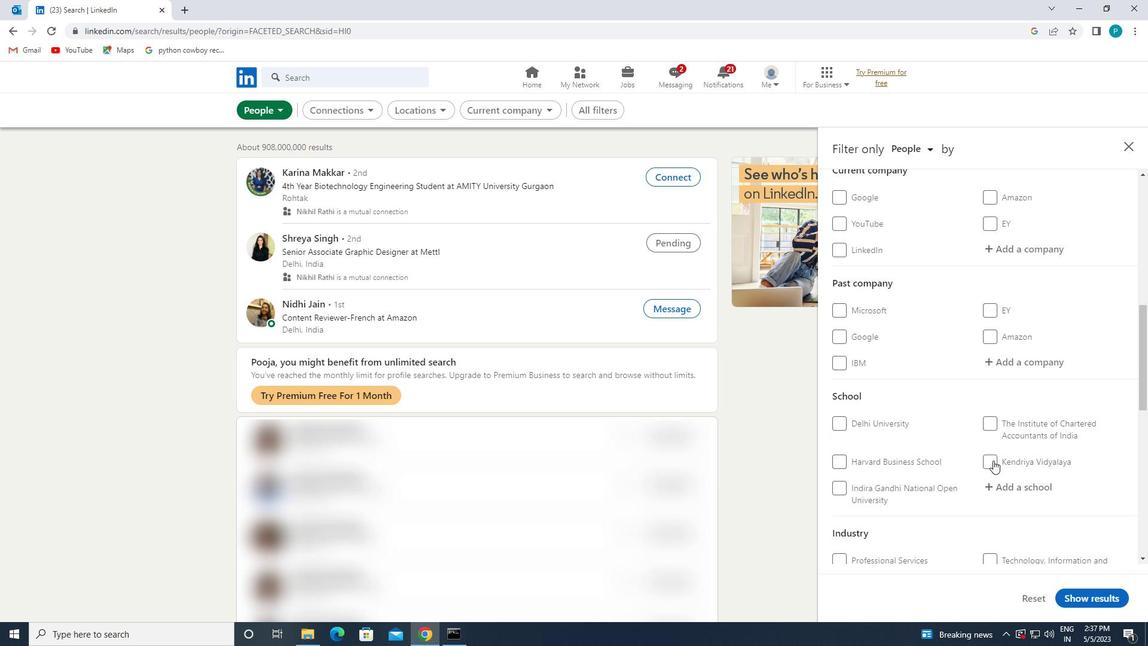 
Action: Mouse scrolled (1001, 444) with delta (0, 0)
Screenshot: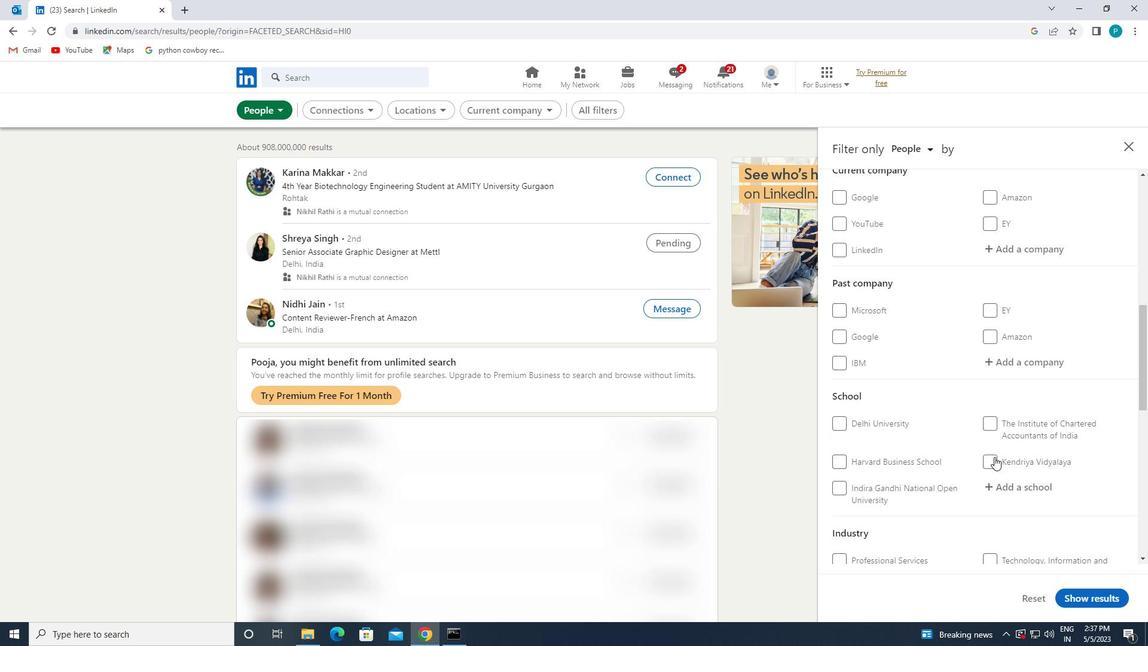 
Action: Mouse moved to (1010, 423)
Screenshot: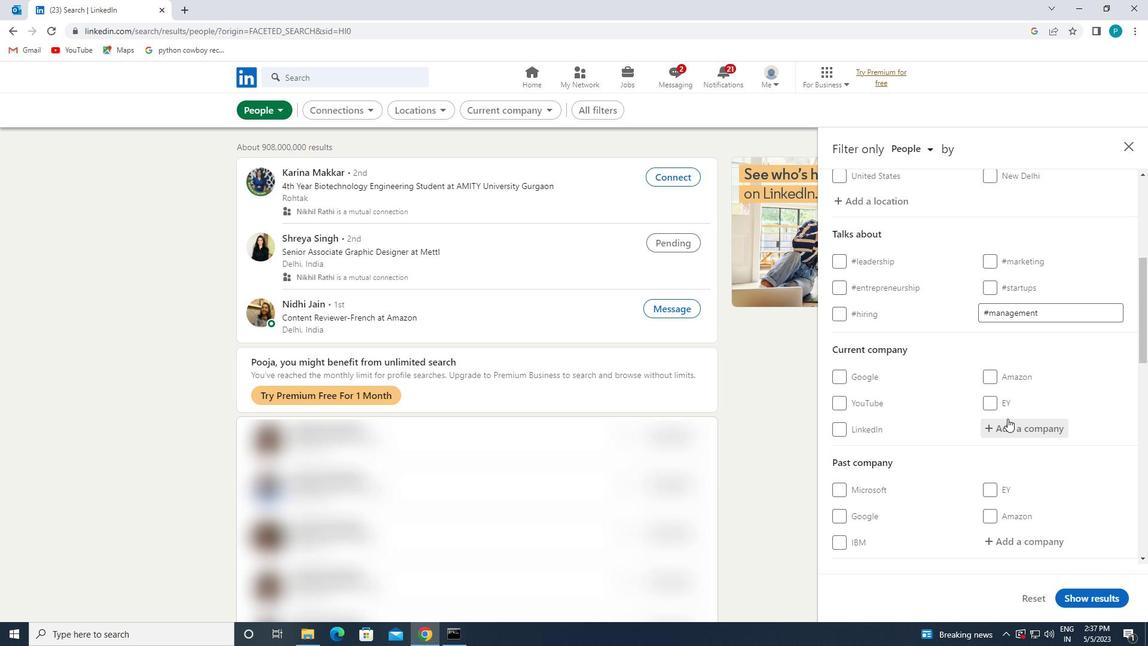 
Action: Mouse pressed left at (1010, 423)
Screenshot: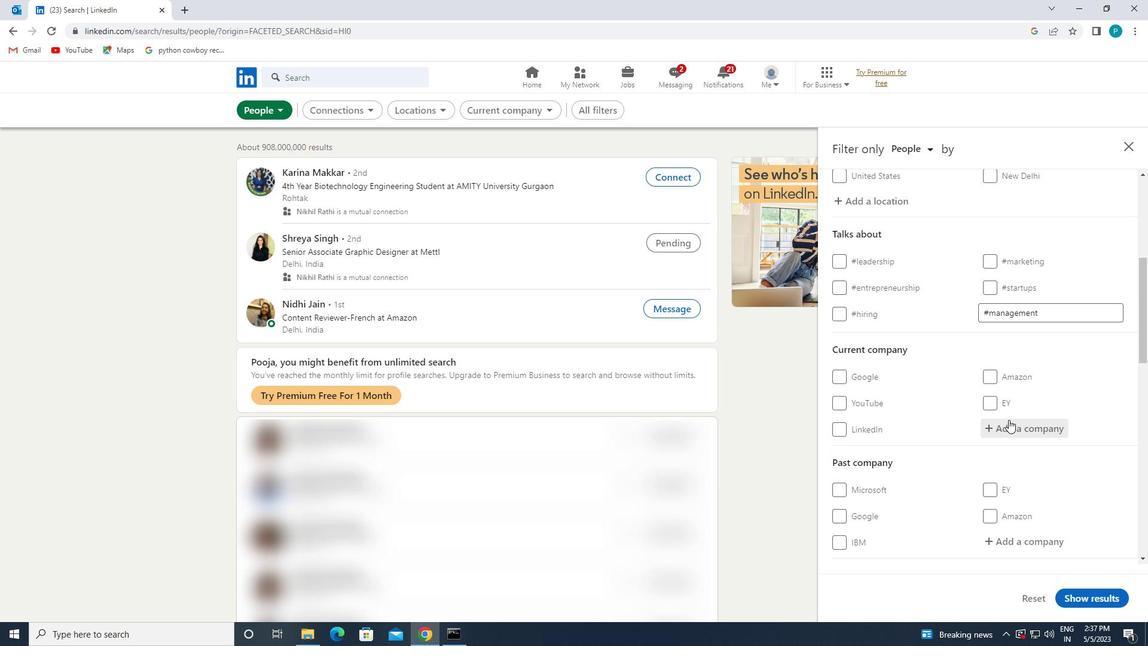
Action: Mouse moved to (1039, 395)
Screenshot: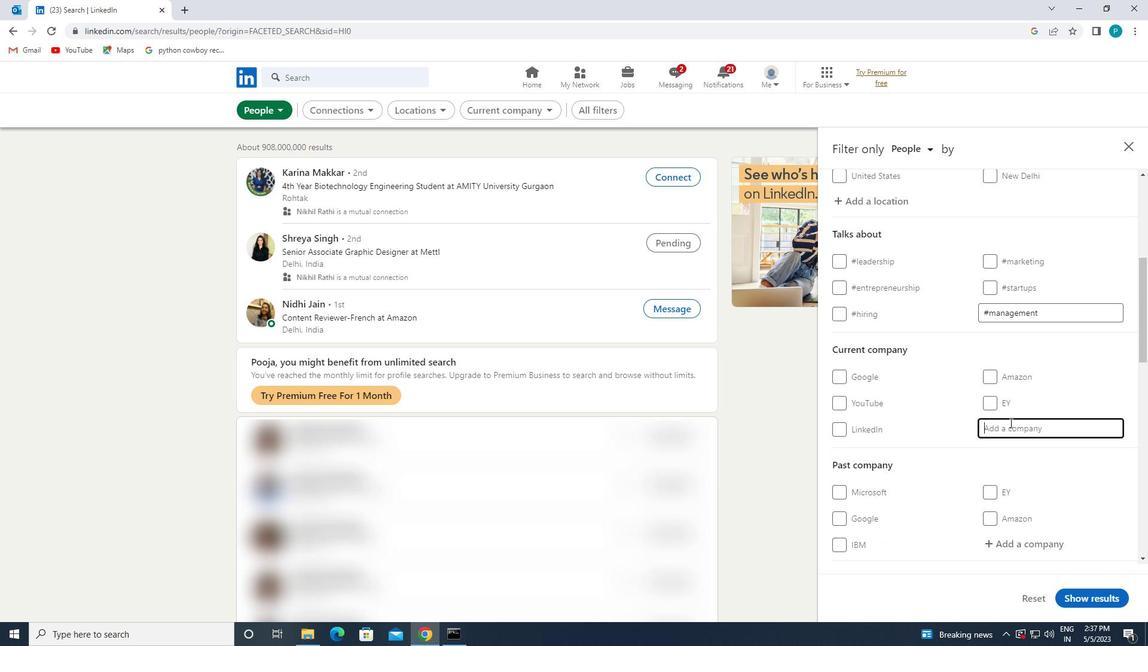 
Action: Key pressed <Key.caps_lock>P<Key.caps_lock>ERSISENT
Screenshot: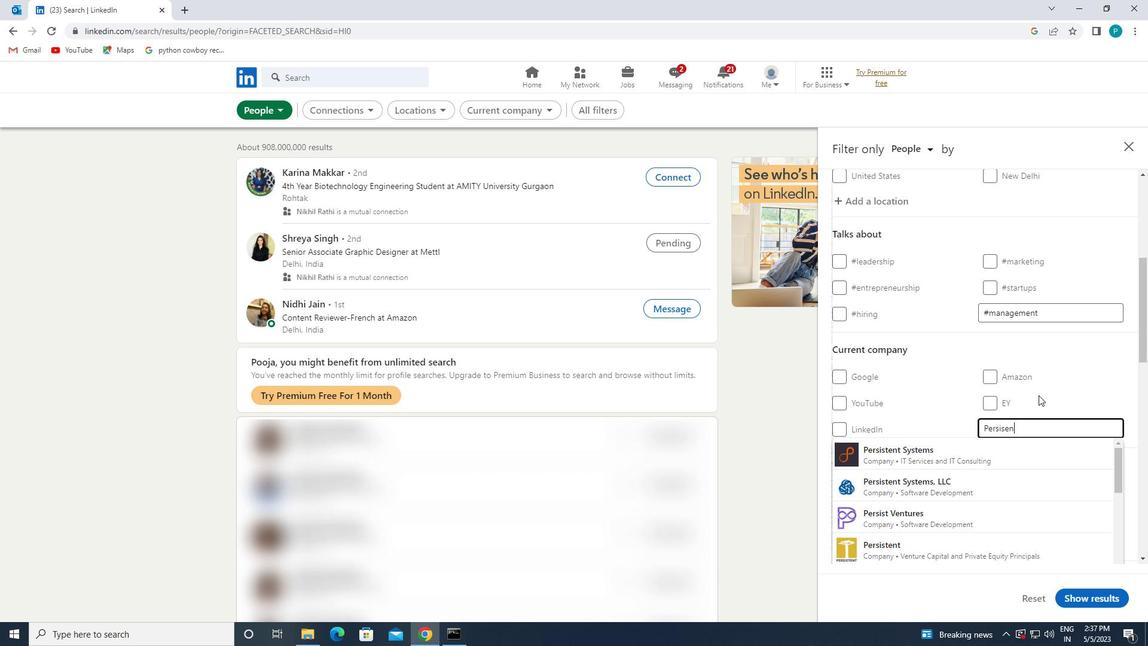 
Action: Mouse moved to (1005, 427)
Screenshot: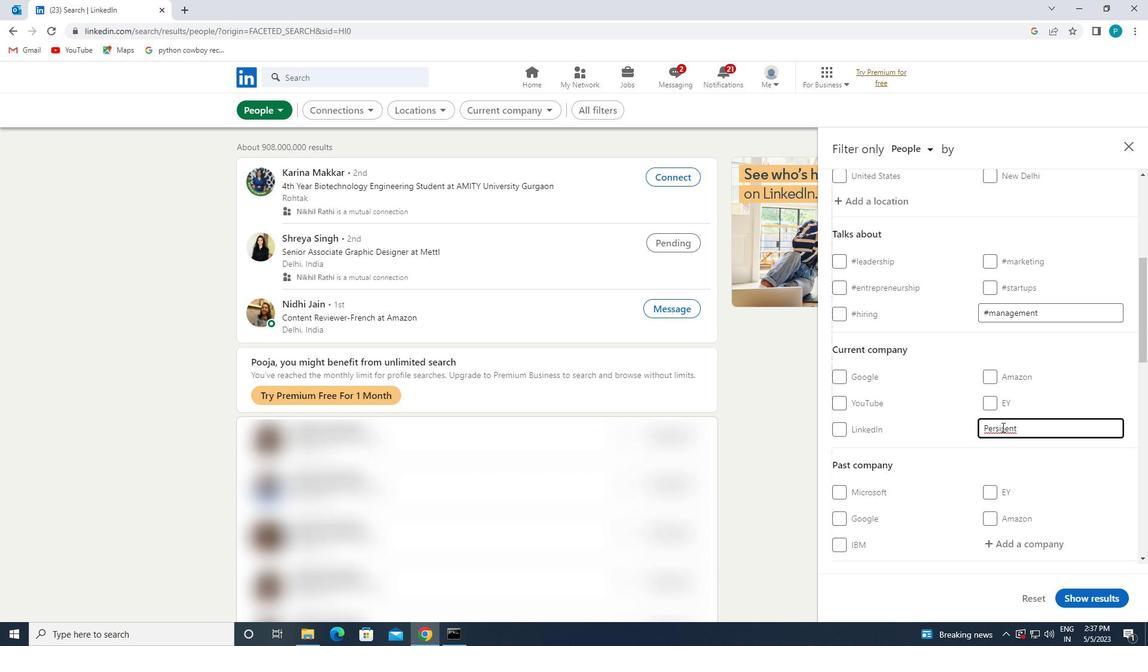 
Action: Mouse pressed left at (1005, 427)
Screenshot: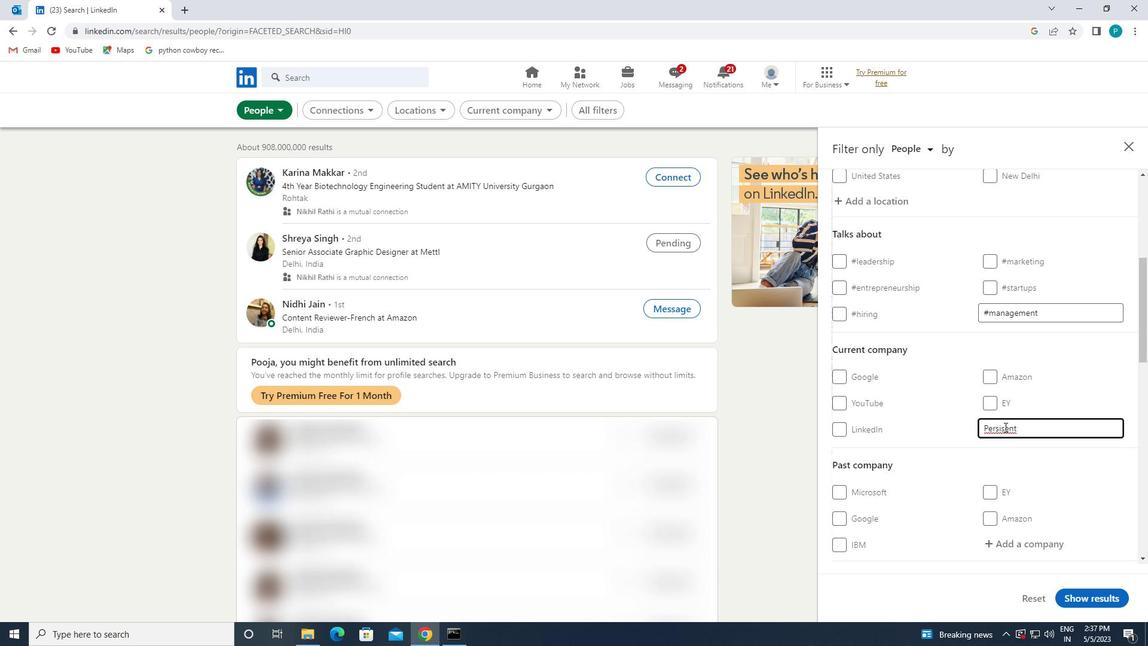 
Action: Mouse moved to (1005, 427)
Screenshot: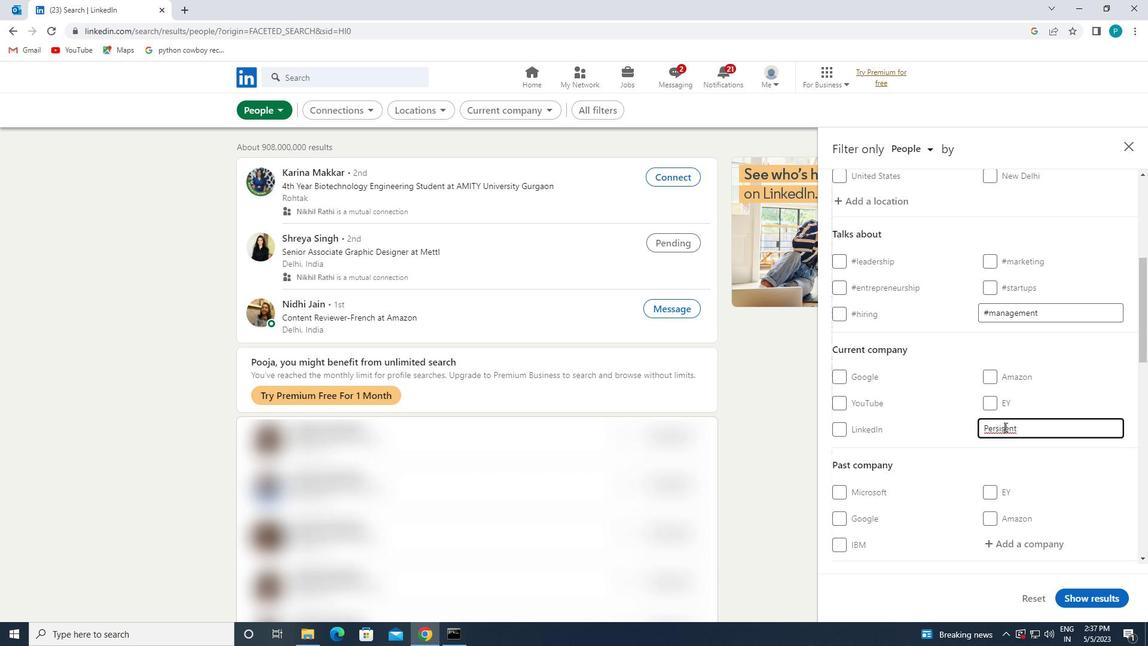 
Action: Key pressed T
Screenshot: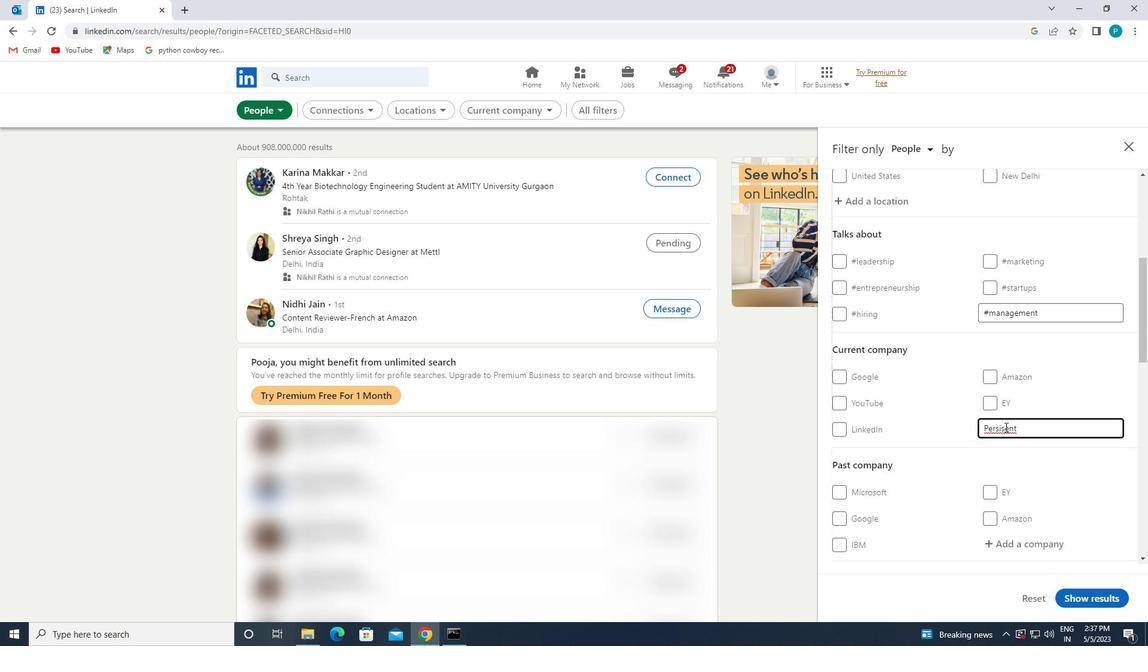 
Action: Mouse moved to (1005, 449)
Screenshot: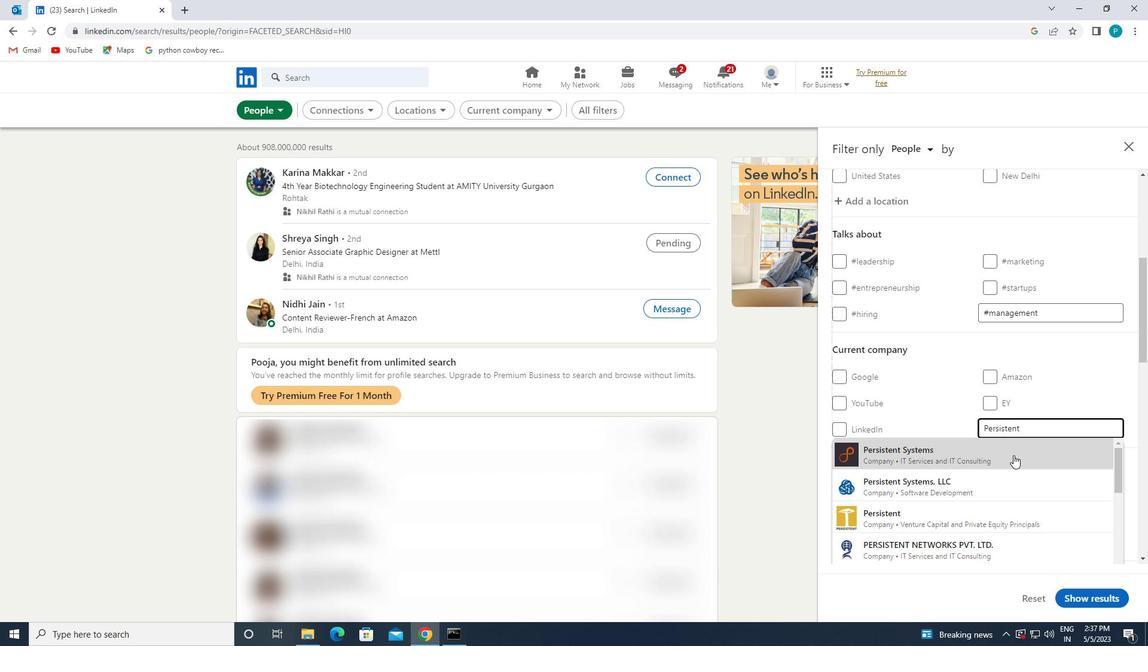 
Action: Mouse pressed left at (1005, 449)
Screenshot: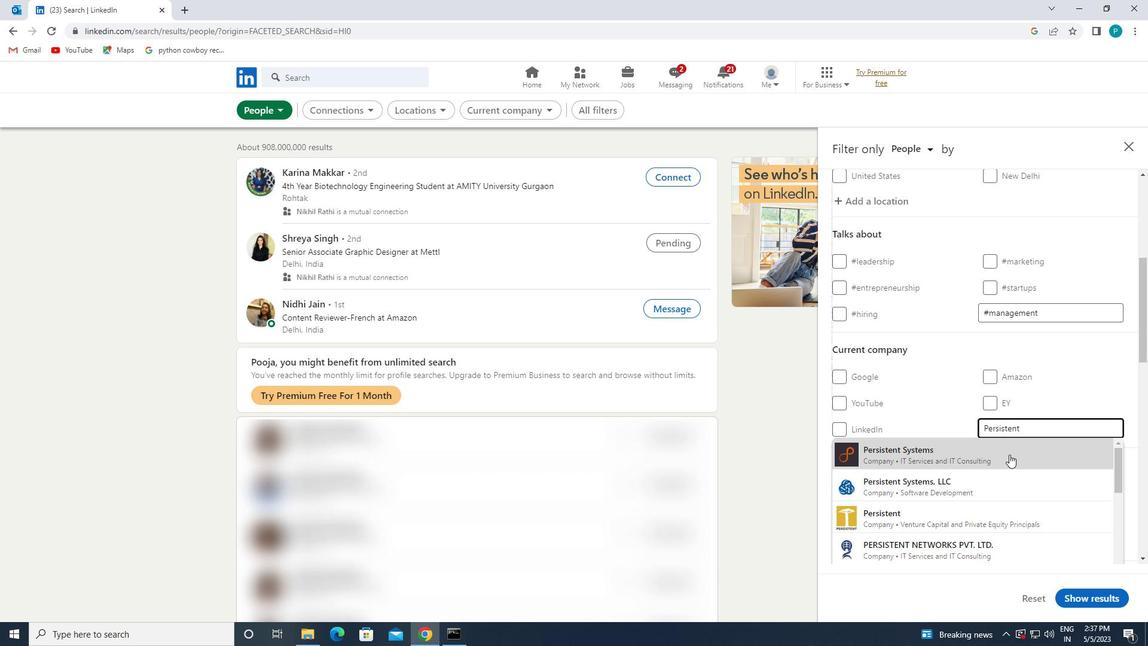 
Action: Mouse scrolled (1005, 448) with delta (0, 0)
Screenshot: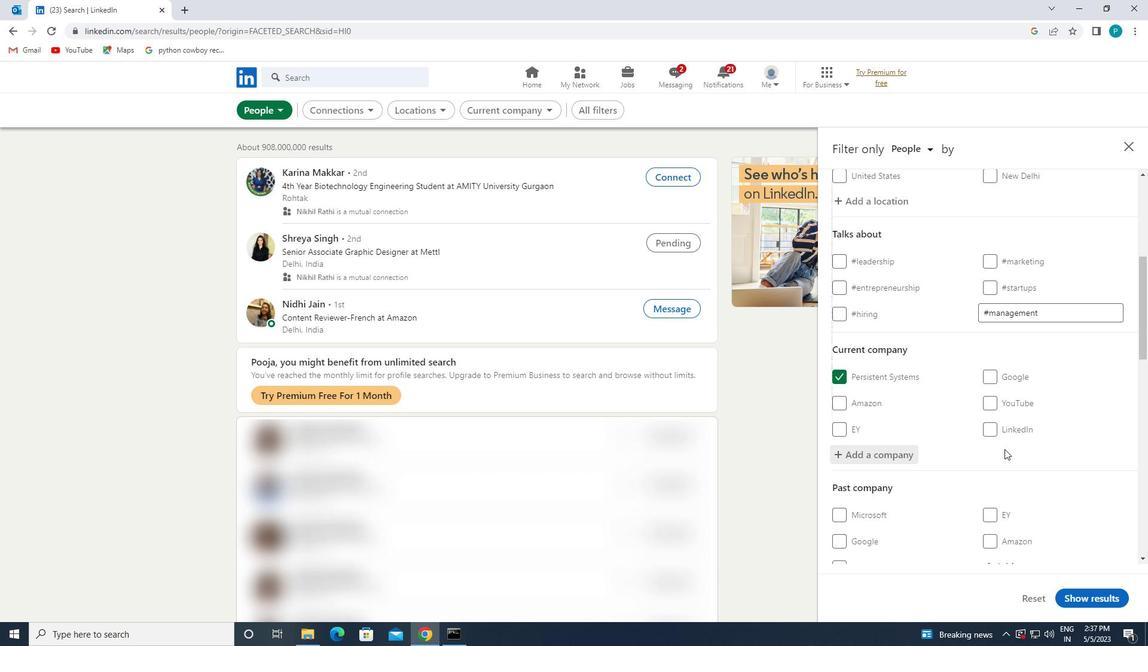 
Action: Mouse scrolled (1005, 448) with delta (0, 0)
Screenshot: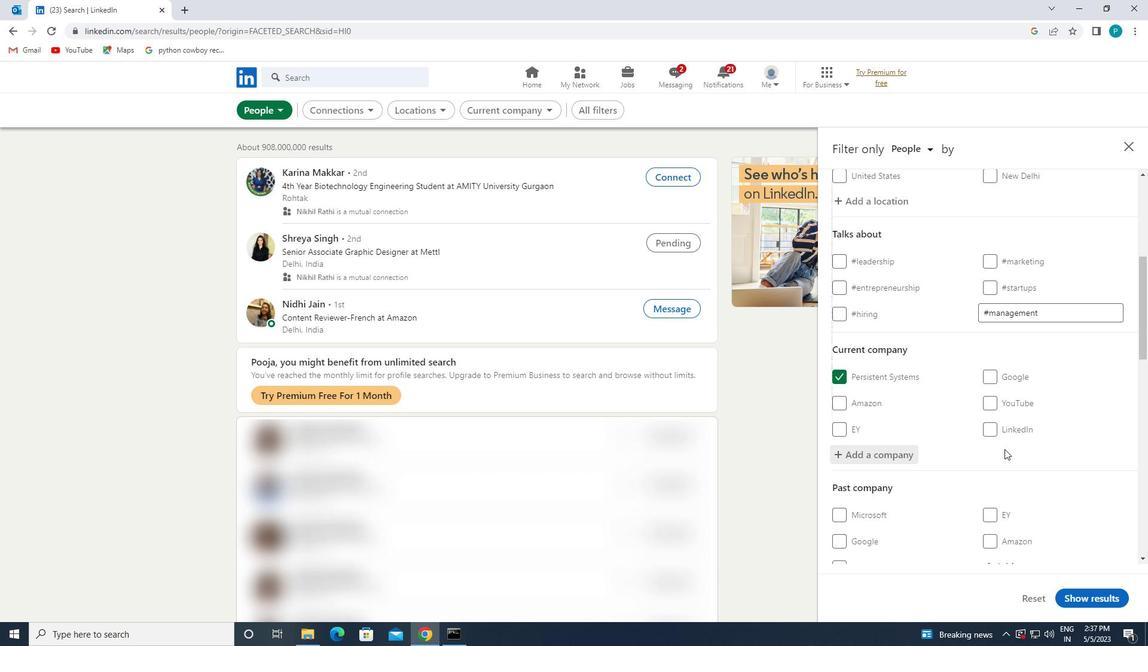 
Action: Mouse moved to (1021, 458)
Screenshot: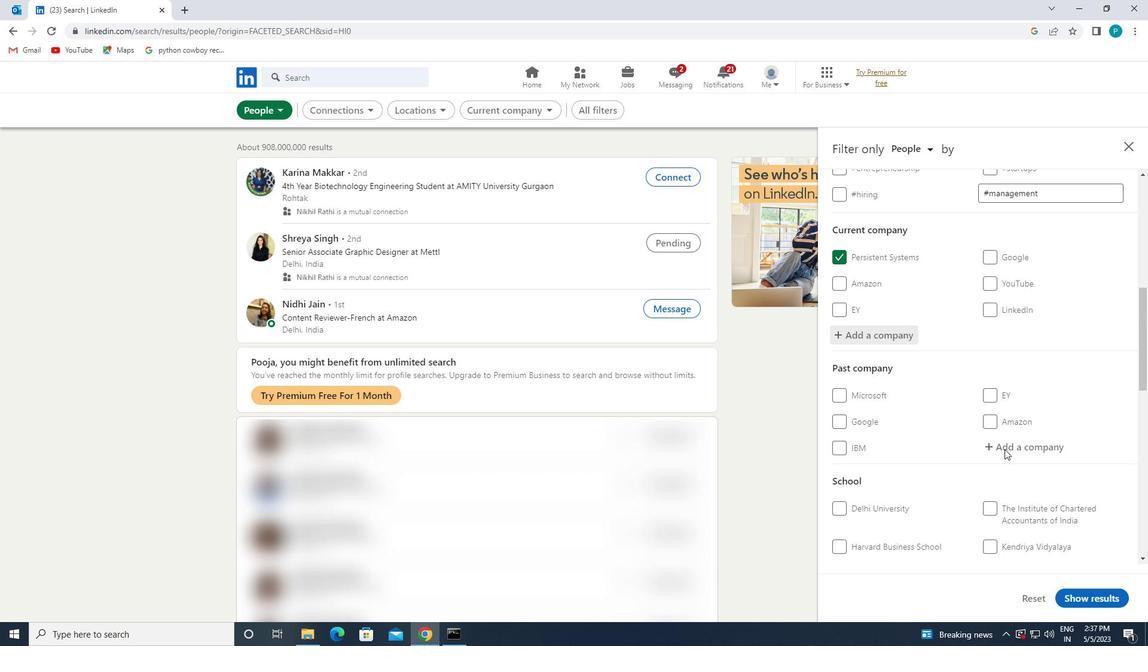 
Action: Mouse scrolled (1021, 458) with delta (0, 0)
Screenshot: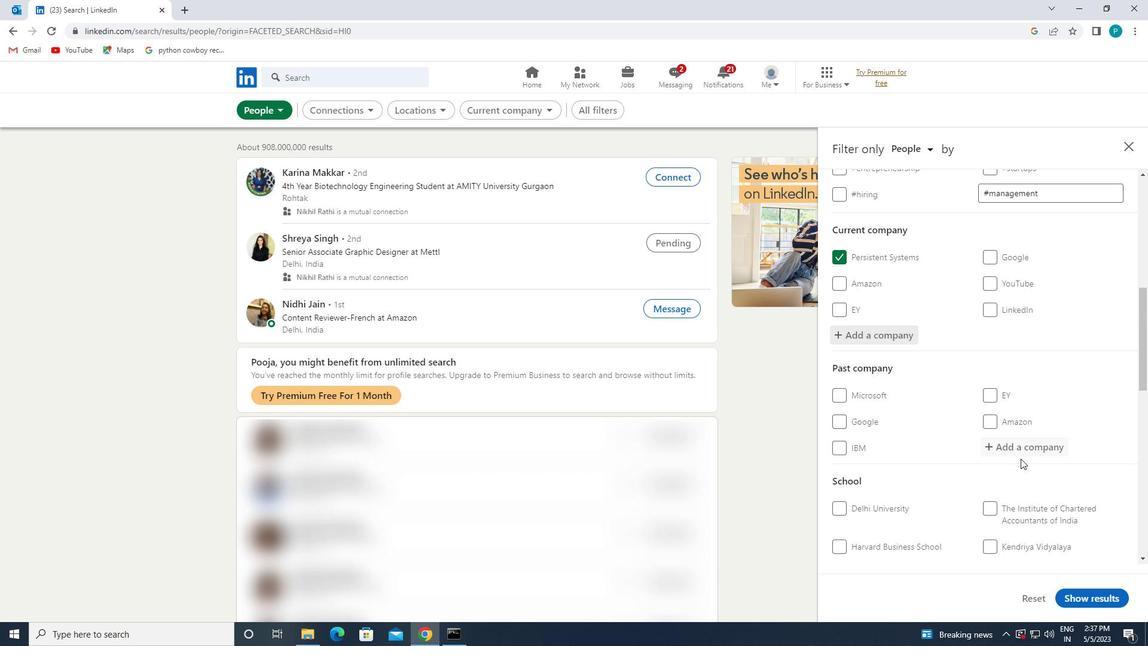 
Action: Mouse scrolled (1021, 458) with delta (0, 0)
Screenshot: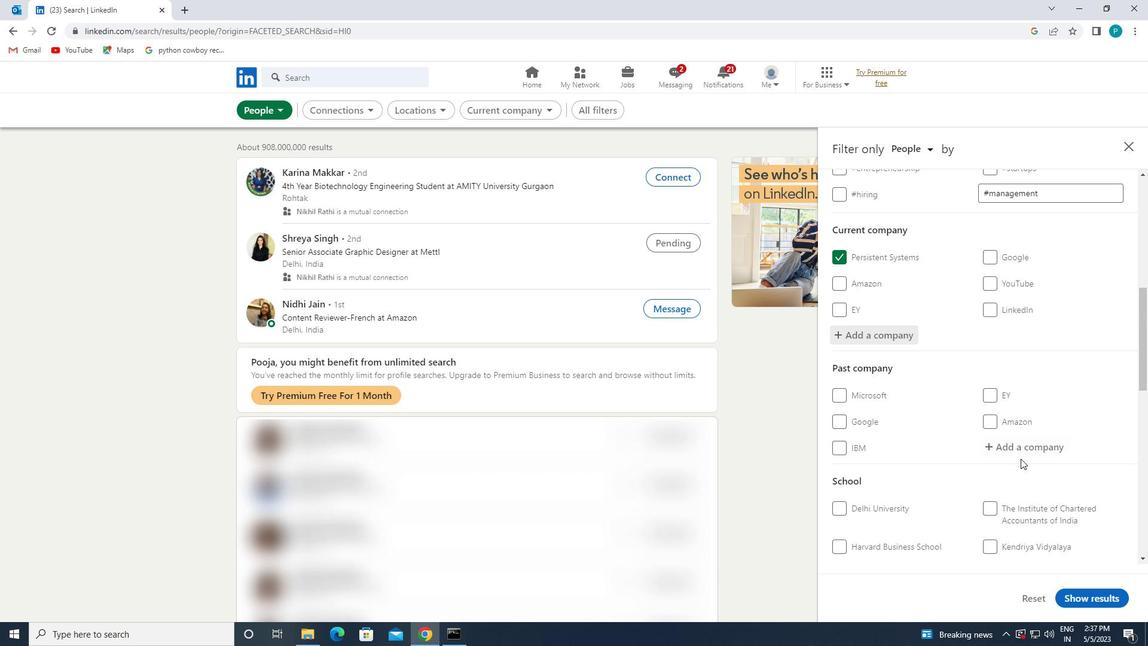 
Action: Mouse moved to (1021, 455)
Screenshot: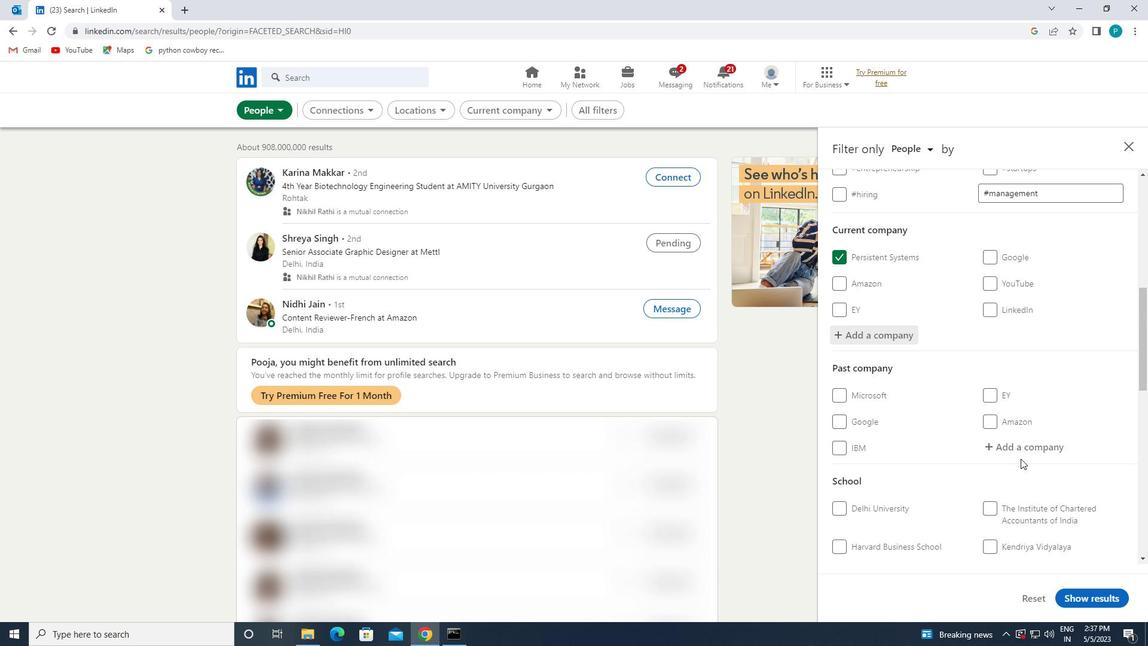 
Action: Mouse scrolled (1021, 455) with delta (0, 0)
Screenshot: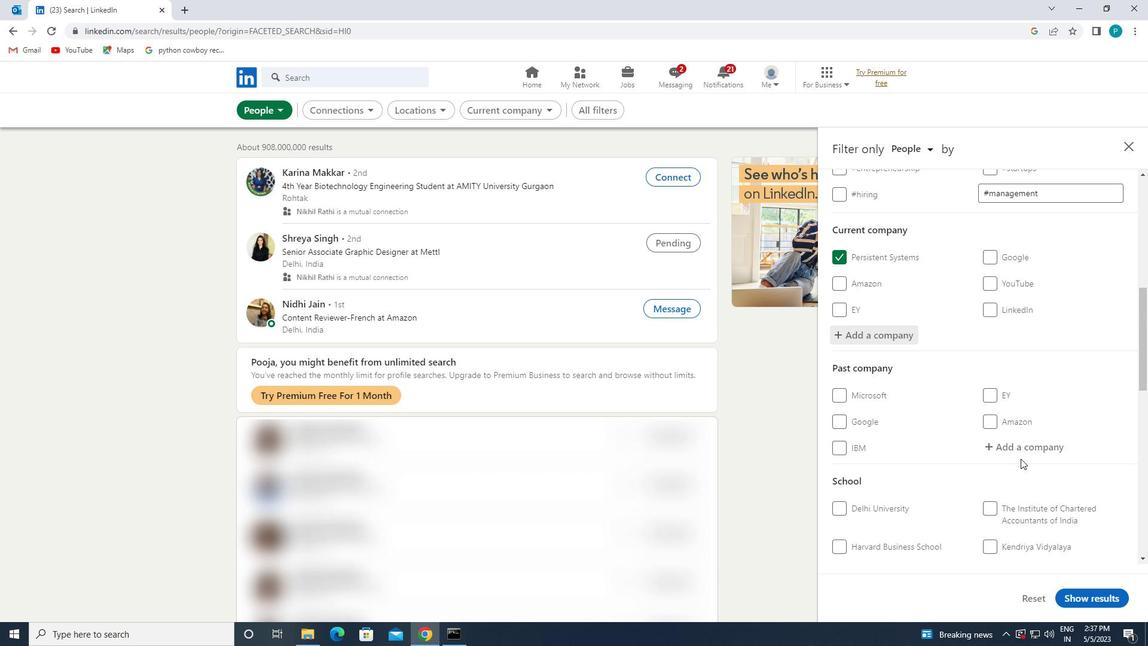 
Action: Mouse moved to (1016, 387)
Screenshot: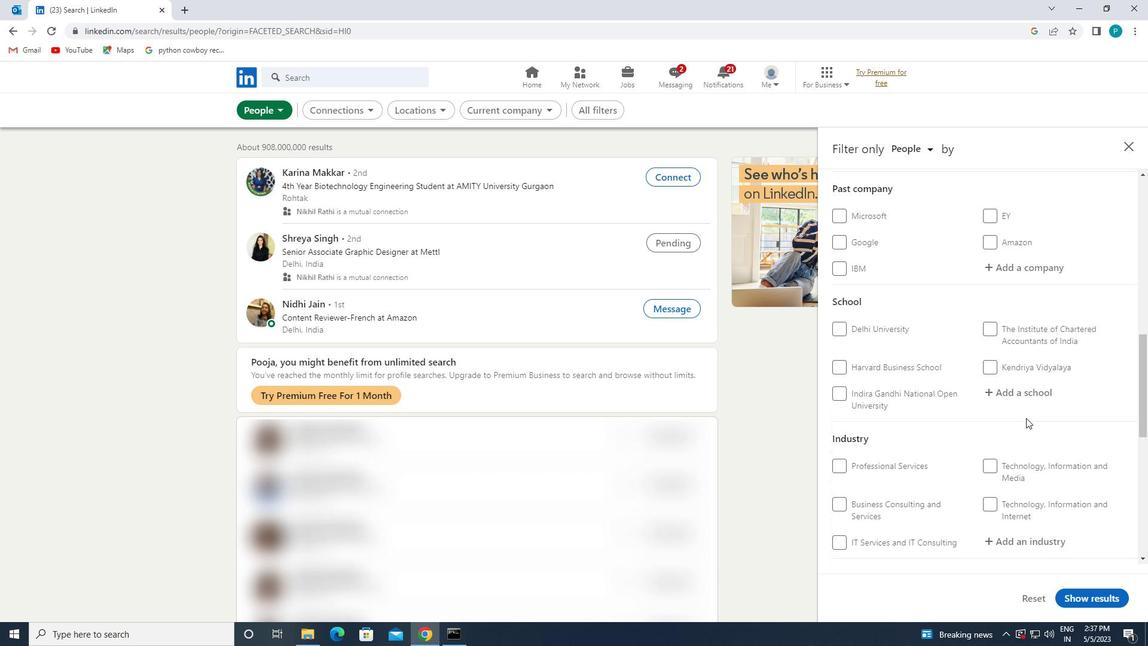 
Action: Mouse pressed left at (1016, 387)
Screenshot: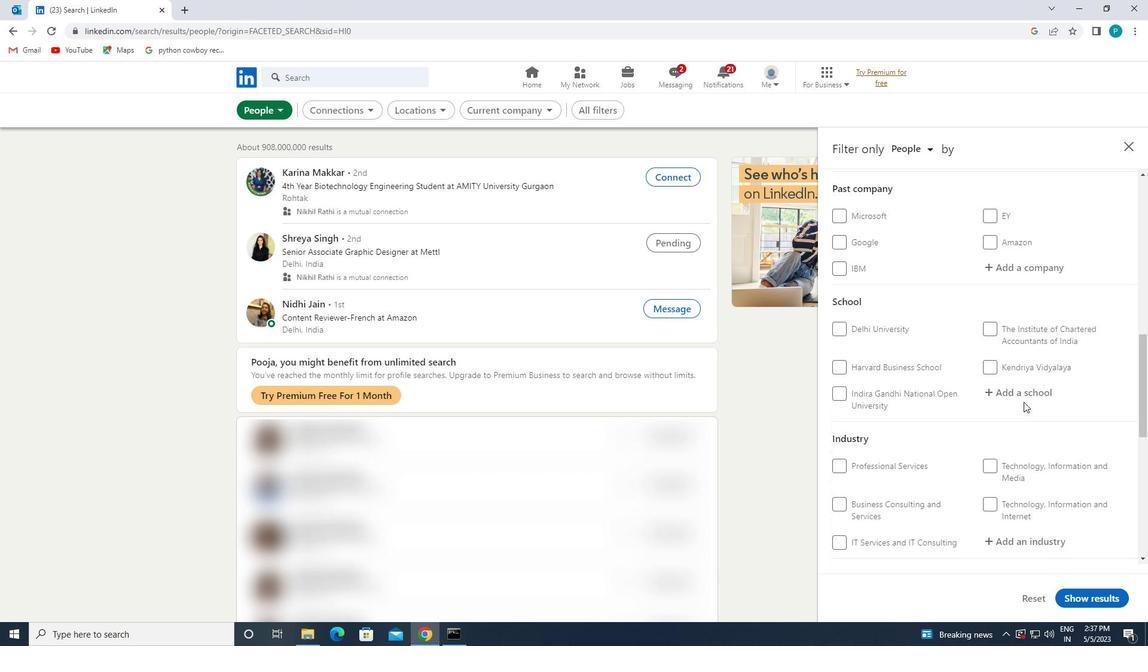 
Action: Key pressed <Key.caps_lock>R<Key.caps_lock>YAN<Key.space><Key.caps_lock>I<Key.caps_lock>NTERNA
Screenshot: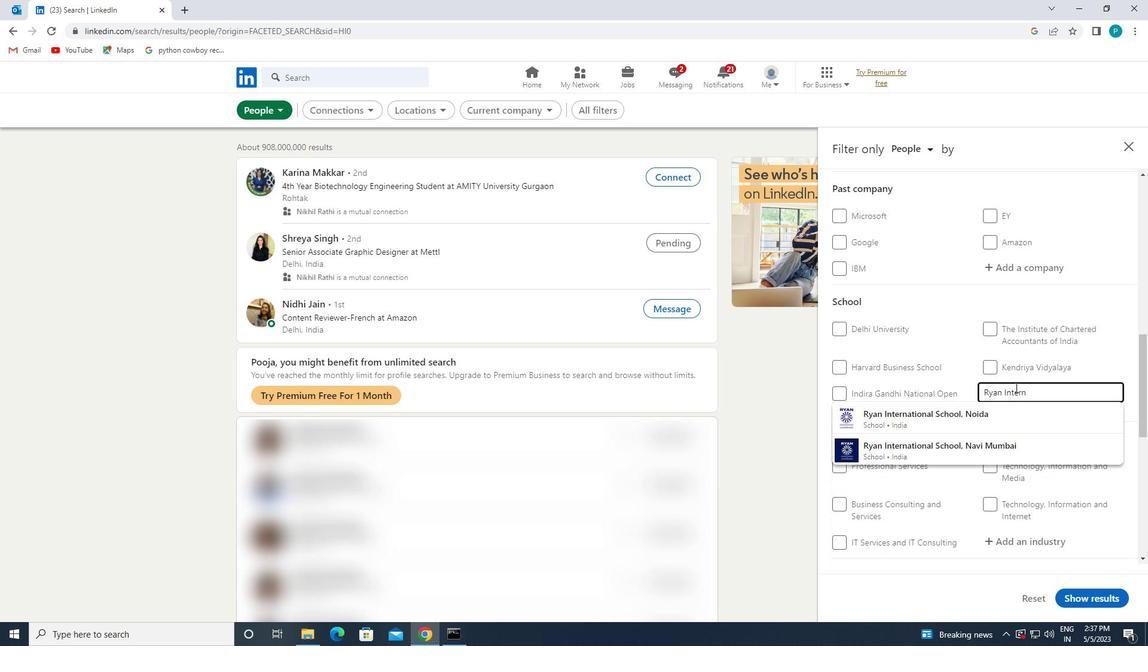 
Action: Mouse moved to (1005, 408)
Screenshot: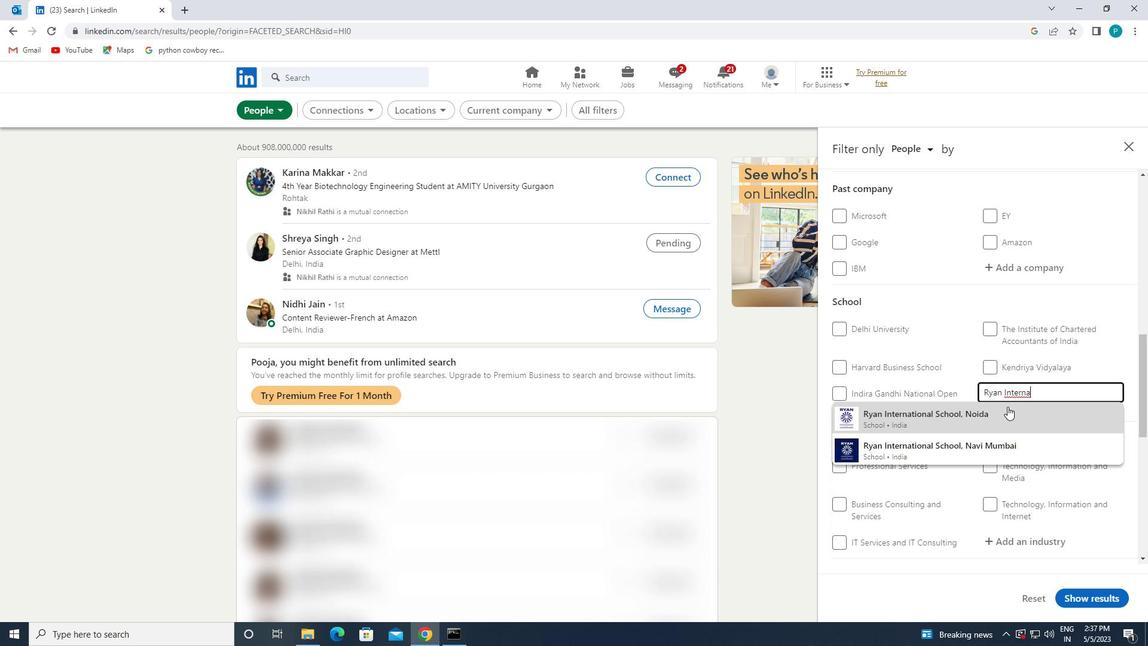 
Action: Mouse pressed left at (1005, 408)
Screenshot: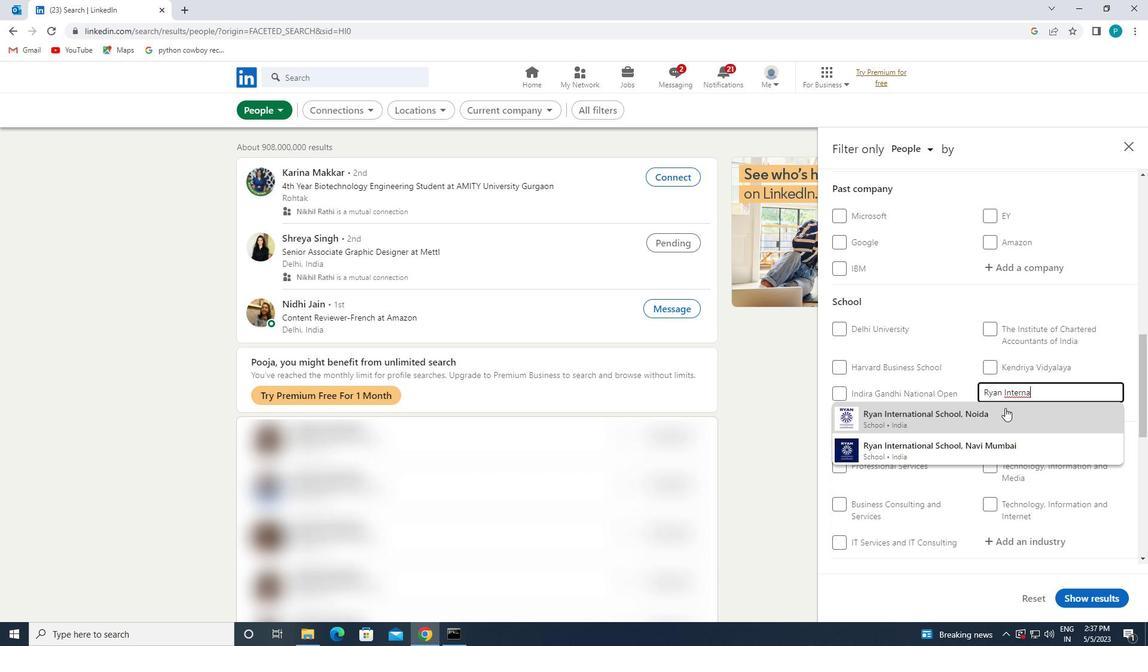
Action: Mouse moved to (1002, 408)
Screenshot: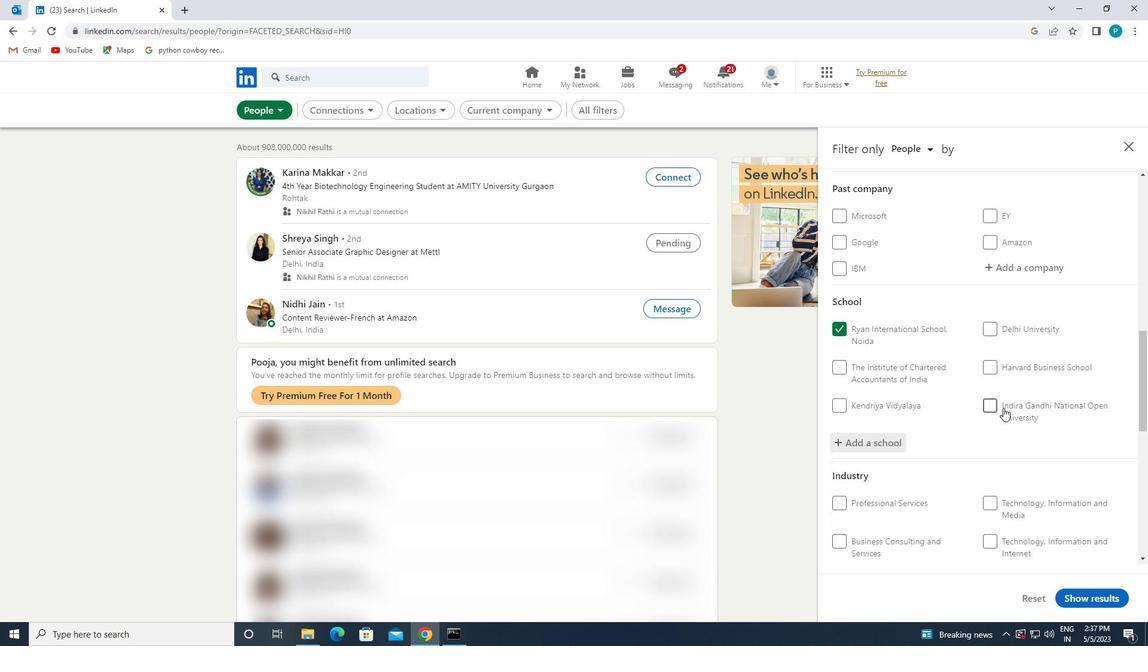
Action: Mouse scrolled (1002, 407) with delta (0, 0)
Screenshot: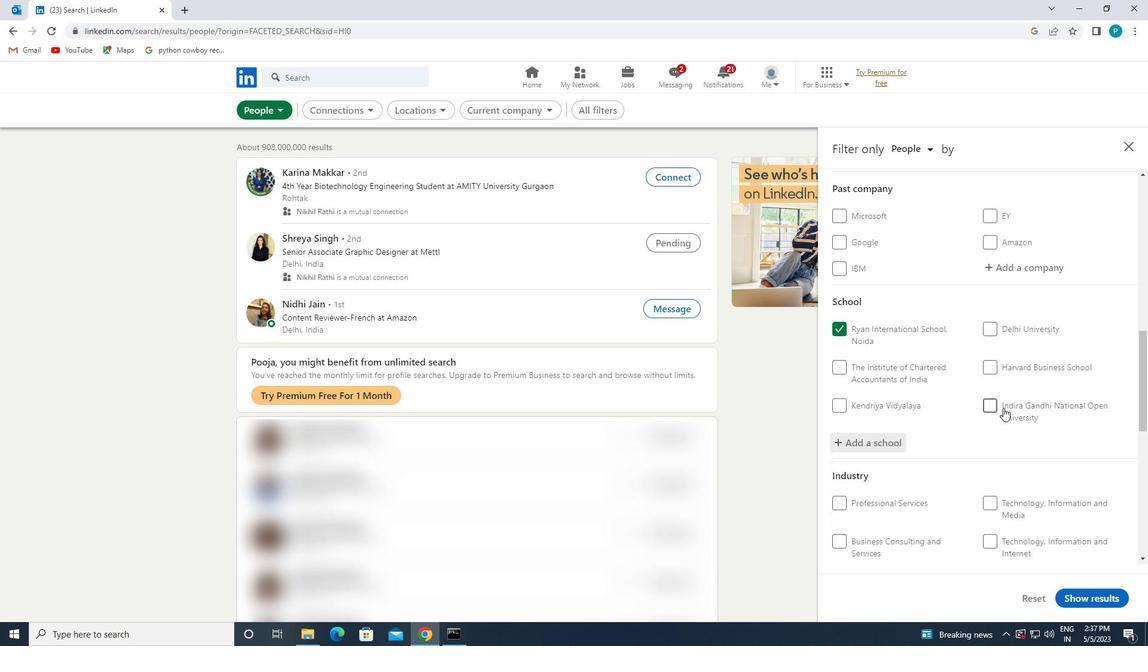 
Action: Mouse scrolled (1002, 407) with delta (0, 0)
Screenshot: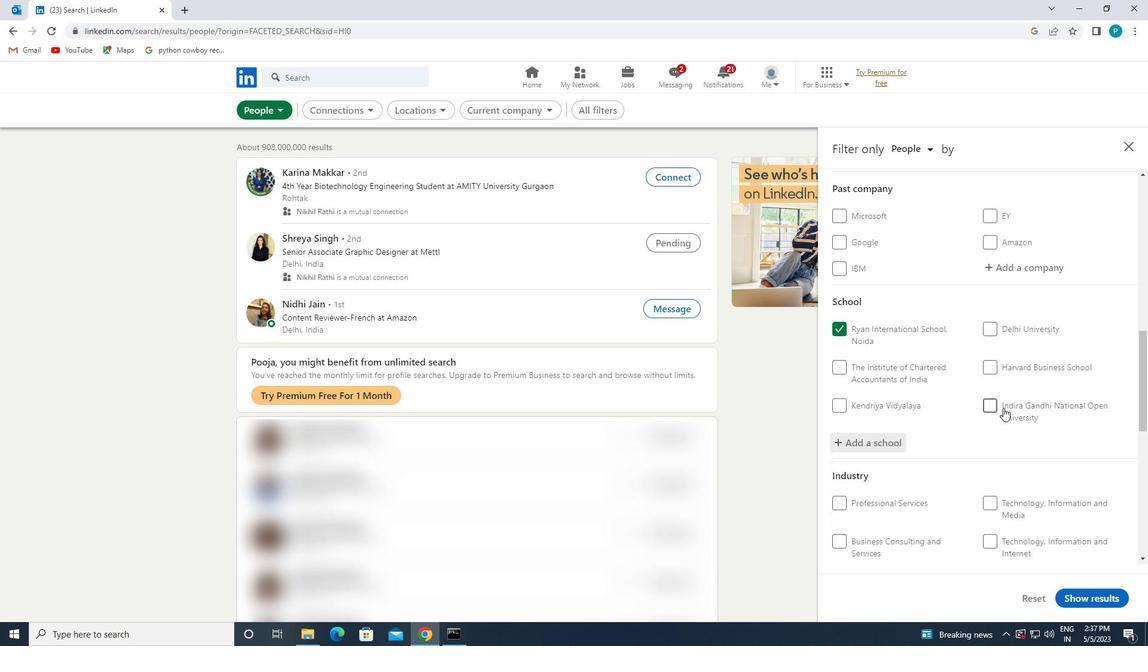 
Action: Mouse moved to (1004, 408)
Screenshot: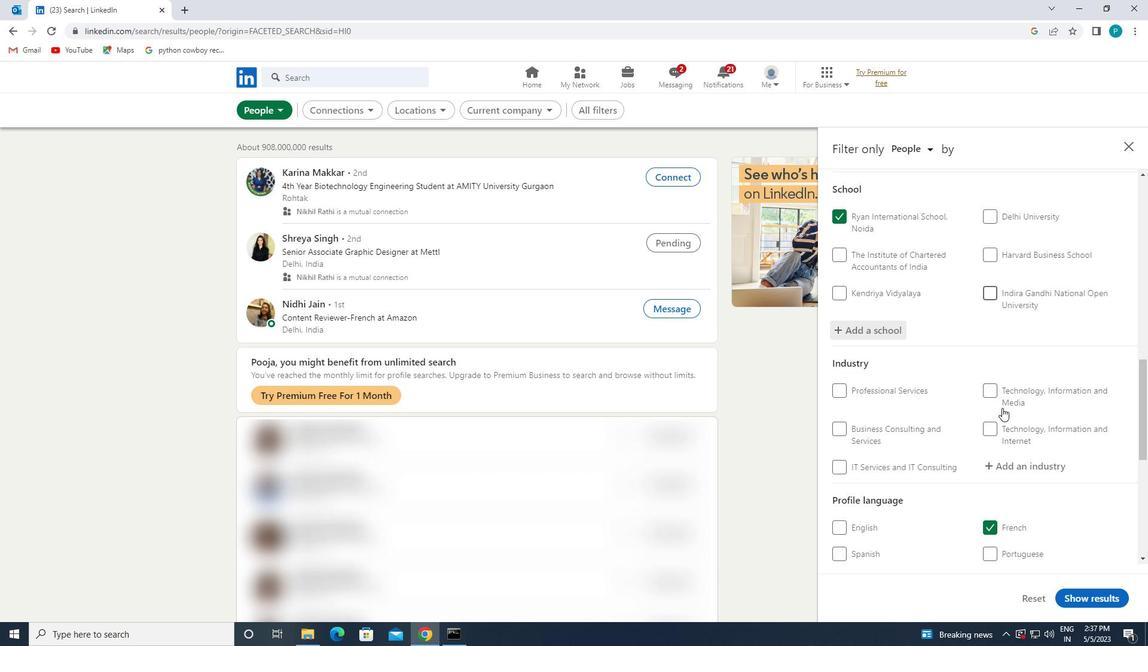 
Action: Mouse scrolled (1004, 407) with delta (0, 0)
Screenshot: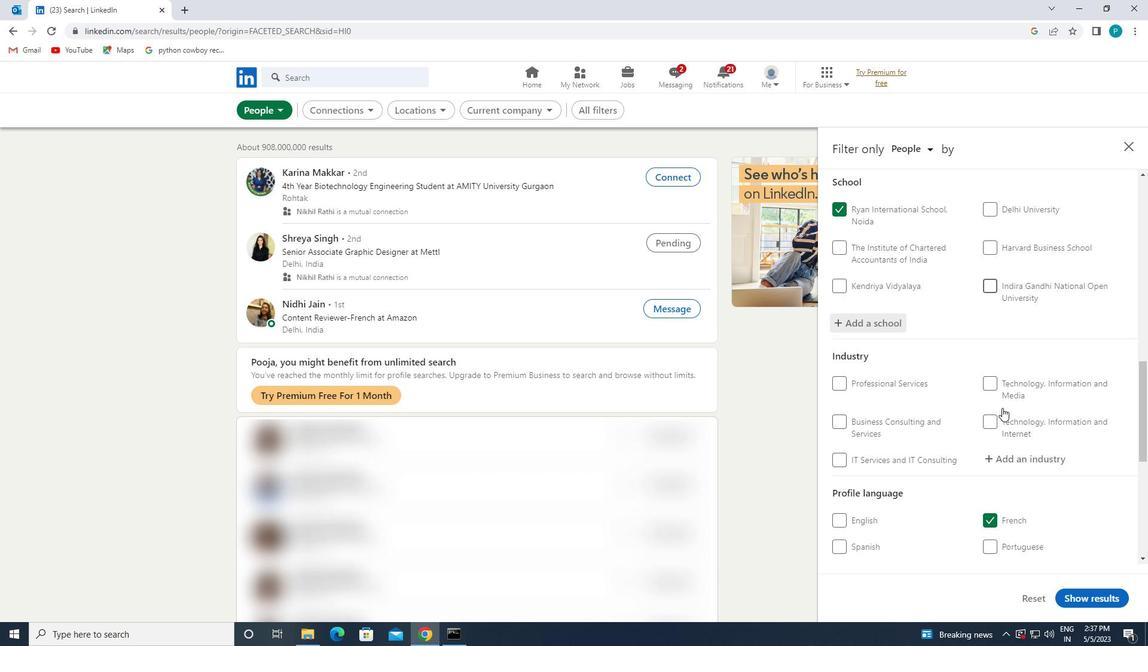 
Action: Mouse moved to (1005, 408)
Screenshot: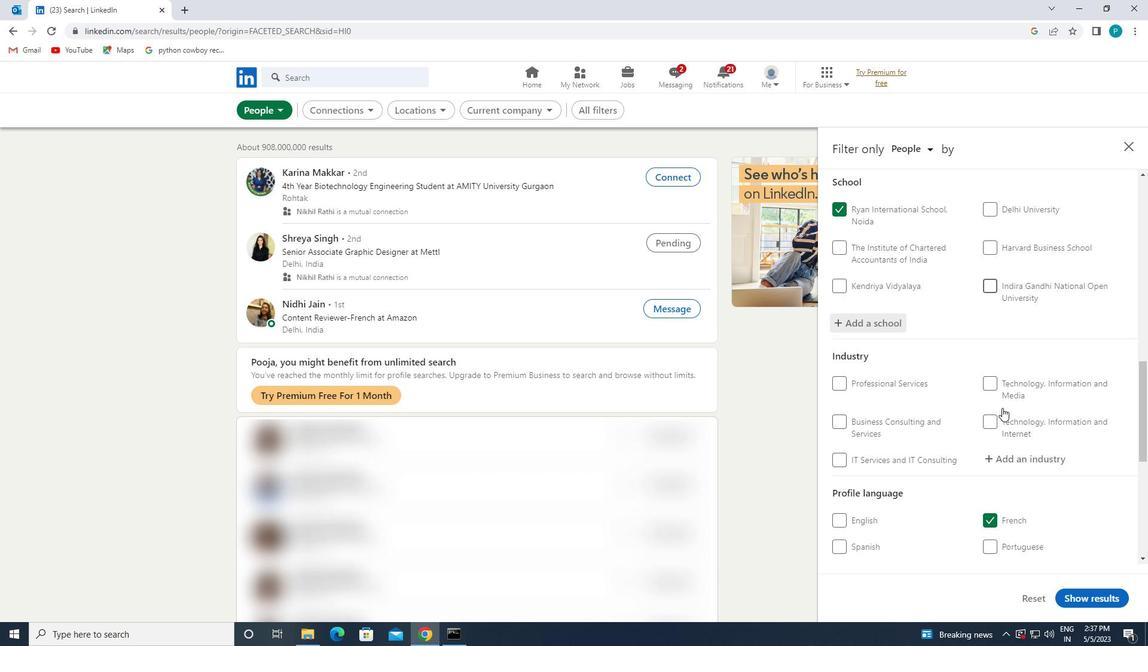 
Action: Mouse scrolled (1005, 408) with delta (0, 0)
Screenshot: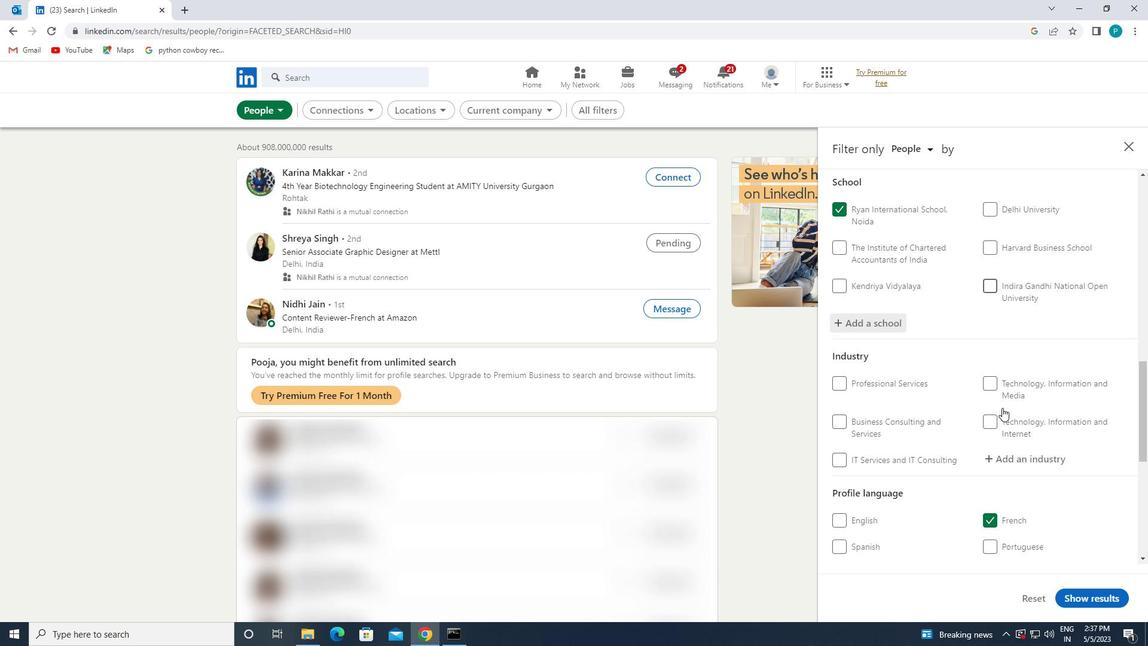 
Action: Mouse moved to (1014, 345)
Screenshot: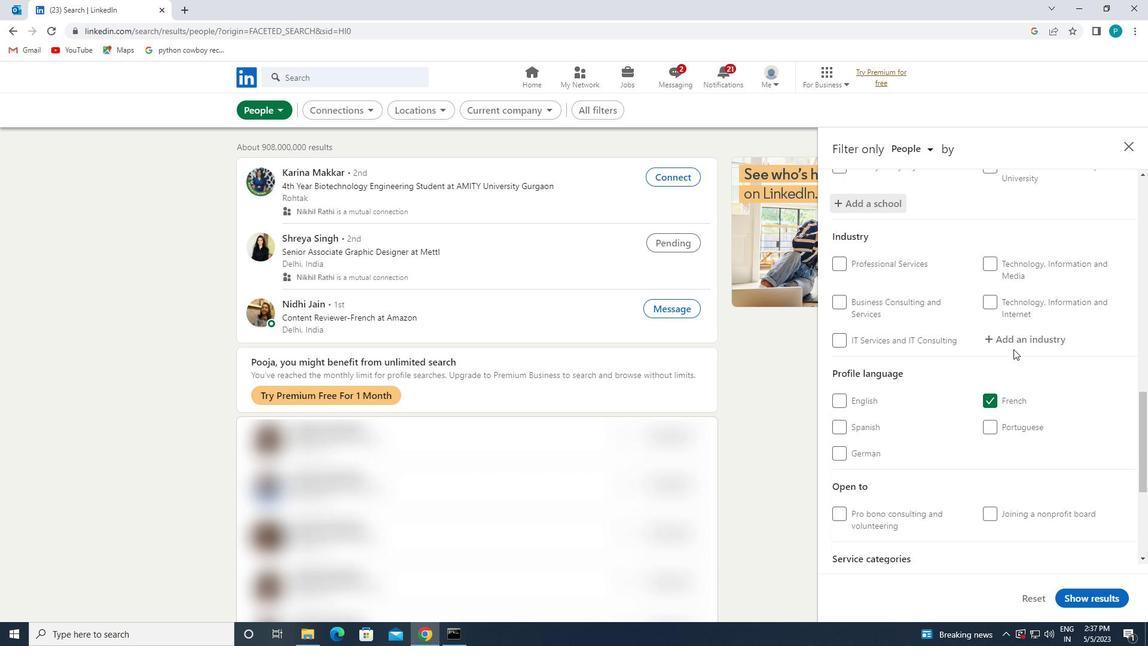 
Action: Mouse pressed left at (1014, 345)
Screenshot: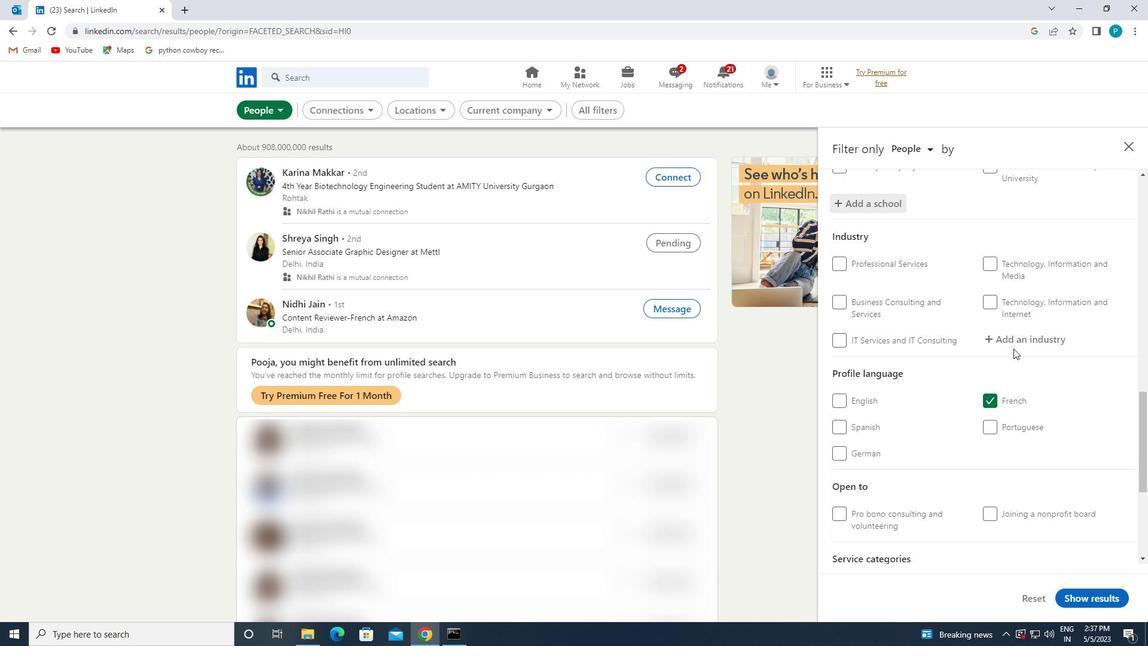 
Action: Key pressed <Key.caps_lock>W<Key.caps_lock>HOLE<Key.space><Key.backspace>SALE
Screenshot: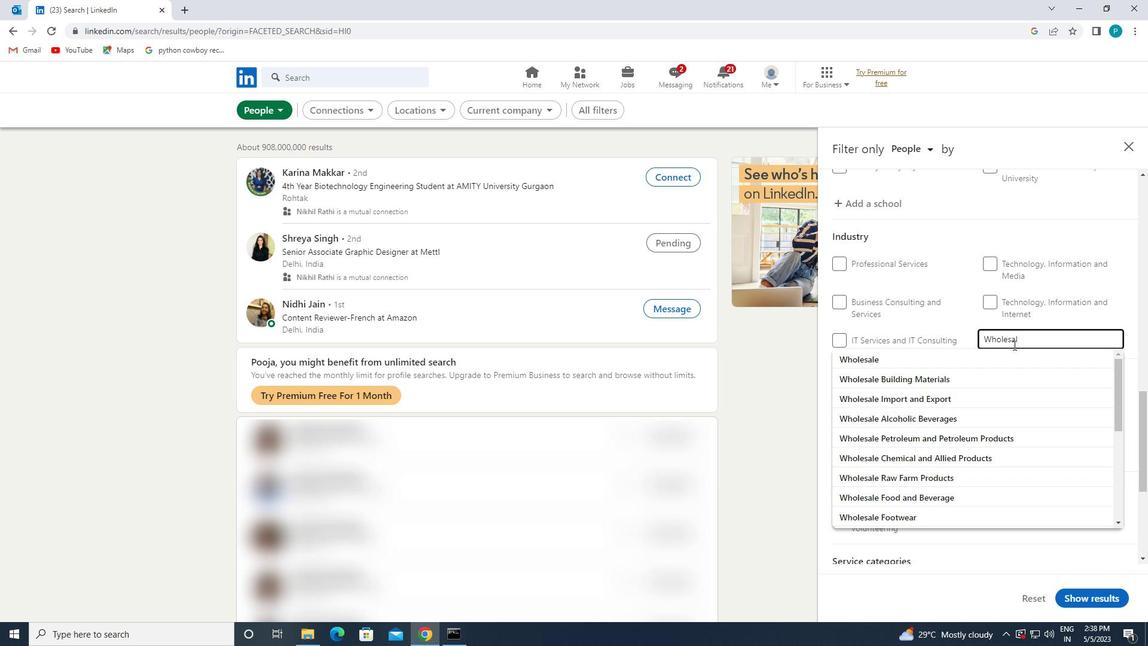 
Action: Mouse moved to (912, 435)
Screenshot: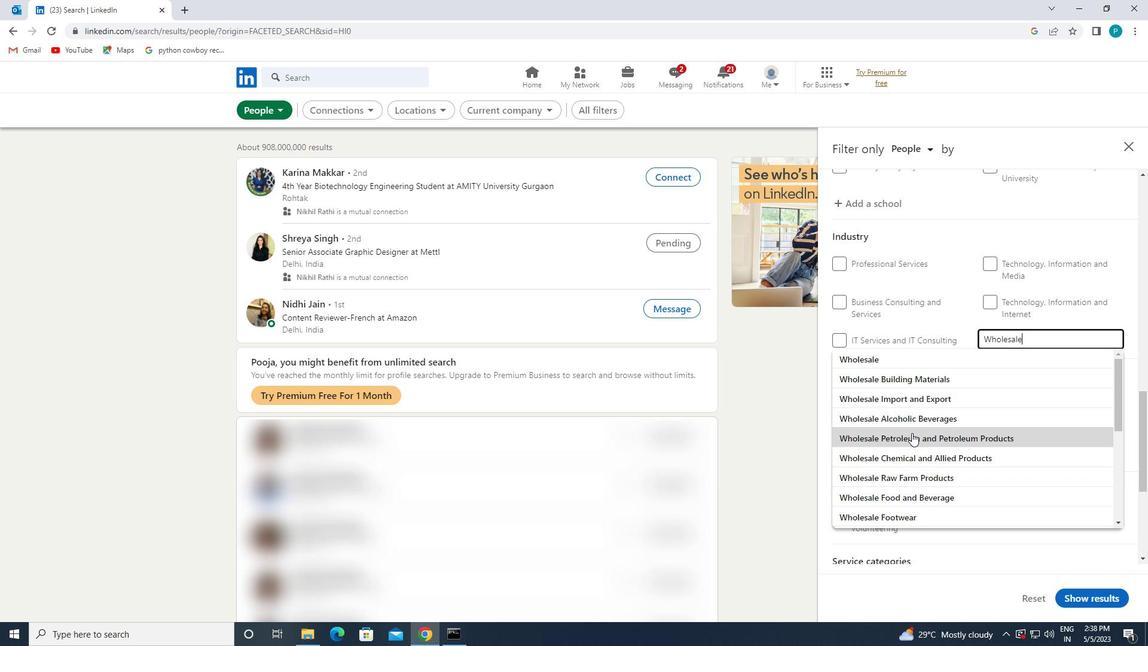 
Action: Mouse pressed left at (912, 435)
Screenshot: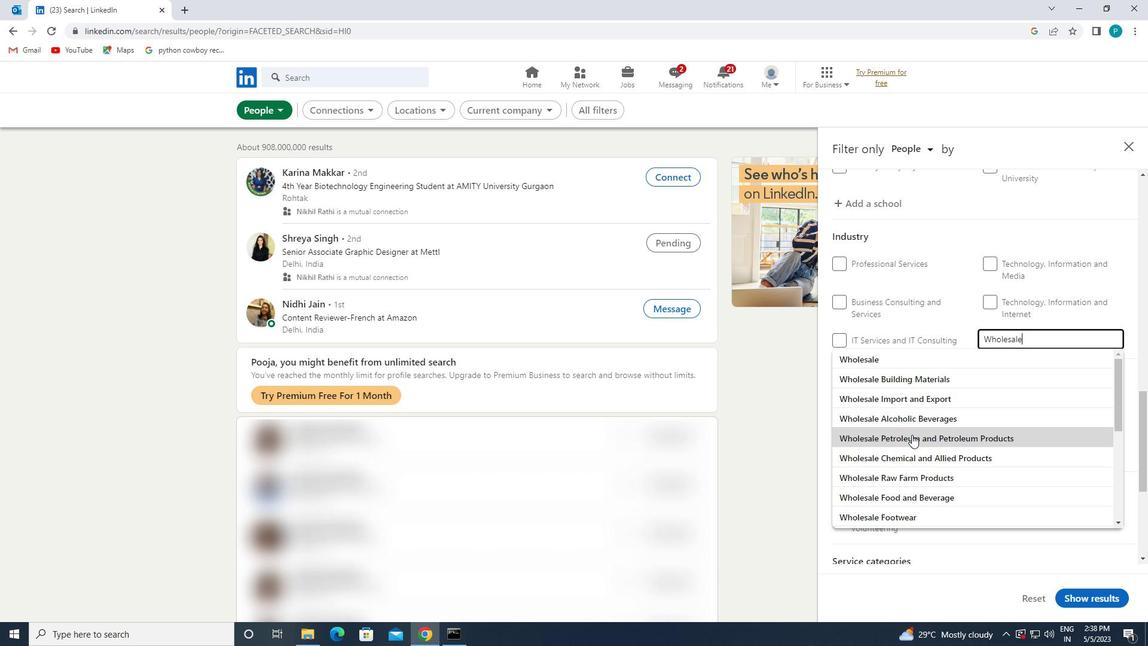 
Action: Mouse moved to (951, 442)
Screenshot: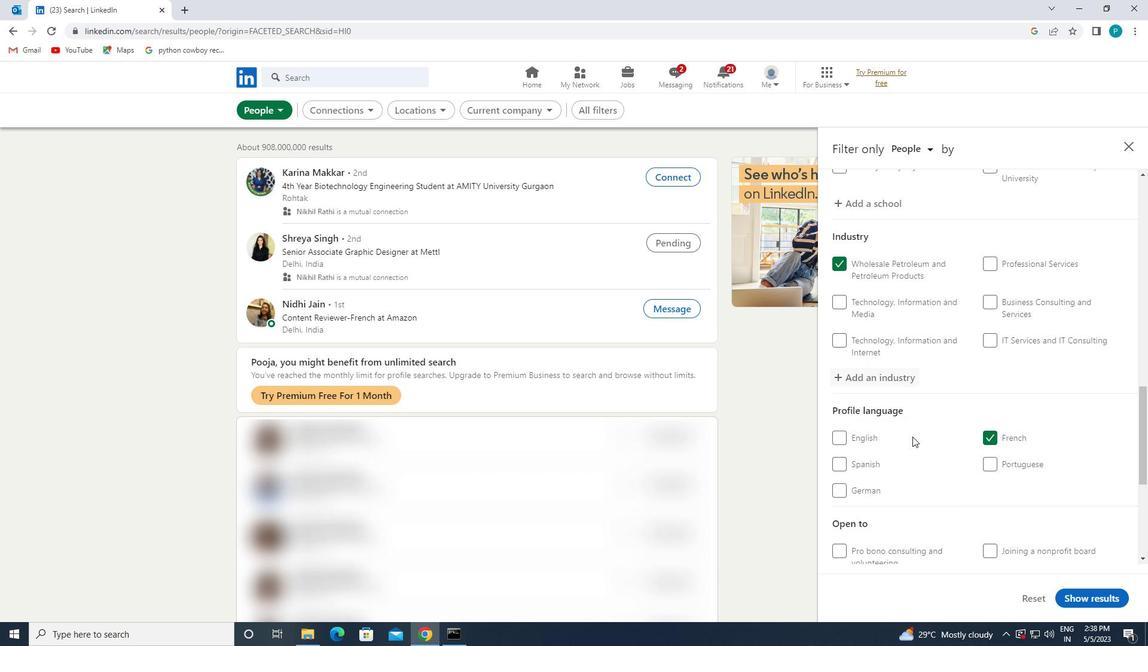 
Action: Mouse scrolled (951, 442) with delta (0, 0)
Screenshot: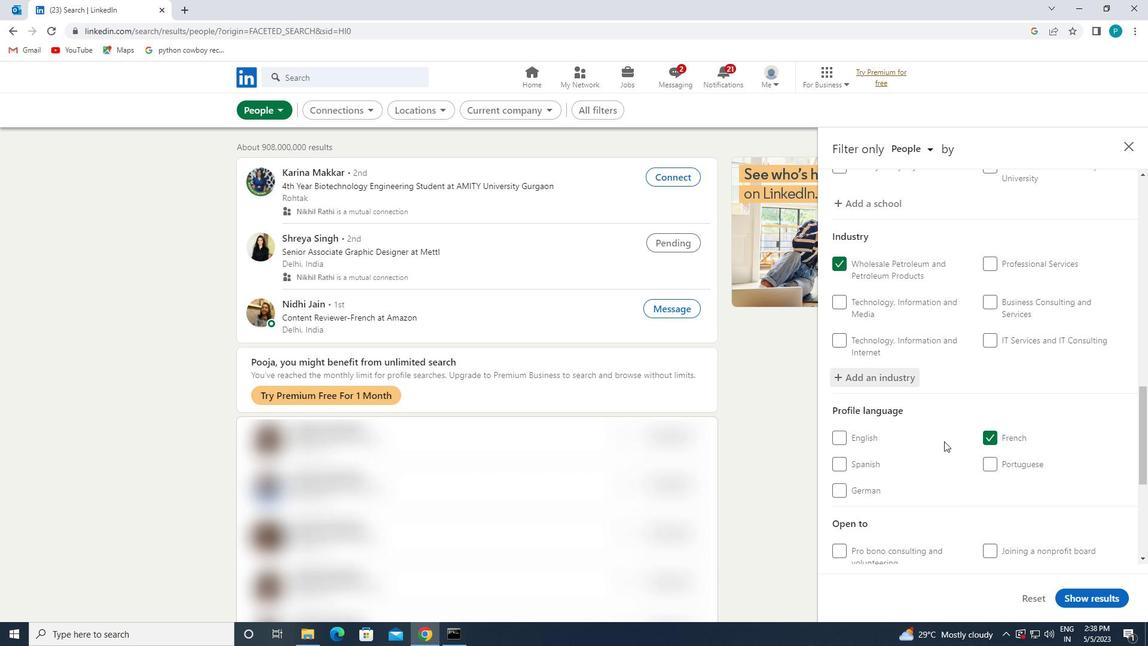 
Action: Mouse scrolled (951, 442) with delta (0, 0)
Screenshot: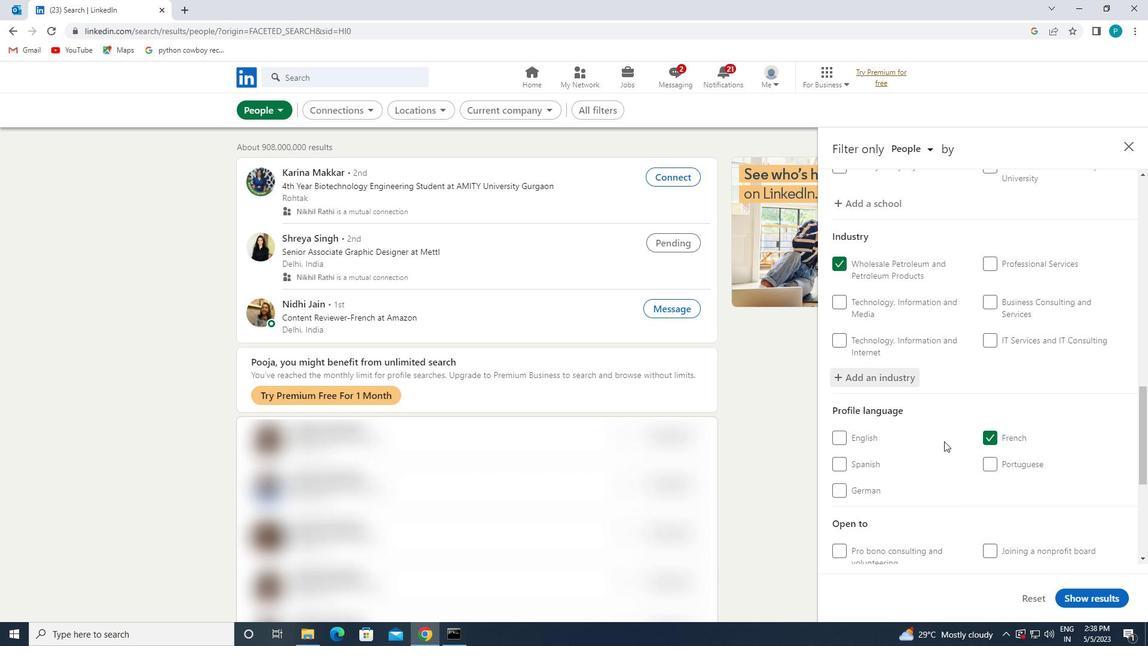 
Action: Mouse scrolled (951, 442) with delta (0, 0)
Screenshot: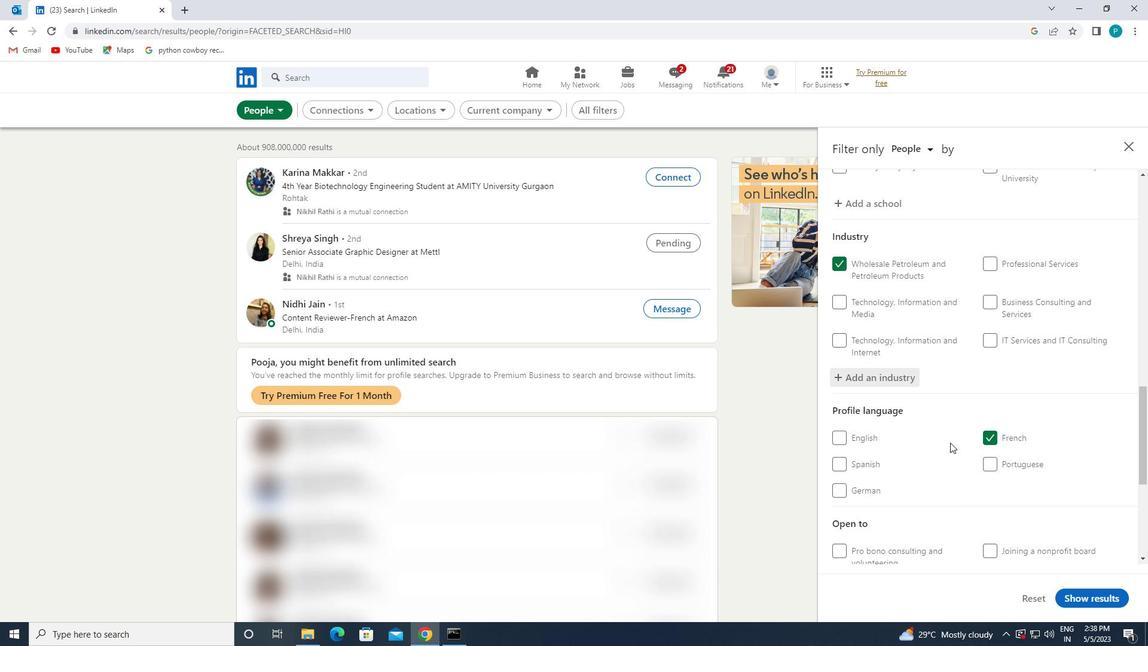 
Action: Mouse moved to (999, 490)
Screenshot: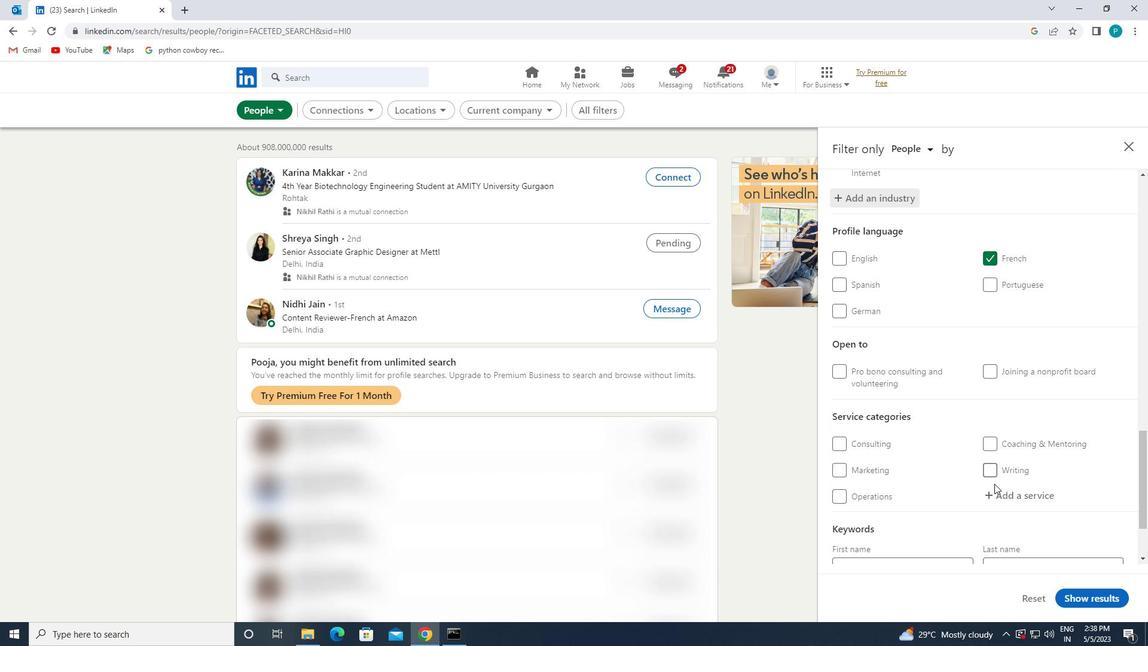 
Action: Mouse pressed left at (999, 490)
Screenshot: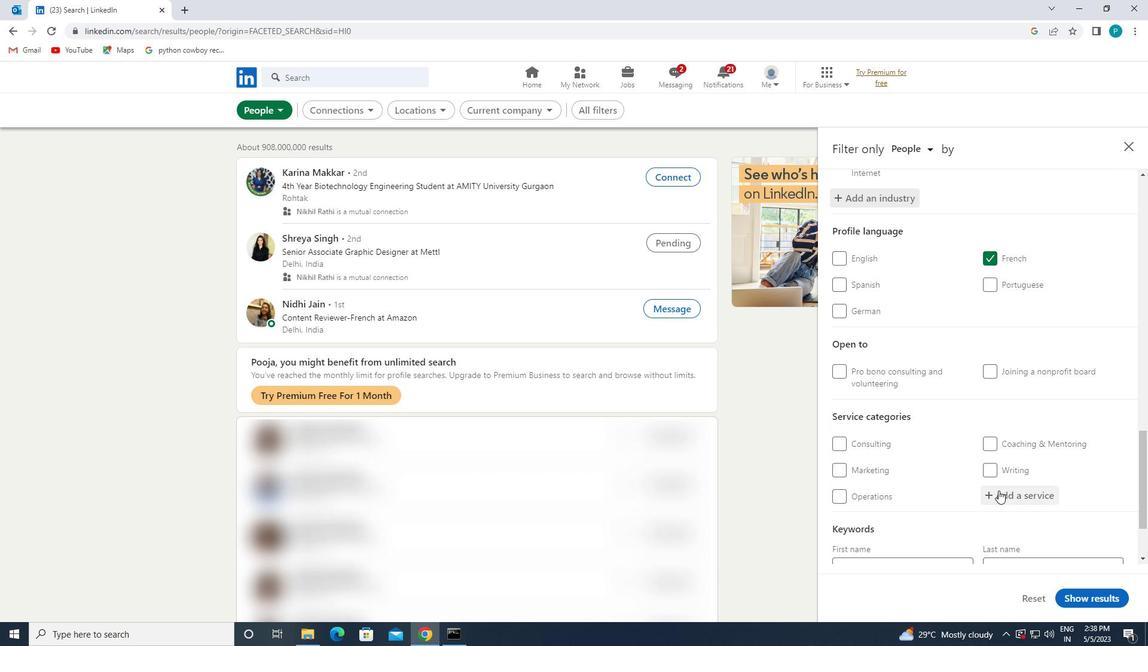 
Action: Key pressed <Key.caps_lock>H<Key.caps_lock>EALTHCARE
Screenshot: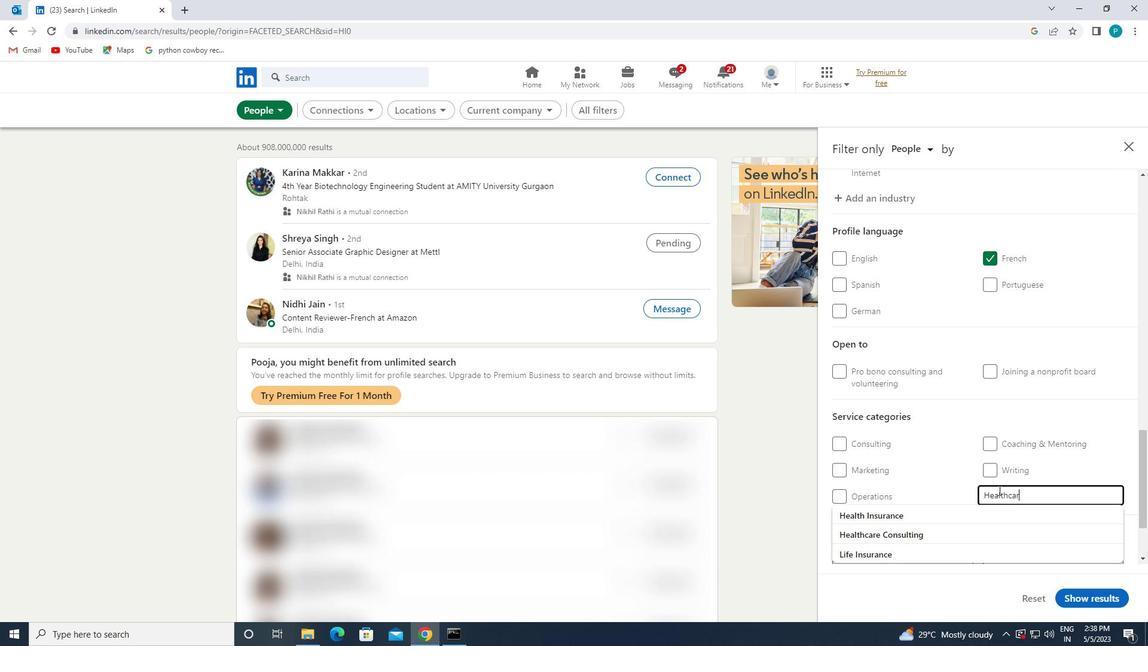 
Action: Mouse moved to (942, 514)
Screenshot: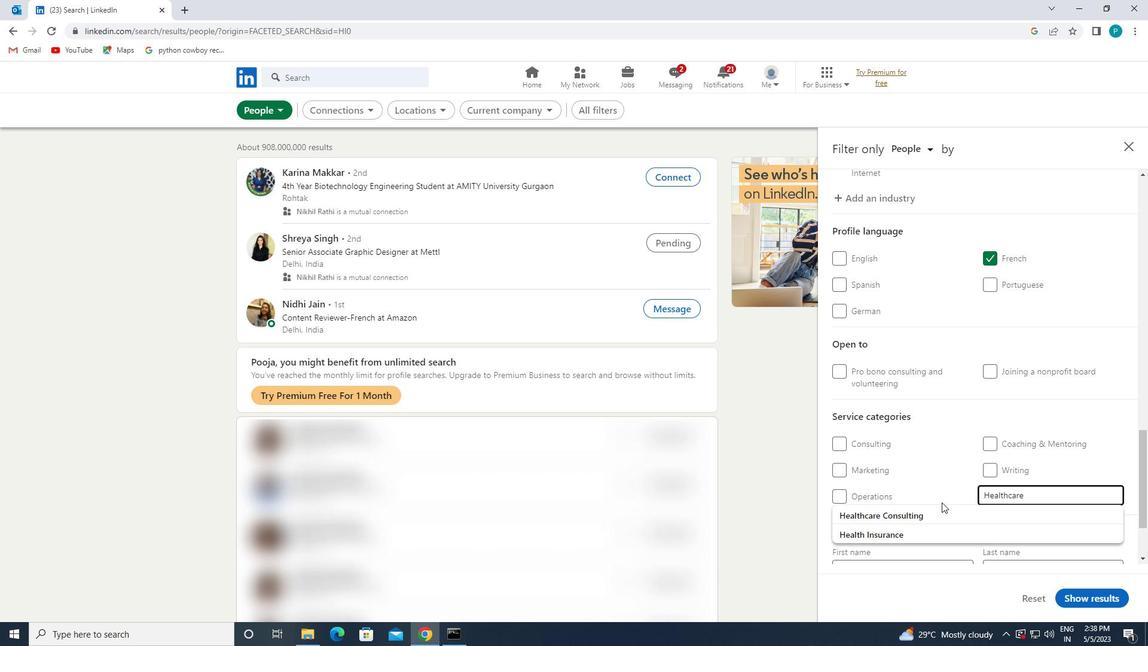 
Action: Mouse pressed left at (942, 514)
Screenshot: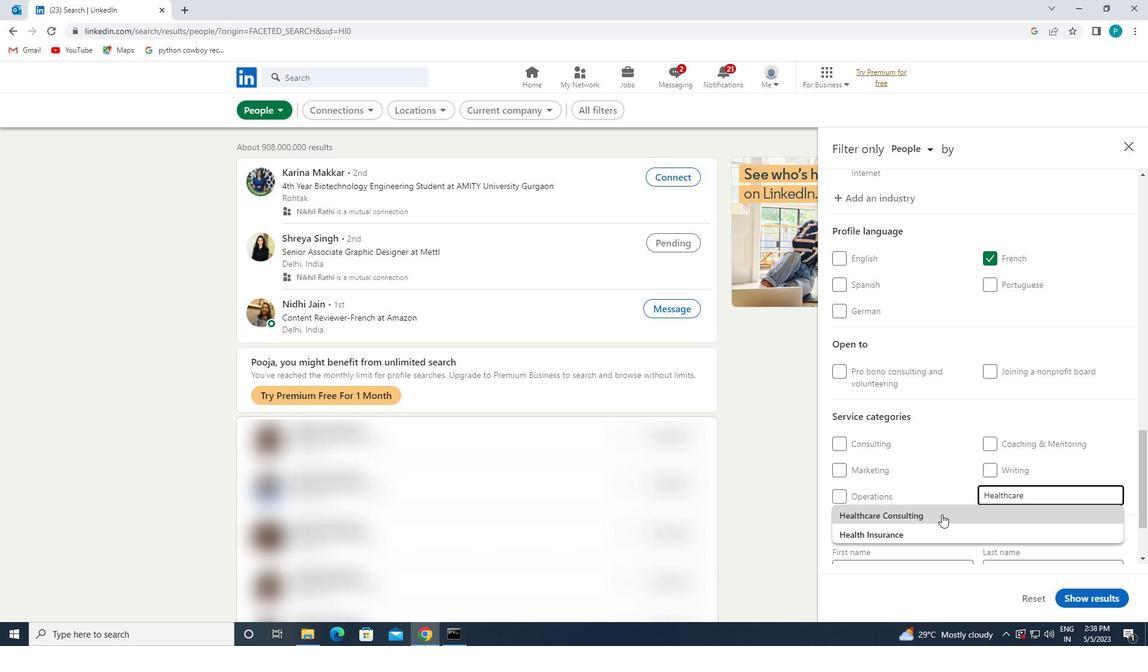 
Action: Mouse scrolled (942, 514) with delta (0, 0)
Screenshot: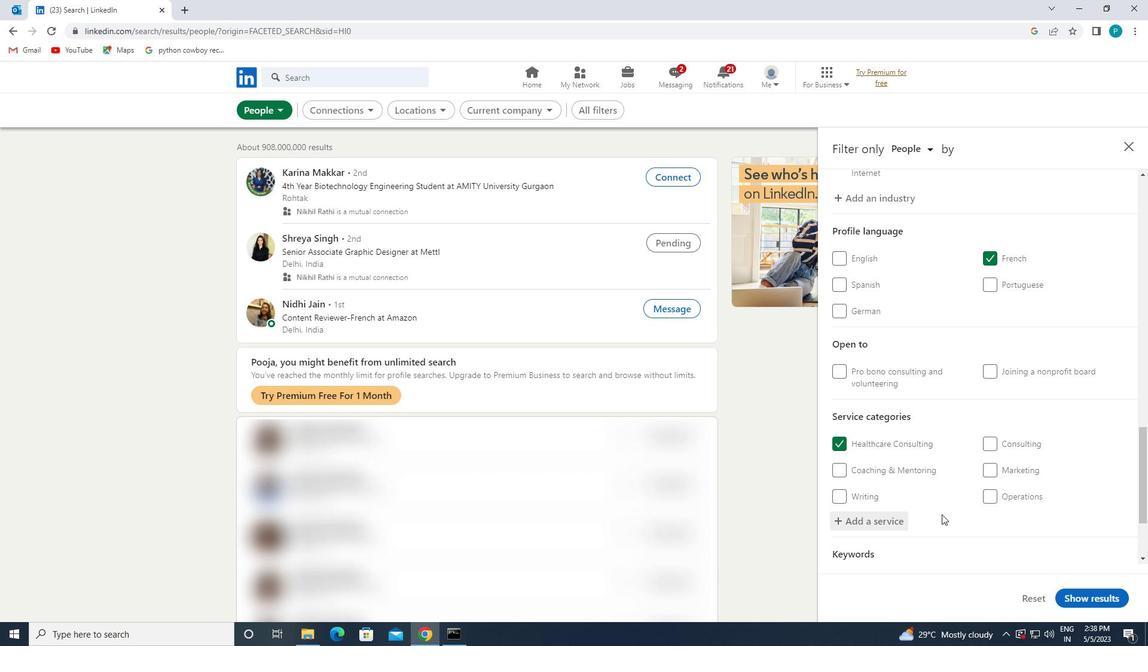 
Action: Mouse scrolled (942, 514) with delta (0, 0)
Screenshot: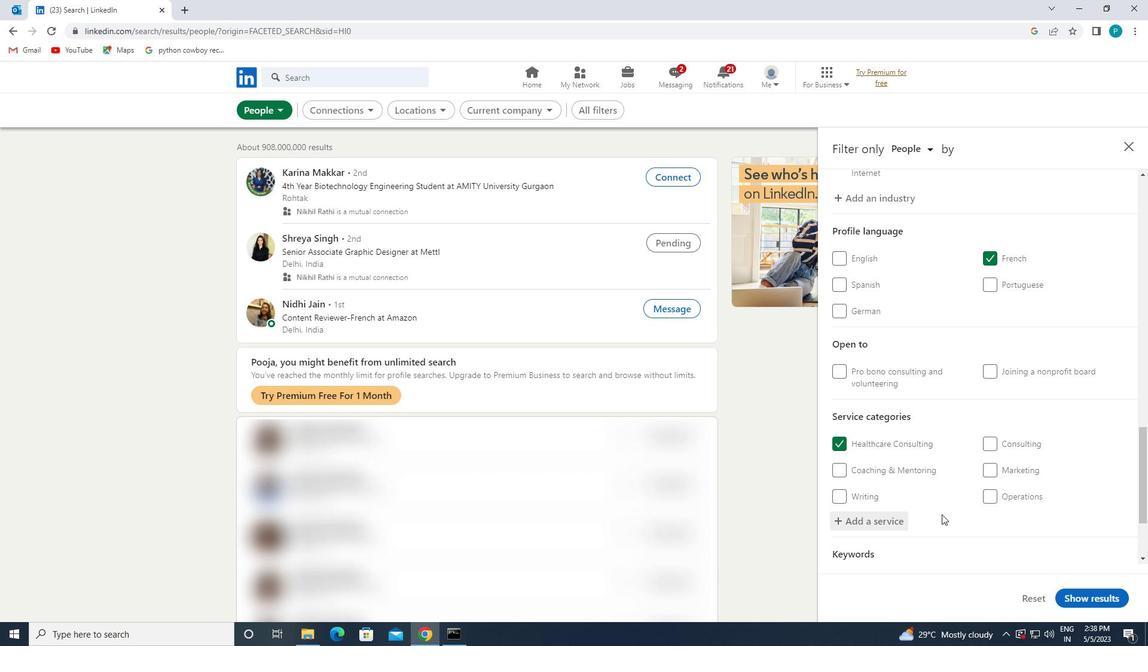 
Action: Mouse scrolled (942, 514) with delta (0, 0)
Screenshot: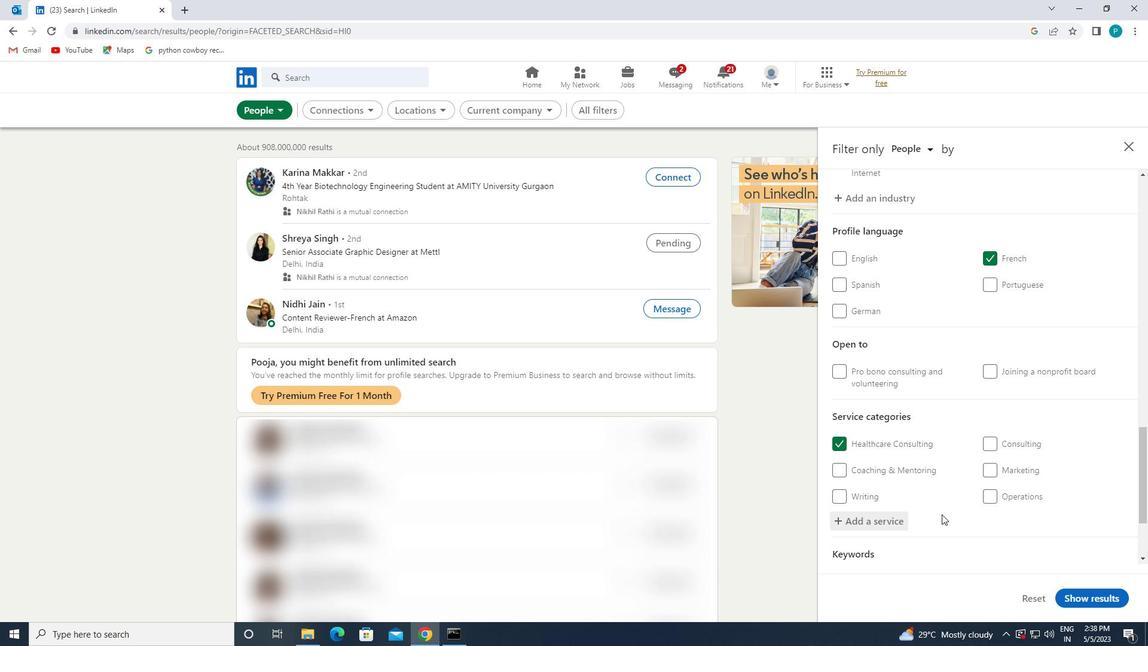 
Action: Mouse moved to (934, 510)
Screenshot: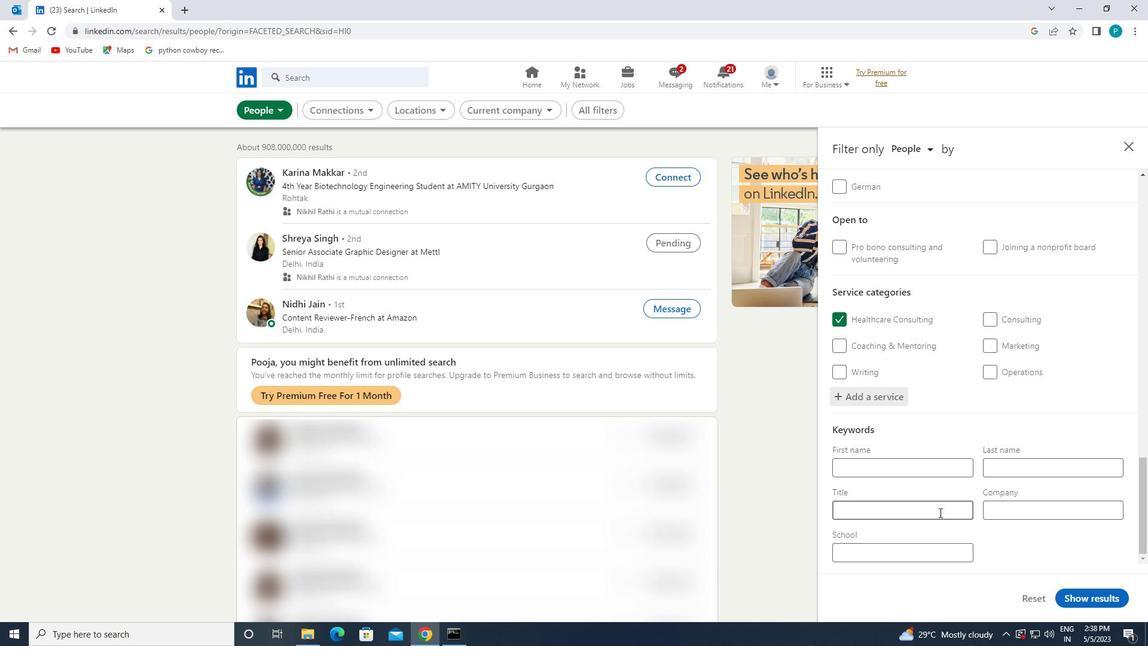 
Action: Mouse pressed left at (934, 510)
Screenshot: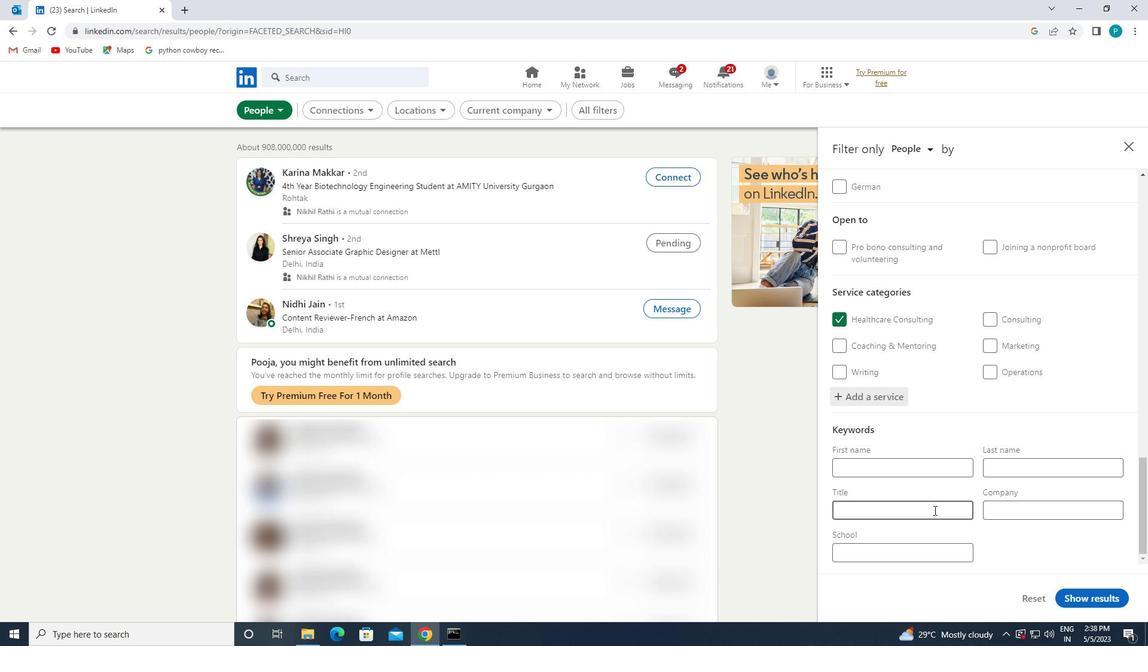 
Action: Key pressed <Key.caps_lock>E<Key.caps_lock>XECUTIVE
Screenshot: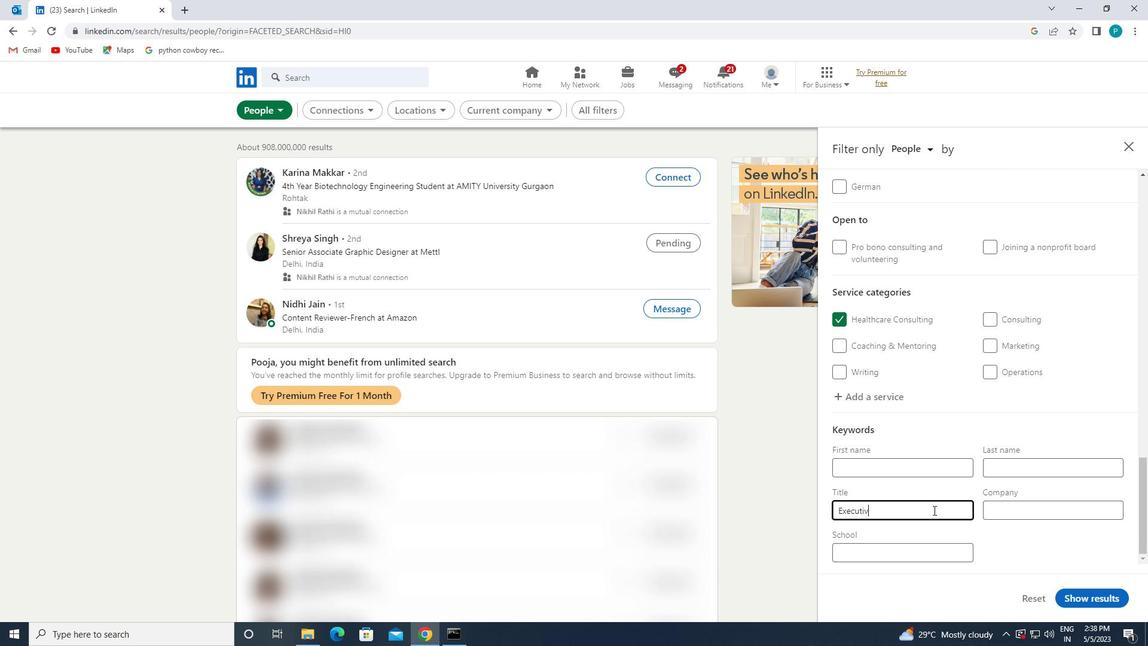 
Action: Mouse moved to (1098, 597)
Screenshot: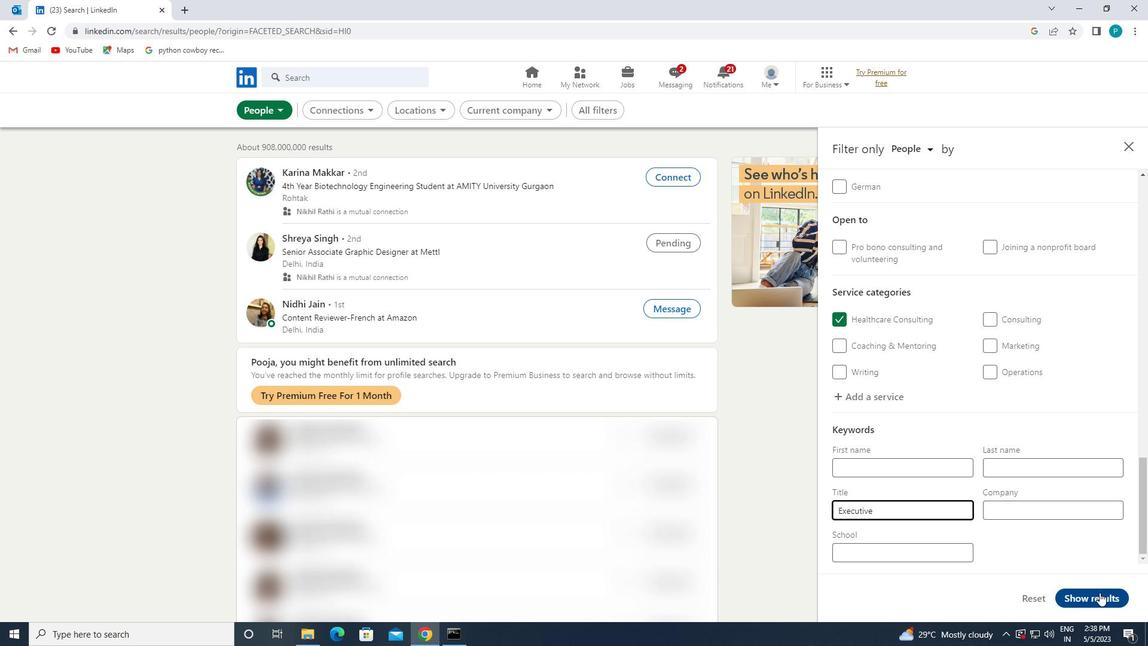 
Action: Mouse pressed left at (1098, 597)
Screenshot: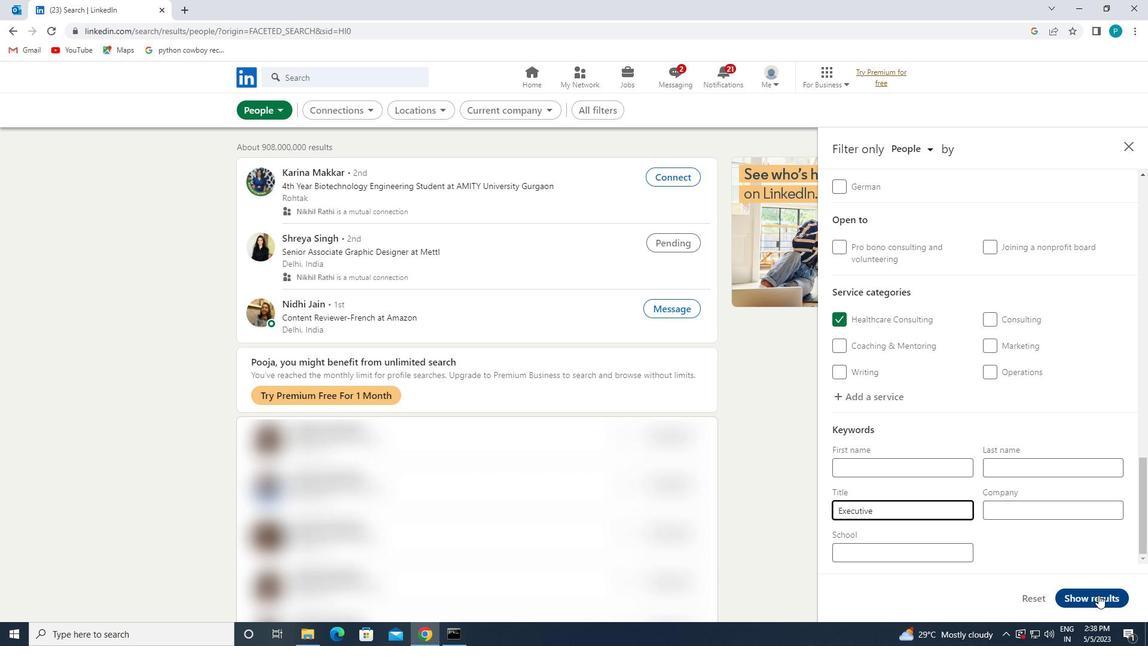 
